 Task: Select Give A Gift Card from Gift Cards. Add to cart Amazon Basics Electronics Gift Card-2. Place order for McKenzie Adams, _x000D_
1300 N Haley St_x000D_
White Hall, Arkansas(AR), 71602, Cell Number (870) 247-2142
Action: Mouse moved to (144, 68)
Screenshot: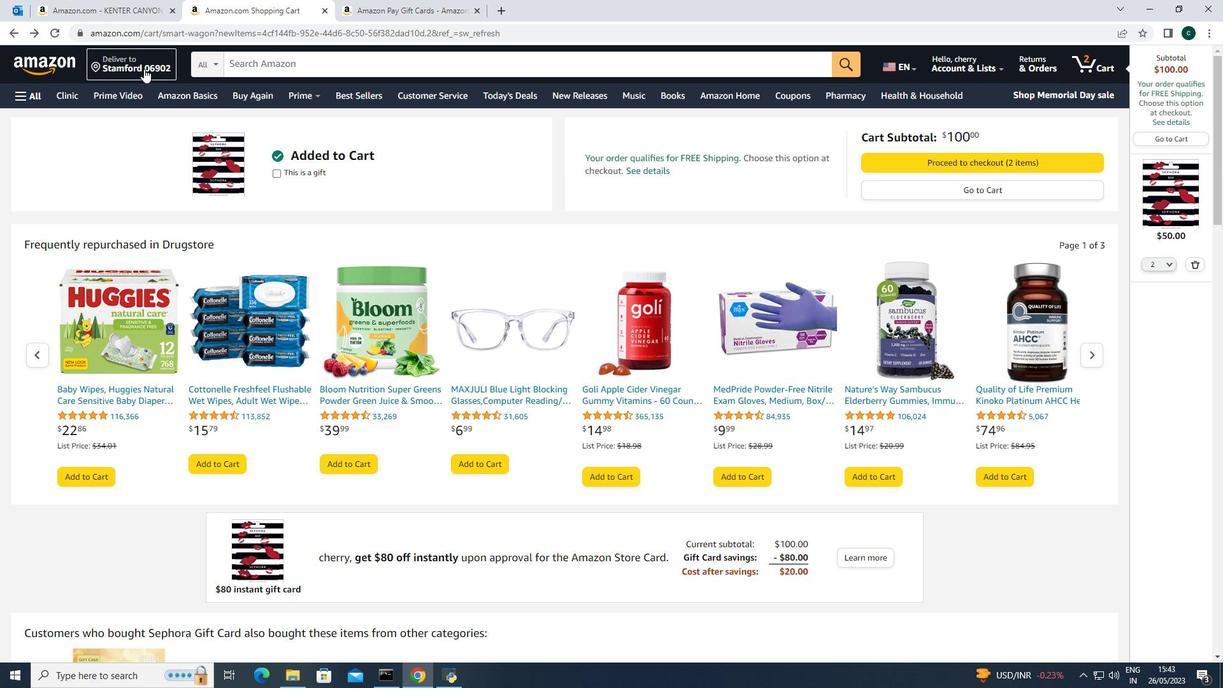 
Action: Mouse pressed left at (144, 68)
Screenshot: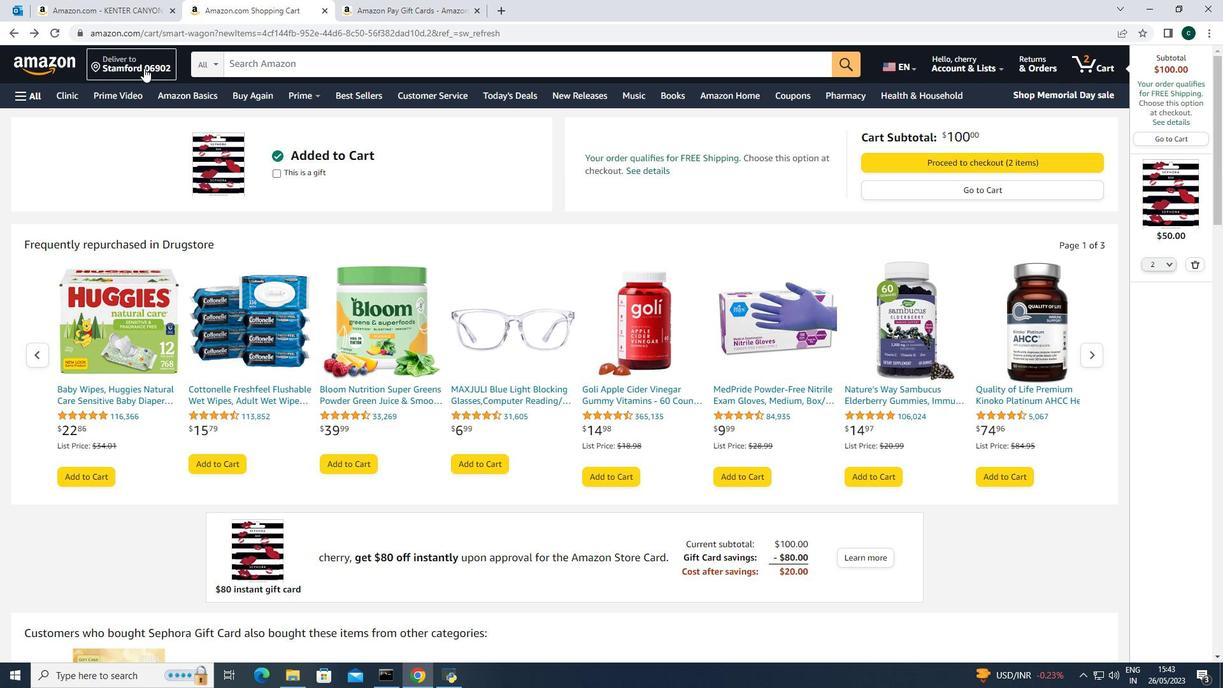 
Action: Mouse moved to (608, 439)
Screenshot: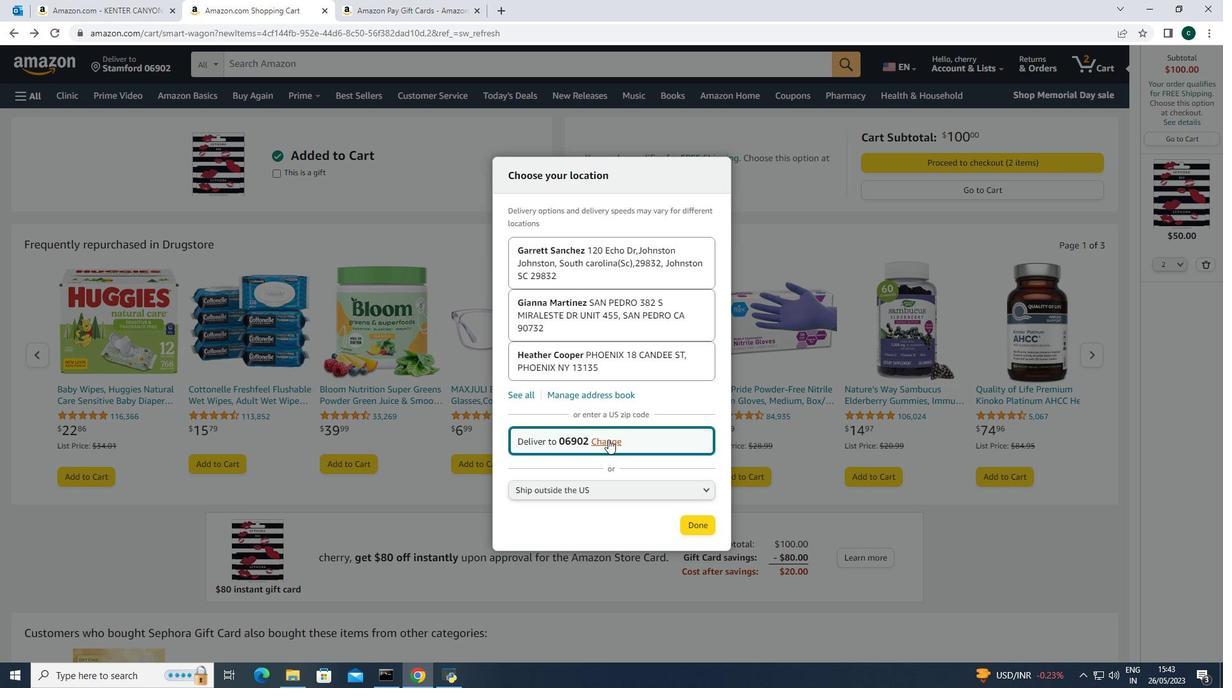 
Action: Mouse pressed left at (608, 439)
Screenshot: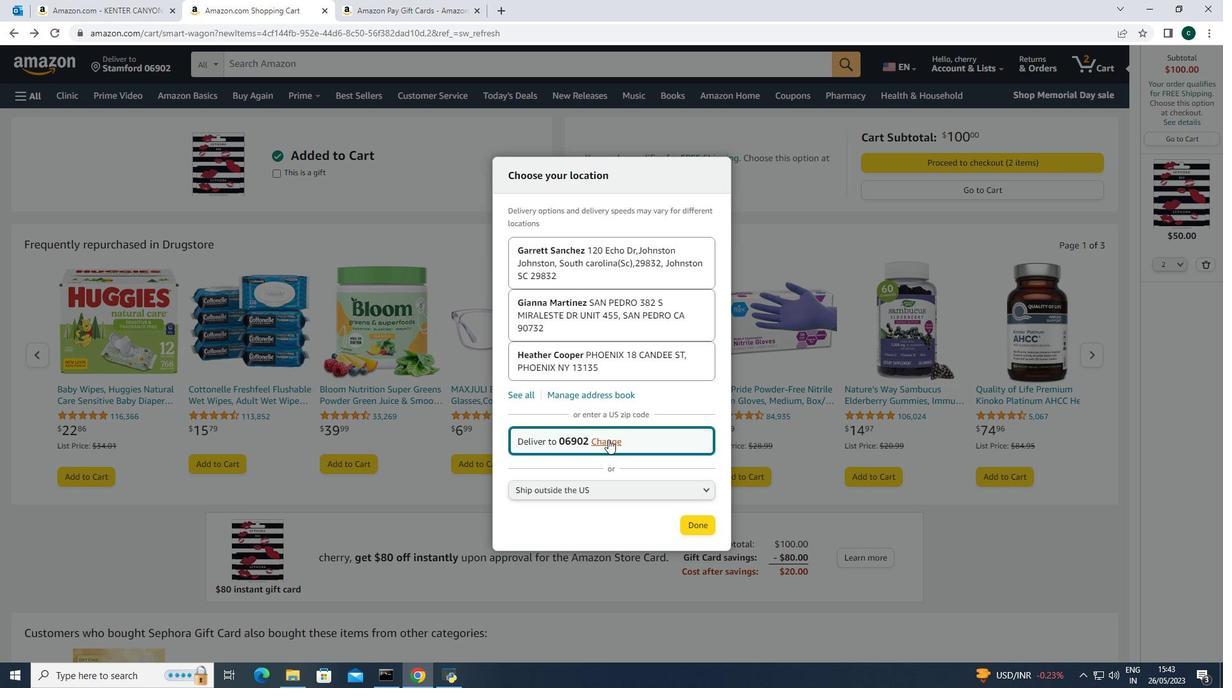 
Action: Mouse moved to (610, 434)
Screenshot: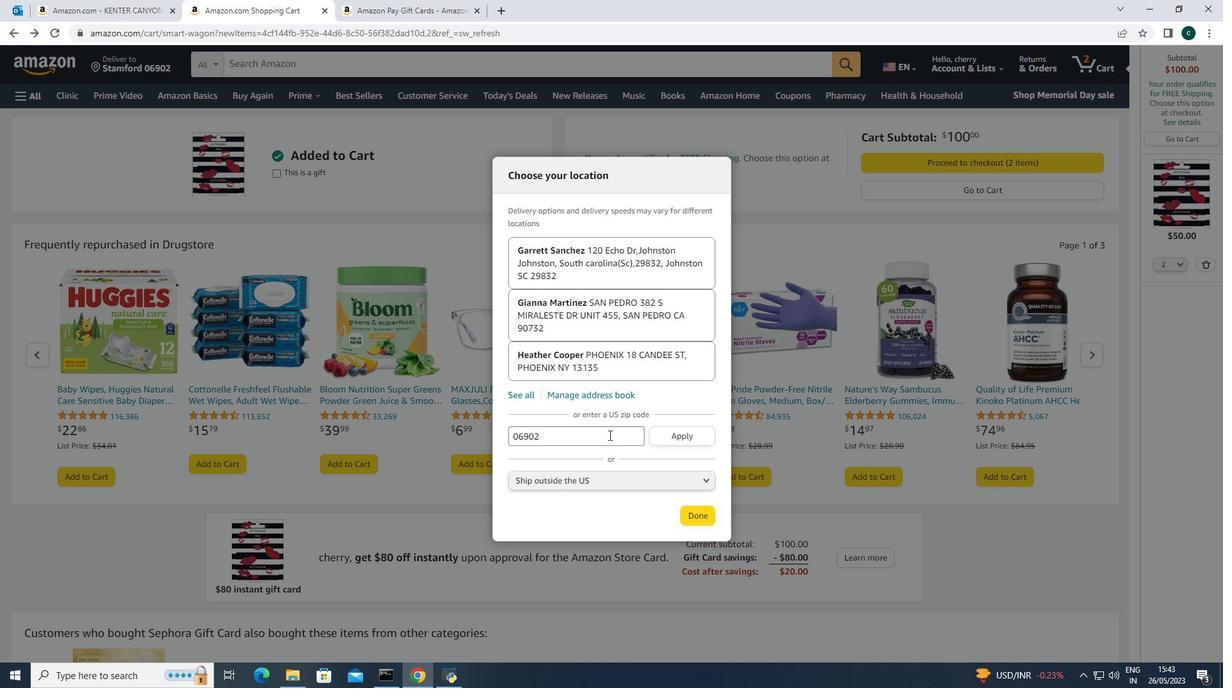 
Action: Mouse pressed left at (610, 434)
Screenshot: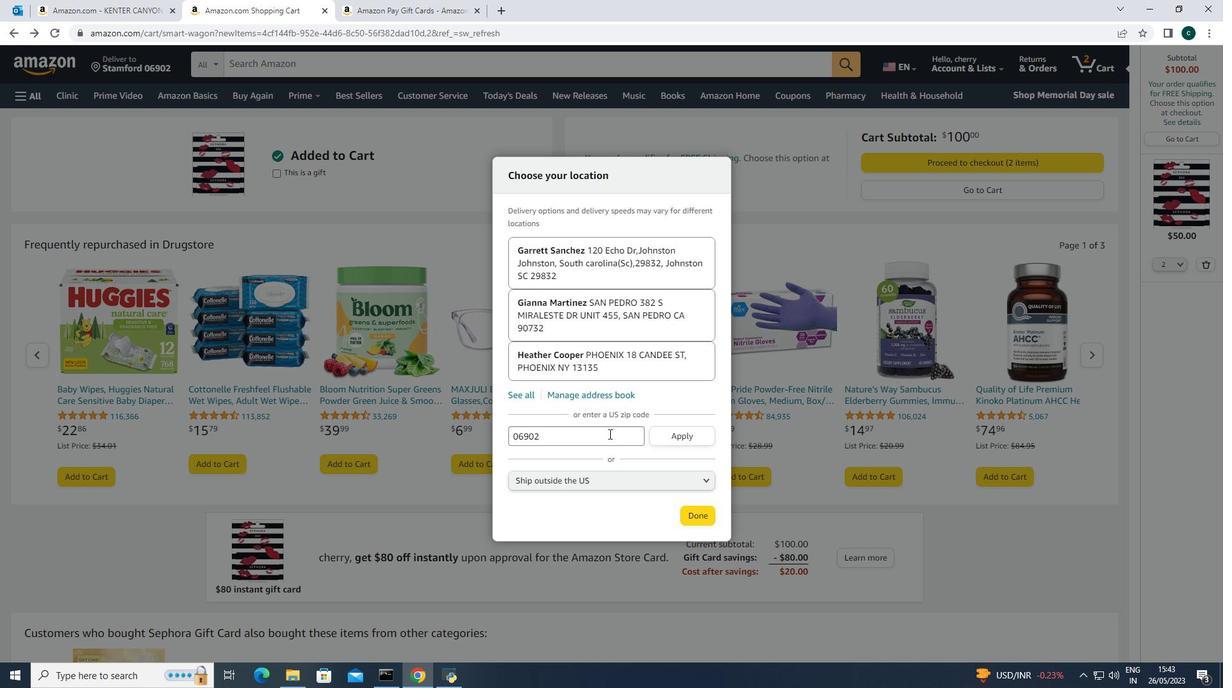 
Action: Mouse moved to (606, 428)
Screenshot: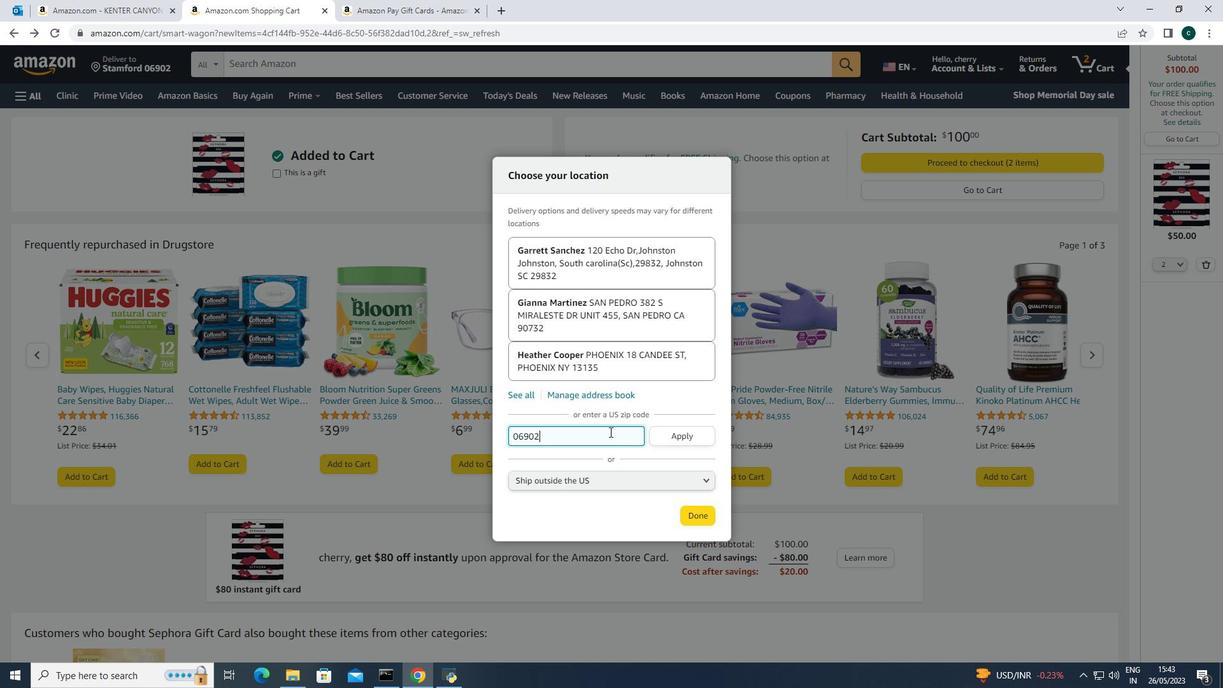 
Action: Key pressed <Key.backspace><Key.backspace><Key.backspace><Key.backspace><Key.backspace><Key.backspace><Key.backspace><Key.backspace><Key.backspace><Key.backspace><Key.backspace><Key.backspace><Key.backspace><Key.backspace><Key.backspace><Key.backspace><Key.backspace><Key.backspace>71602
Screenshot: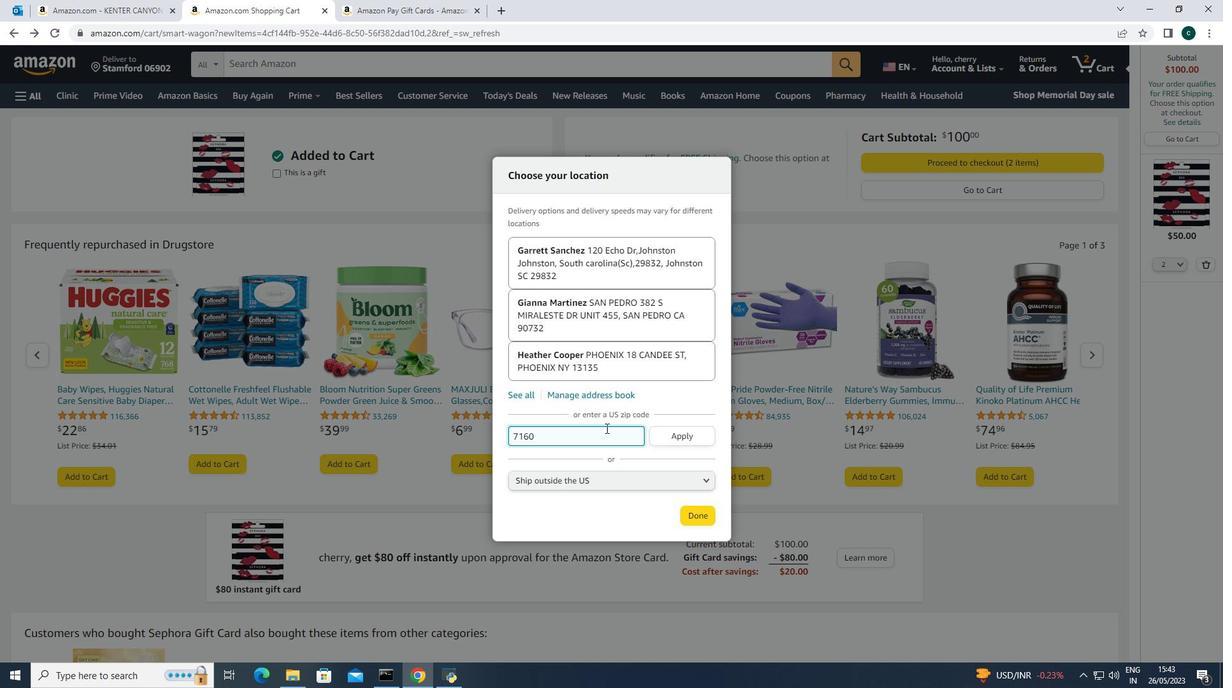 
Action: Mouse moved to (685, 437)
Screenshot: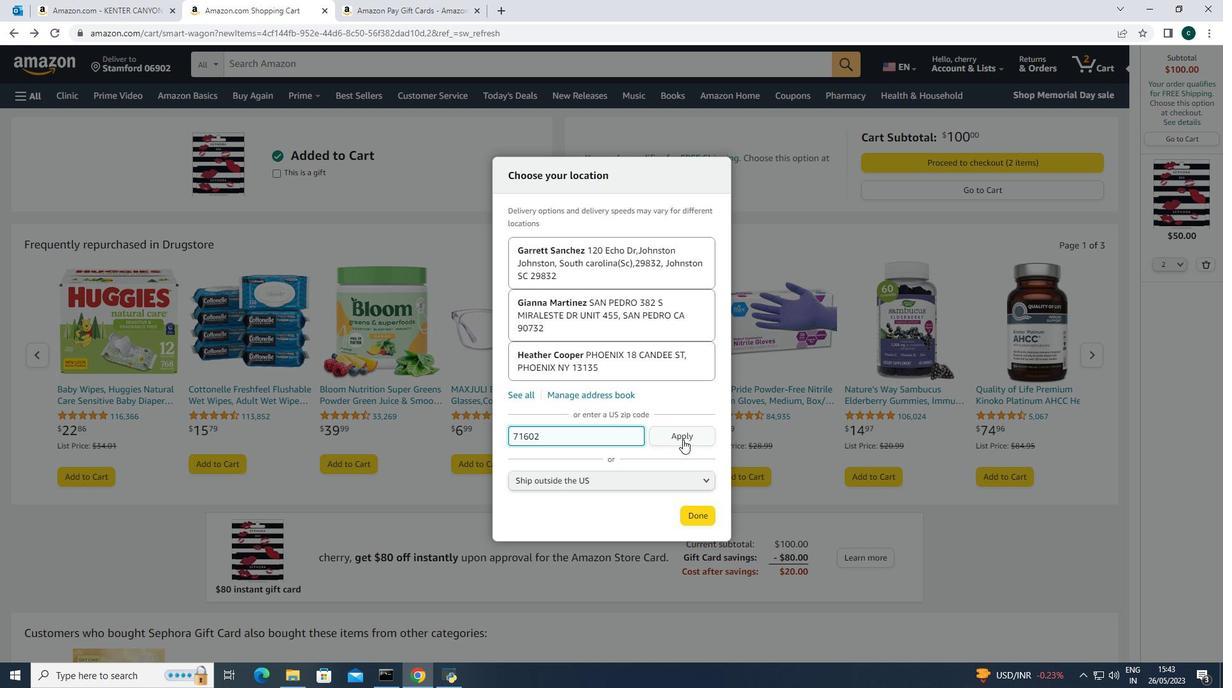 
Action: Mouse pressed left at (685, 437)
Screenshot: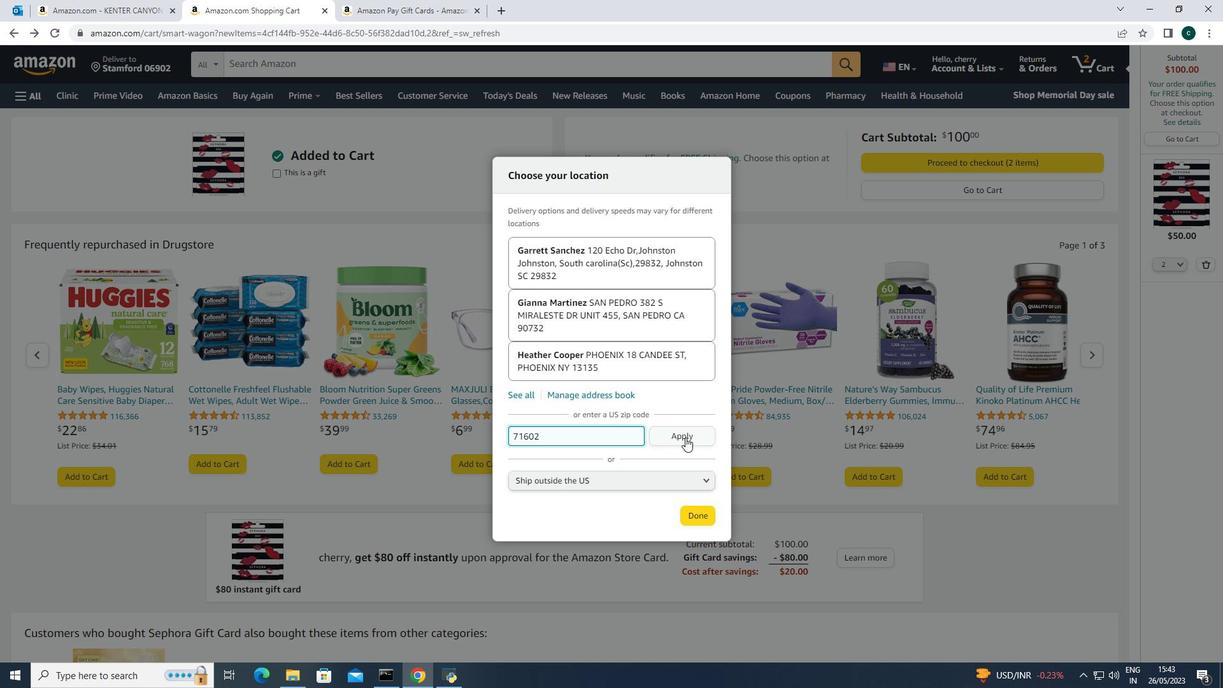 
Action: Mouse moved to (687, 528)
Screenshot: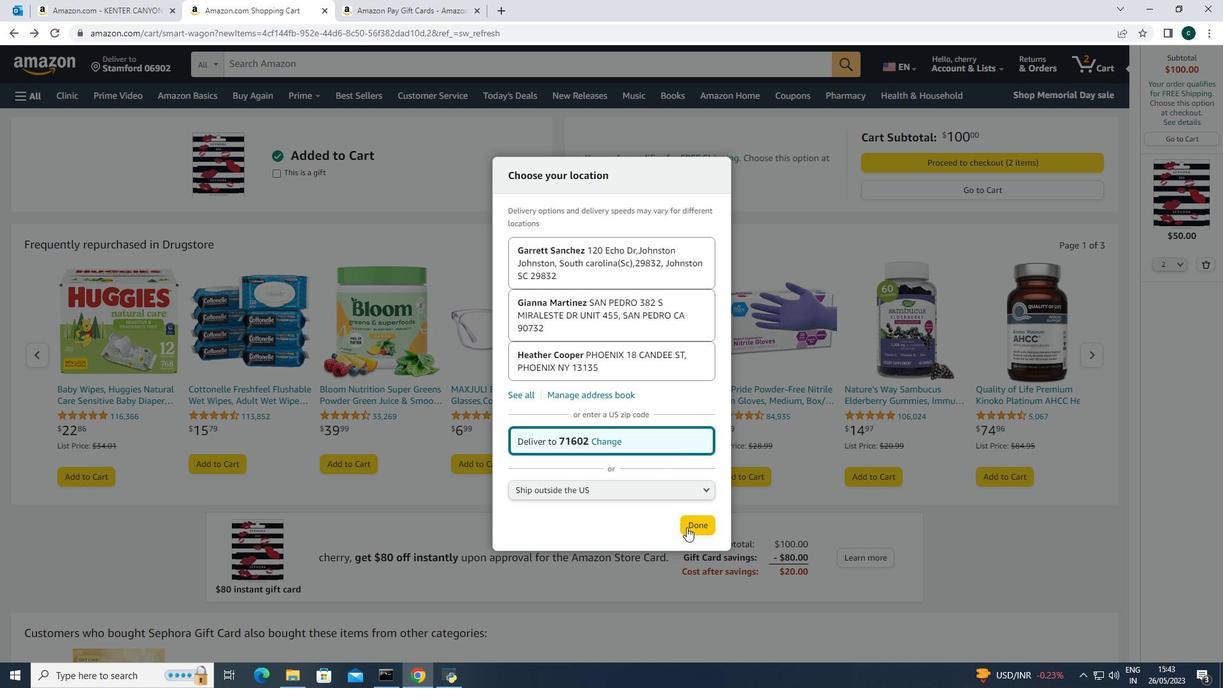 
Action: Mouse pressed left at (687, 528)
Screenshot: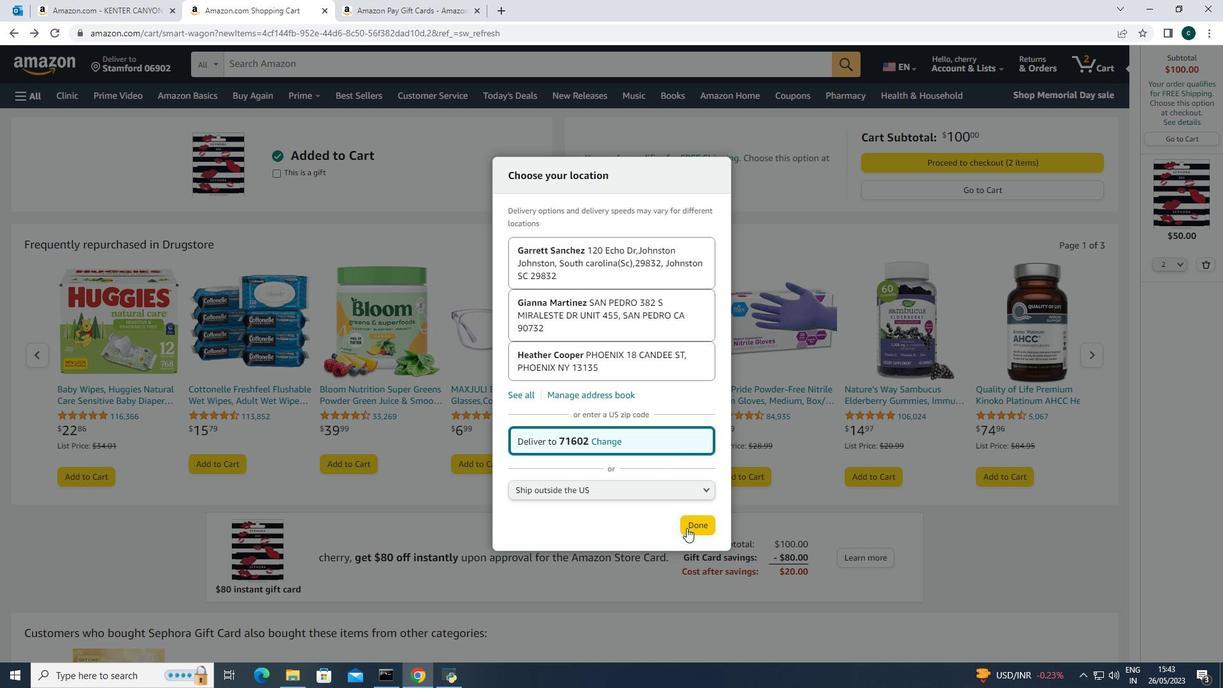 
Action: Mouse moved to (14, 93)
Screenshot: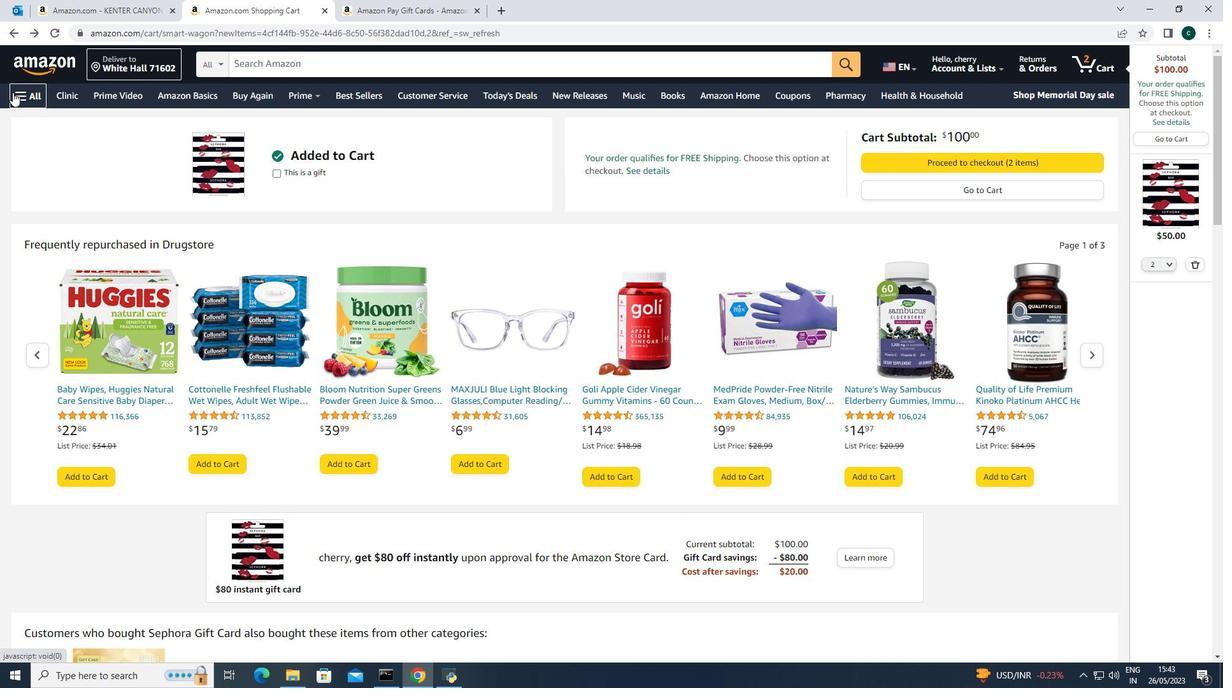 
Action: Mouse pressed left at (14, 93)
Screenshot: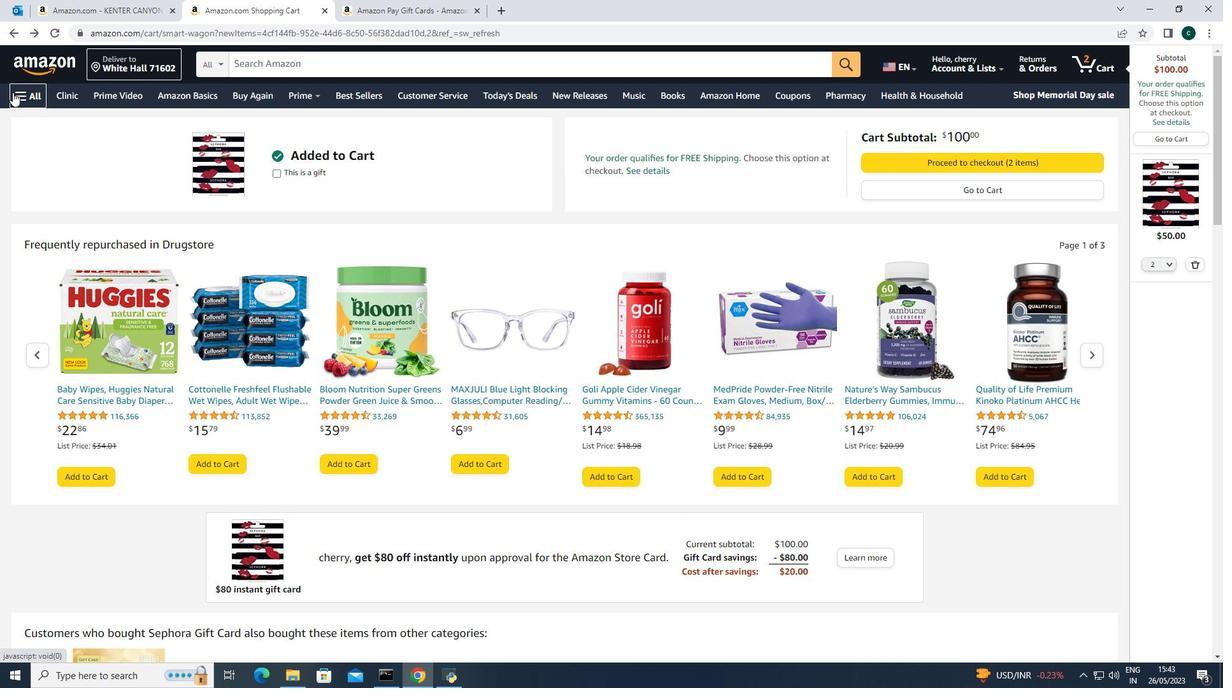 
Action: Mouse moved to (57, 214)
Screenshot: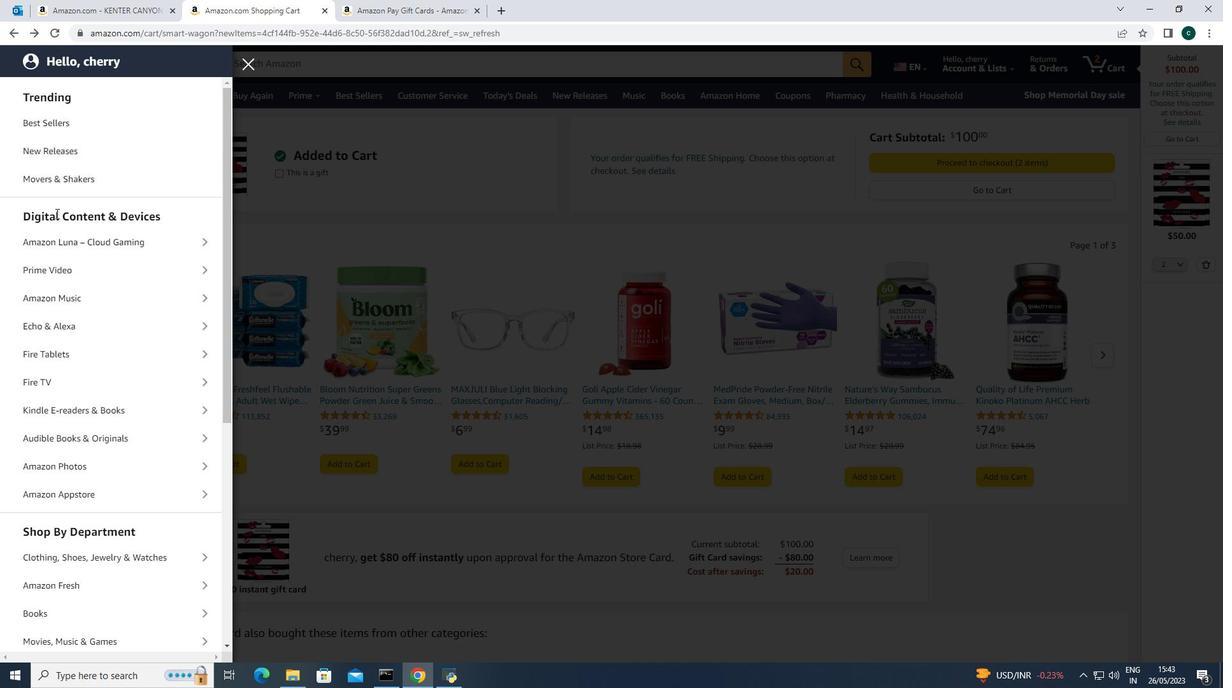 
Action: Mouse scrolled (57, 214) with delta (0, 0)
Screenshot: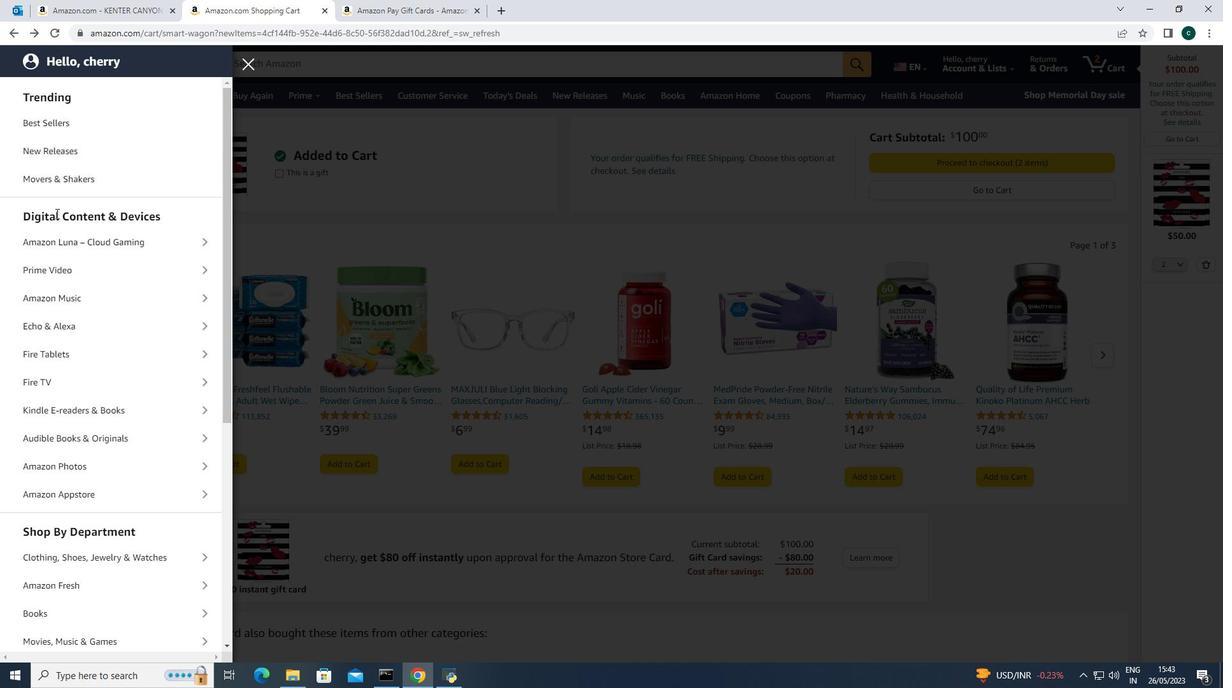 
Action: Mouse moved to (58, 214)
Screenshot: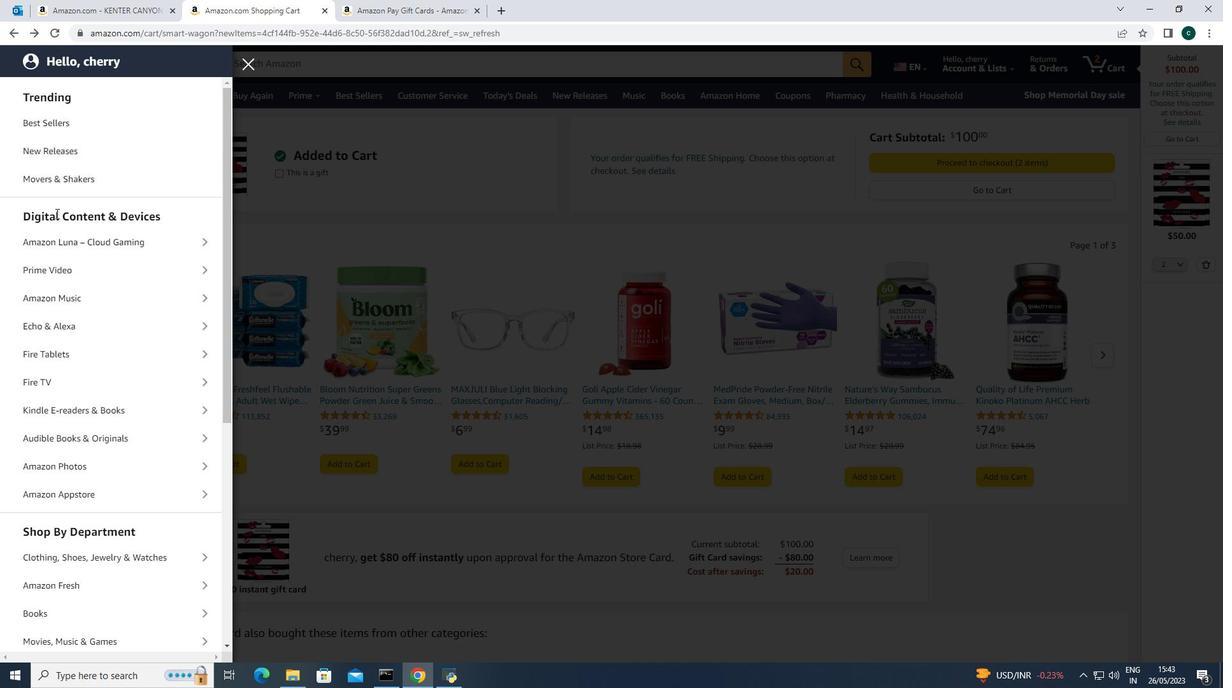 
Action: Mouse scrolled (58, 214) with delta (0, 0)
Screenshot: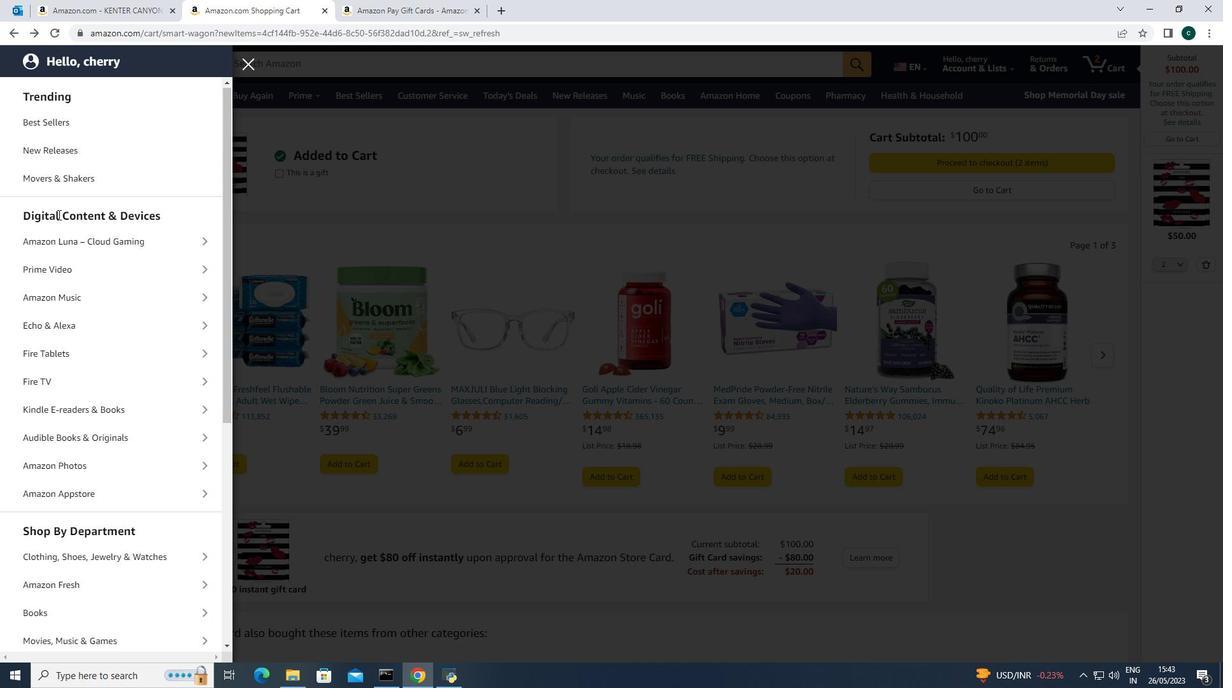 
Action: Mouse moved to (59, 215)
Screenshot: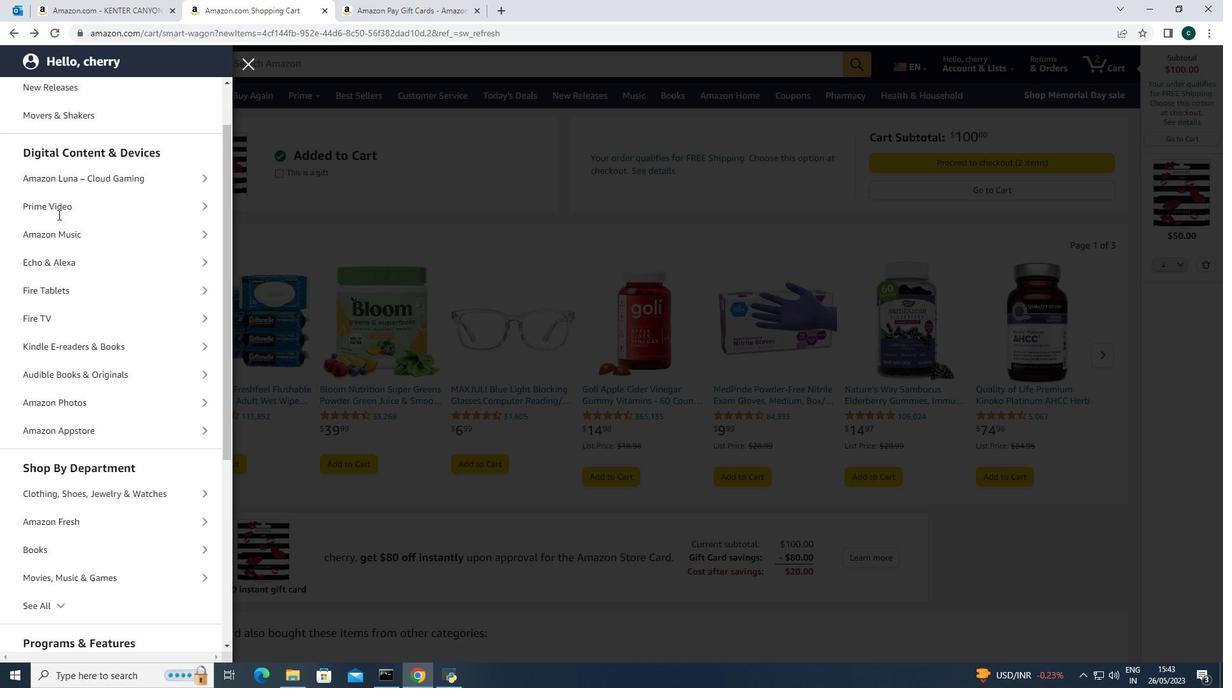
Action: Mouse scrolled (59, 214) with delta (0, 0)
Screenshot: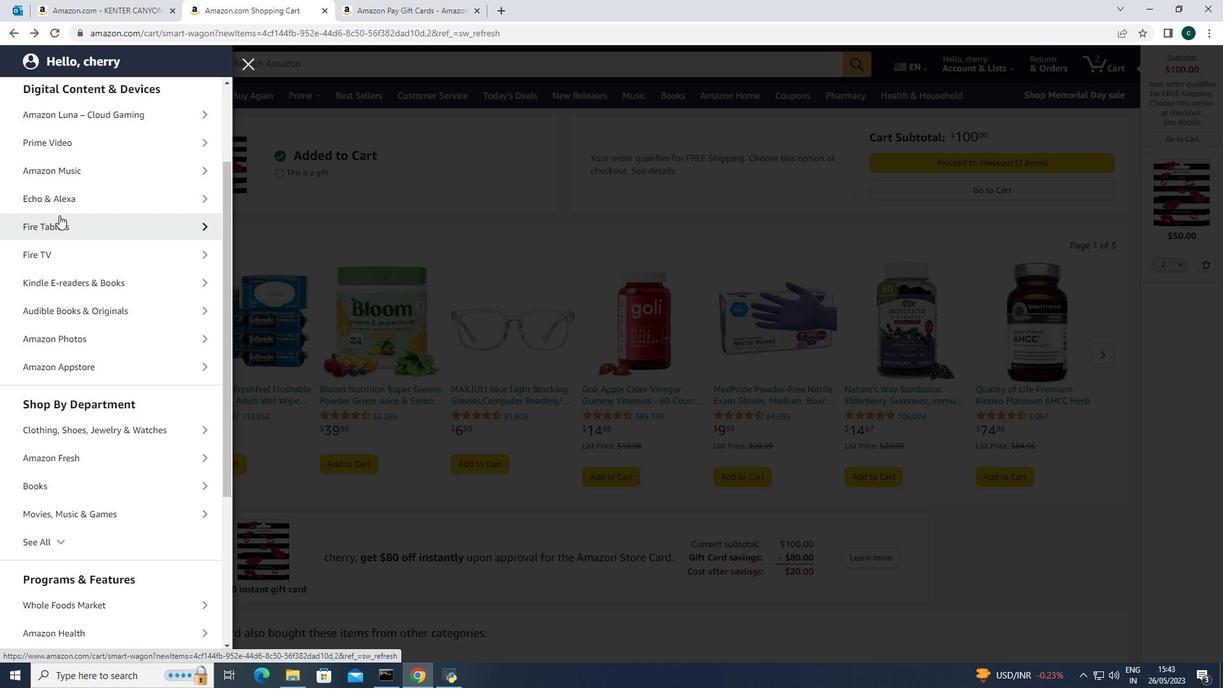 
Action: Mouse scrolled (59, 214) with delta (0, 0)
Screenshot: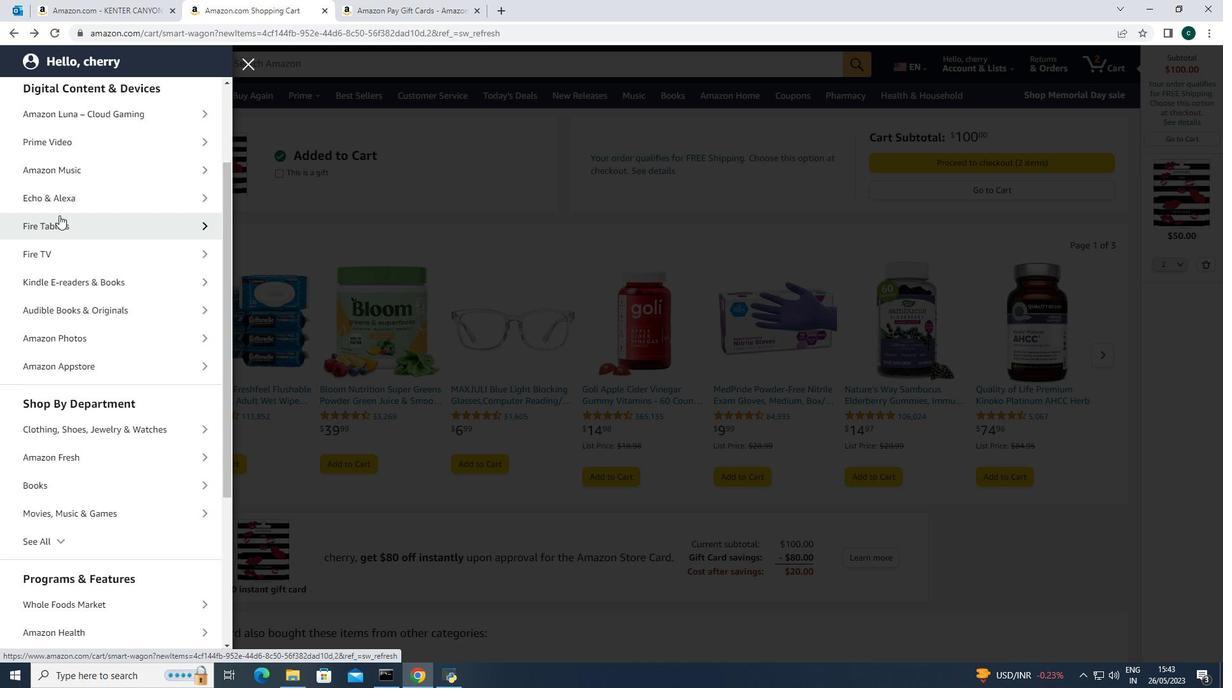 
Action: Mouse moved to (59, 216)
Screenshot: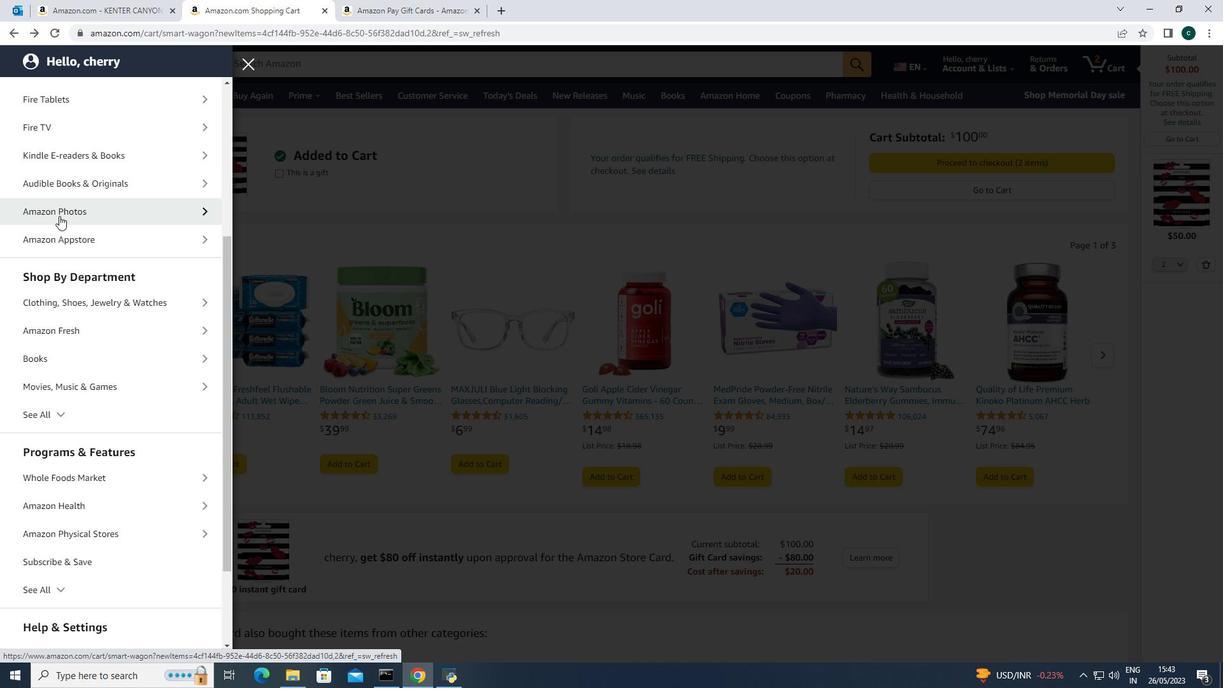 
Action: Mouse scrolled (59, 215) with delta (0, 0)
Screenshot: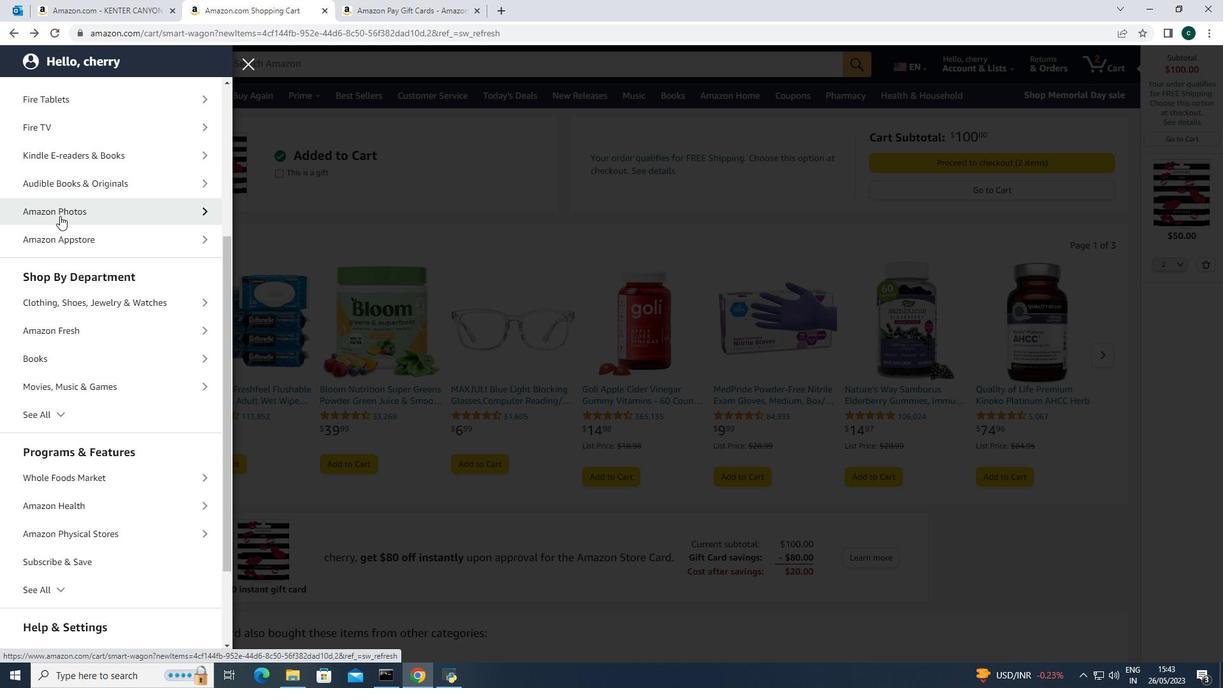
Action: Mouse scrolled (59, 215) with delta (0, 0)
Screenshot: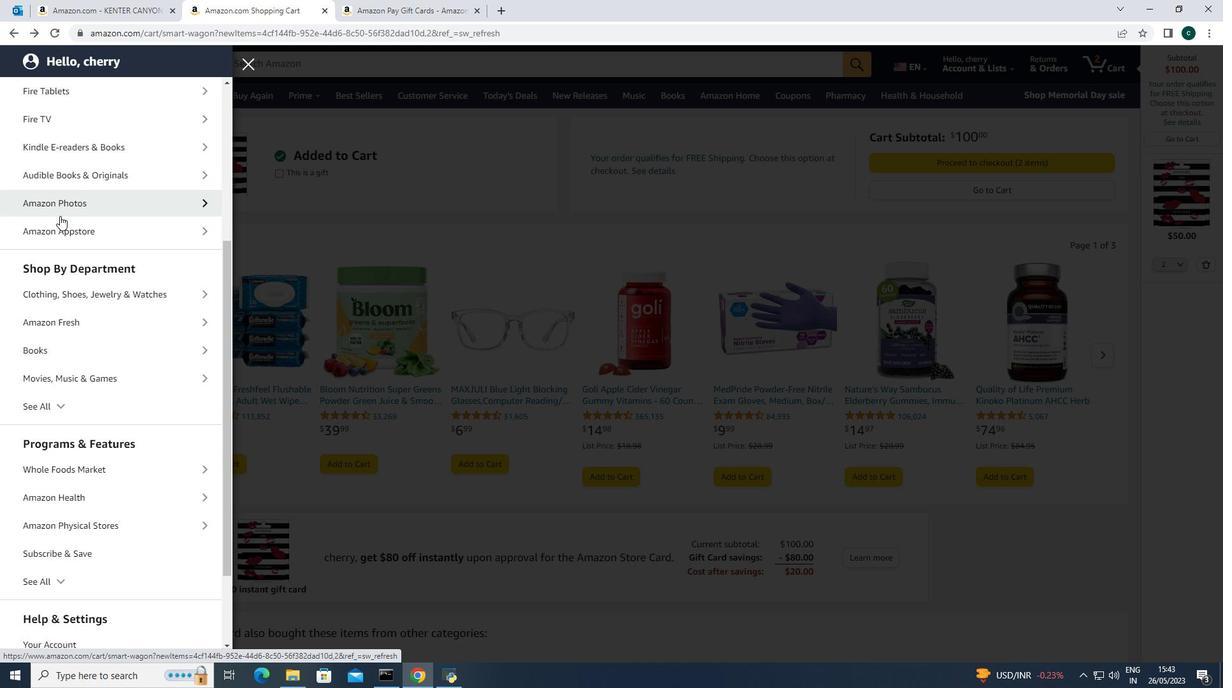 
Action: Mouse moved to (58, 218)
Screenshot: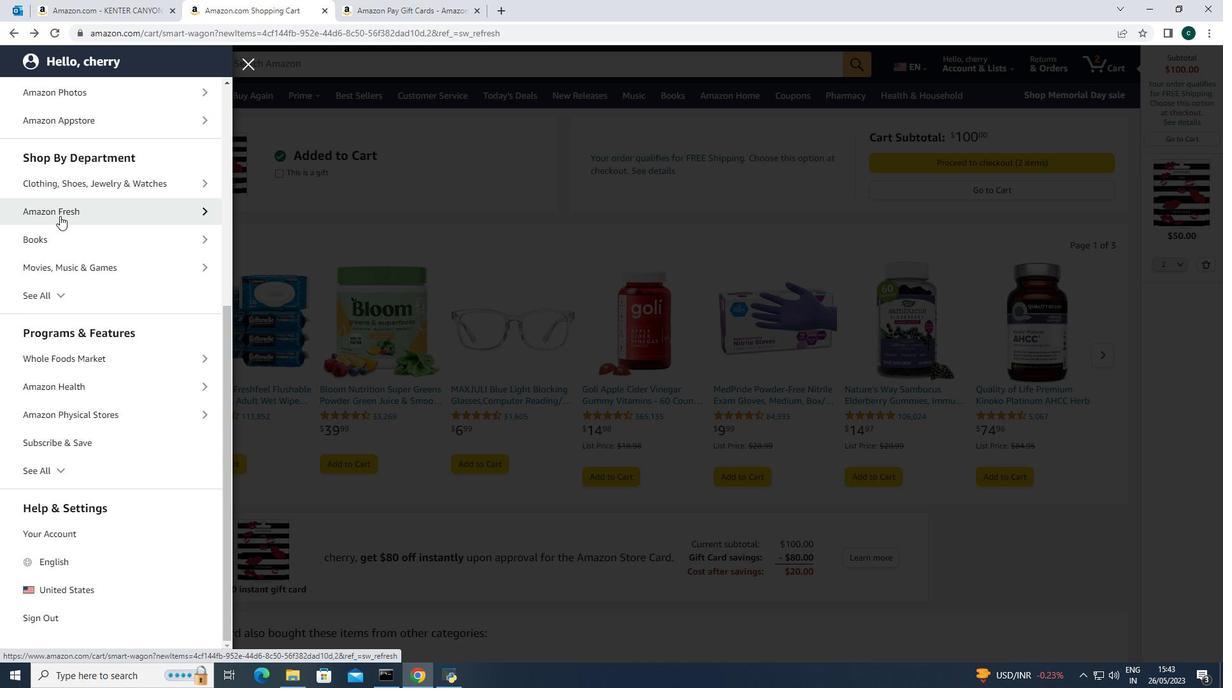 
Action: Mouse scrolled (58, 217) with delta (0, 0)
Screenshot: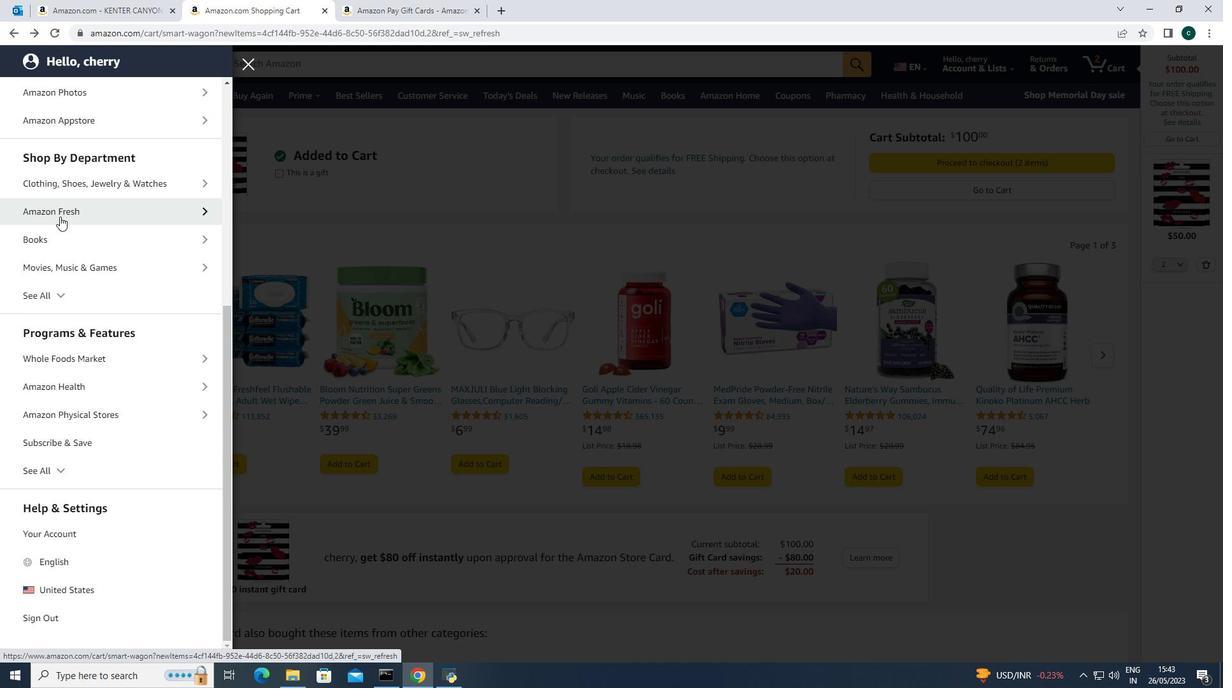 
Action: Mouse scrolled (58, 217) with delta (0, 0)
Screenshot: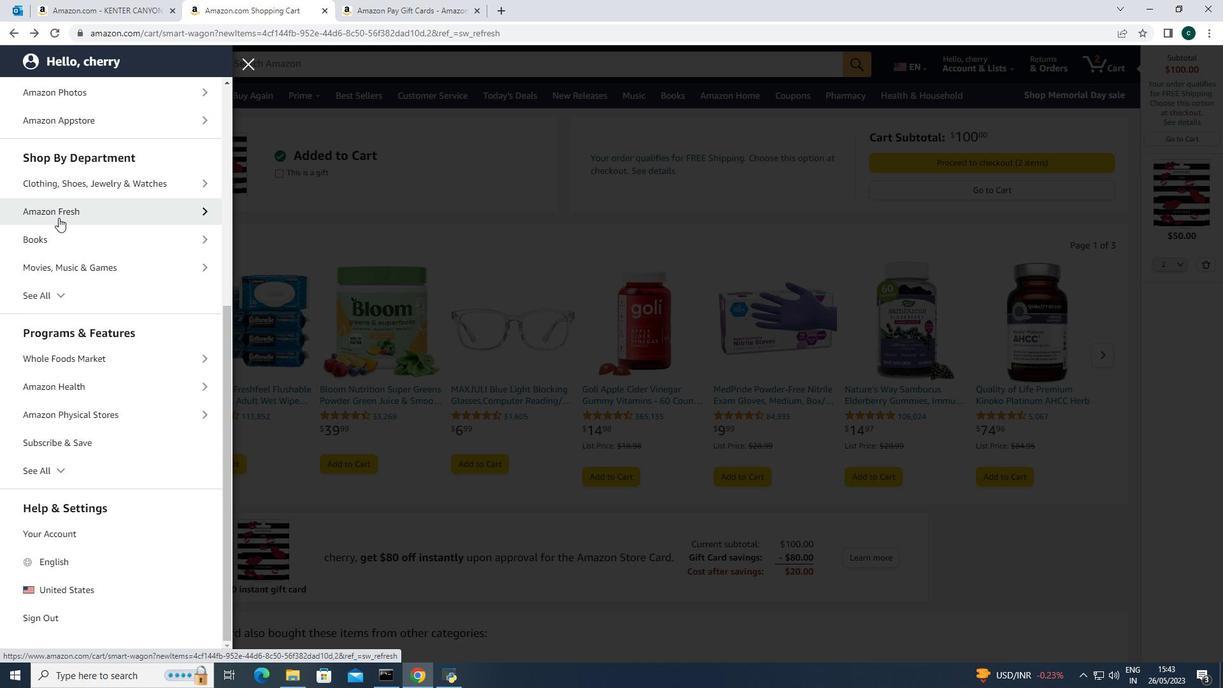 
Action: Mouse moved to (78, 292)
Screenshot: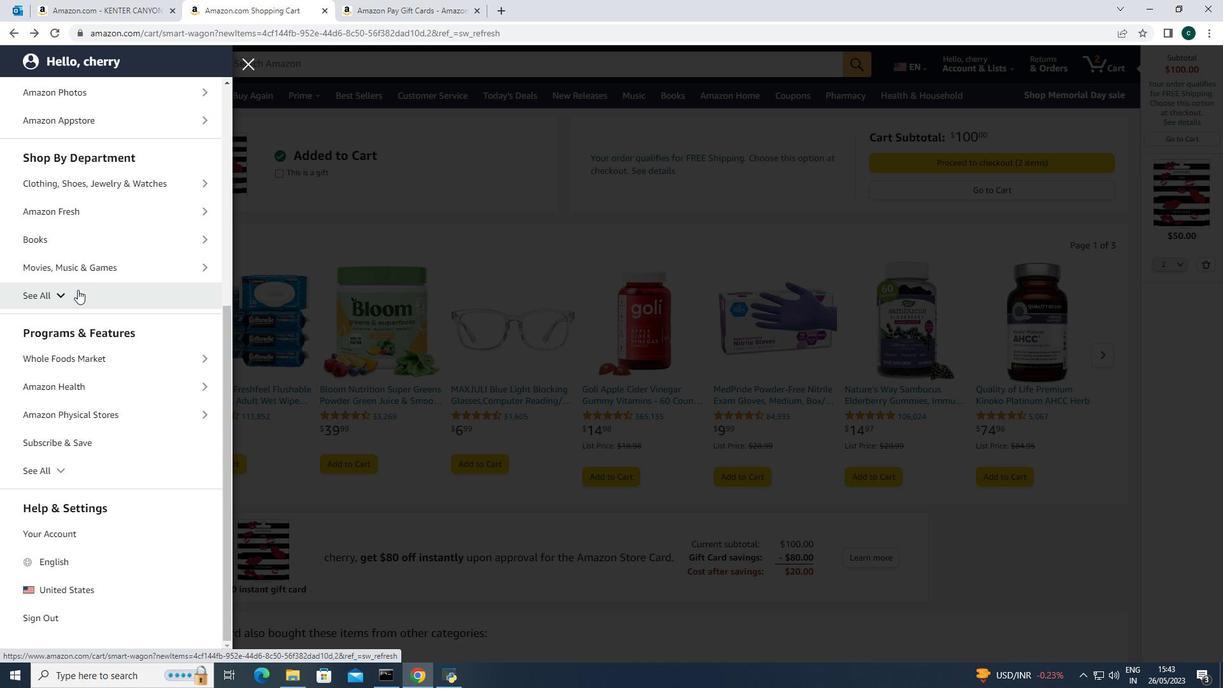 
Action: Mouse scrolled (78, 291) with delta (0, 0)
Screenshot: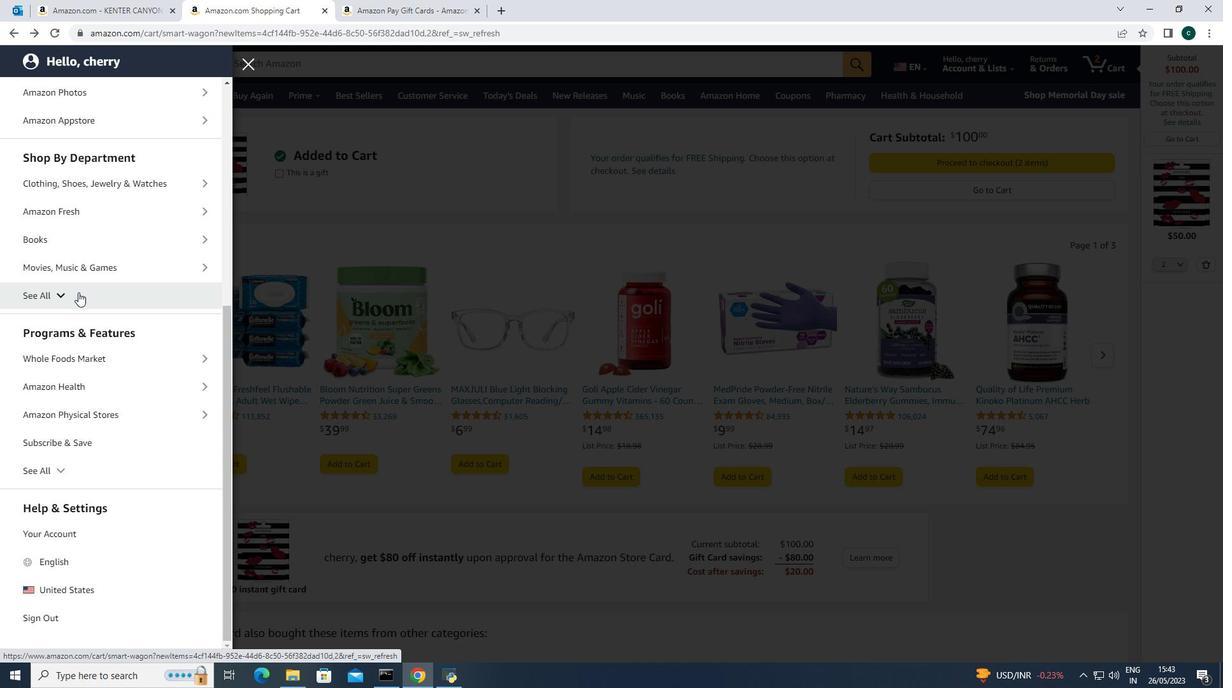 
Action: Mouse scrolled (78, 291) with delta (0, 0)
Screenshot: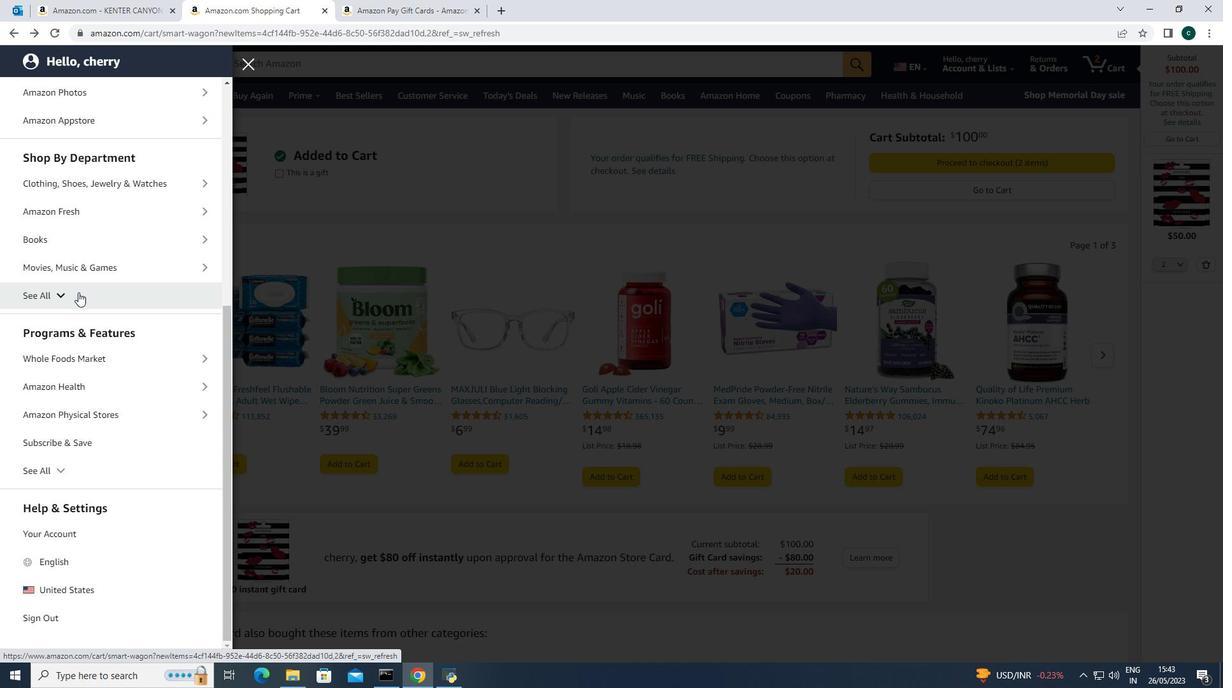 
Action: Mouse moved to (50, 471)
Screenshot: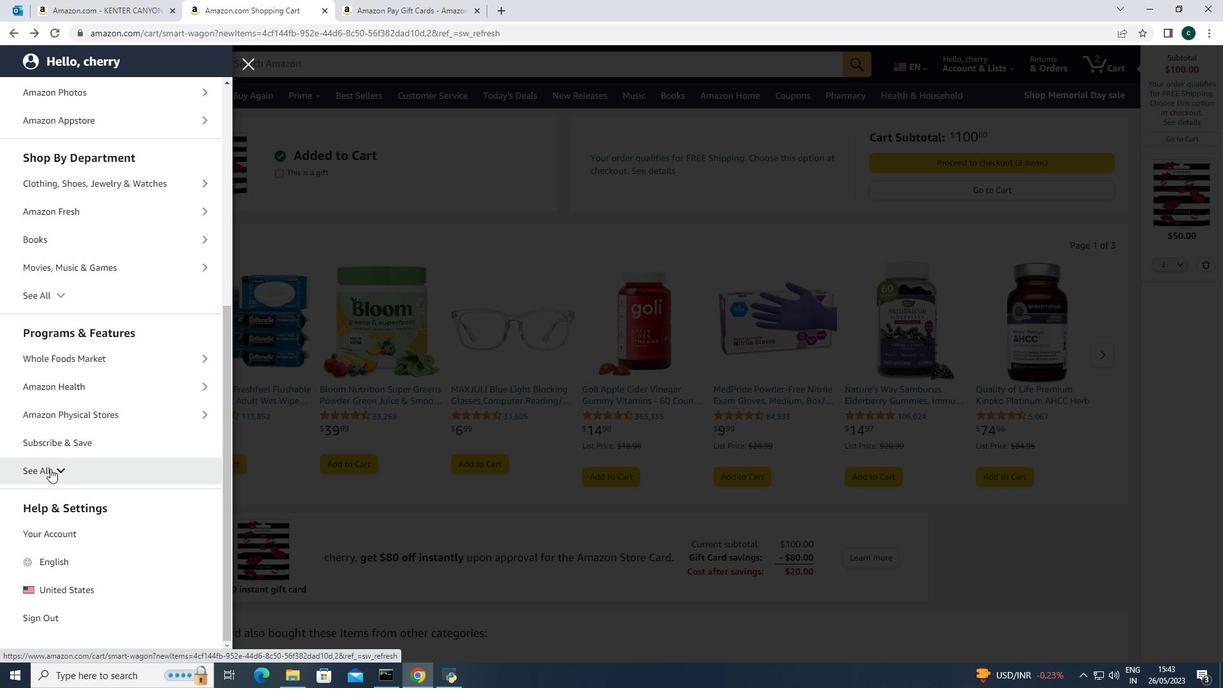 
Action: Mouse pressed left at (50, 471)
Screenshot: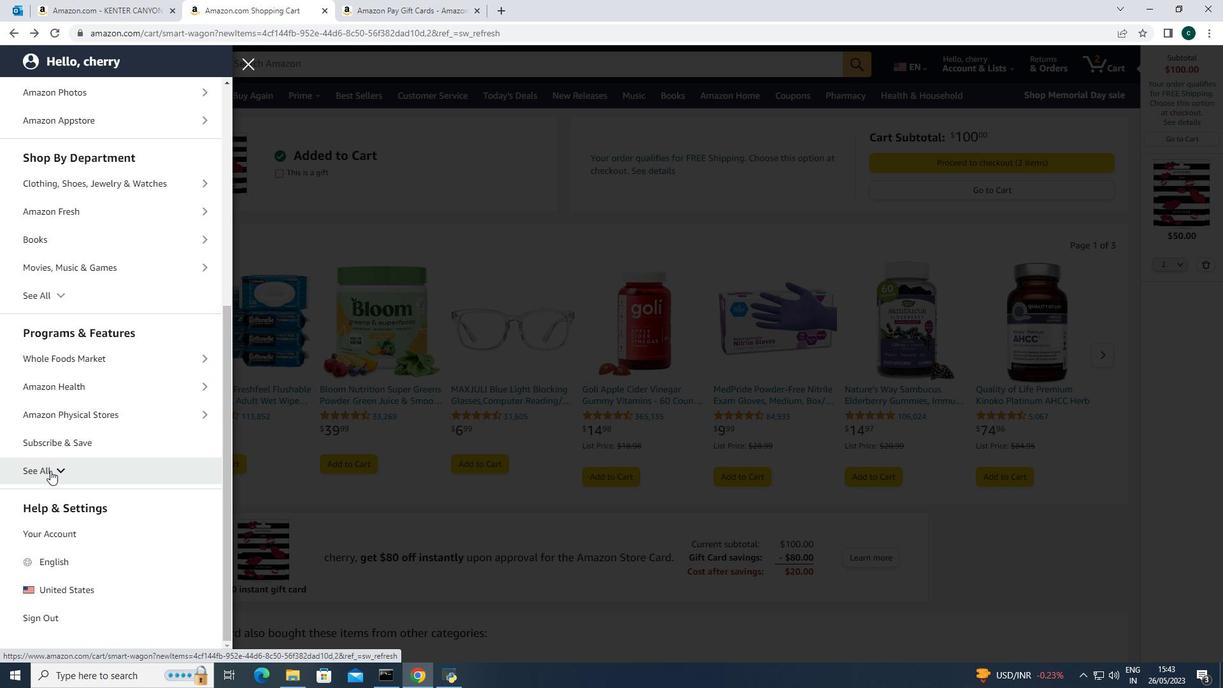 
Action: Mouse scrolled (50, 470) with delta (0, 0)
Screenshot: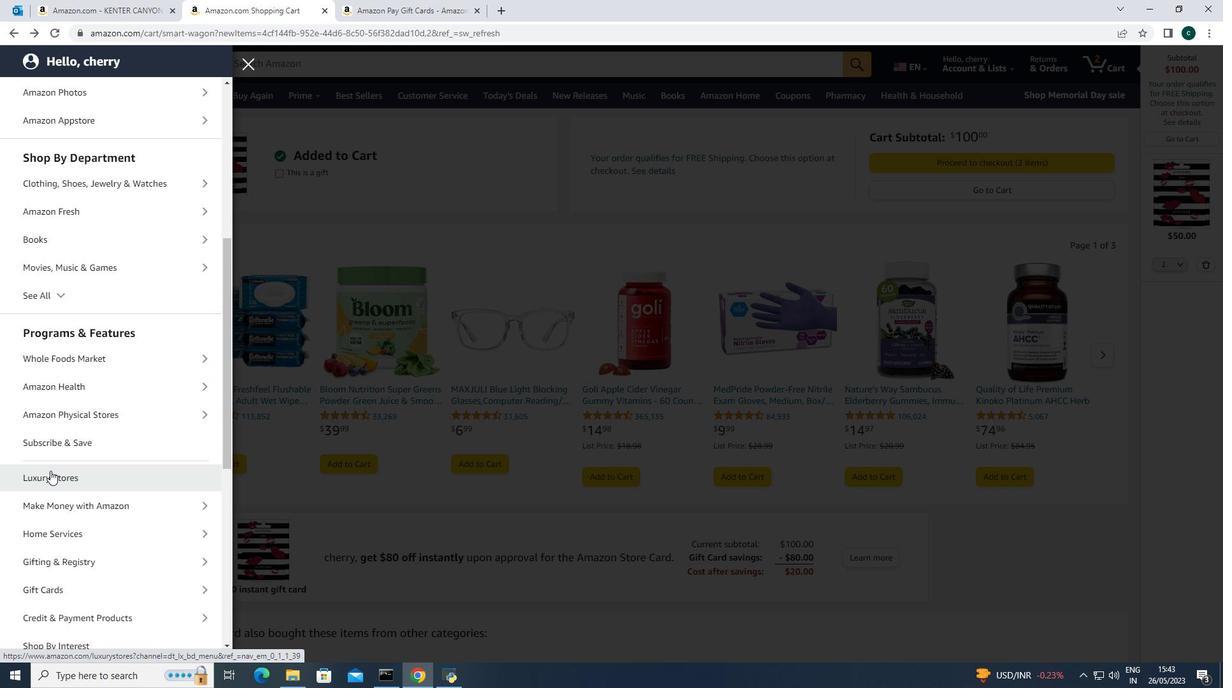 
Action: Mouse scrolled (50, 470) with delta (0, 0)
Screenshot: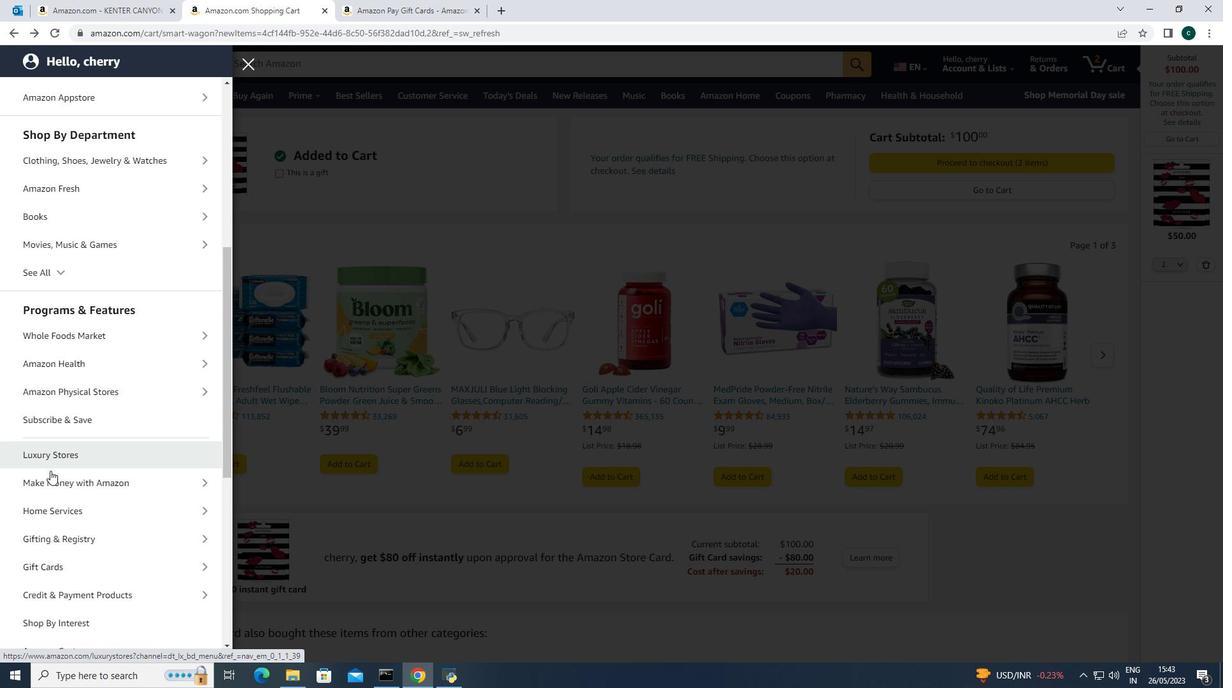 
Action: Mouse moved to (71, 457)
Screenshot: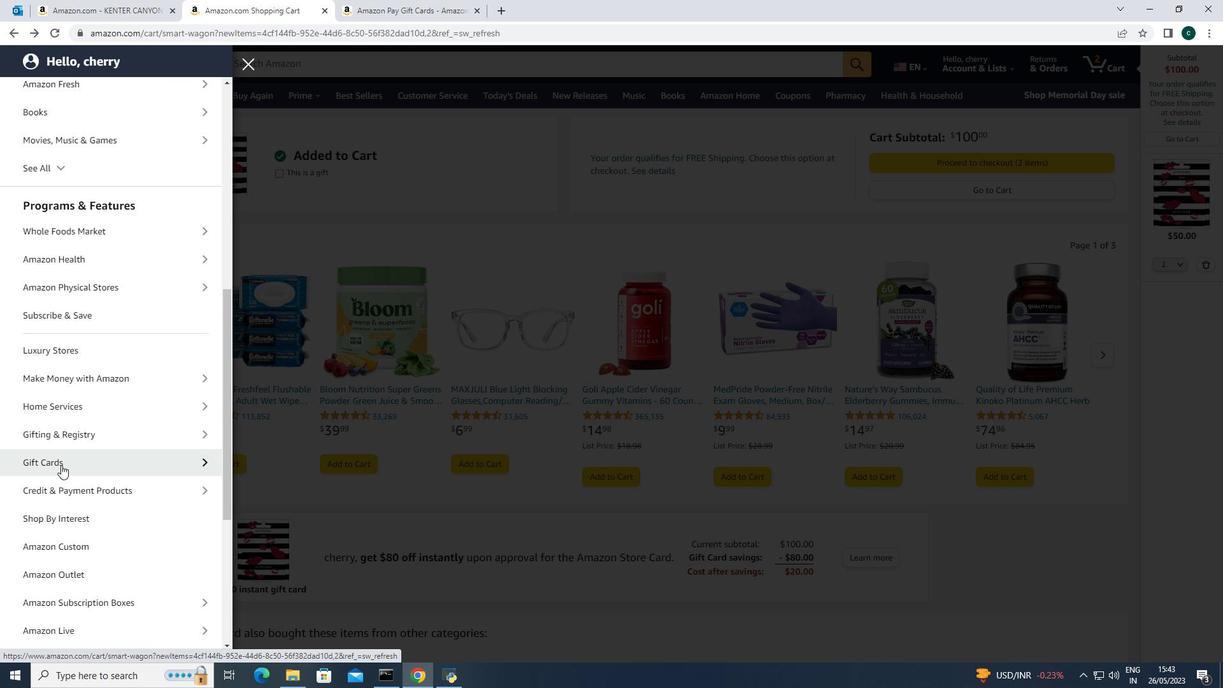 
Action: Mouse pressed left at (71, 457)
Screenshot: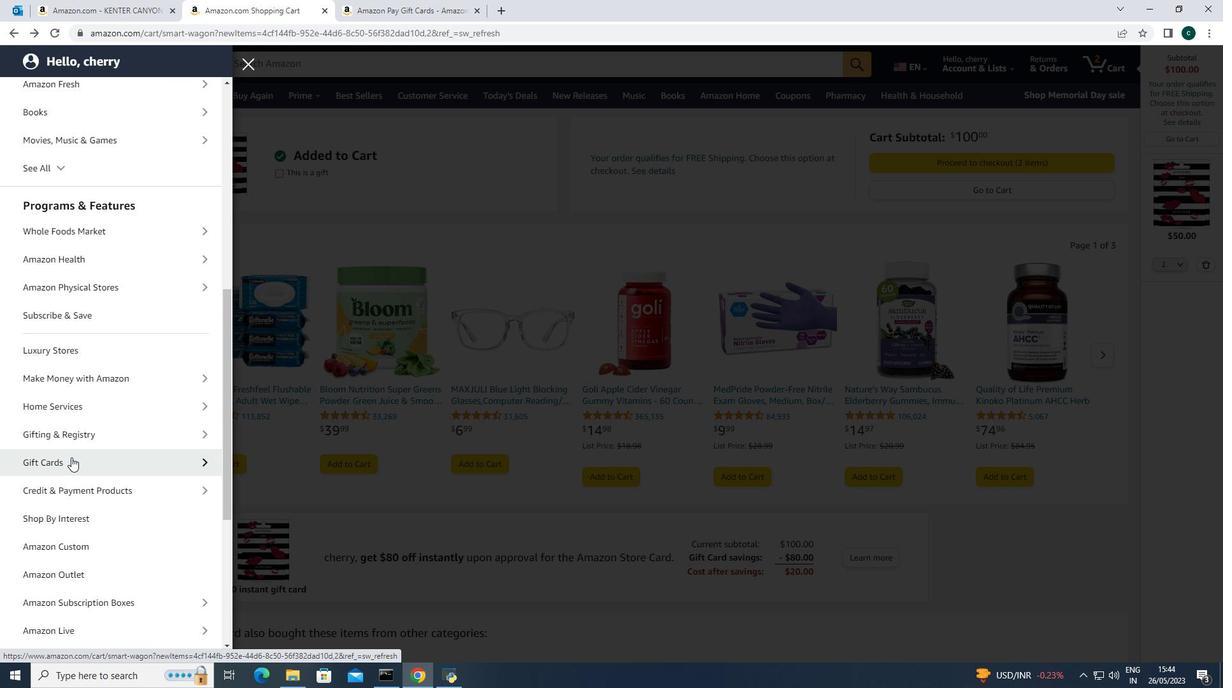 
Action: Mouse moved to (124, 226)
Screenshot: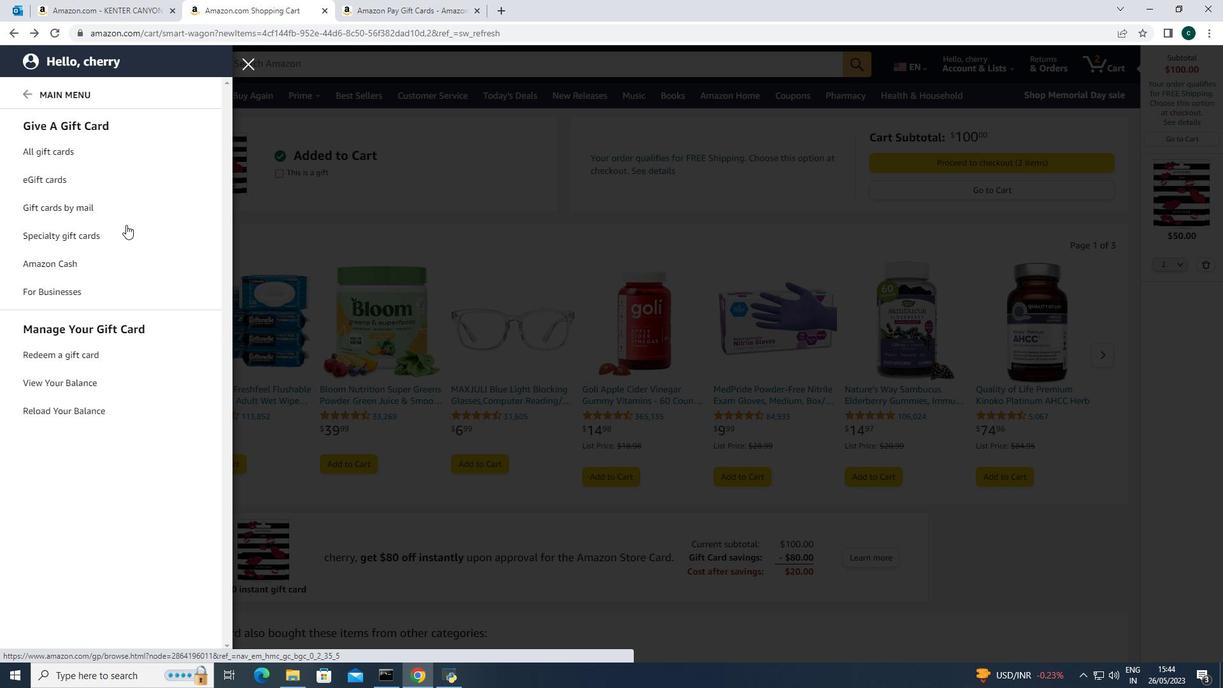 
Action: Mouse pressed left at (124, 226)
Screenshot: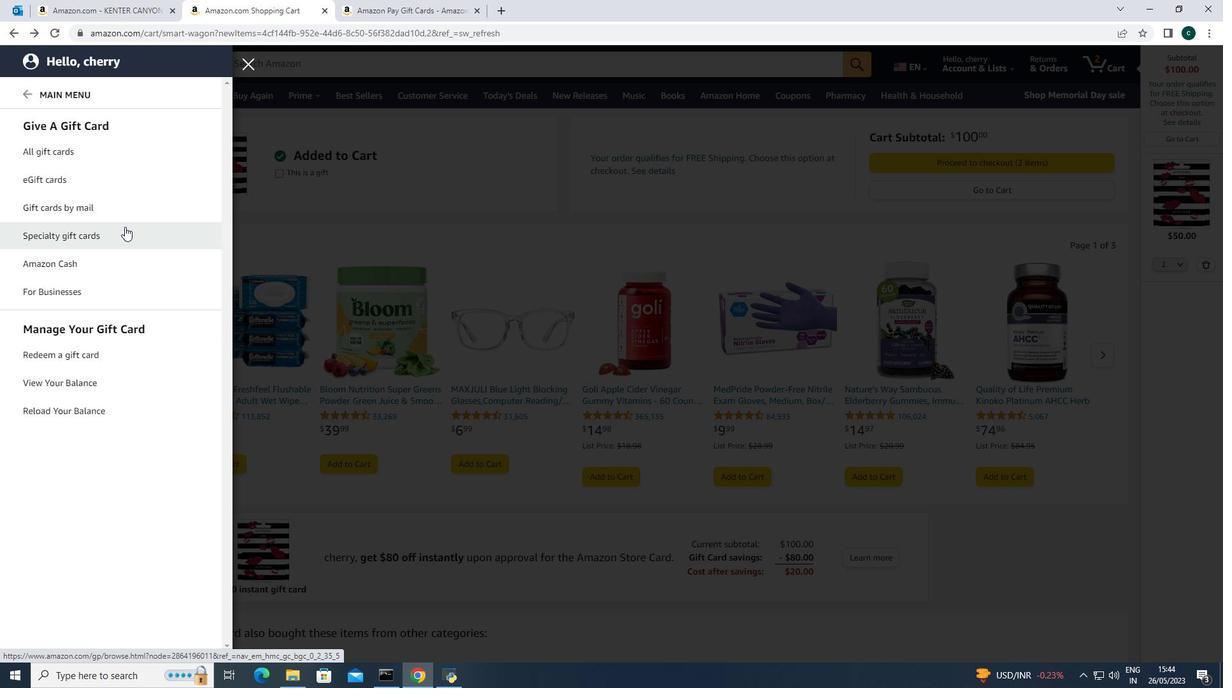 
Action: Mouse moved to (513, 312)
Screenshot: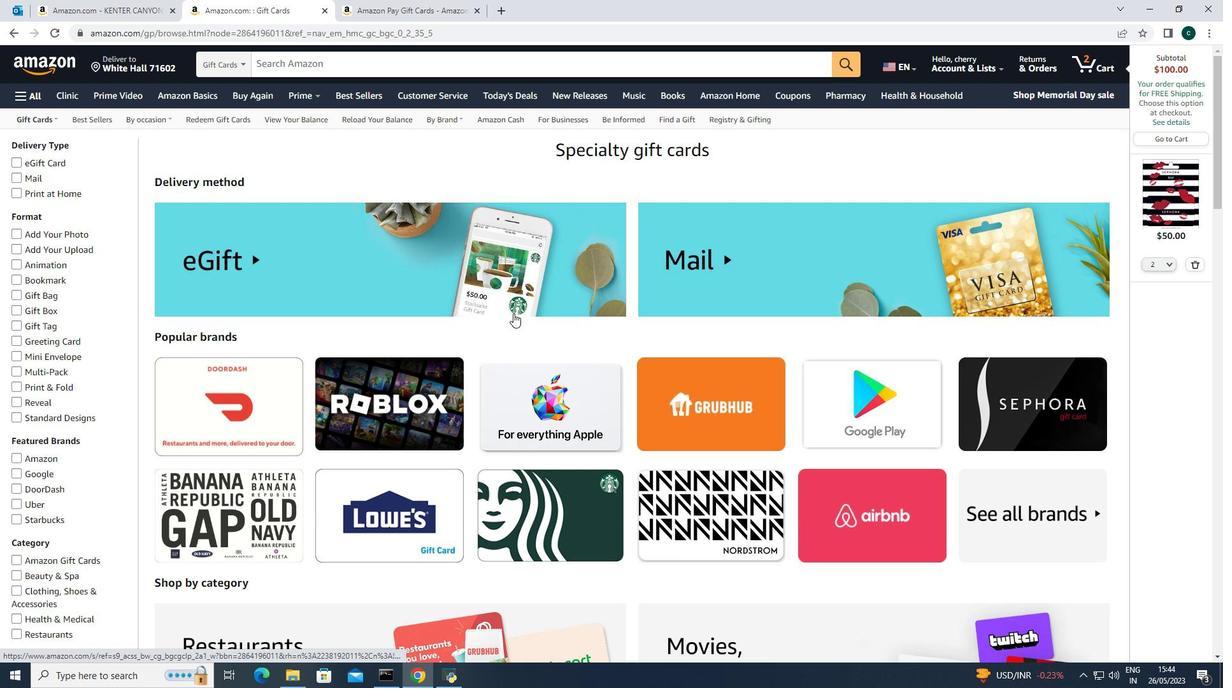 
Action: Mouse scrolled (513, 312) with delta (0, 0)
Screenshot: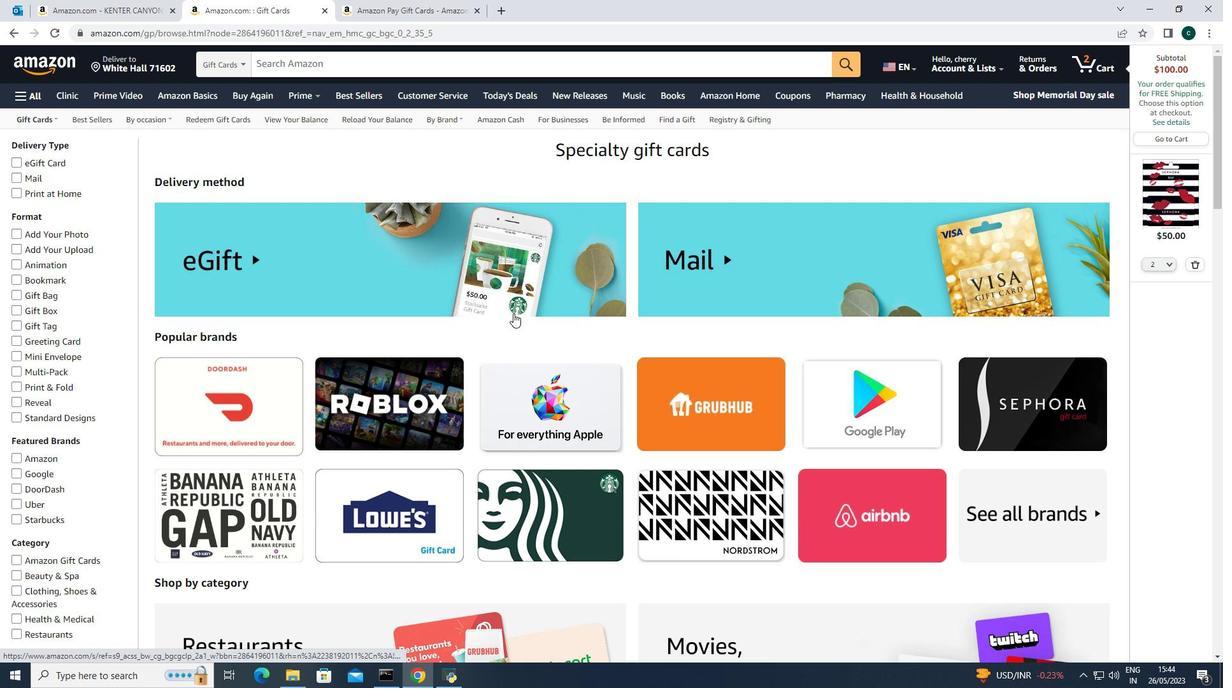 
Action: Mouse moved to (513, 312)
Screenshot: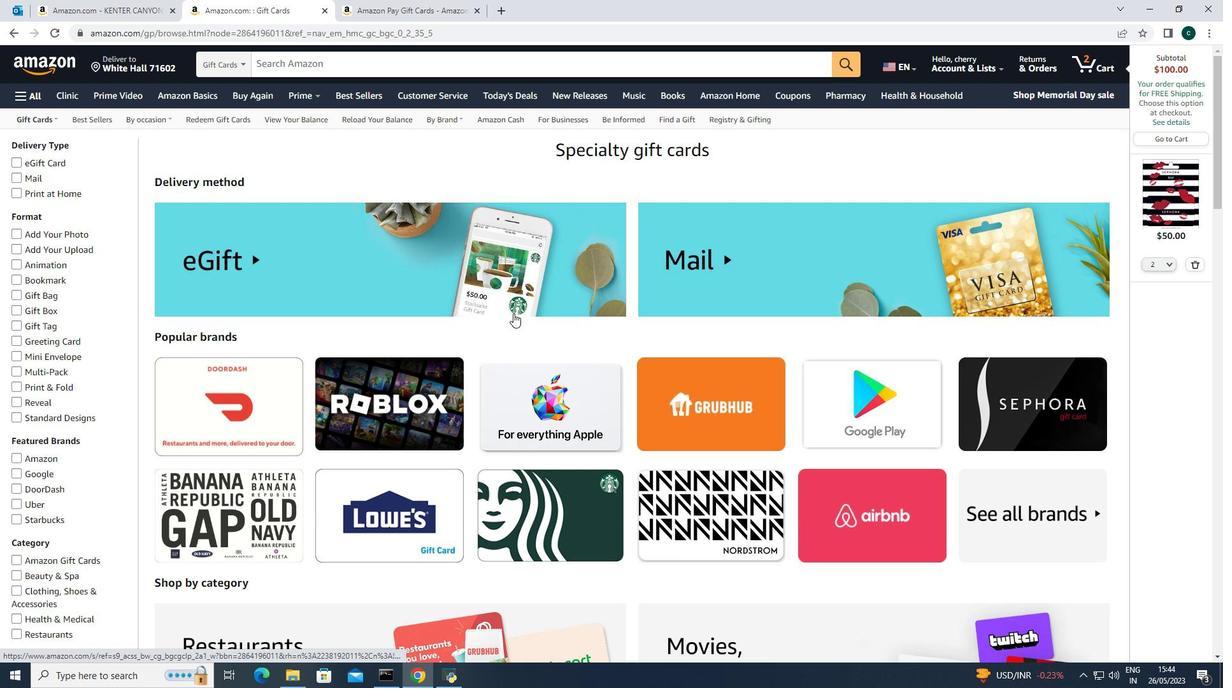 
Action: Mouse scrolled (513, 312) with delta (0, 0)
Screenshot: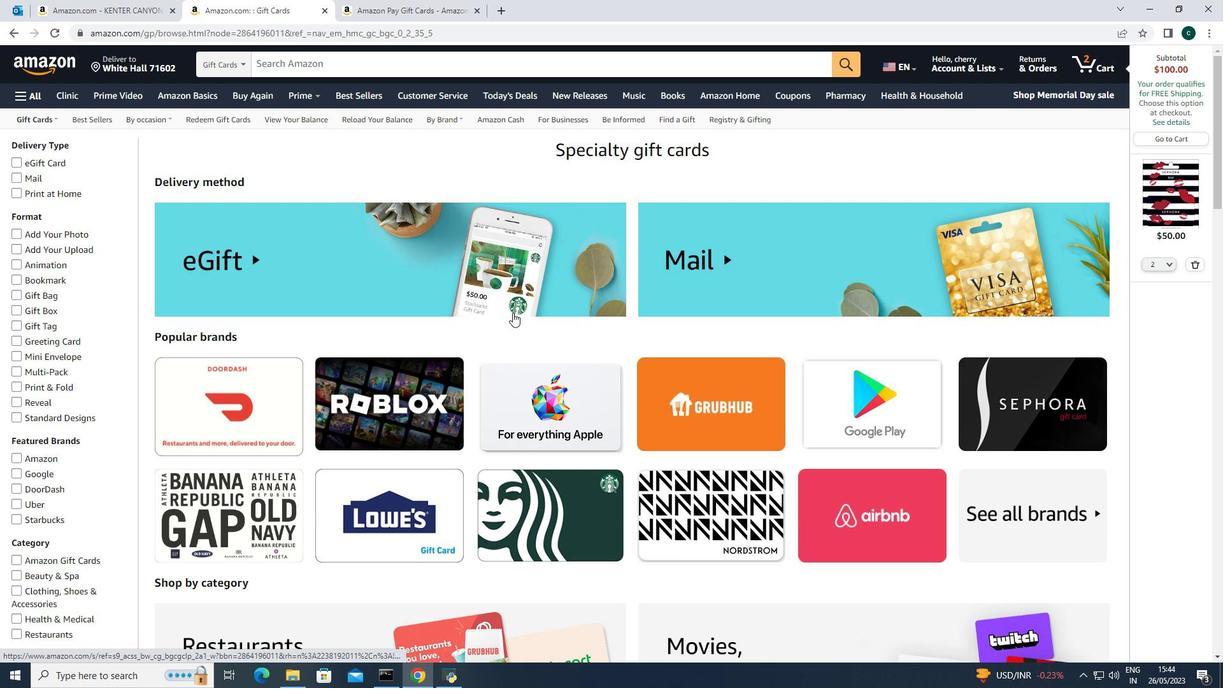
Action: Mouse scrolled (513, 312) with delta (0, 0)
Screenshot: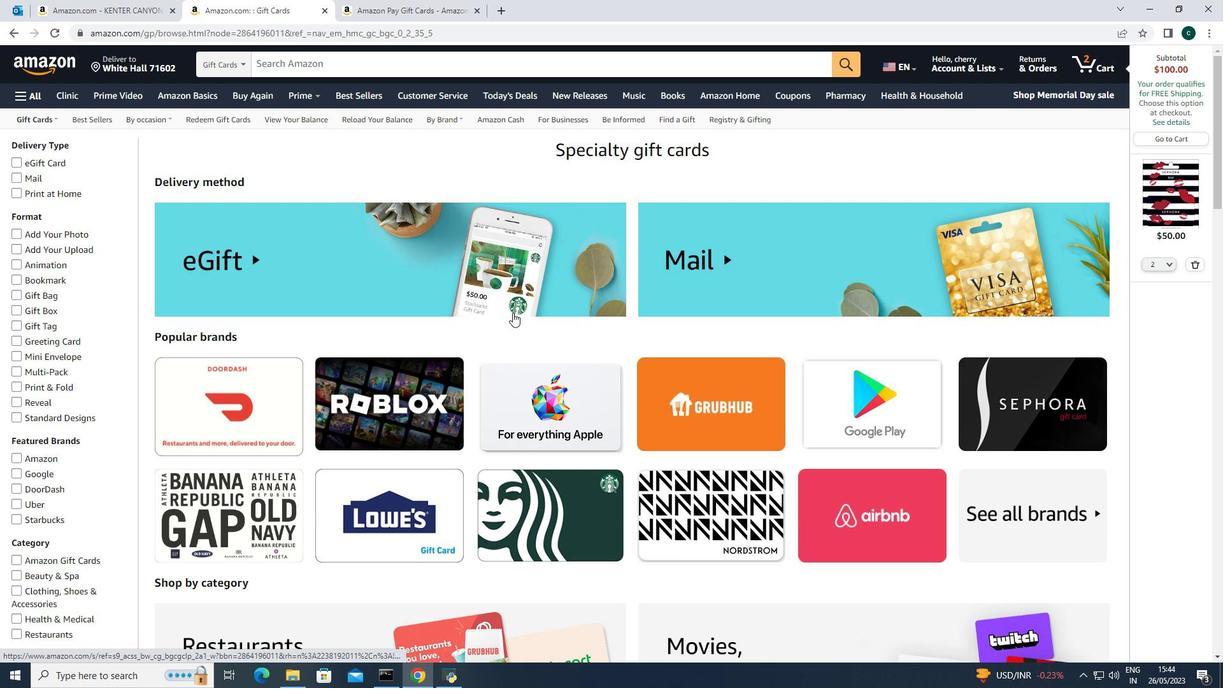
Action: Mouse moved to (512, 313)
Screenshot: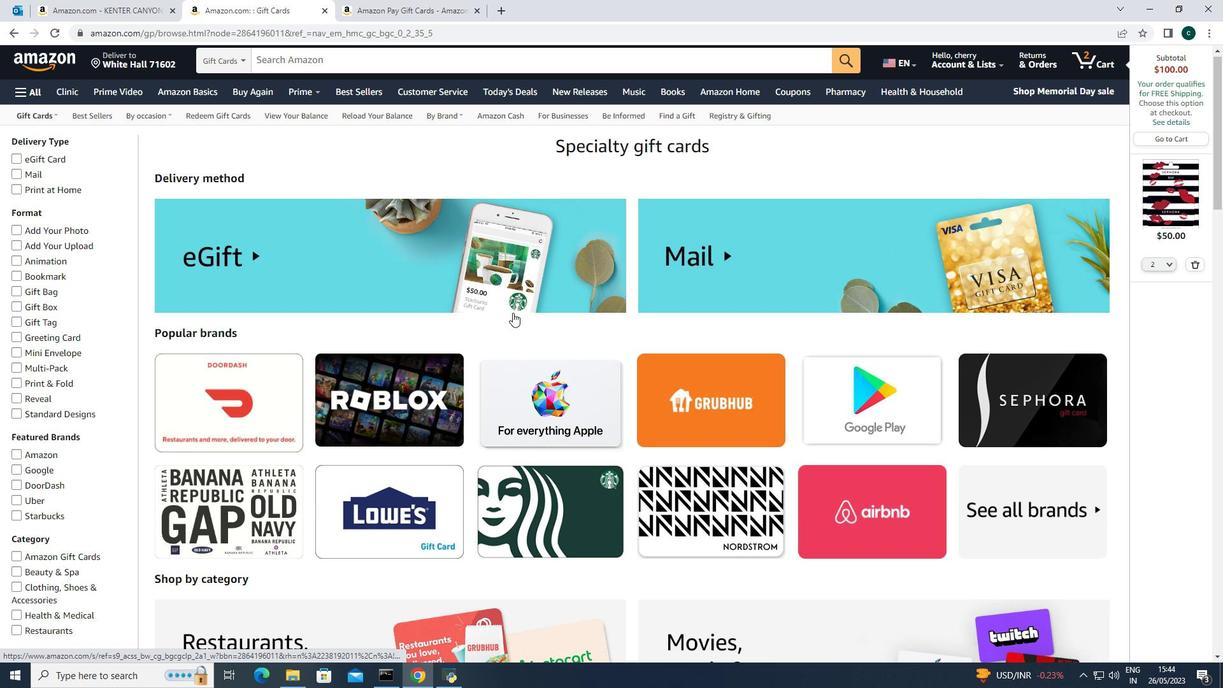 
Action: Mouse scrolled (512, 312) with delta (0, 0)
Screenshot: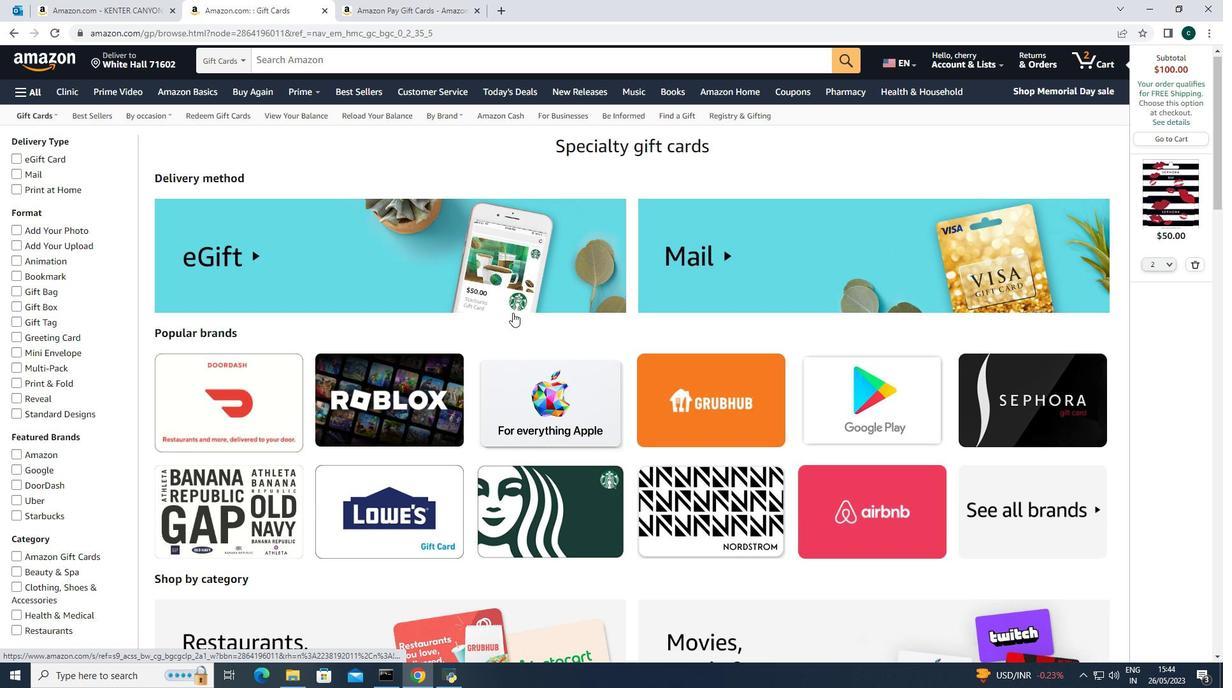 
Action: Mouse moved to (510, 313)
Screenshot: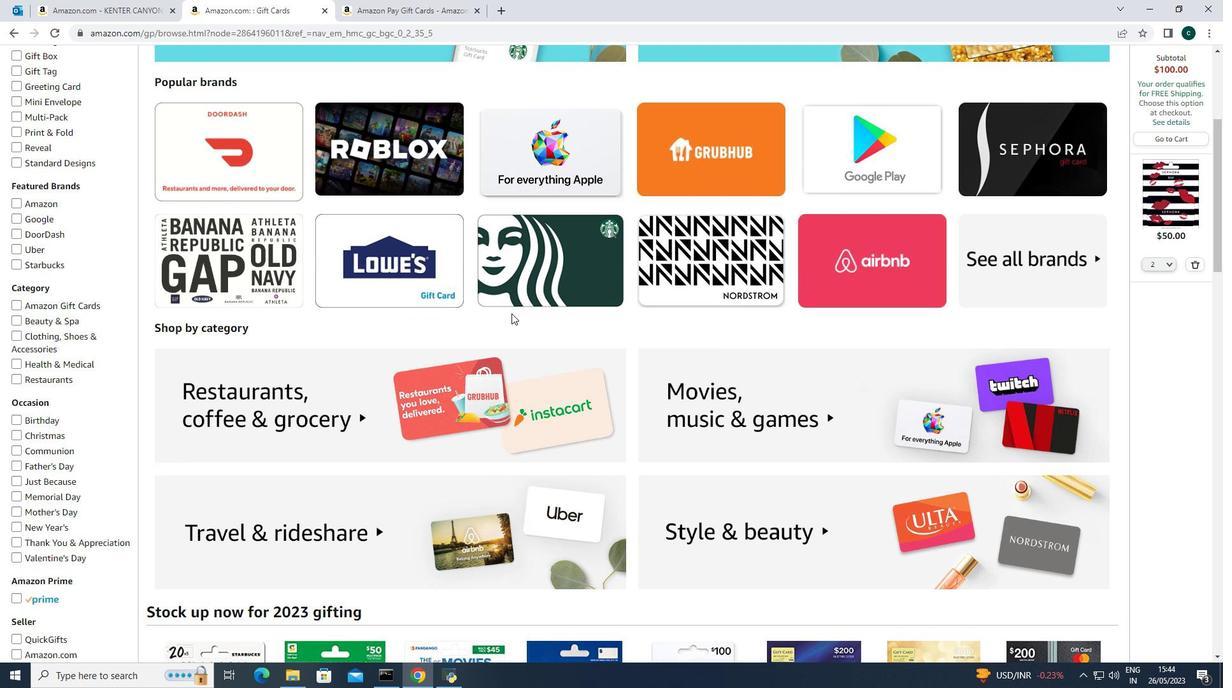
Action: Mouse scrolled (510, 312) with delta (0, 0)
Screenshot: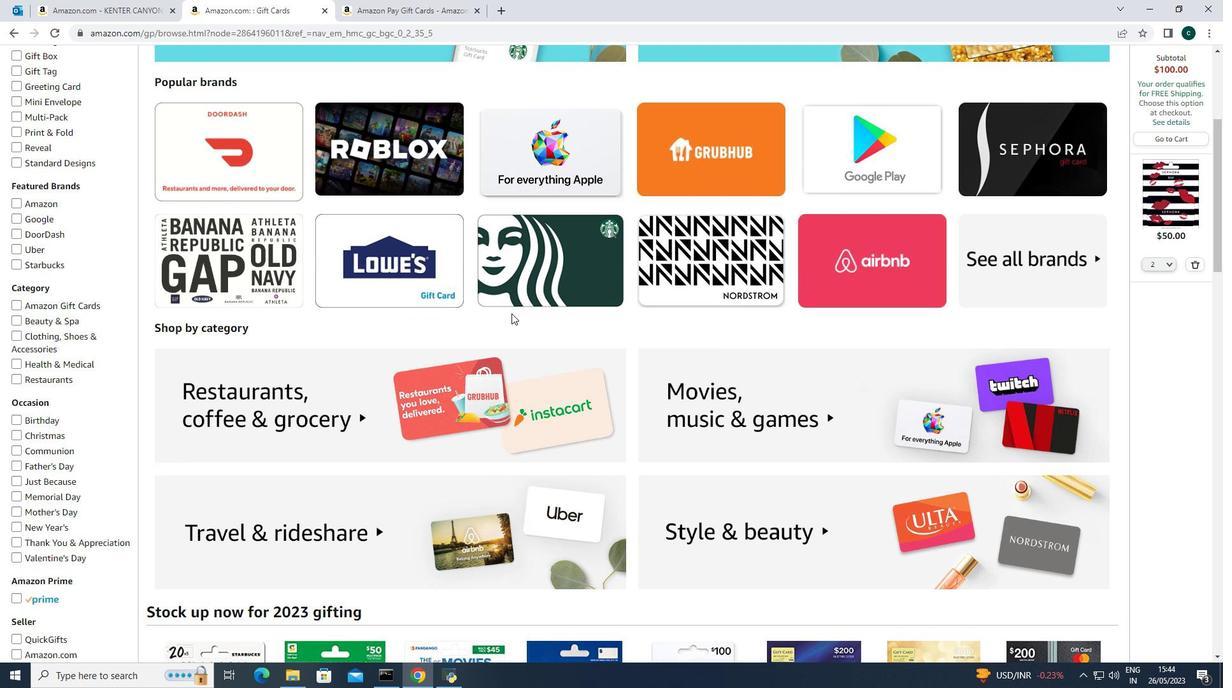 
Action: Mouse moved to (510, 314)
Screenshot: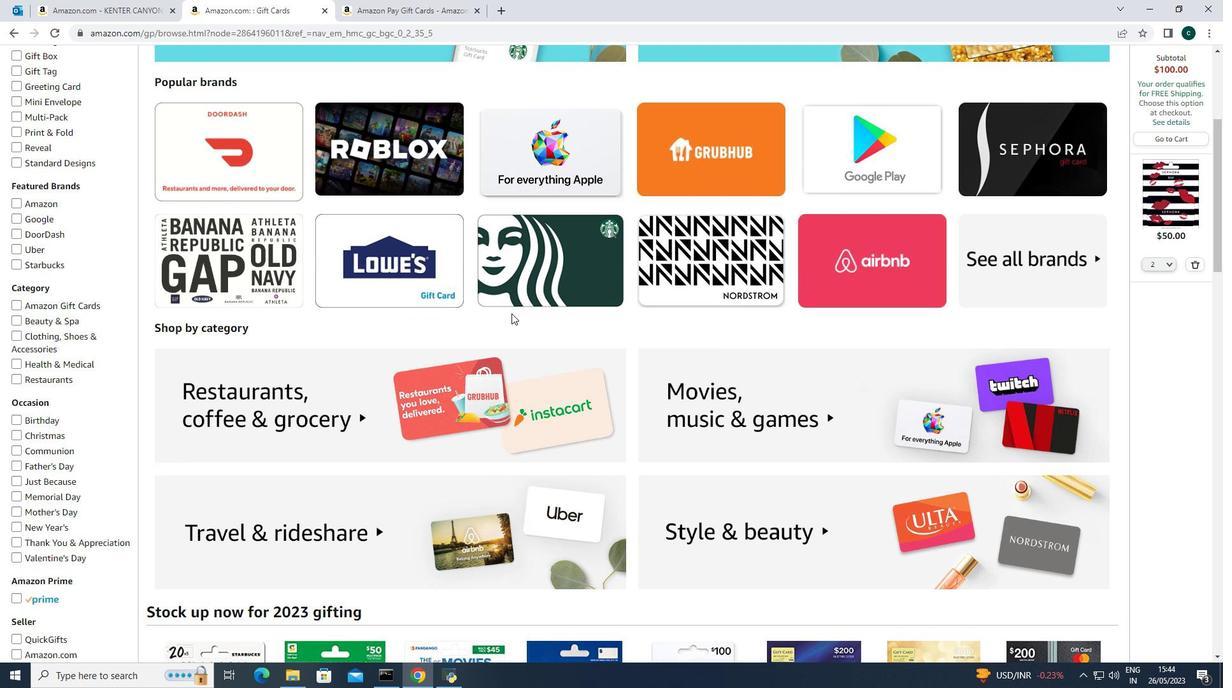 
Action: Mouse scrolled (510, 313) with delta (0, 0)
Screenshot: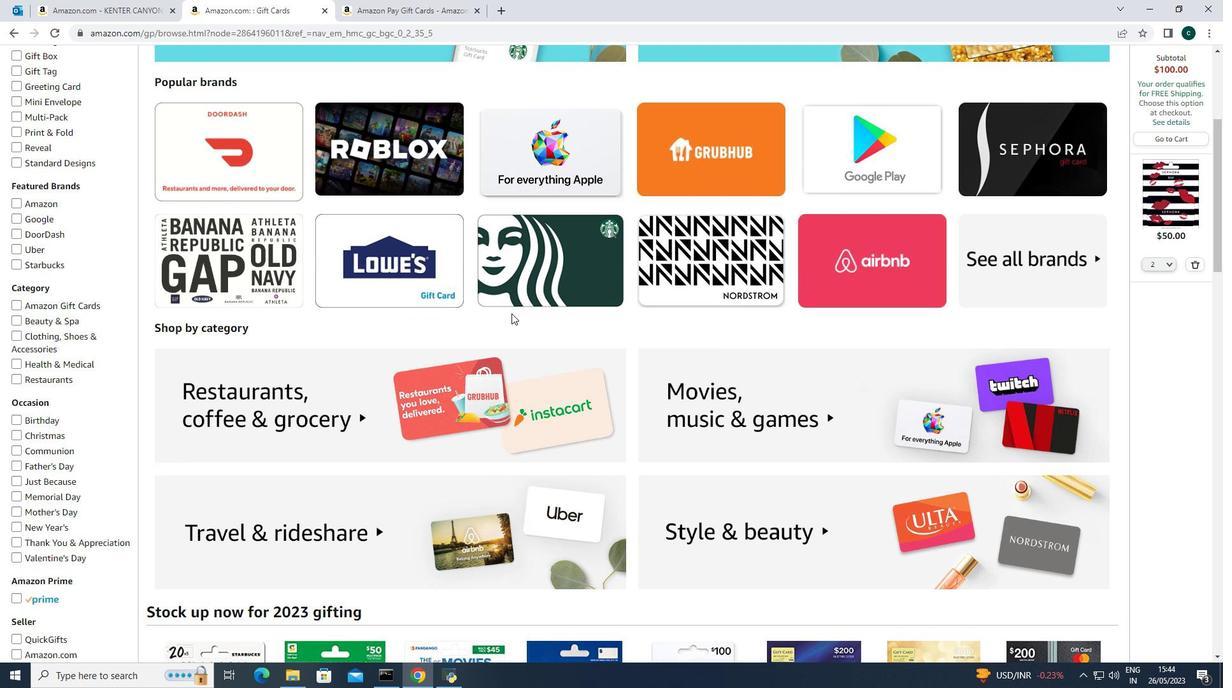 
Action: Mouse scrolled (510, 313) with delta (0, 0)
Screenshot: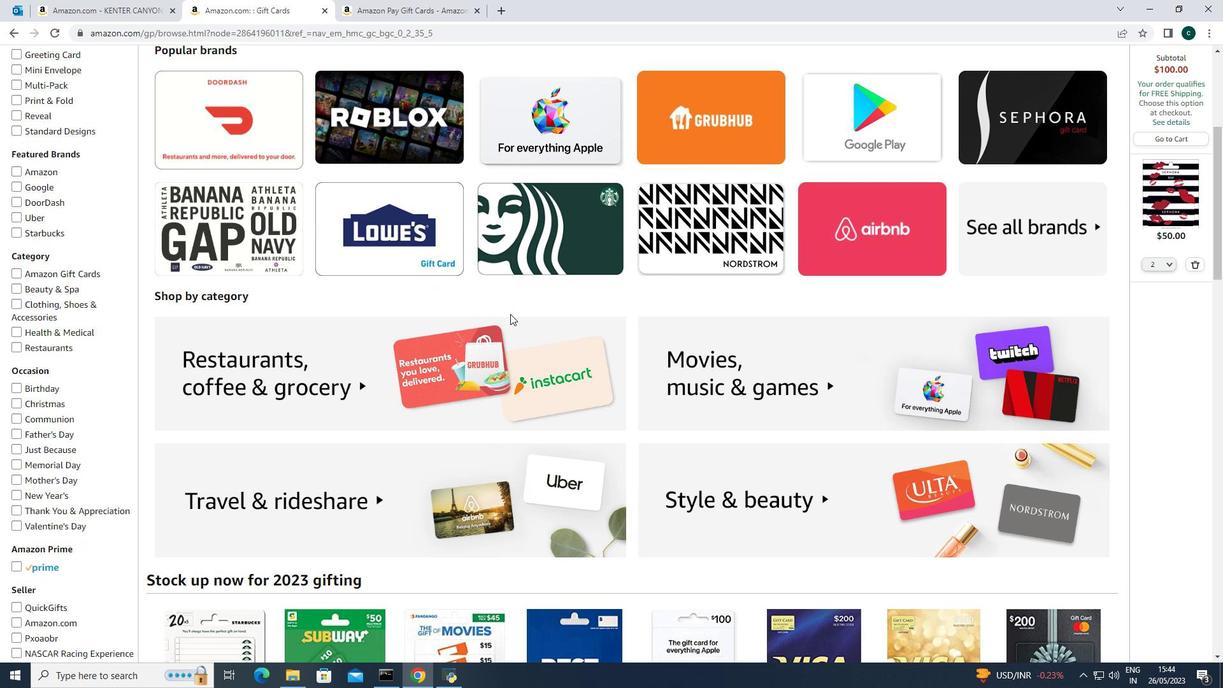 
Action: Mouse scrolled (510, 313) with delta (0, 0)
Screenshot: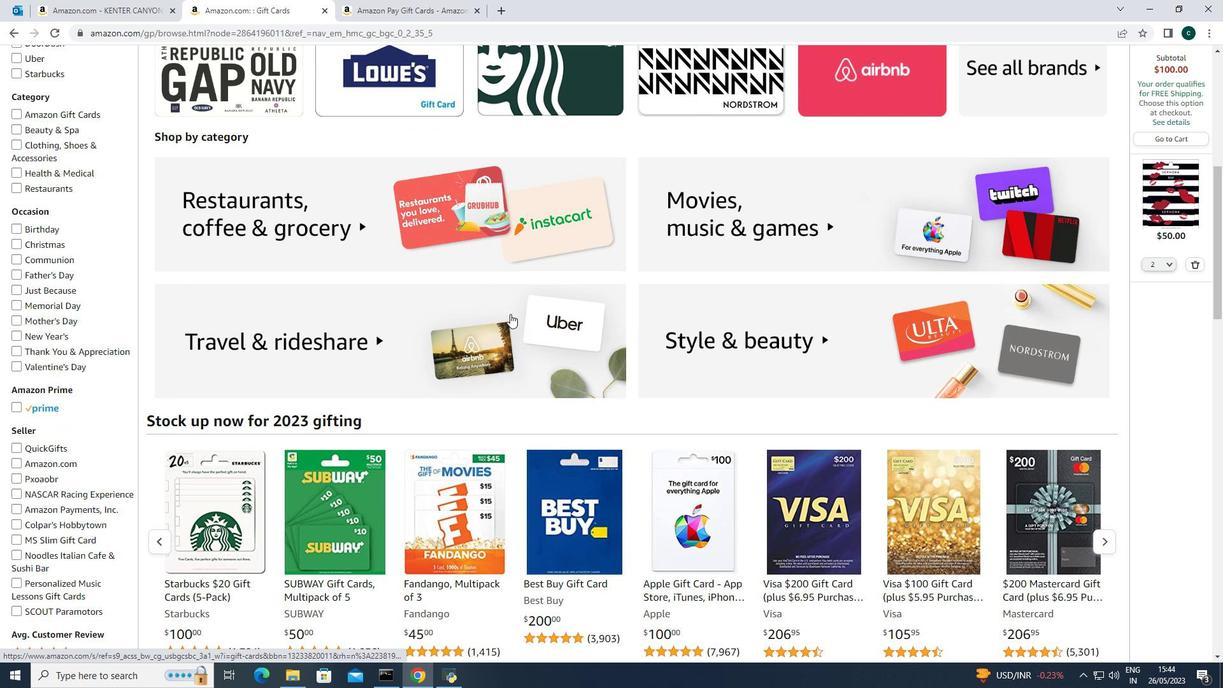 
Action: Mouse moved to (509, 314)
Screenshot: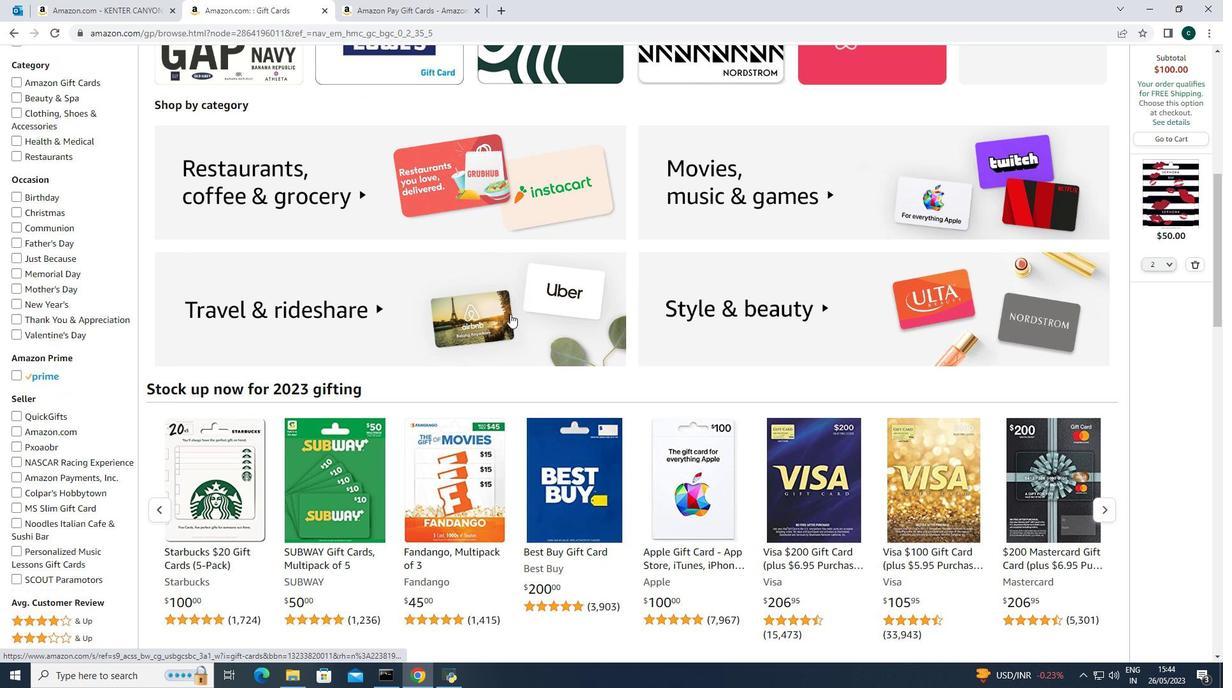 
Action: Mouse scrolled (509, 314) with delta (0, 0)
Screenshot: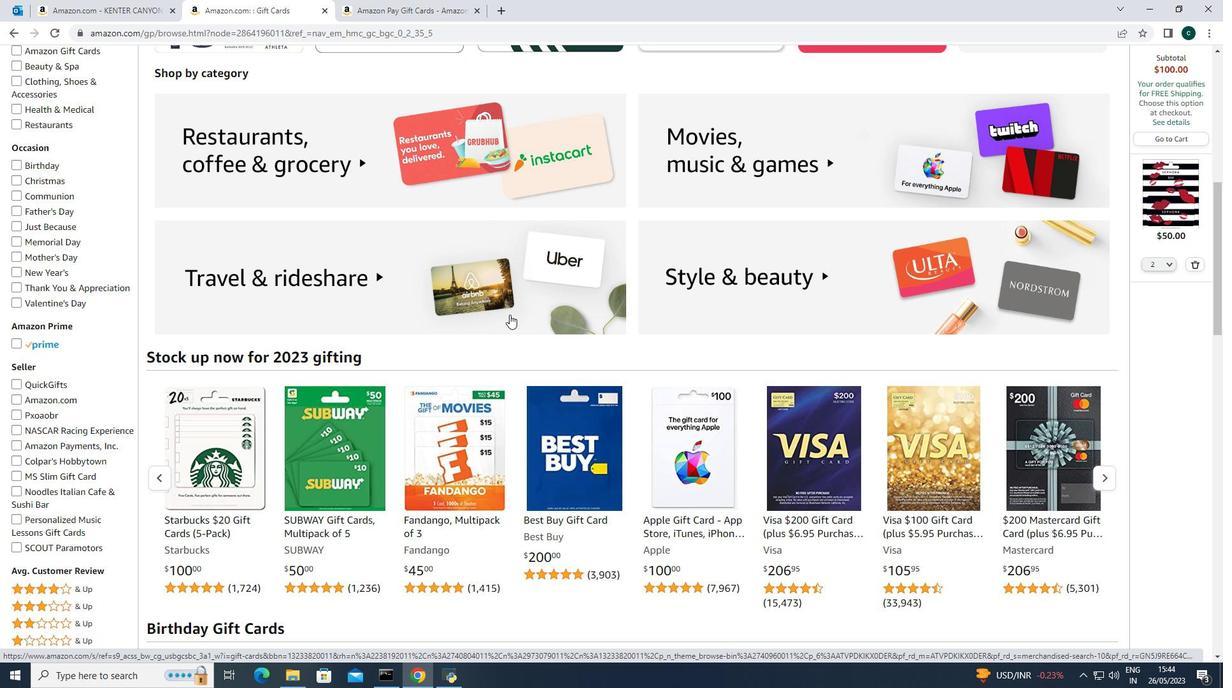 
Action: Mouse moved to (508, 315)
Screenshot: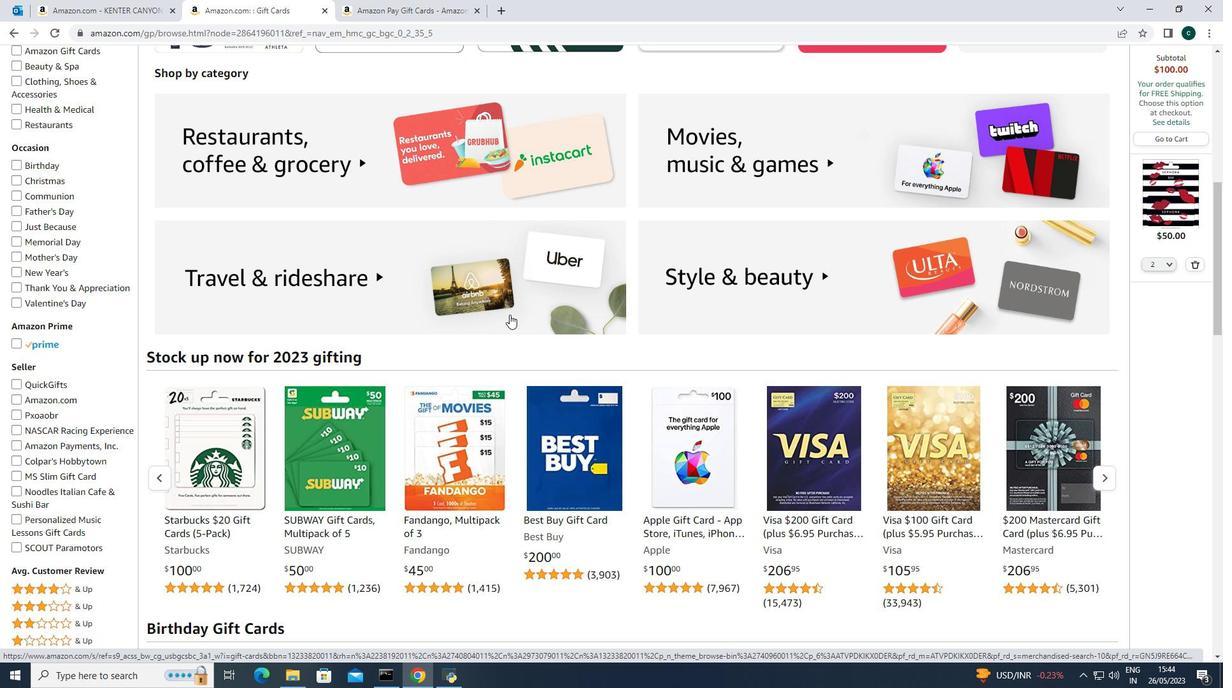 
Action: Mouse scrolled (508, 314) with delta (0, 0)
Screenshot: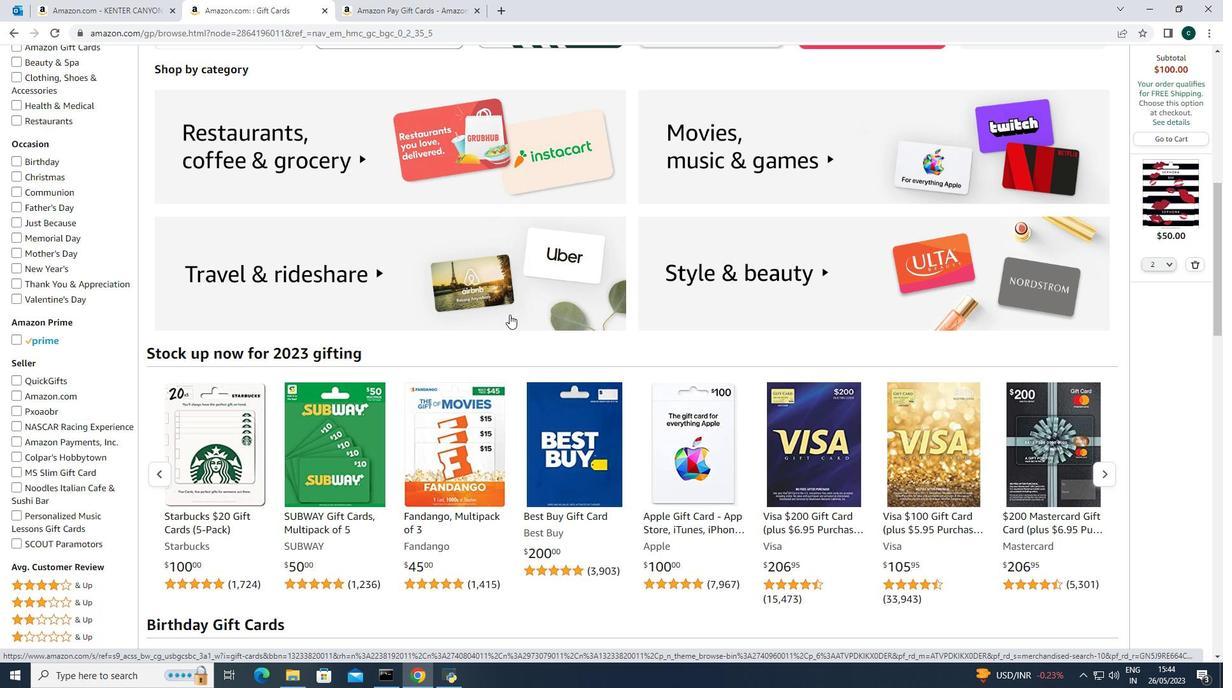 
Action: Mouse scrolled (508, 314) with delta (0, 0)
Screenshot: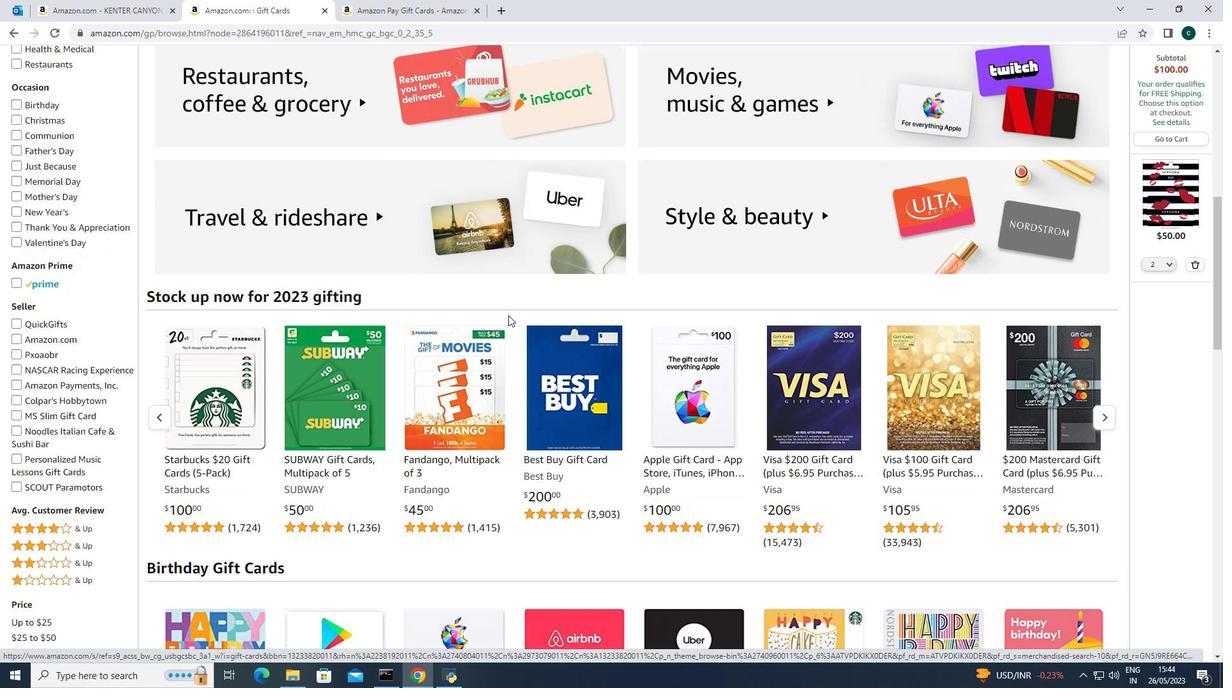 
Action: Mouse scrolled (508, 314) with delta (0, 0)
Screenshot: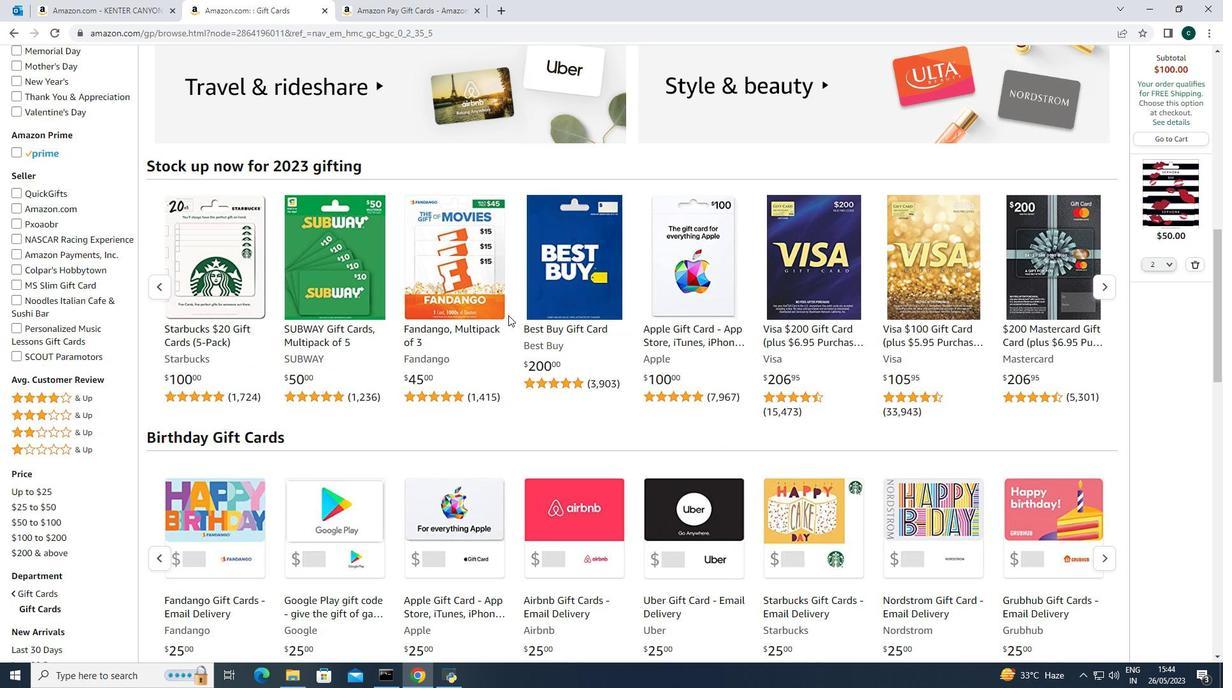 
Action: Mouse scrolled (508, 314) with delta (0, 0)
Screenshot: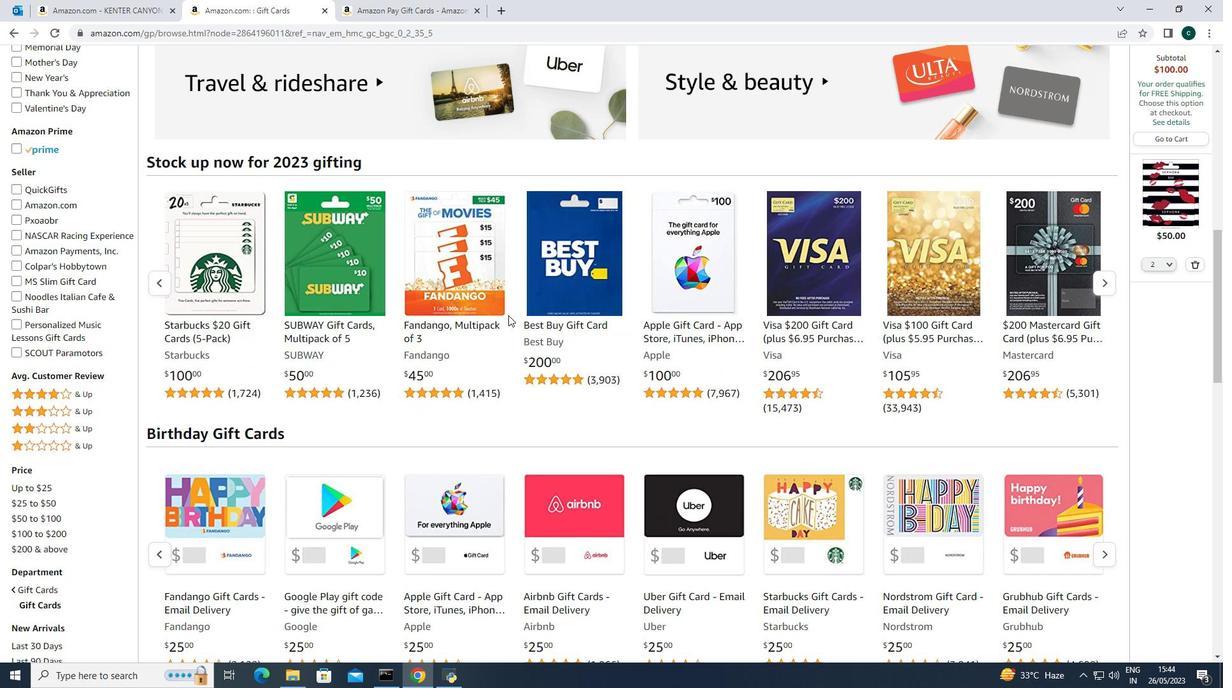 
Action: Mouse scrolled (508, 314) with delta (0, 0)
Screenshot: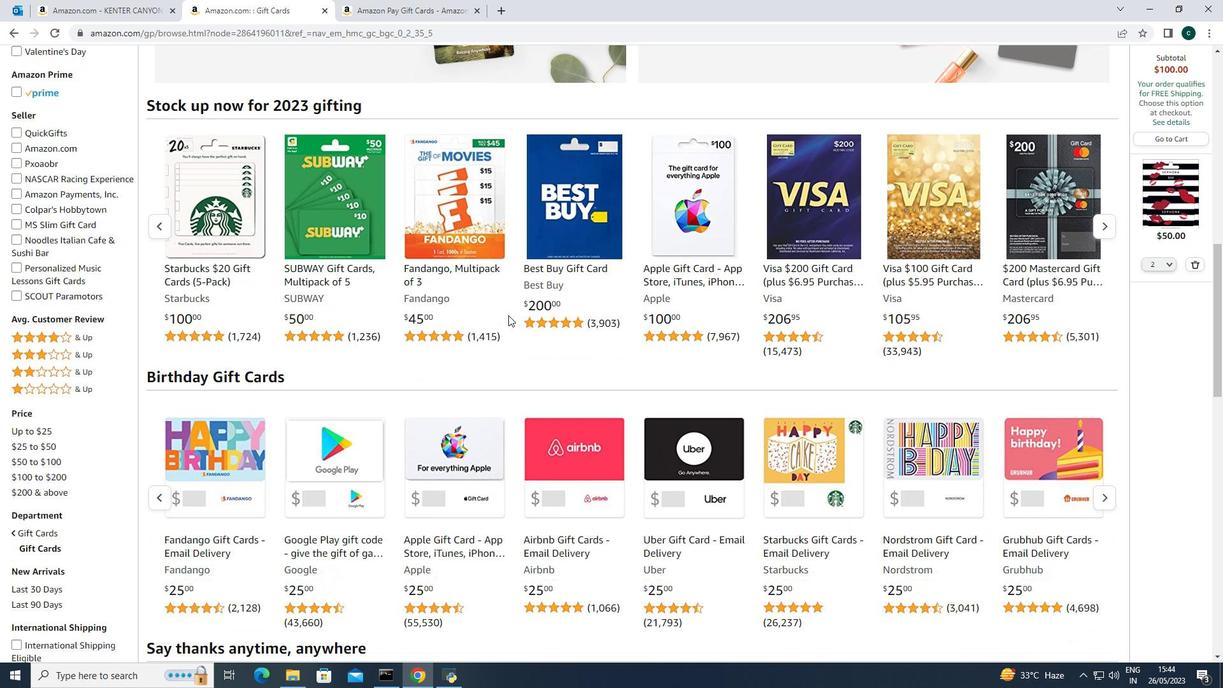 
Action: Mouse scrolled (508, 314) with delta (0, 0)
Screenshot: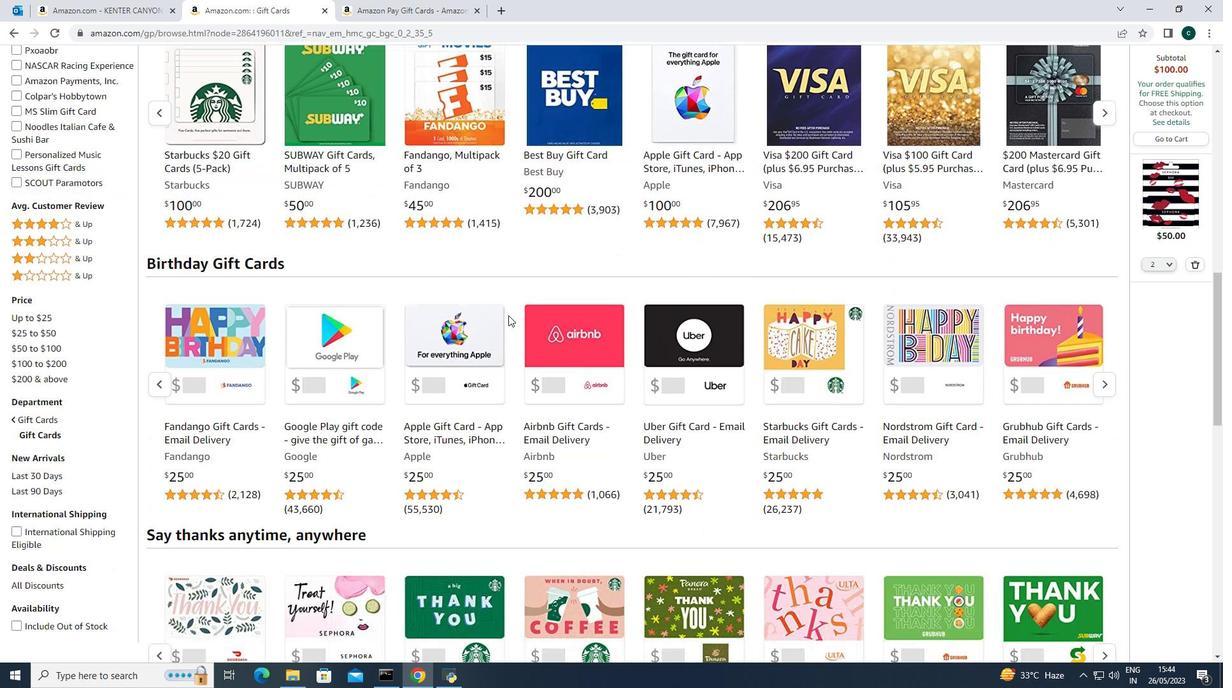 
Action: Mouse scrolled (508, 314) with delta (0, 0)
Screenshot: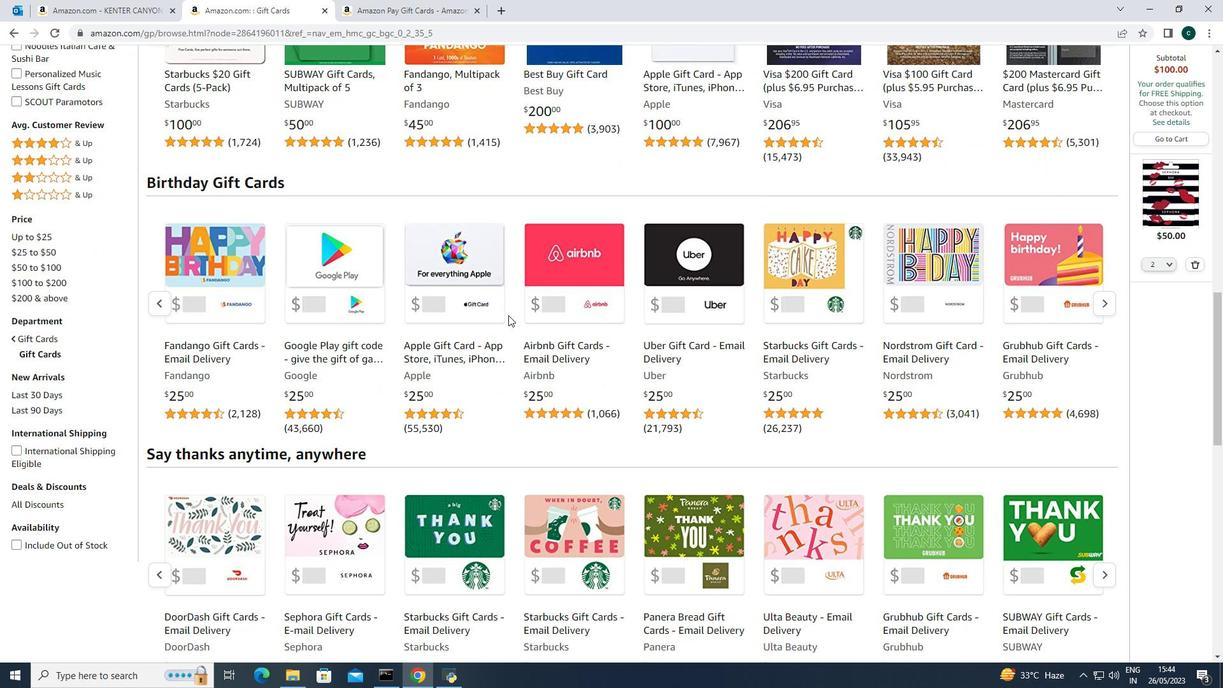 
Action: Mouse scrolled (508, 314) with delta (0, 0)
Screenshot: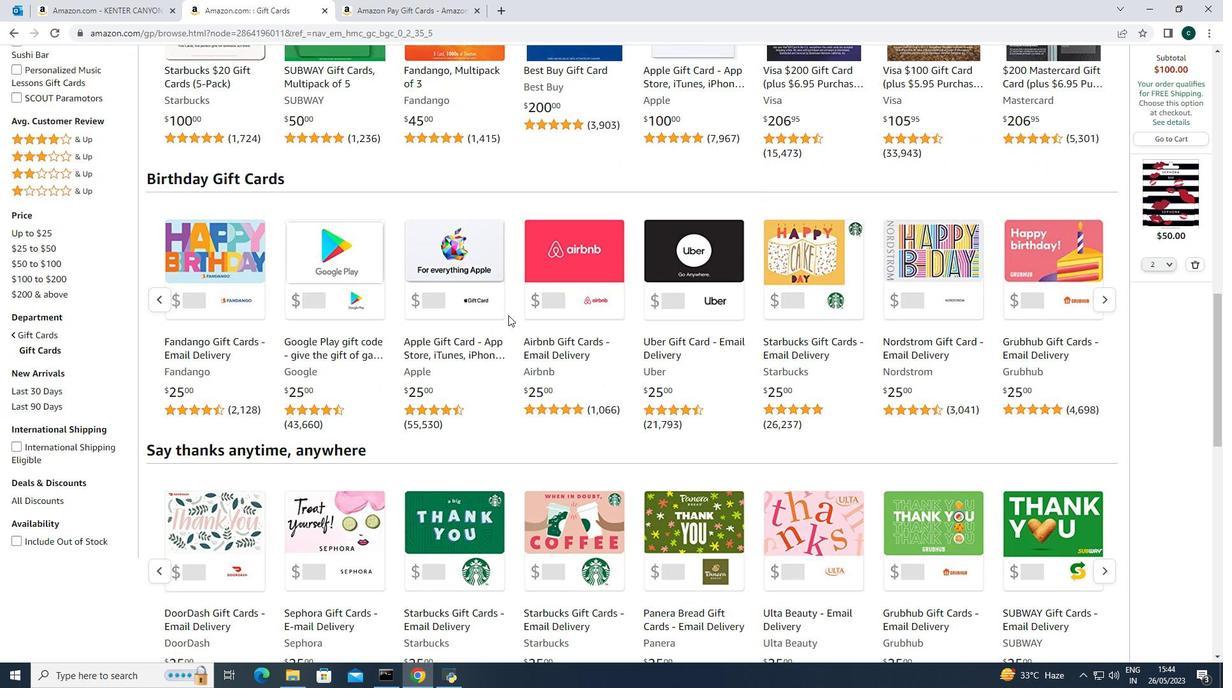 
Action: Mouse scrolled (508, 314) with delta (0, 0)
Screenshot: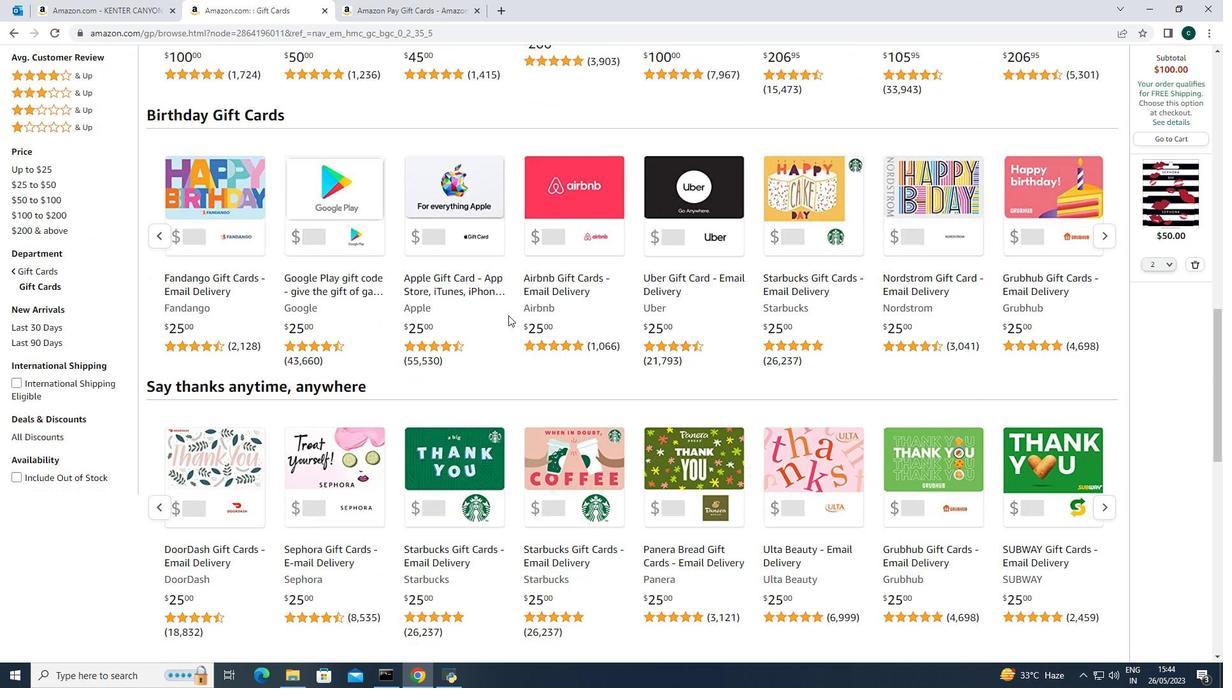 
Action: Mouse scrolled (508, 314) with delta (0, 0)
Screenshot: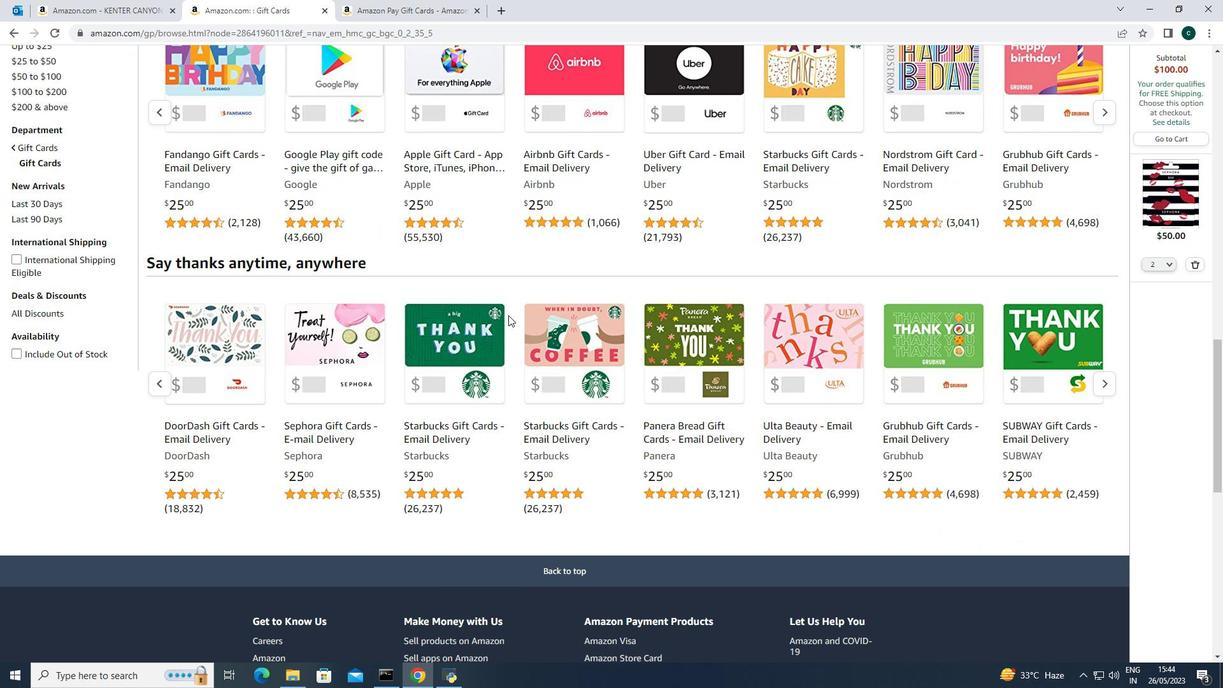 
Action: Mouse scrolled (508, 314) with delta (0, 0)
Screenshot: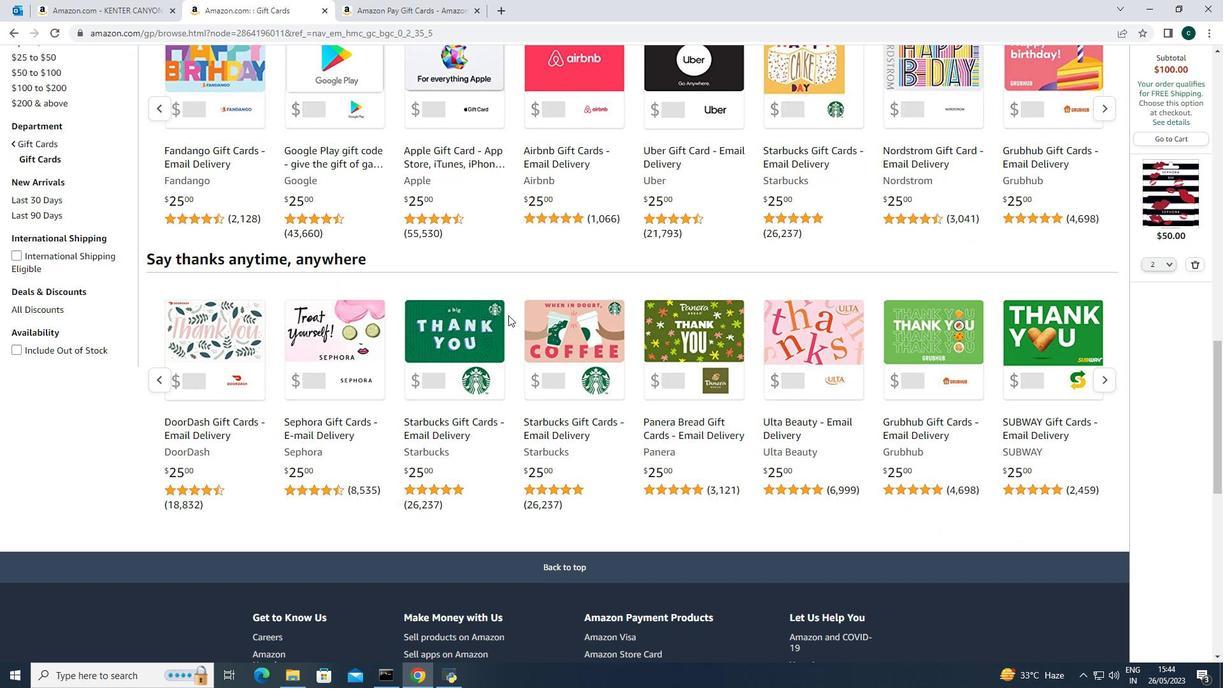 
Action: Mouse scrolled (508, 314) with delta (0, 0)
Screenshot: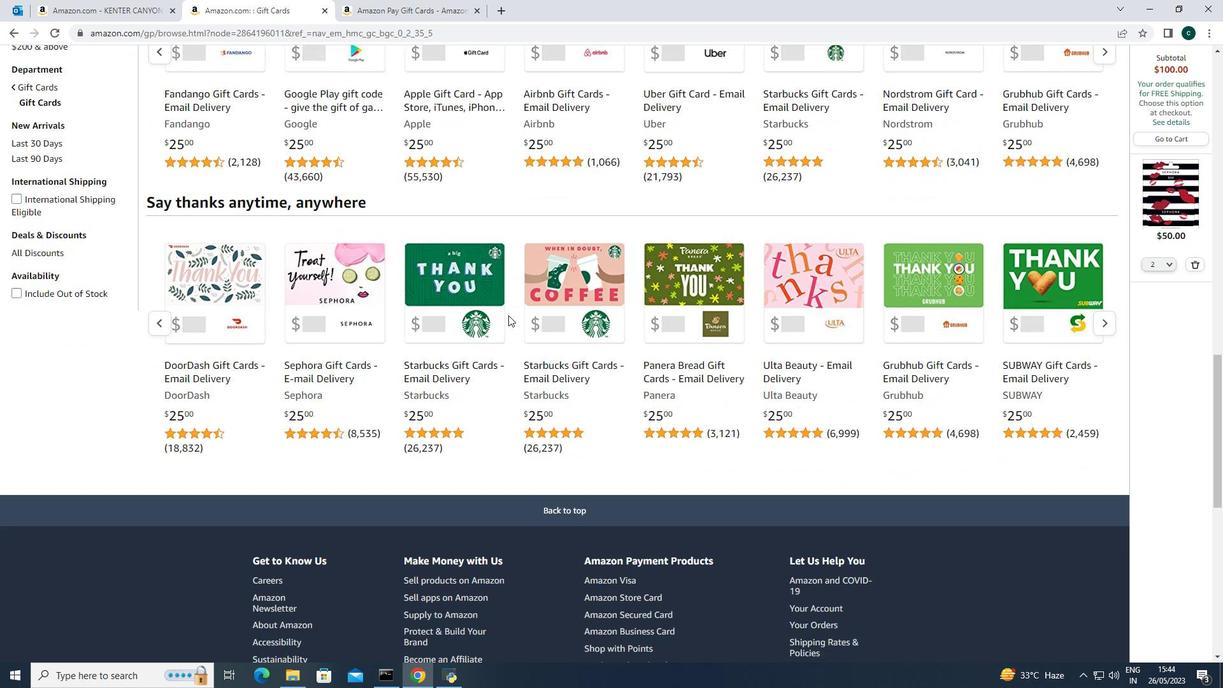 
Action: Mouse scrolled (508, 314) with delta (0, 0)
Screenshot: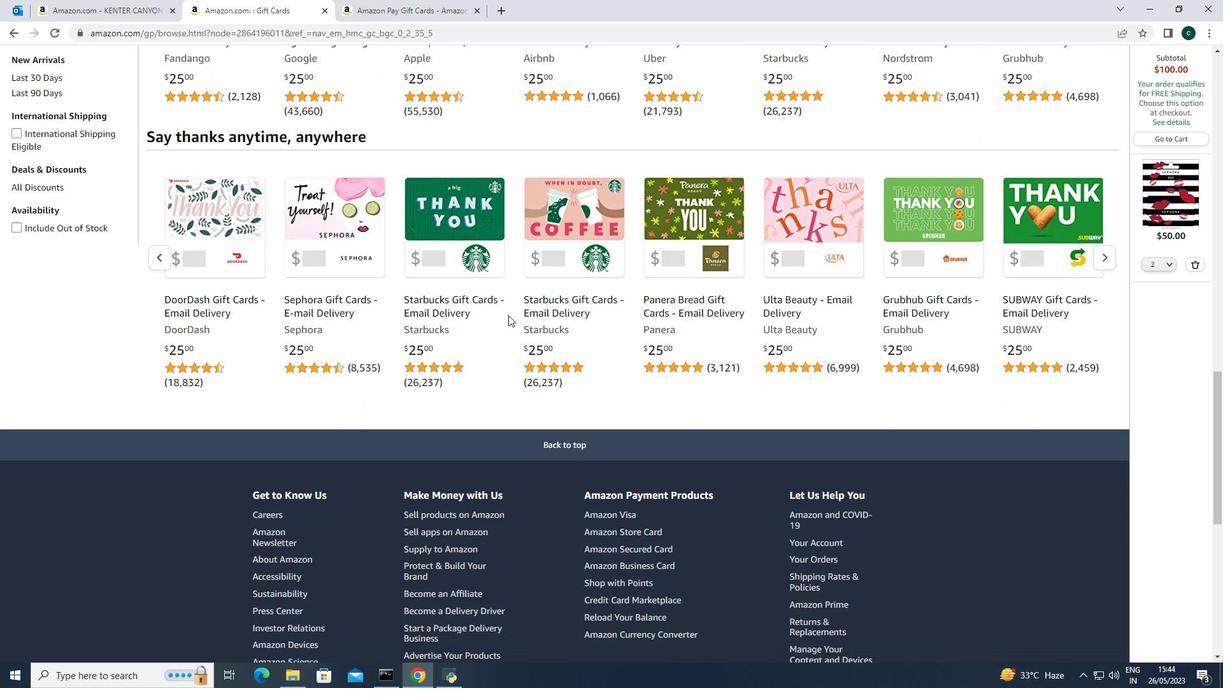 
Action: Mouse scrolled (508, 314) with delta (0, 0)
Screenshot: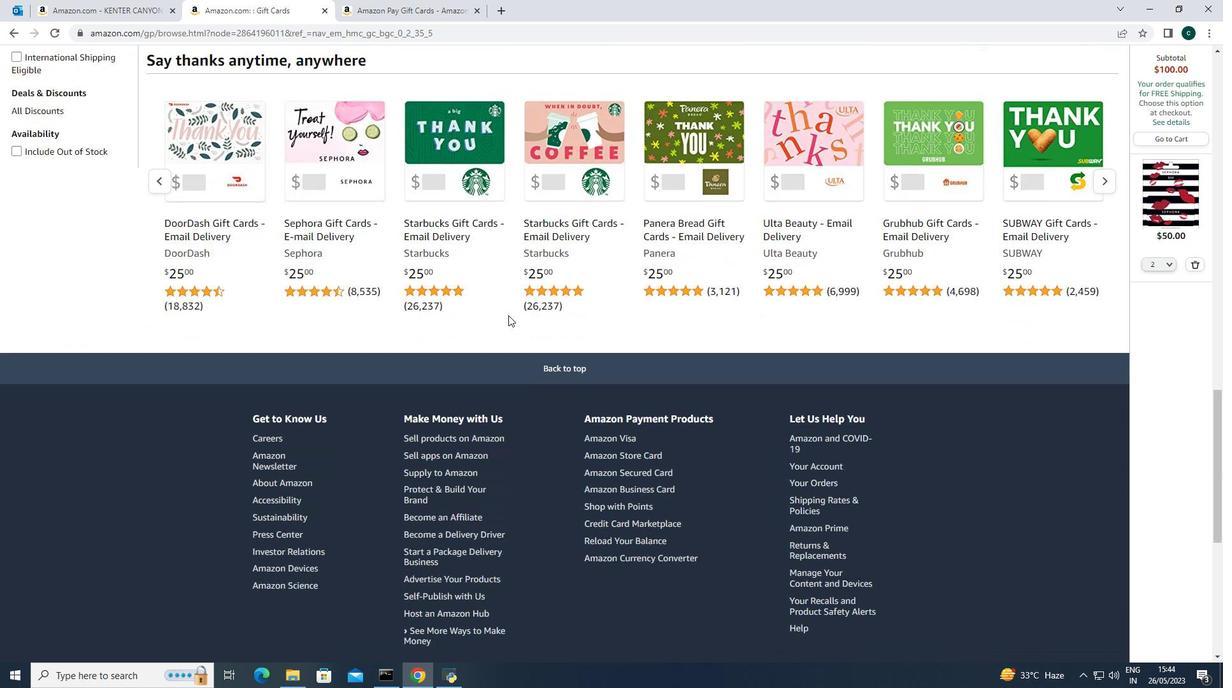 
Action: Mouse scrolled (508, 314) with delta (0, 0)
Screenshot: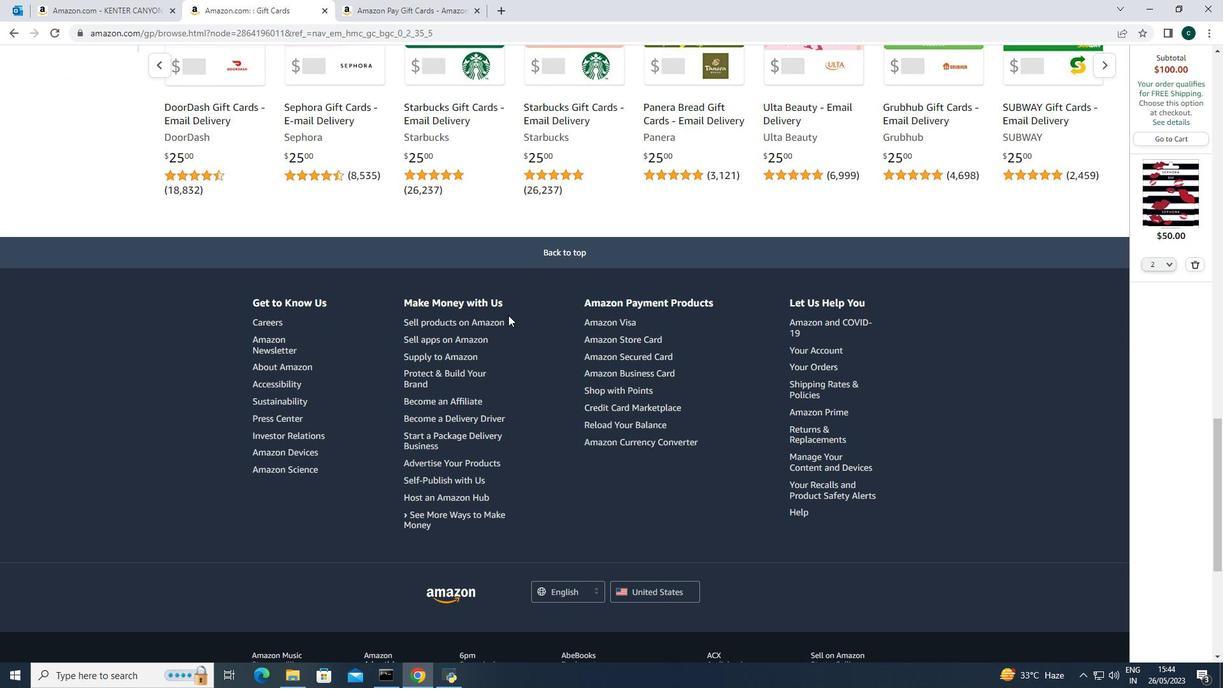 
Action: Mouse scrolled (508, 314) with delta (0, 0)
Screenshot: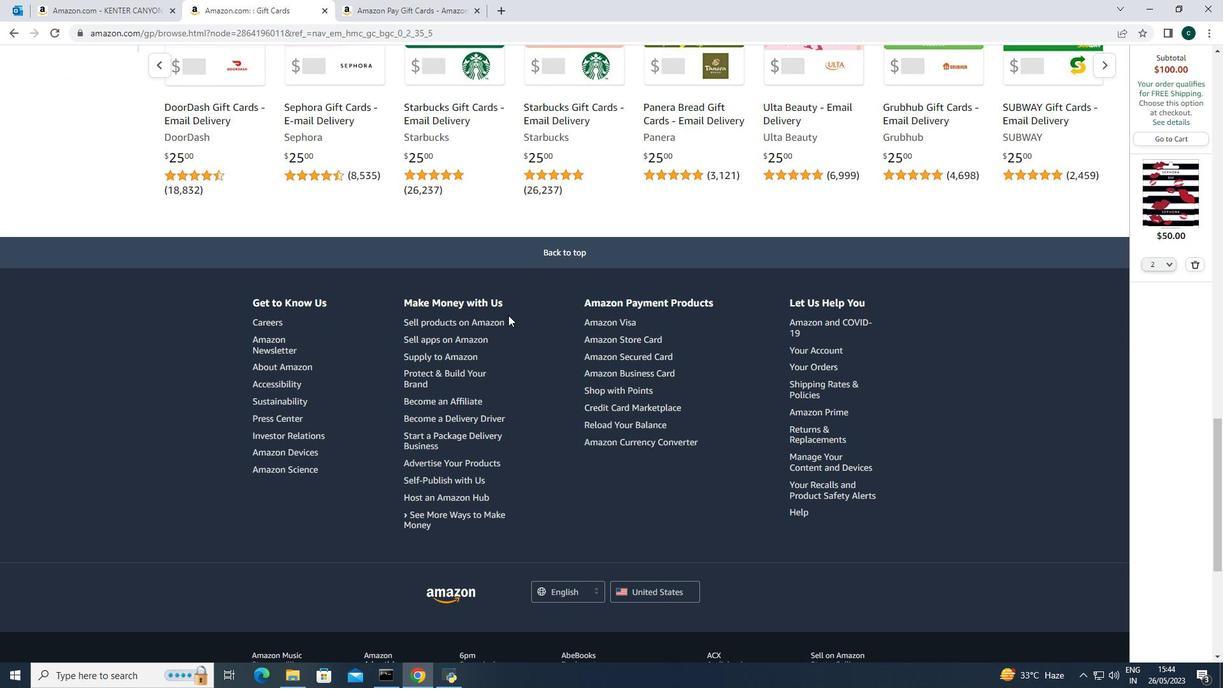 
Action: Mouse scrolled (508, 314) with delta (0, 0)
Screenshot: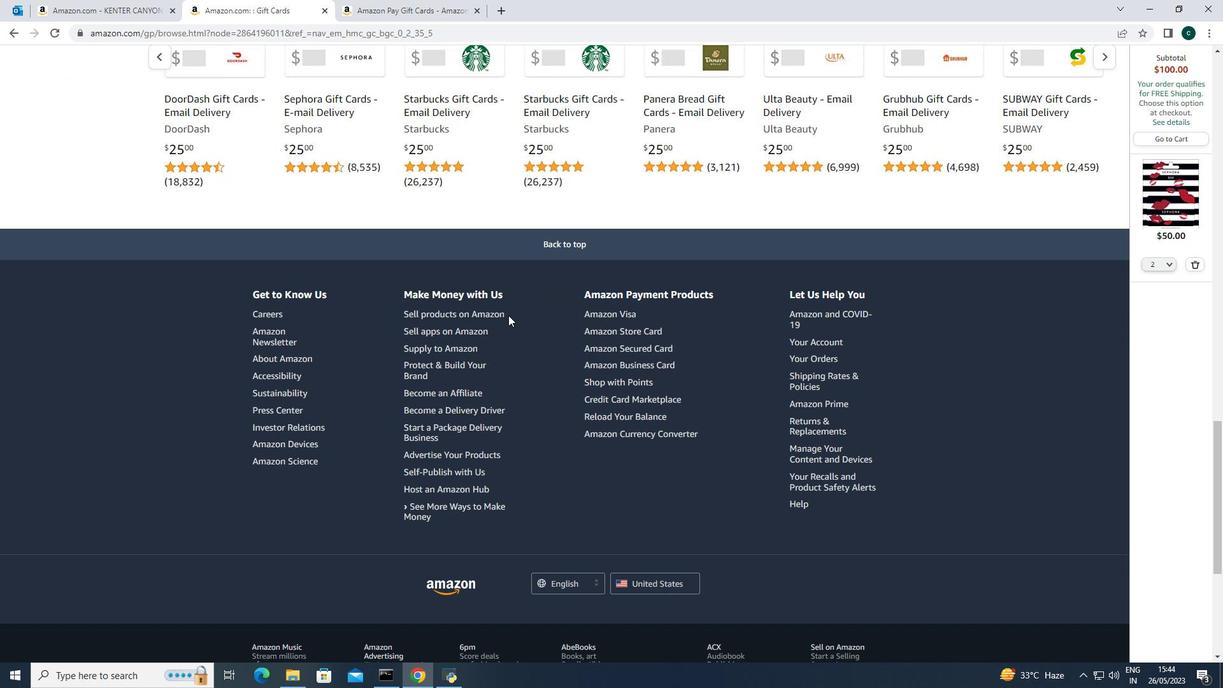 
Action: Mouse scrolled (508, 314) with delta (0, 0)
Screenshot: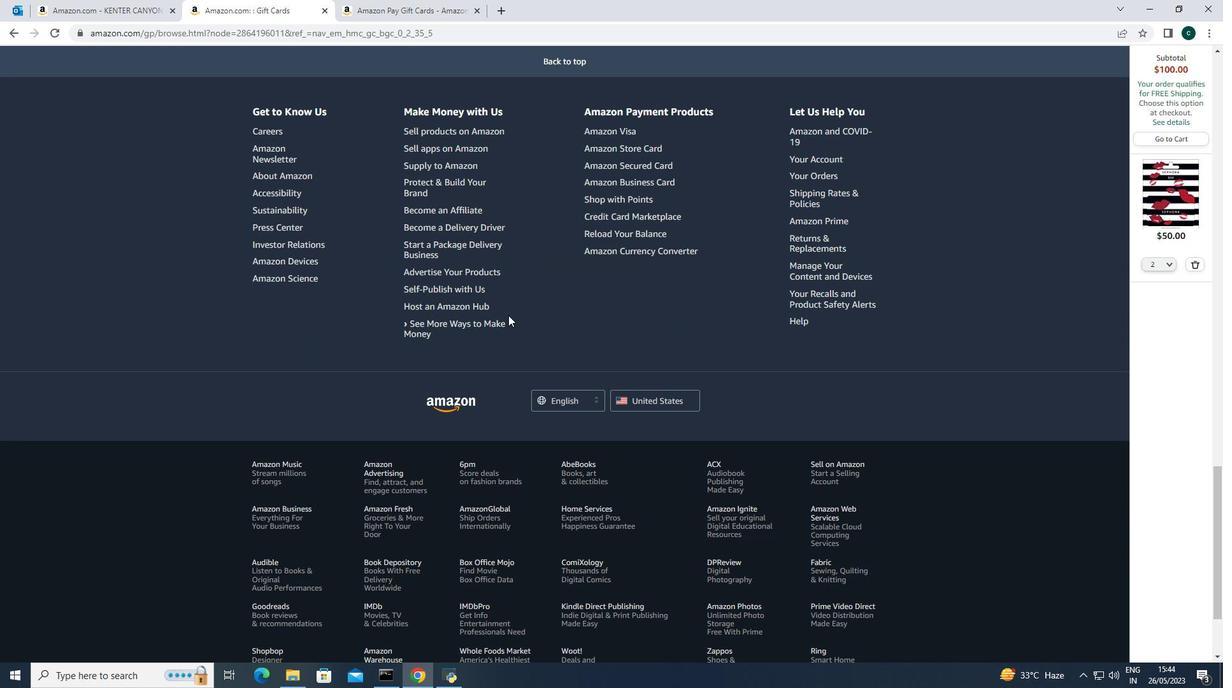 
Action: Mouse scrolled (508, 314) with delta (0, 0)
Screenshot: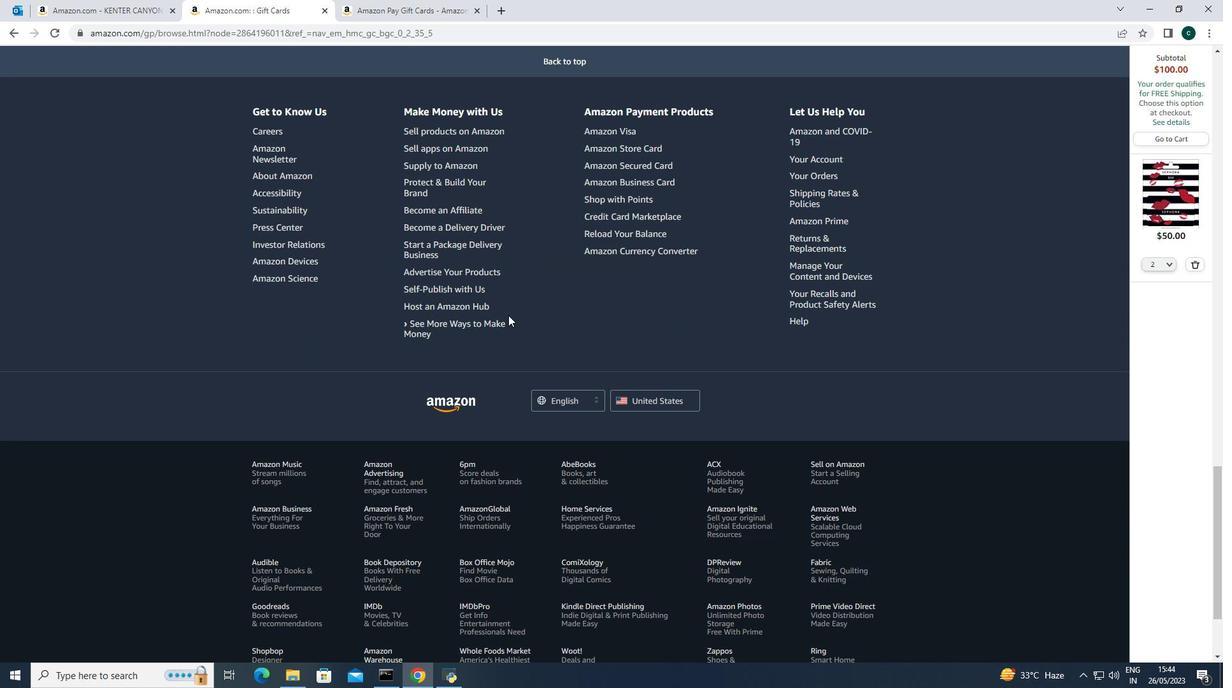 
Action: Mouse scrolled (508, 316) with delta (0, 0)
Screenshot: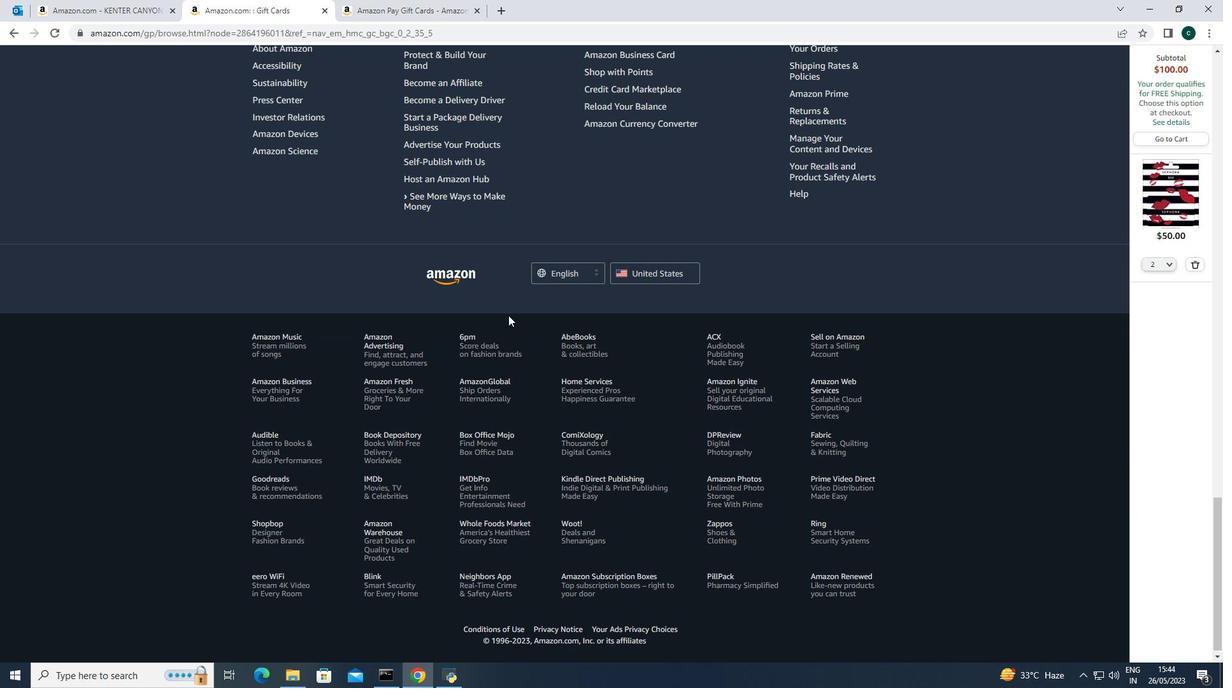 
Action: Mouse scrolled (508, 316) with delta (0, 0)
Screenshot: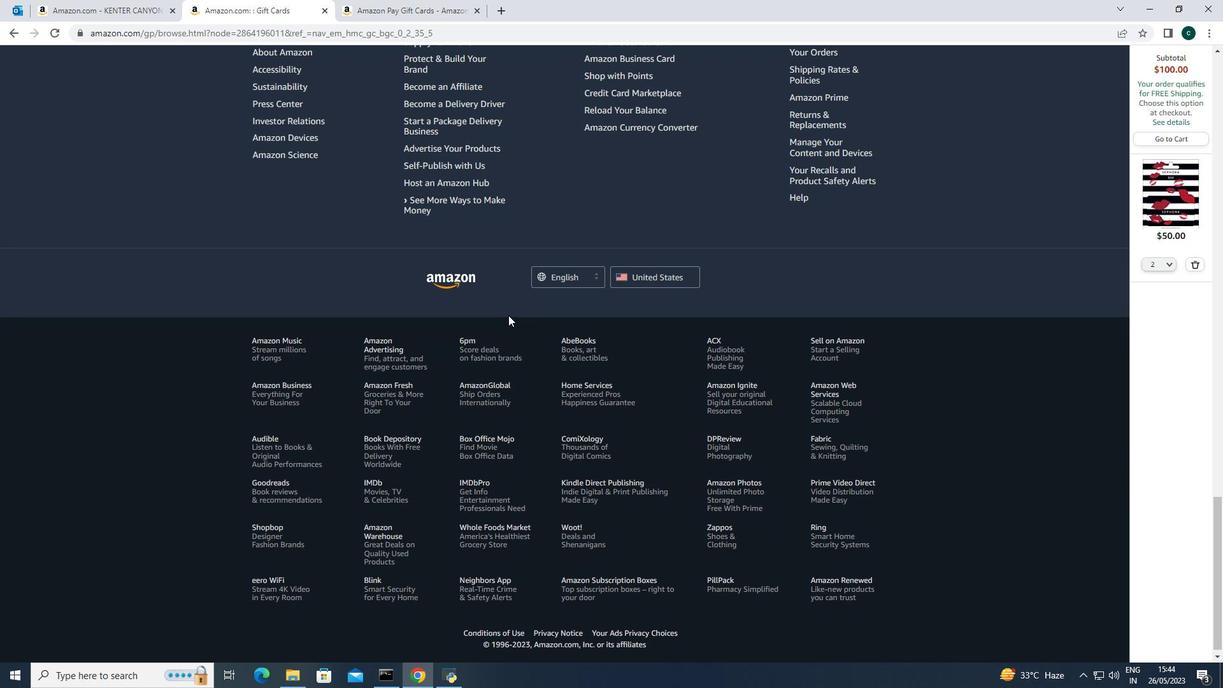 
Action: Mouse scrolled (508, 316) with delta (0, 0)
Screenshot: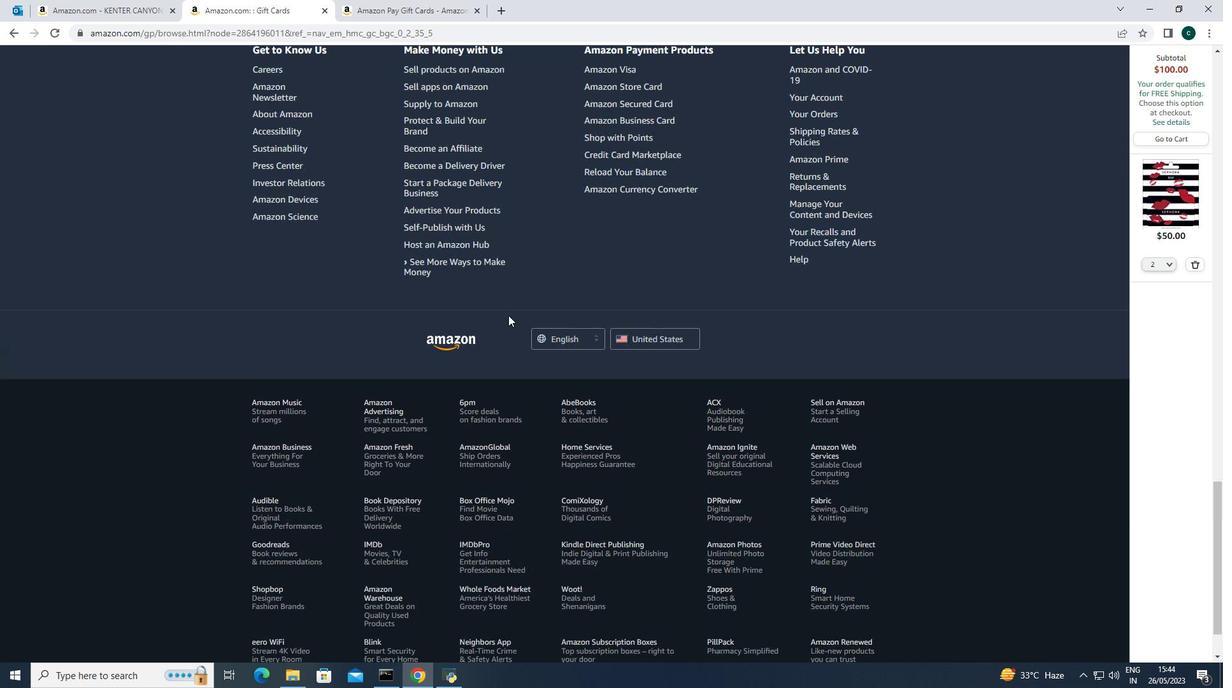 
Action: Mouse scrolled (508, 316) with delta (0, 0)
Screenshot: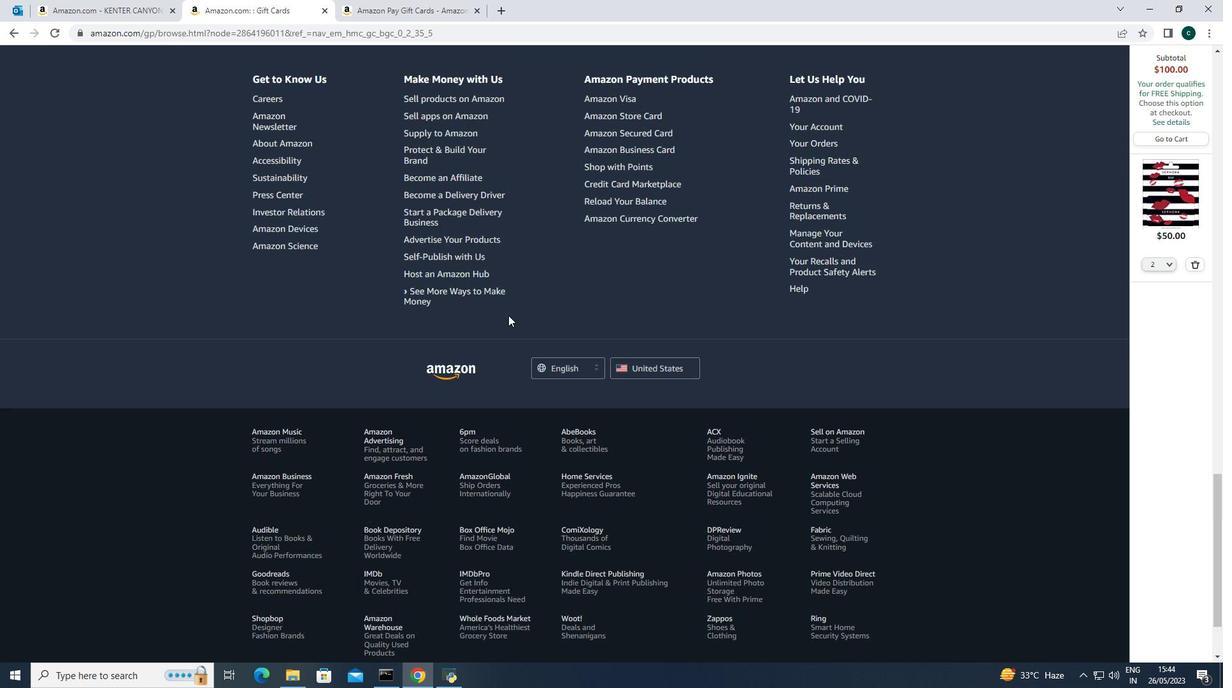 
Action: Mouse scrolled (508, 316) with delta (0, 0)
Screenshot: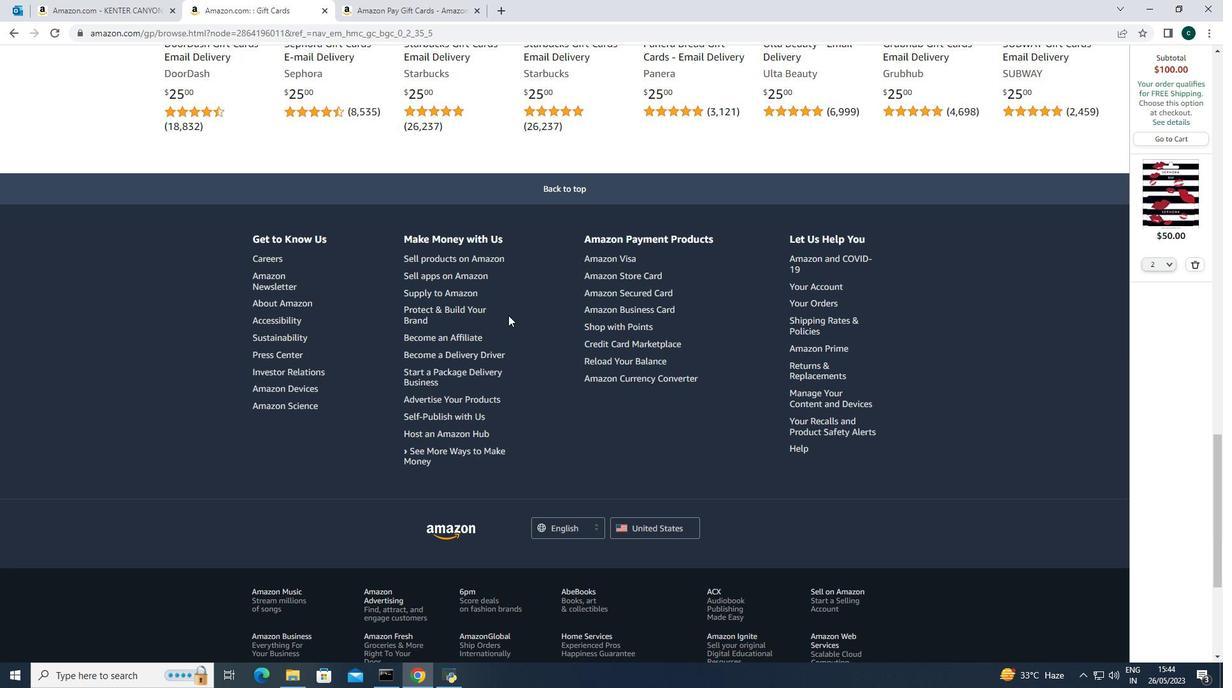 
Action: Mouse scrolled (508, 316) with delta (0, 0)
Screenshot: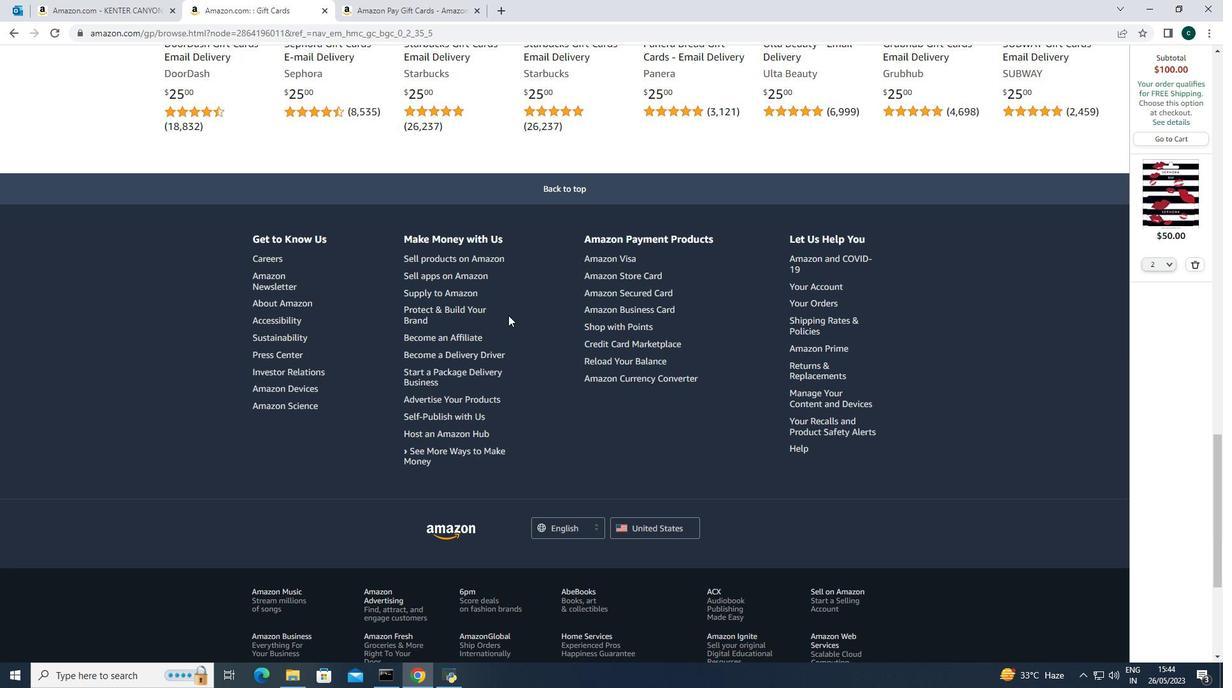 
Action: Mouse scrolled (508, 316) with delta (0, 0)
Screenshot: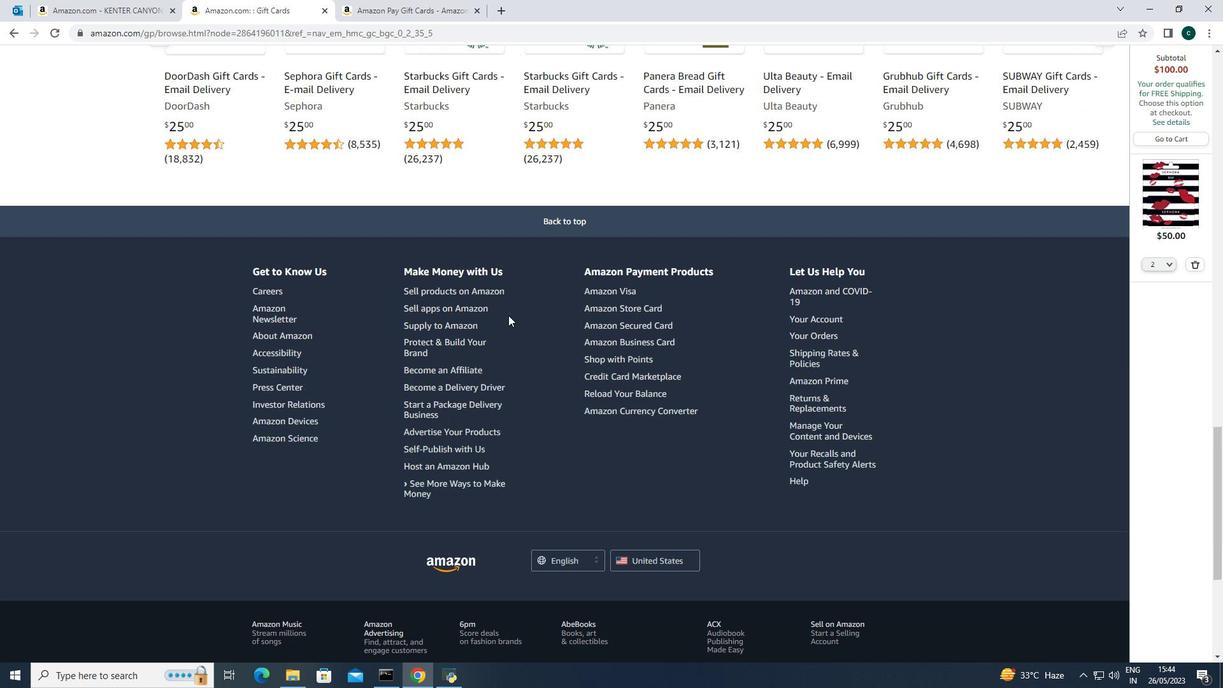 
Action: Mouse scrolled (508, 316) with delta (0, 0)
Screenshot: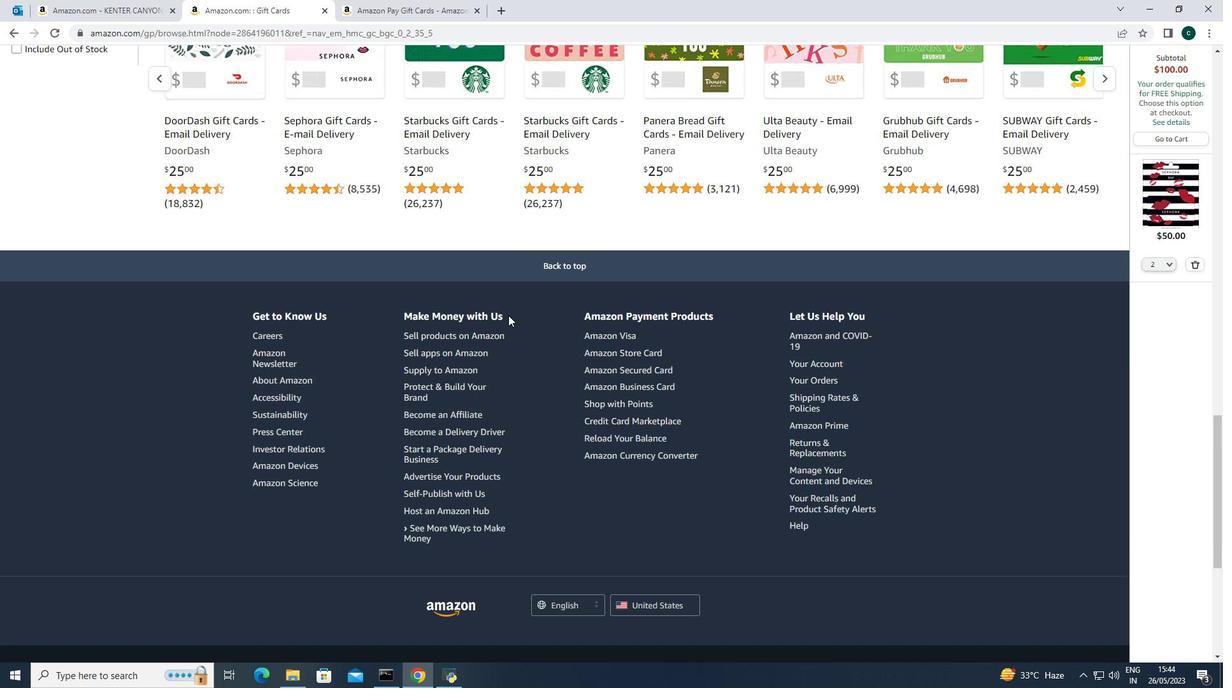 
Action: Mouse scrolled (508, 316) with delta (0, 0)
Screenshot: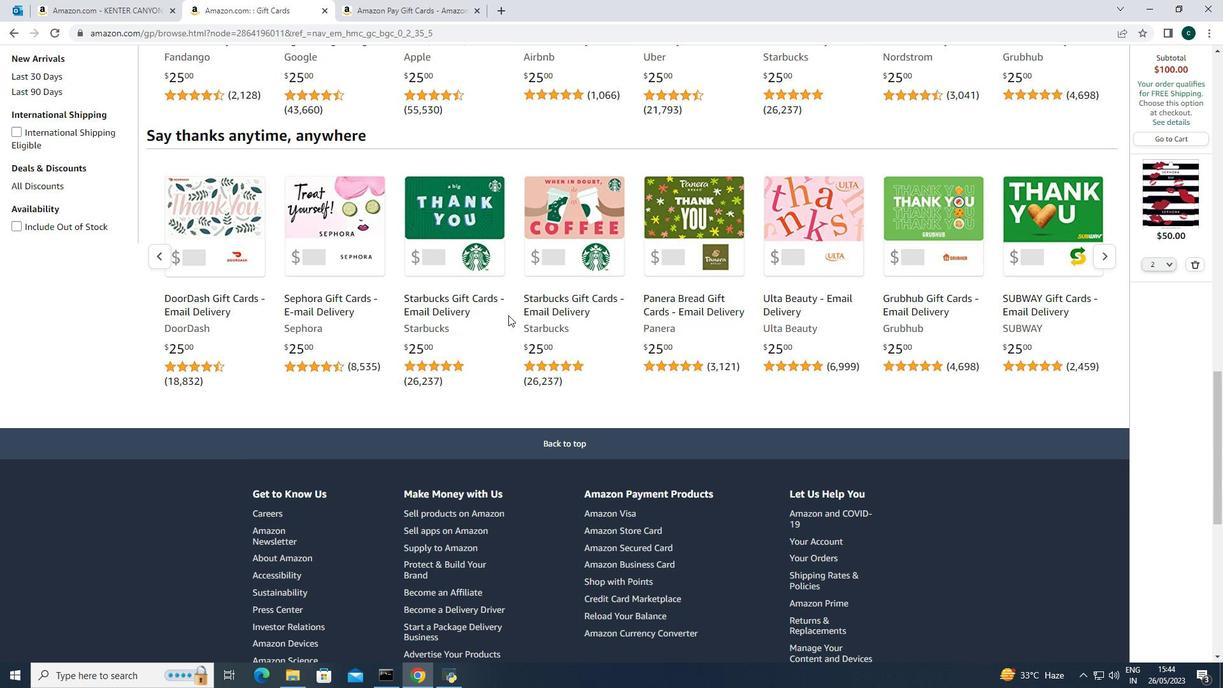 
Action: Mouse scrolled (508, 316) with delta (0, 0)
Screenshot: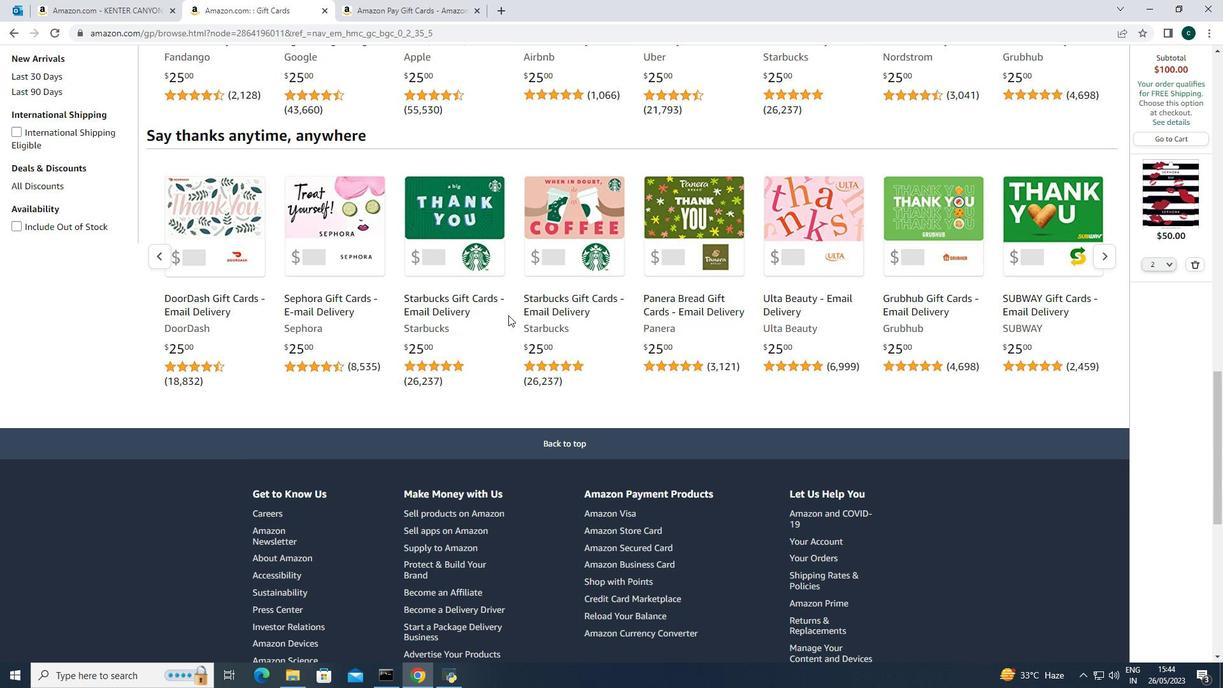 
Action: Mouse scrolled (508, 316) with delta (0, 0)
Screenshot: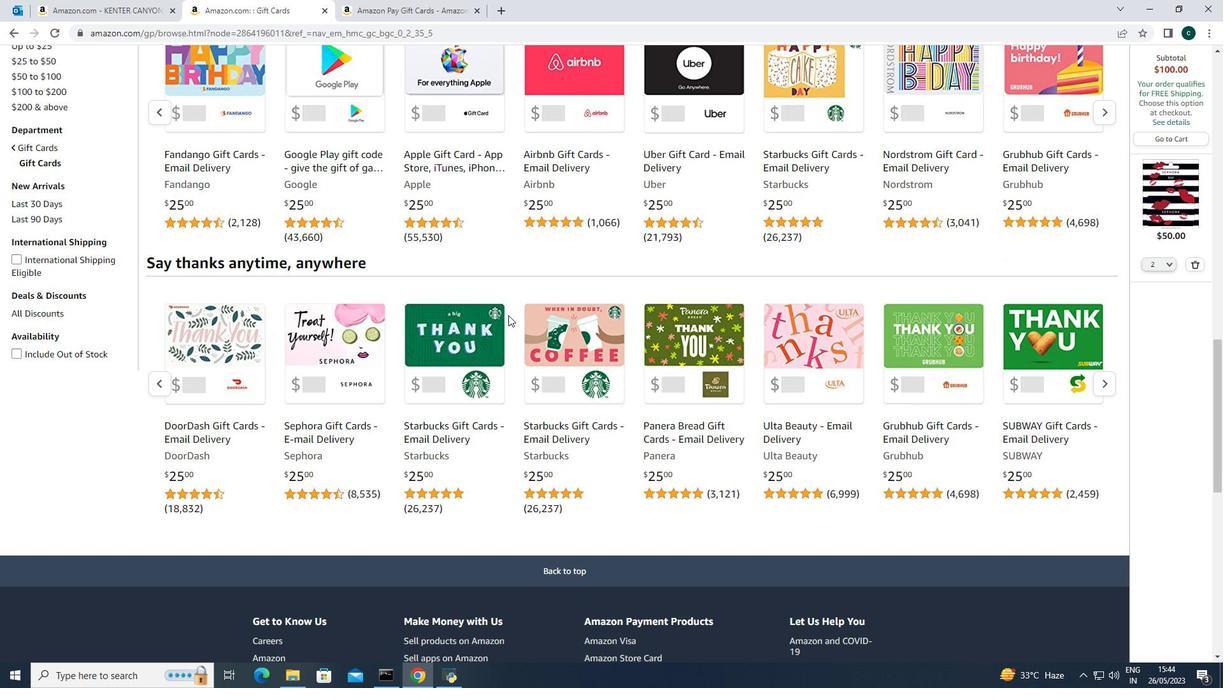 
Action: Mouse scrolled (508, 316) with delta (0, 0)
Screenshot: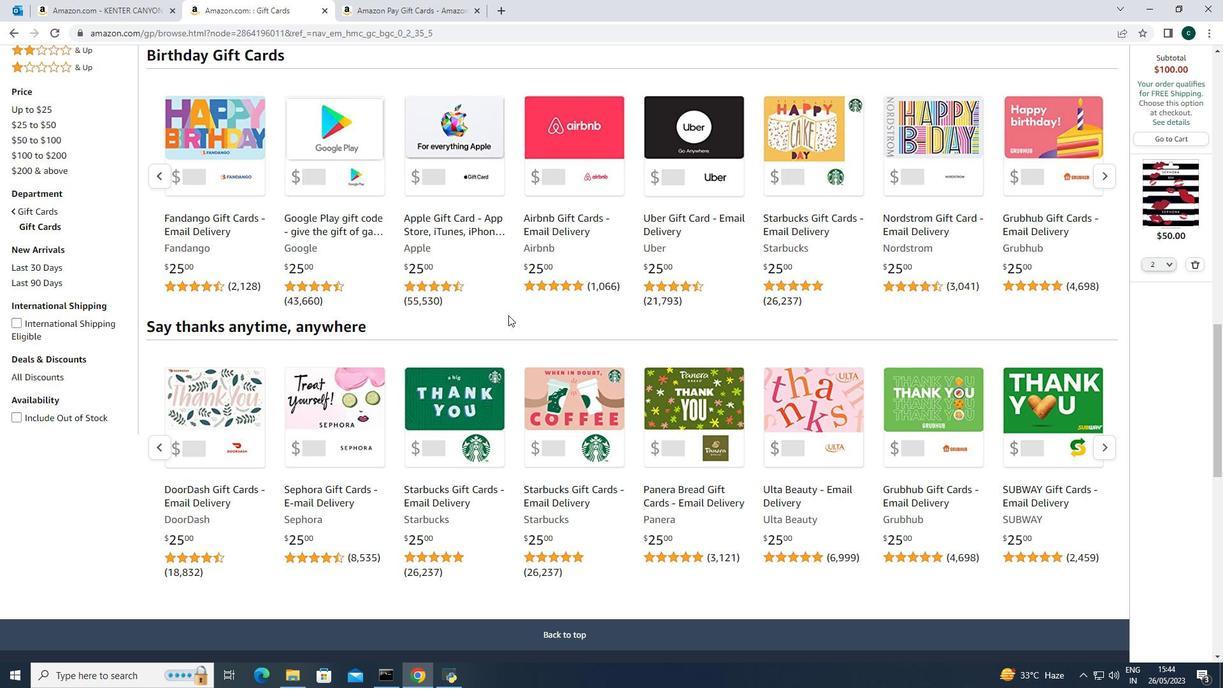 
Action: Mouse scrolled (508, 316) with delta (0, 0)
Screenshot: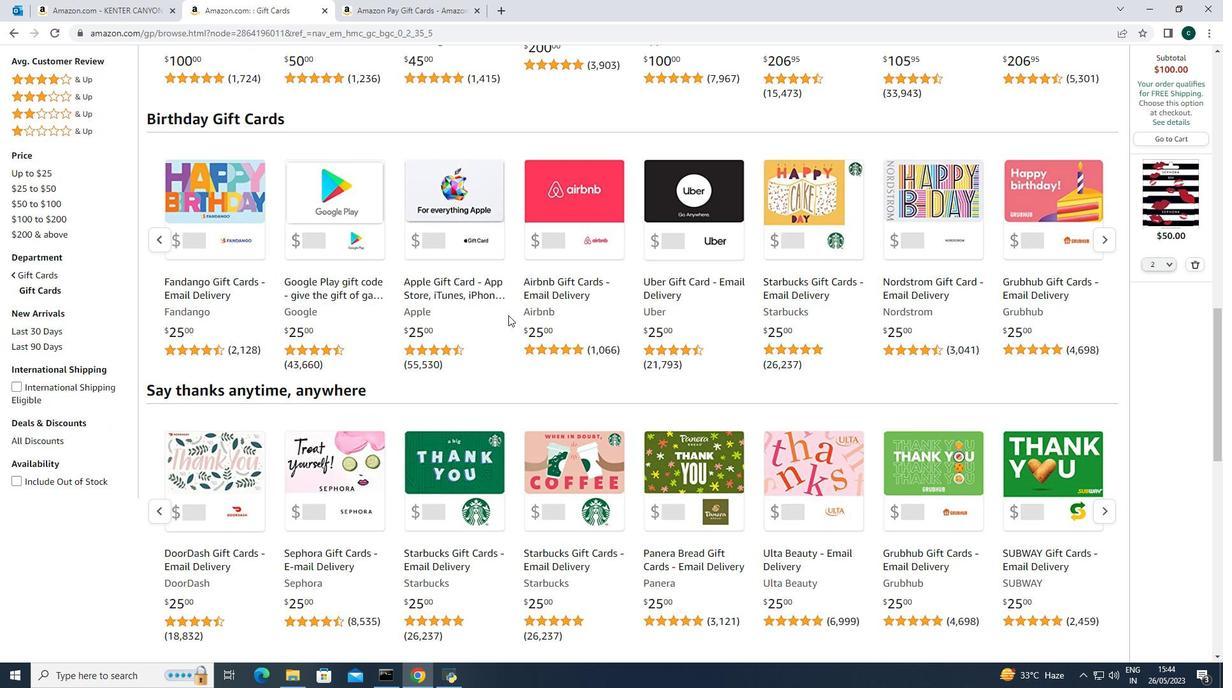 
Action: Mouse scrolled (508, 316) with delta (0, 0)
Screenshot: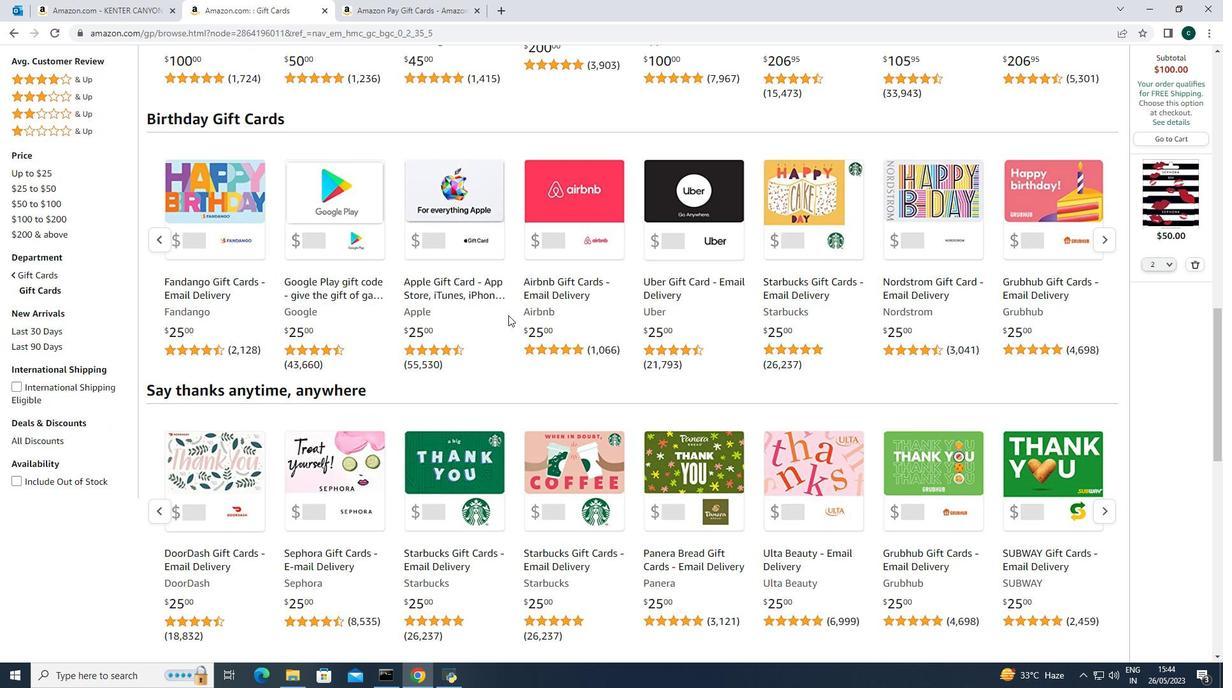 
Action: Mouse moved to (518, 307)
Screenshot: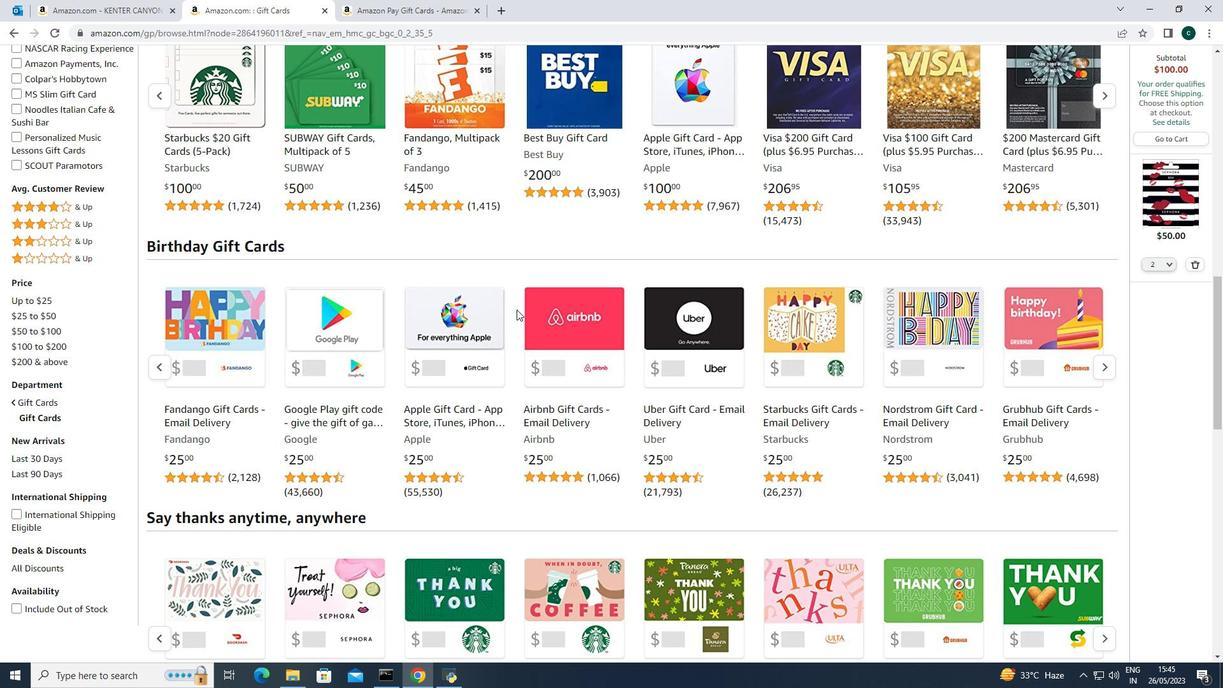 
Action: Mouse scrolled (518, 307) with delta (0, 0)
Screenshot: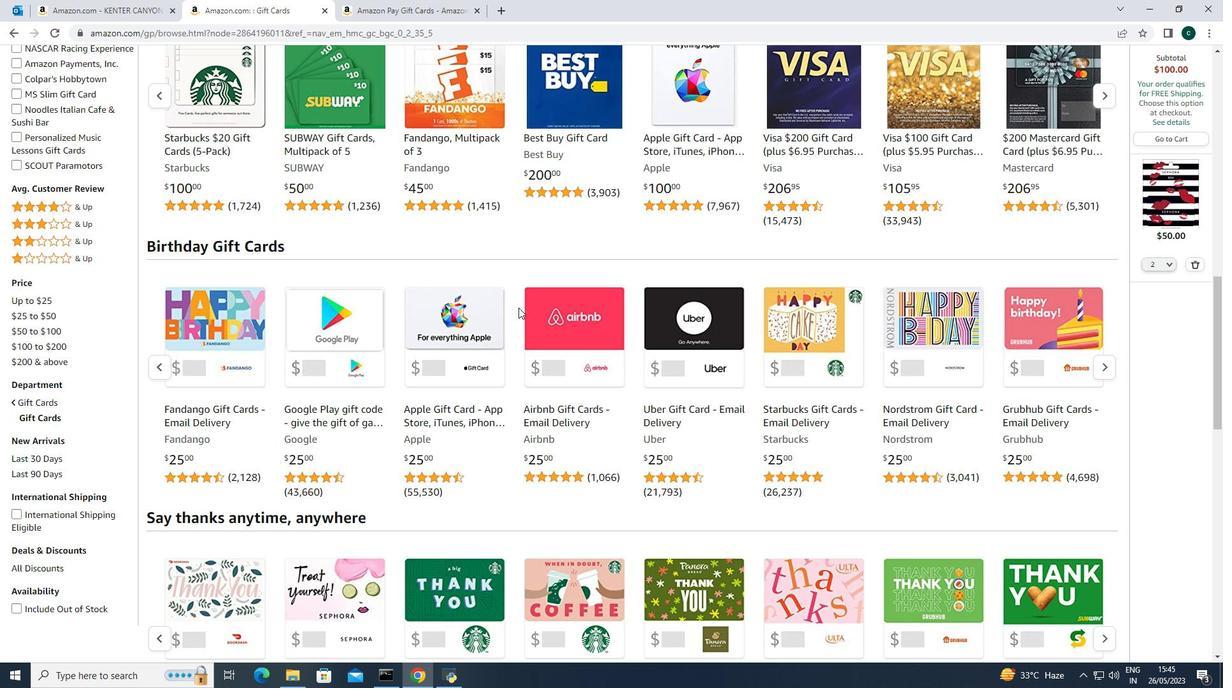 
Action: Mouse moved to (518, 307)
Screenshot: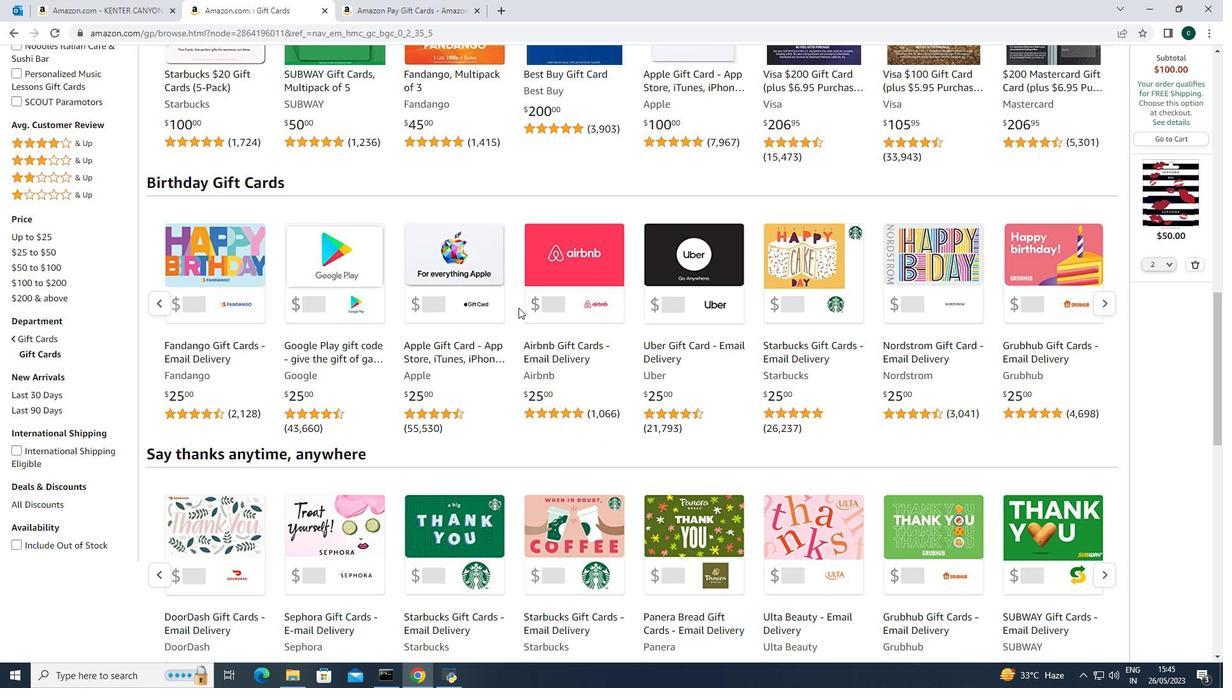 
Action: Mouse scrolled (518, 307) with delta (0, 0)
Screenshot: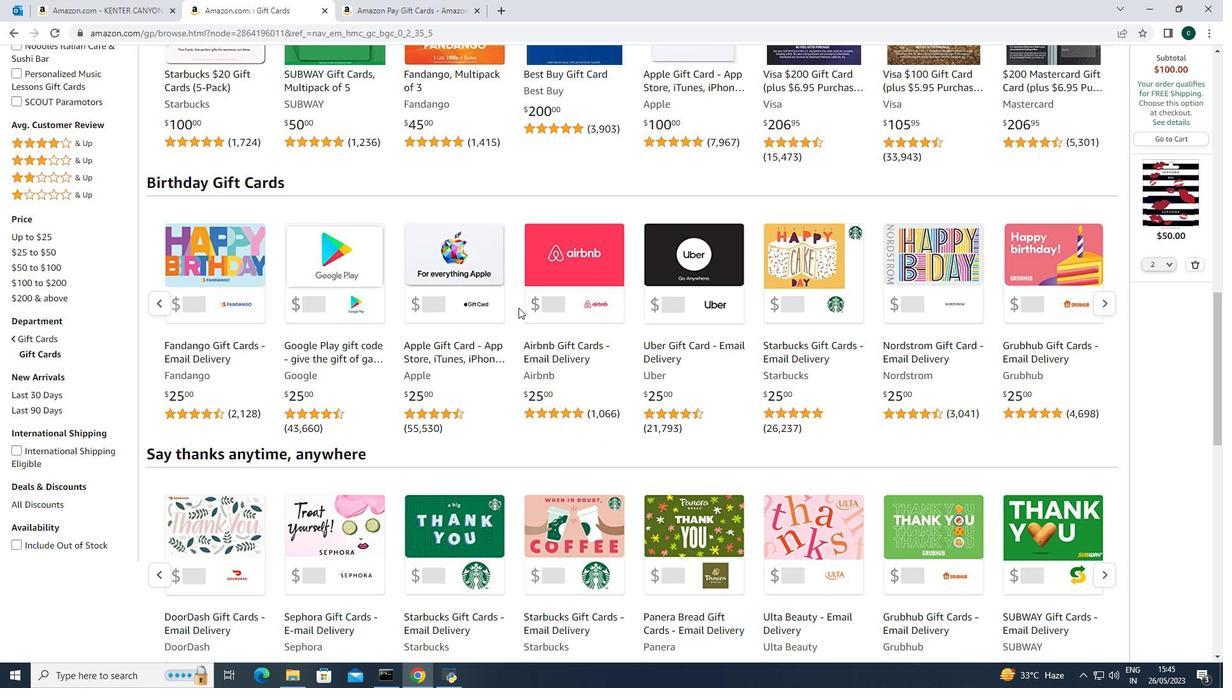 
Action: Mouse moved to (518, 308)
Screenshot: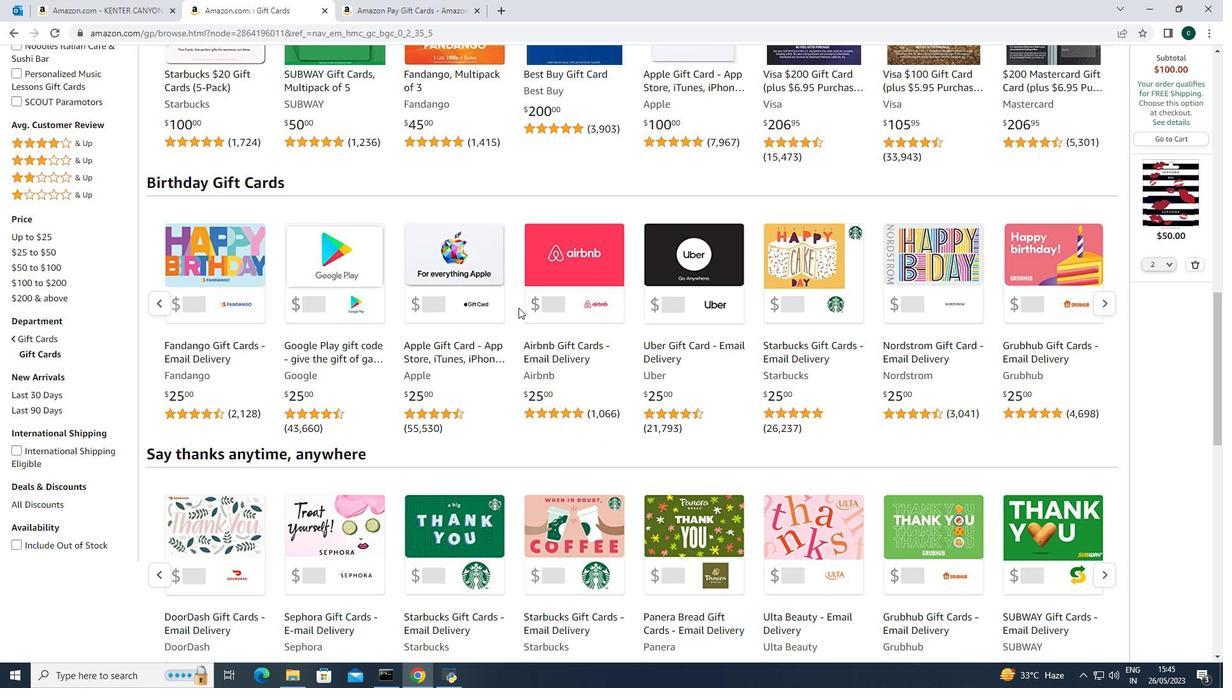 
Action: Mouse scrolled (518, 307) with delta (0, 0)
Screenshot: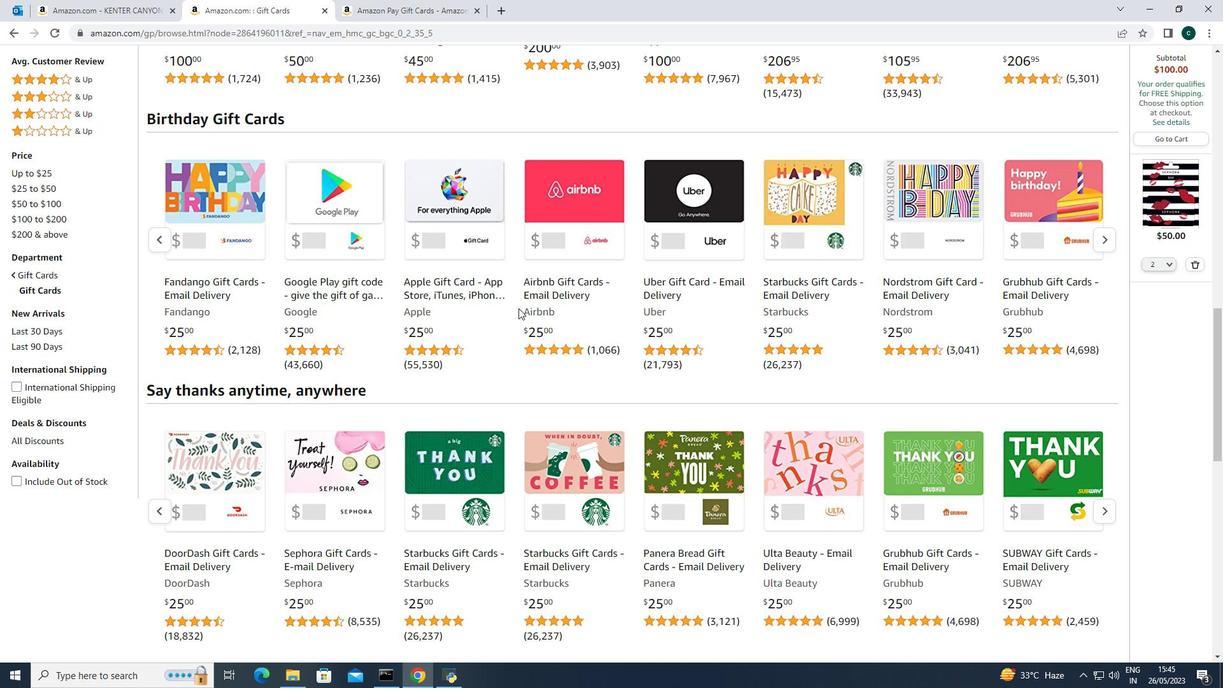 
Action: Mouse moved to (517, 309)
Screenshot: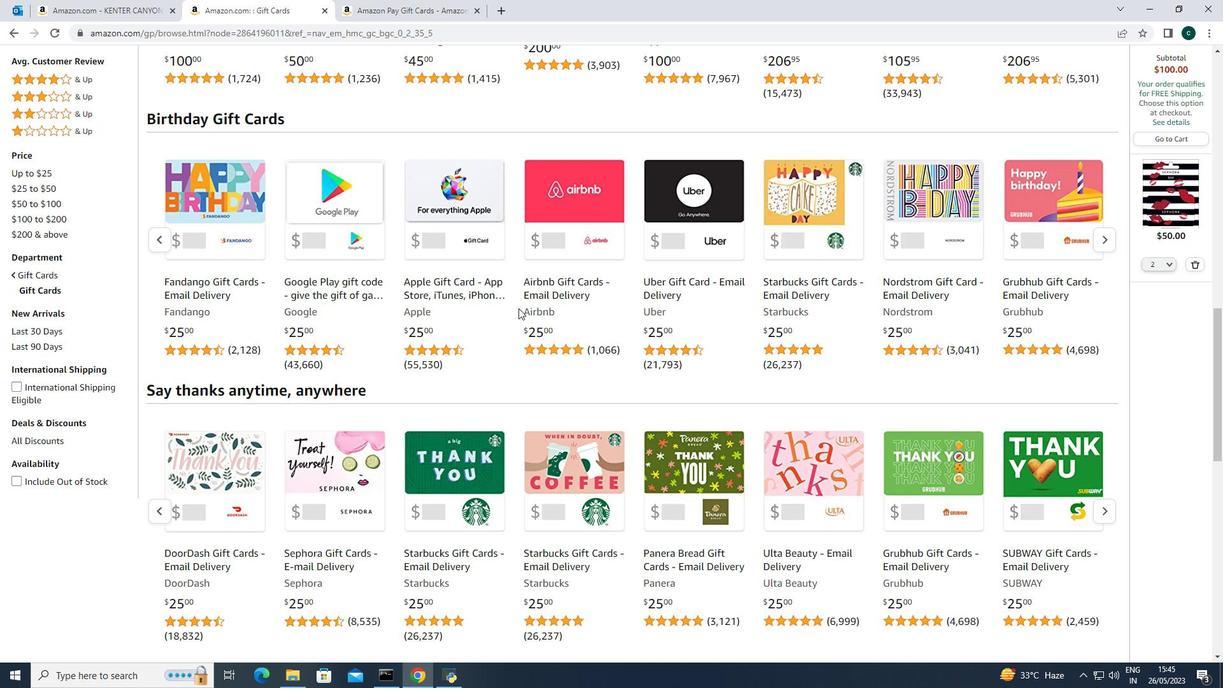 
Action: Mouse scrolled (517, 308) with delta (0, 0)
Screenshot: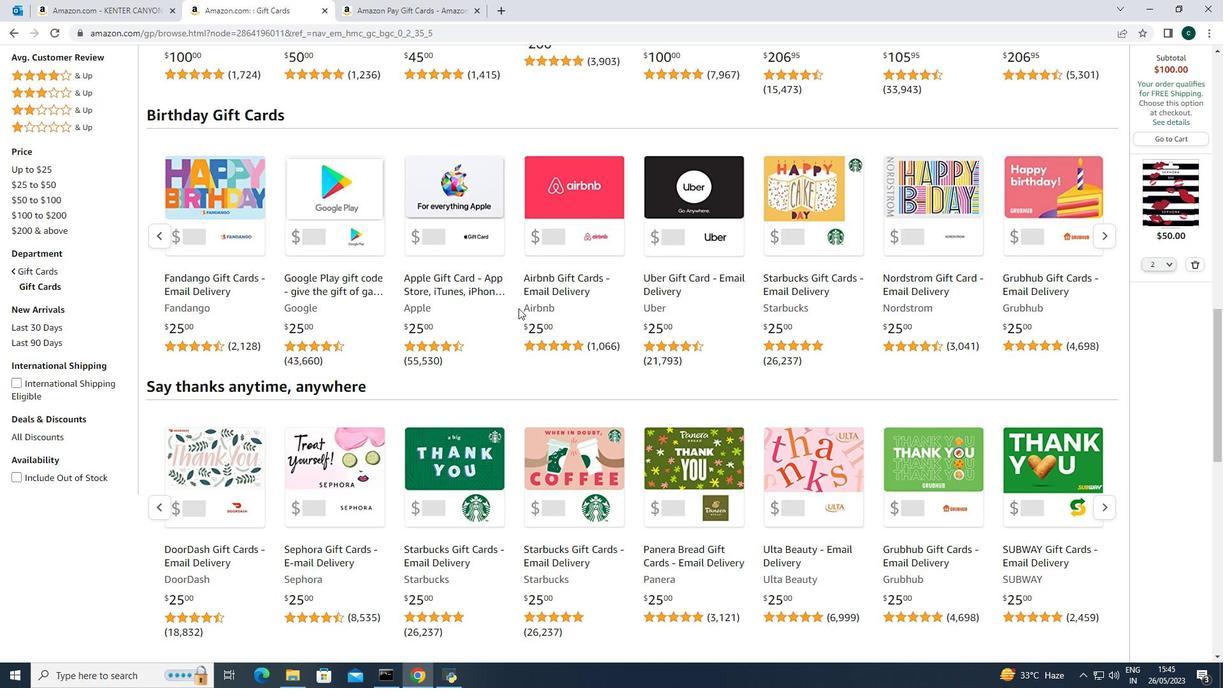 
Action: Mouse scrolled (517, 309) with delta (0, 0)
Screenshot: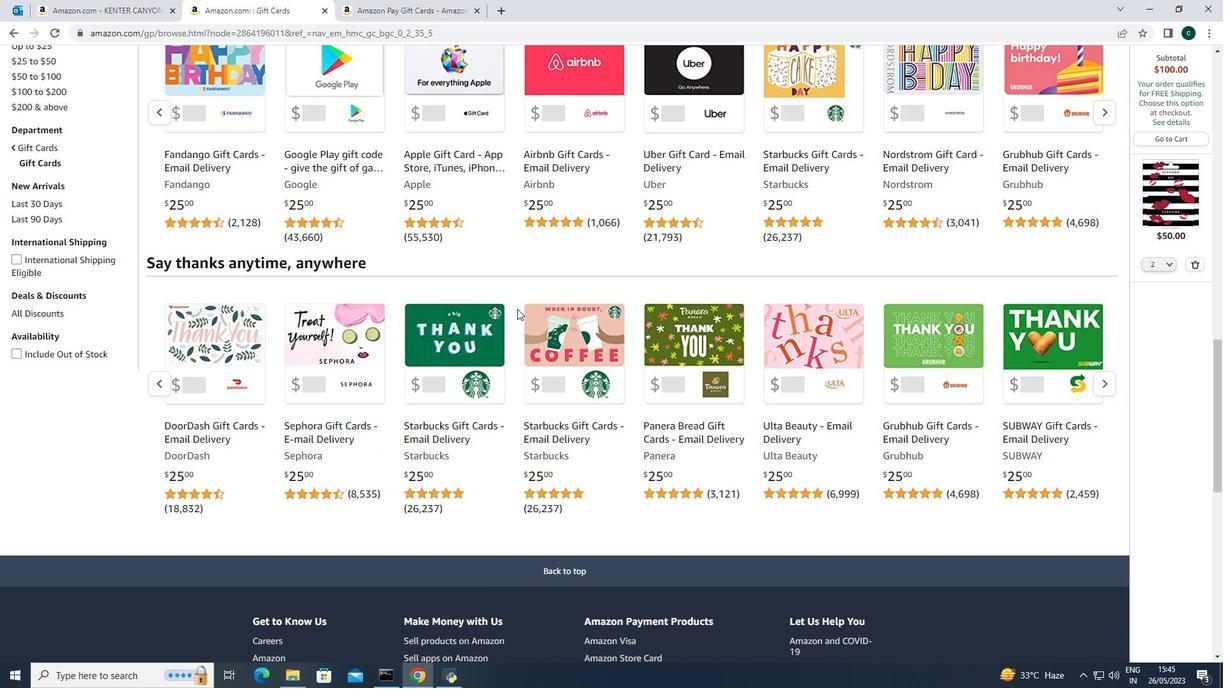 
Action: Mouse scrolled (517, 309) with delta (0, 0)
Screenshot: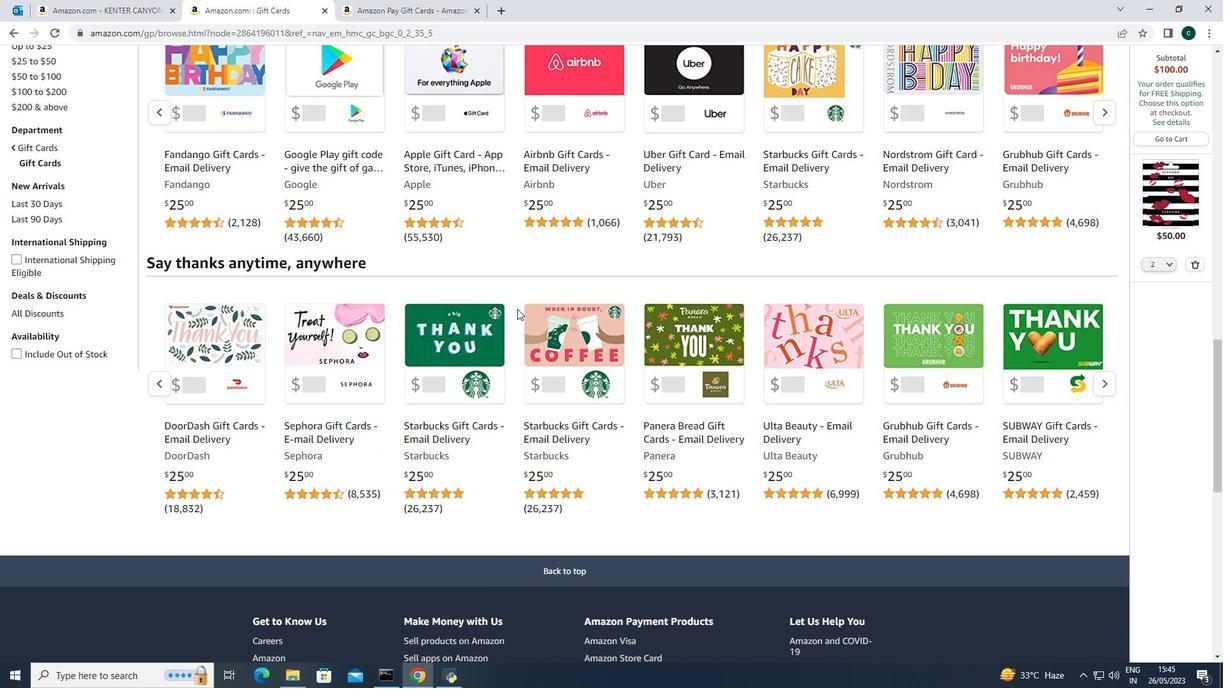 
Action: Mouse scrolled (517, 309) with delta (0, 0)
Screenshot: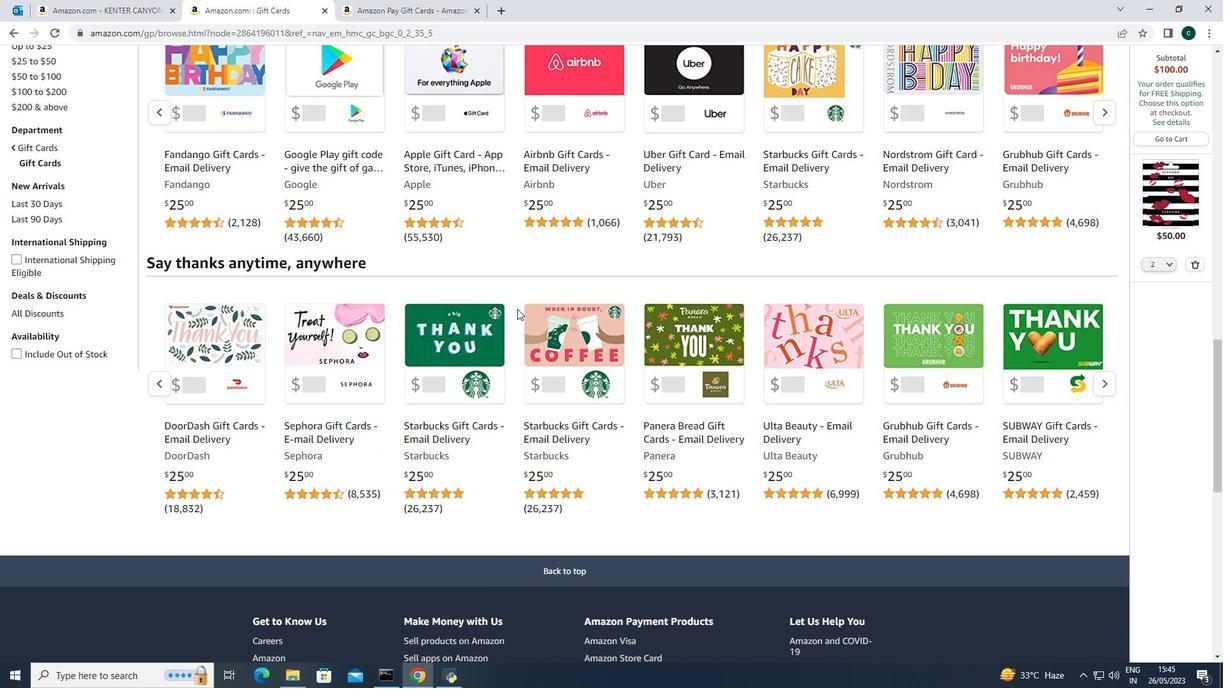 
Action: Mouse scrolled (517, 309) with delta (0, 0)
Screenshot: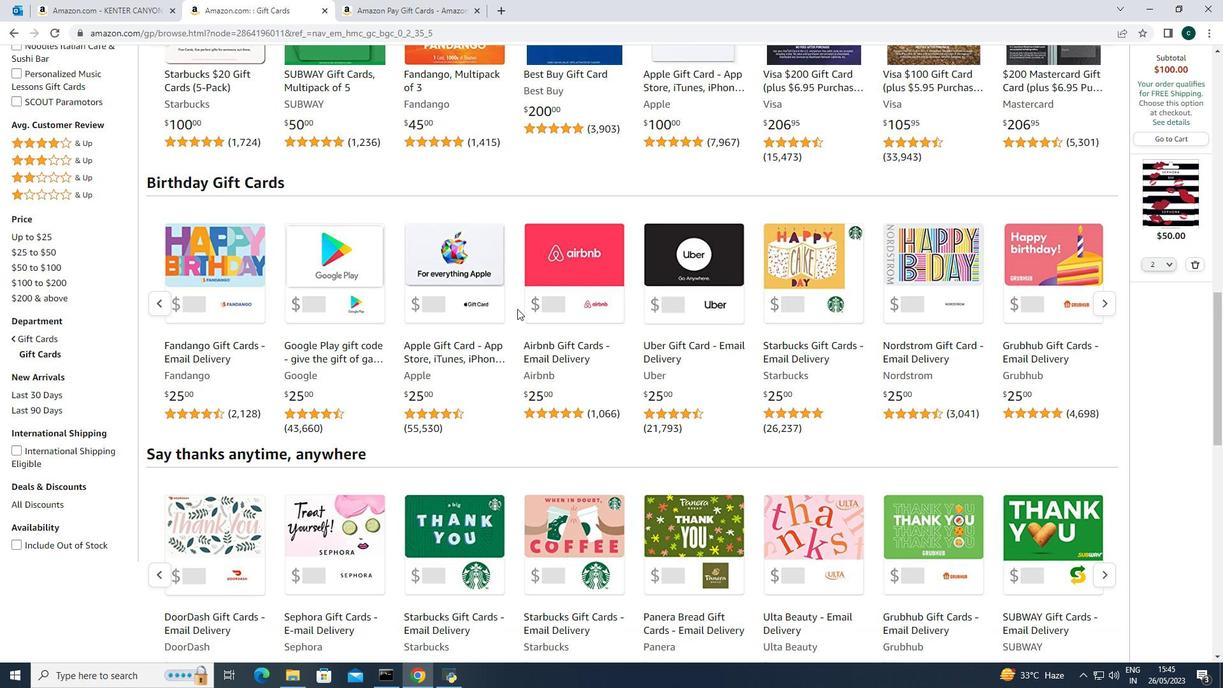 
Action: Mouse scrolled (517, 309) with delta (0, 0)
Screenshot: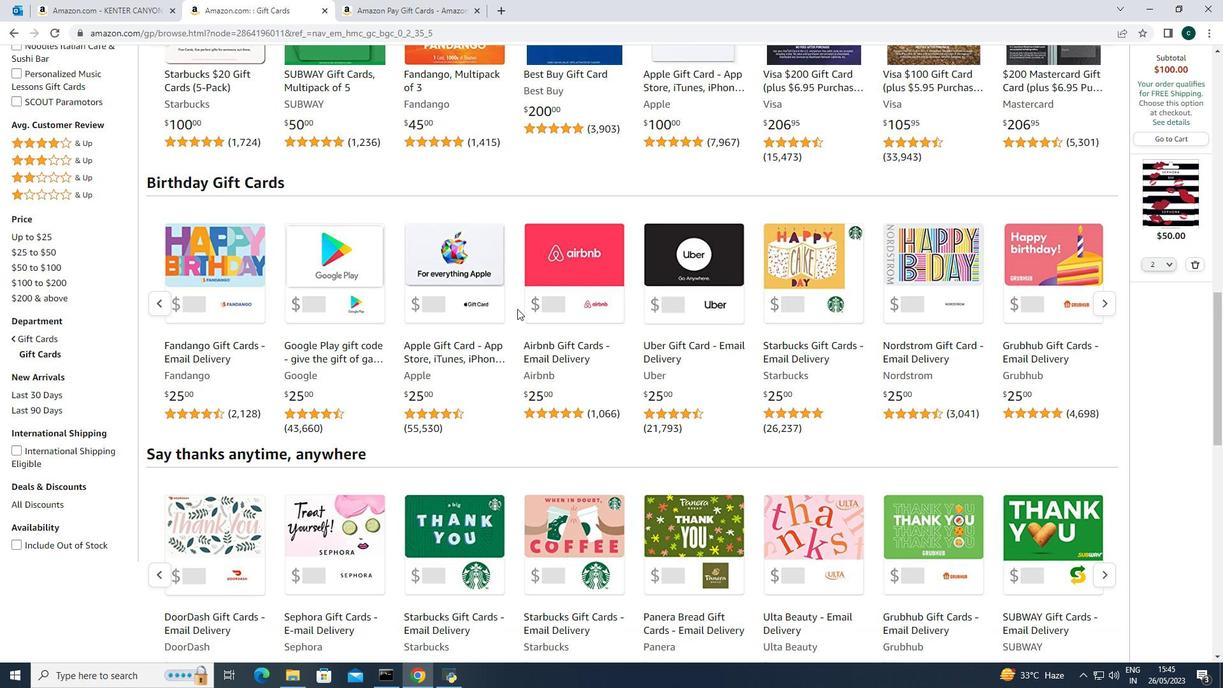 
Action: Mouse scrolled (517, 309) with delta (0, 0)
Screenshot: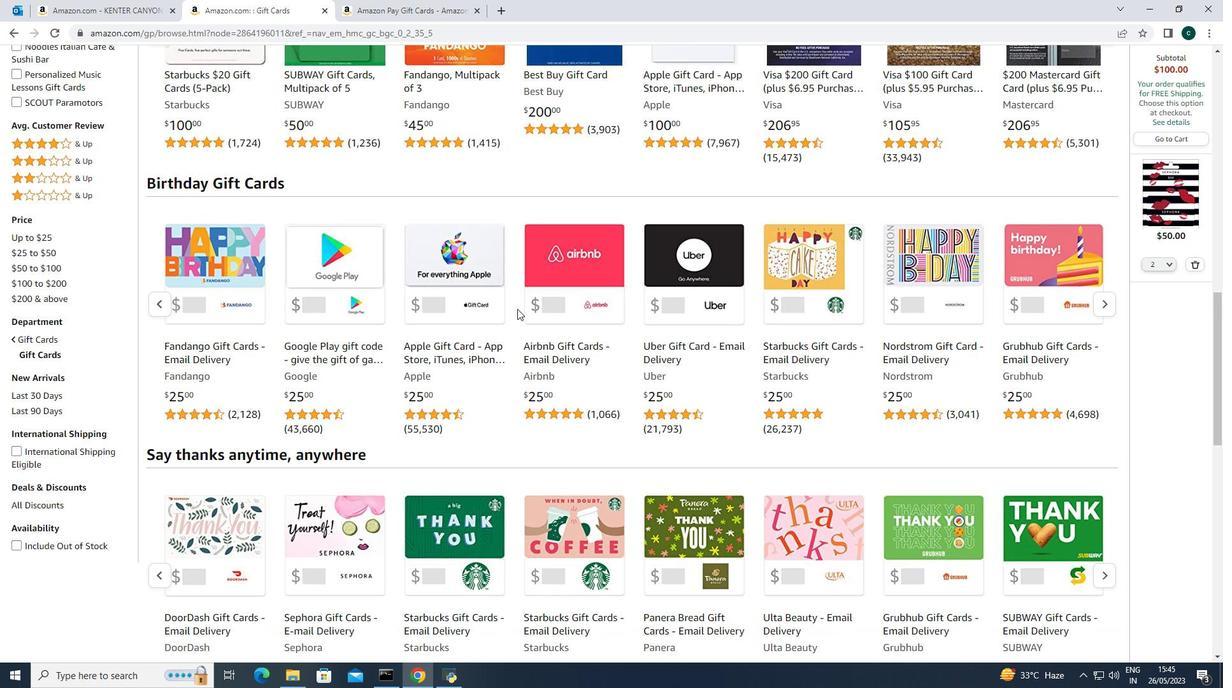 
Action: Mouse scrolled (517, 309) with delta (0, 0)
Screenshot: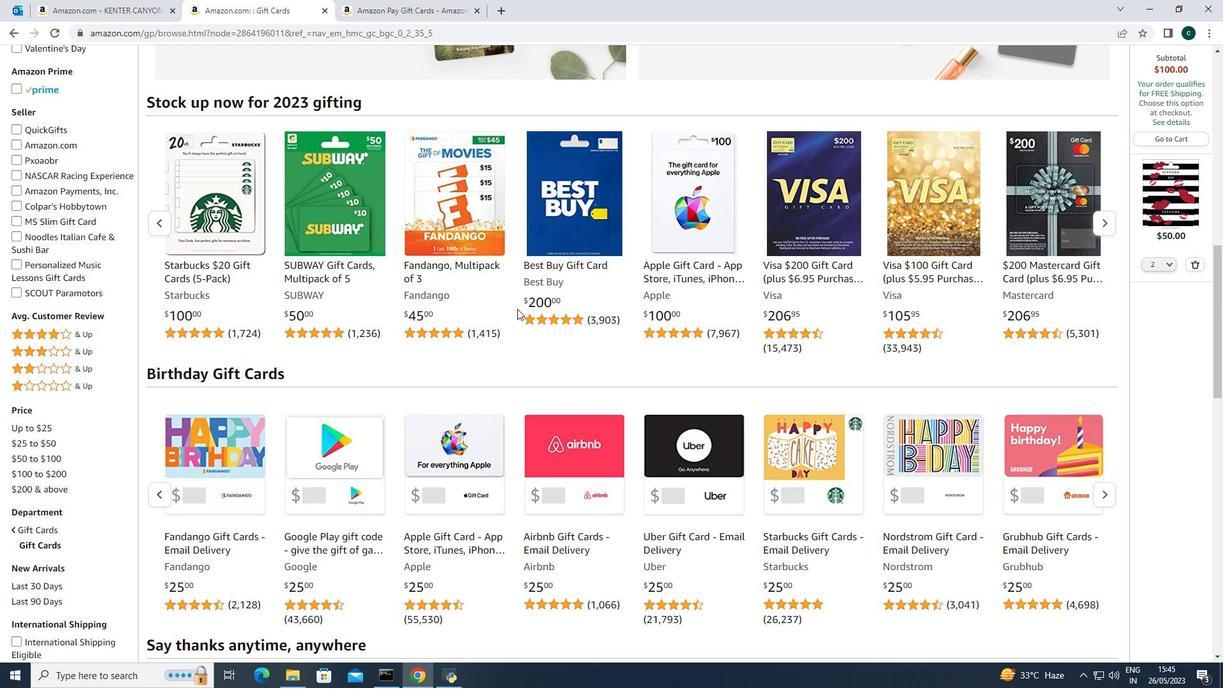 
Action: Mouse scrolled (517, 309) with delta (0, 0)
Screenshot: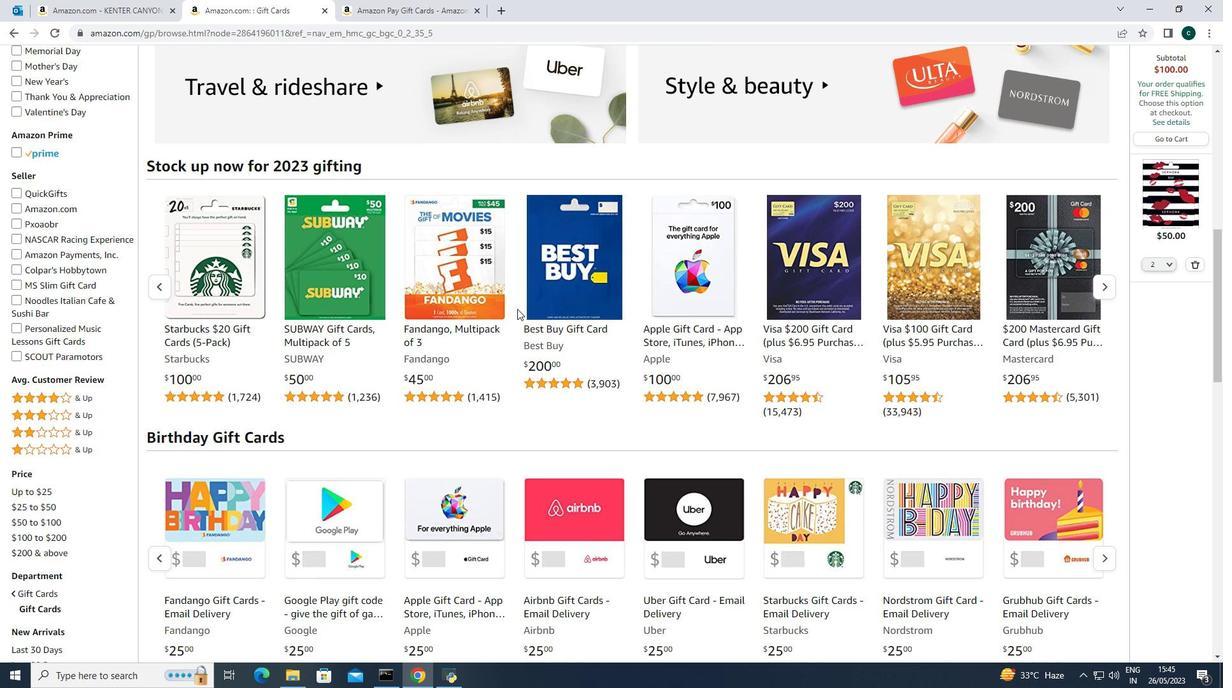 
Action: Mouse scrolled (517, 309) with delta (0, 0)
Screenshot: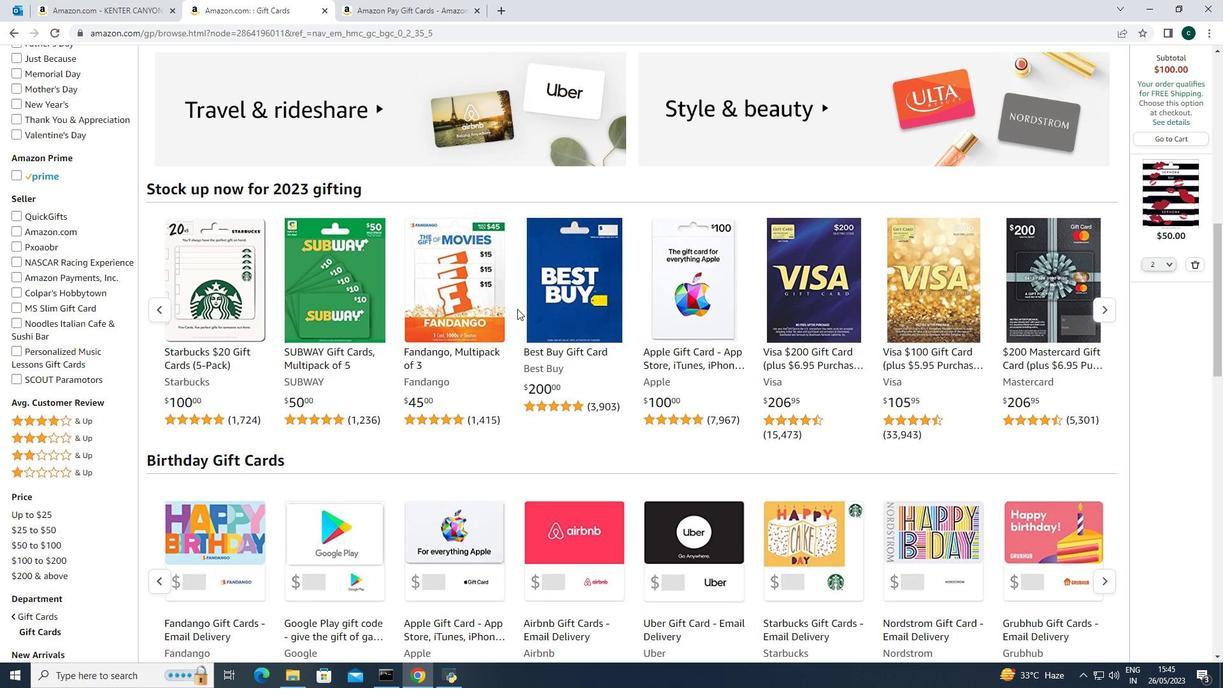 
Action: Mouse scrolled (517, 309) with delta (0, 0)
Screenshot: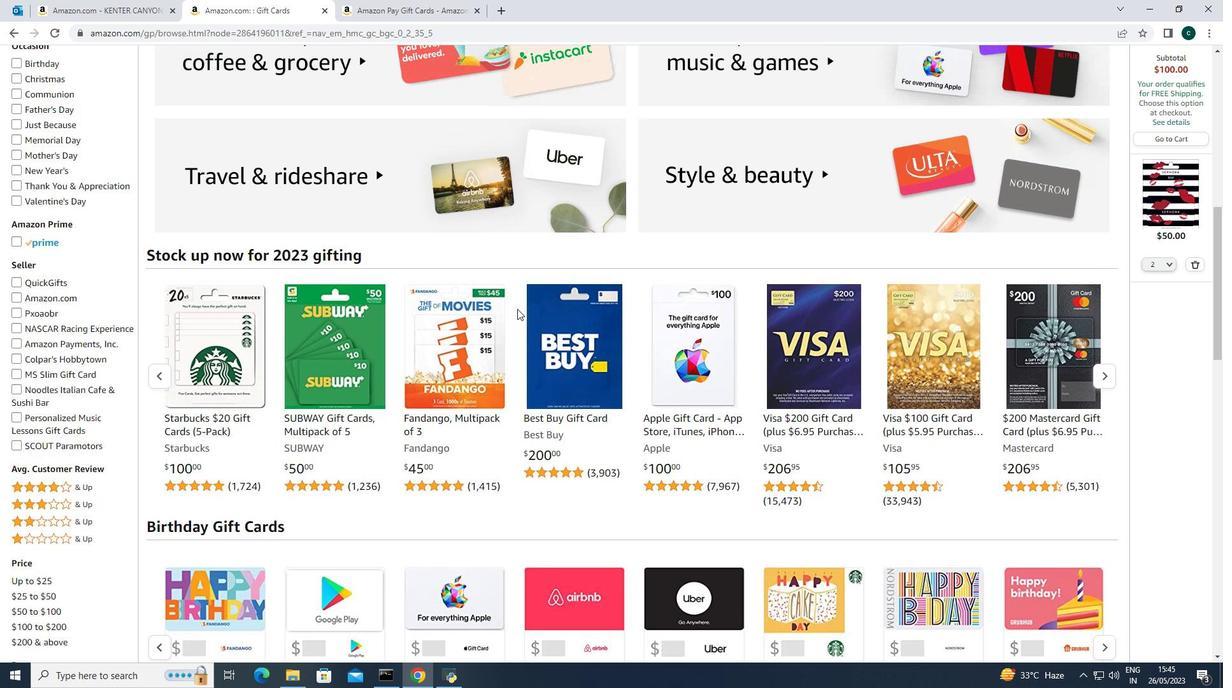 
Action: Mouse scrolled (517, 309) with delta (0, 0)
Screenshot: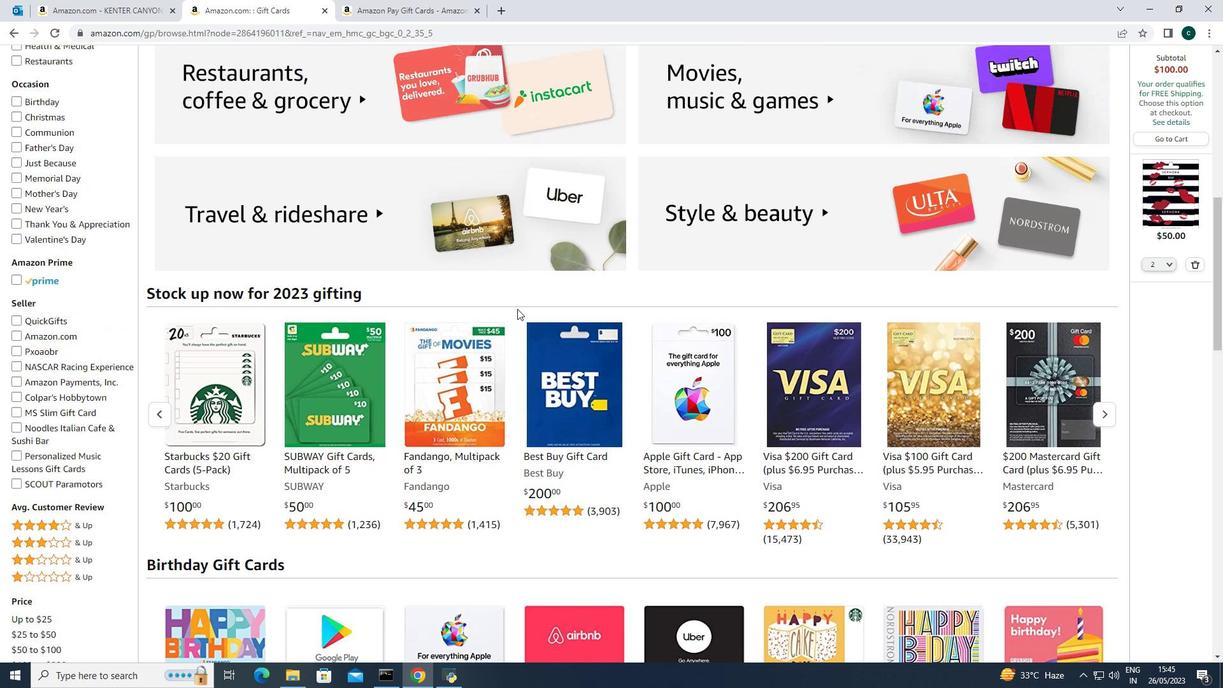 
Action: Mouse scrolled (517, 309) with delta (0, 0)
Screenshot: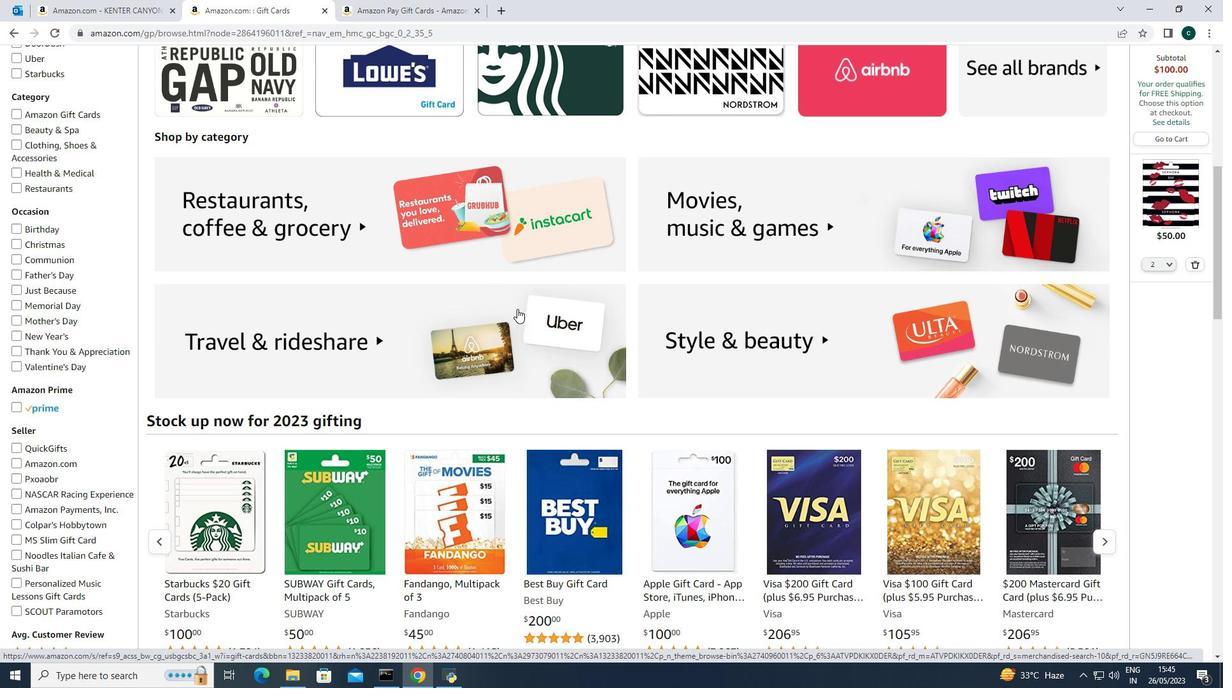 
Action: Mouse scrolled (517, 309) with delta (0, 0)
Screenshot: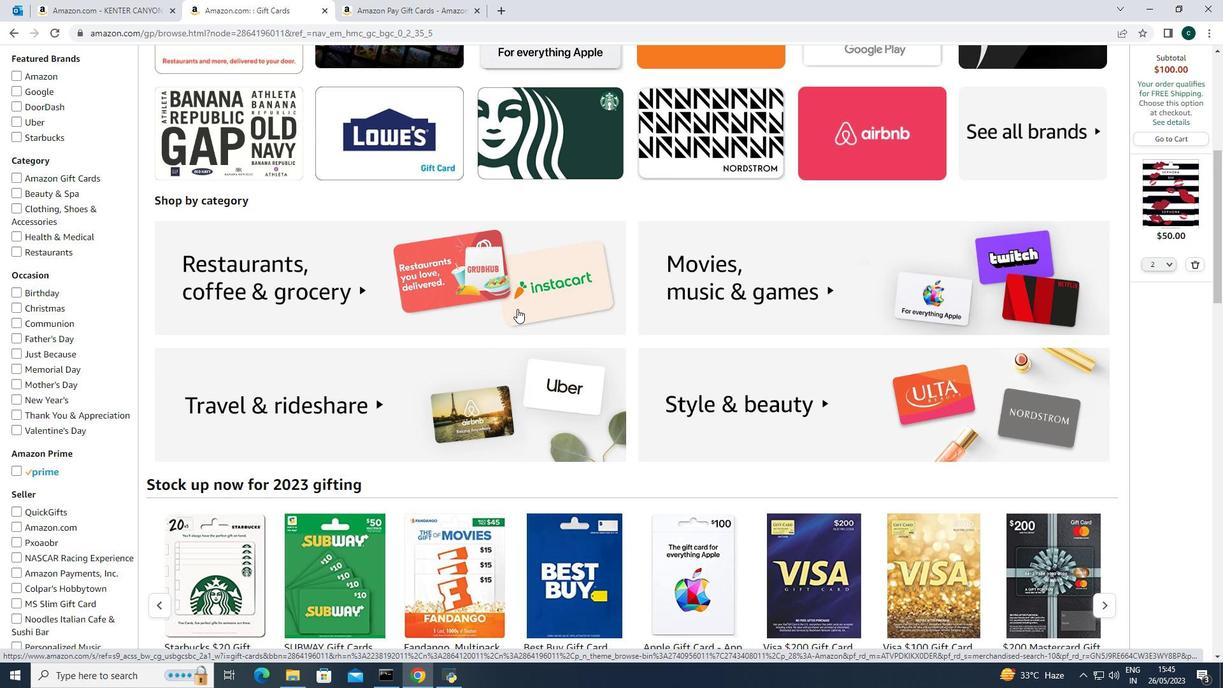 
Action: Mouse scrolled (517, 309) with delta (0, 0)
Screenshot: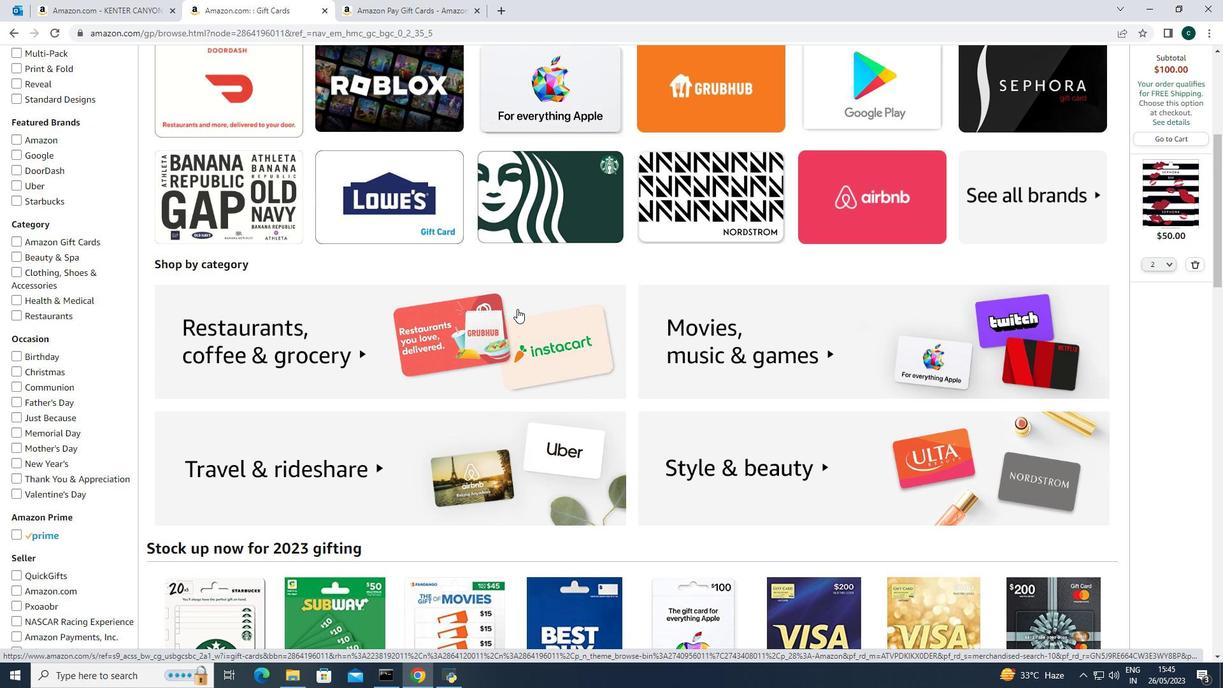 
Action: Mouse scrolled (517, 309) with delta (0, 0)
Screenshot: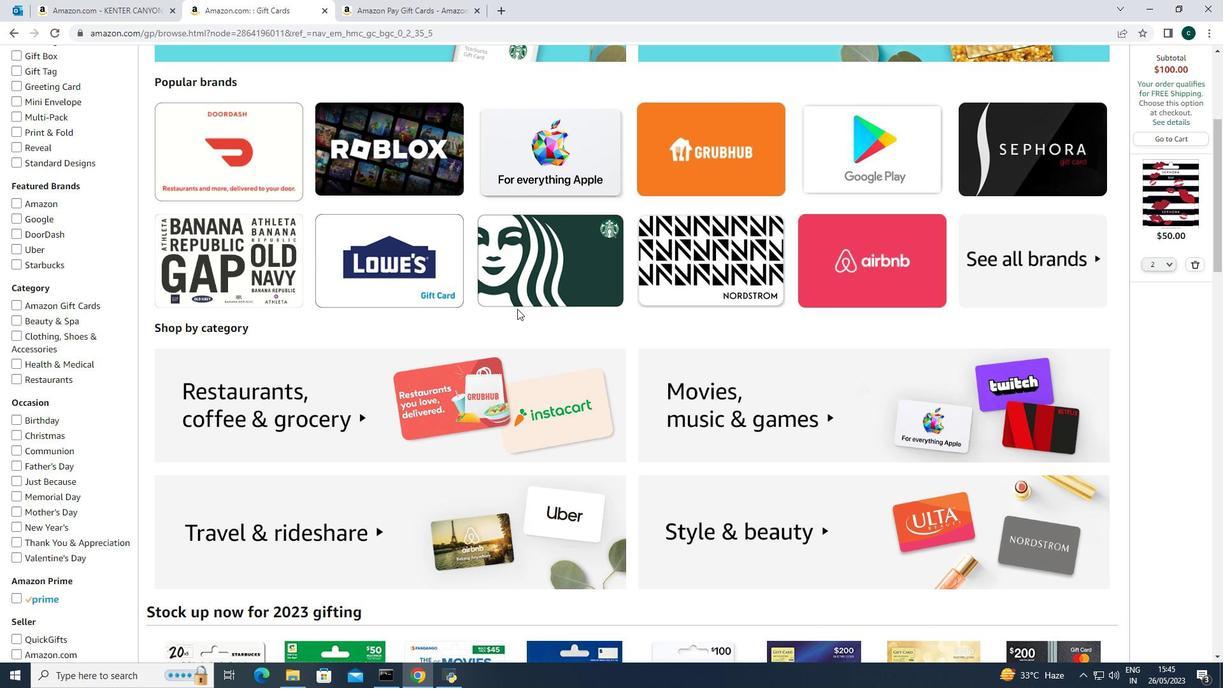 
Action: Mouse scrolled (517, 309) with delta (0, 0)
Screenshot: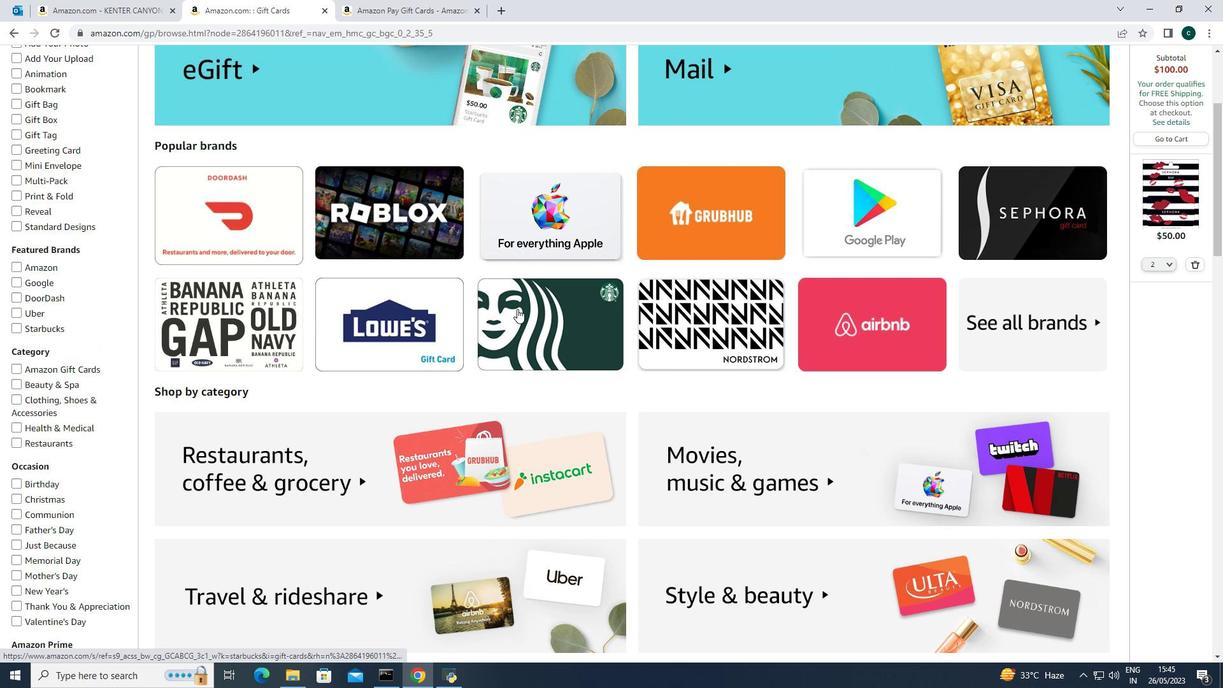 
Action: Mouse scrolled (517, 309) with delta (0, 0)
Screenshot: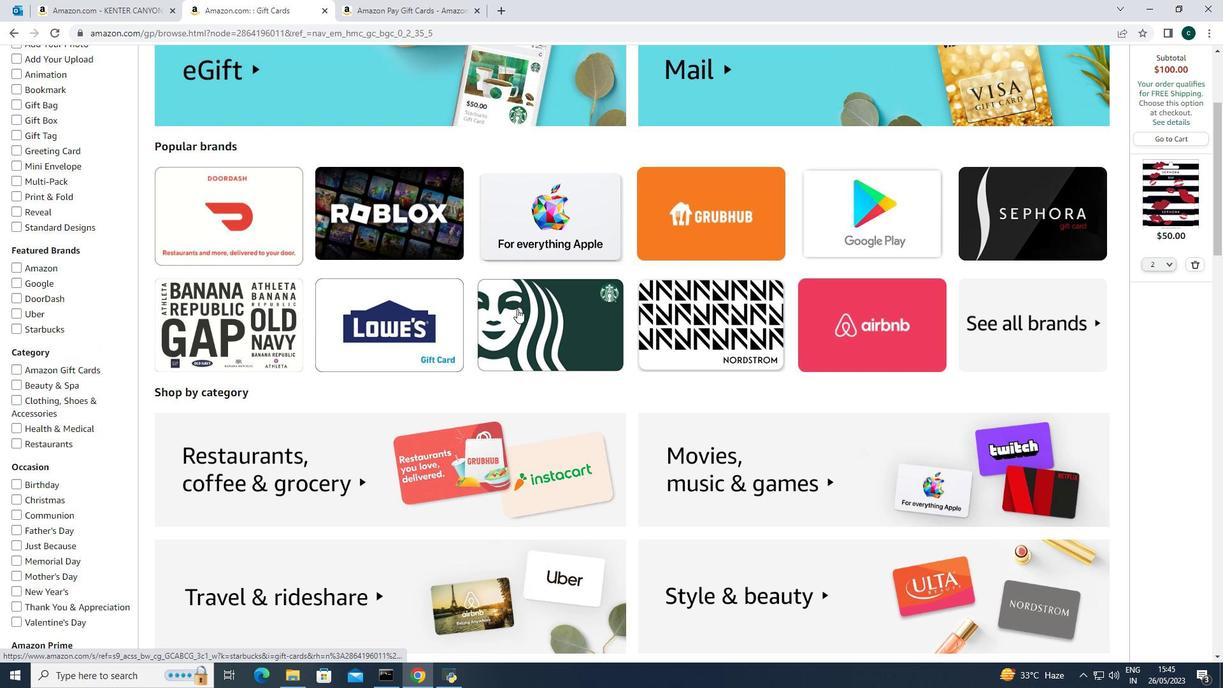 
Action: Mouse scrolled (517, 309) with delta (0, 0)
Screenshot: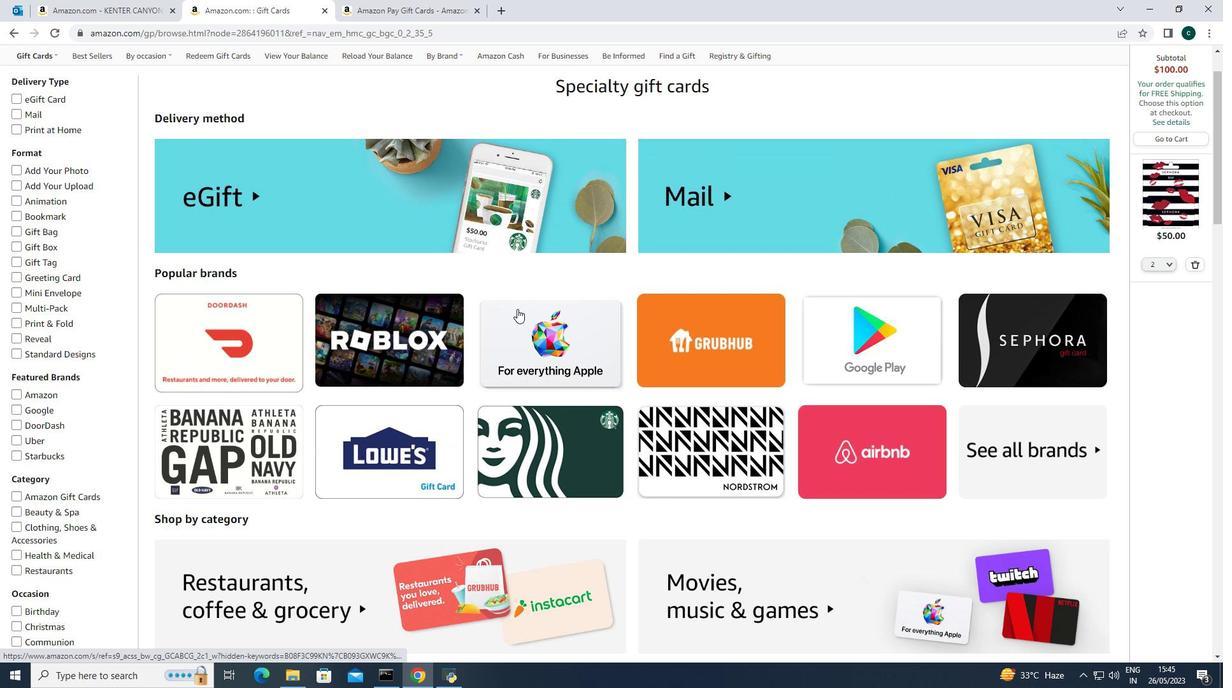 
Action: Mouse scrolled (517, 309) with delta (0, 0)
Screenshot: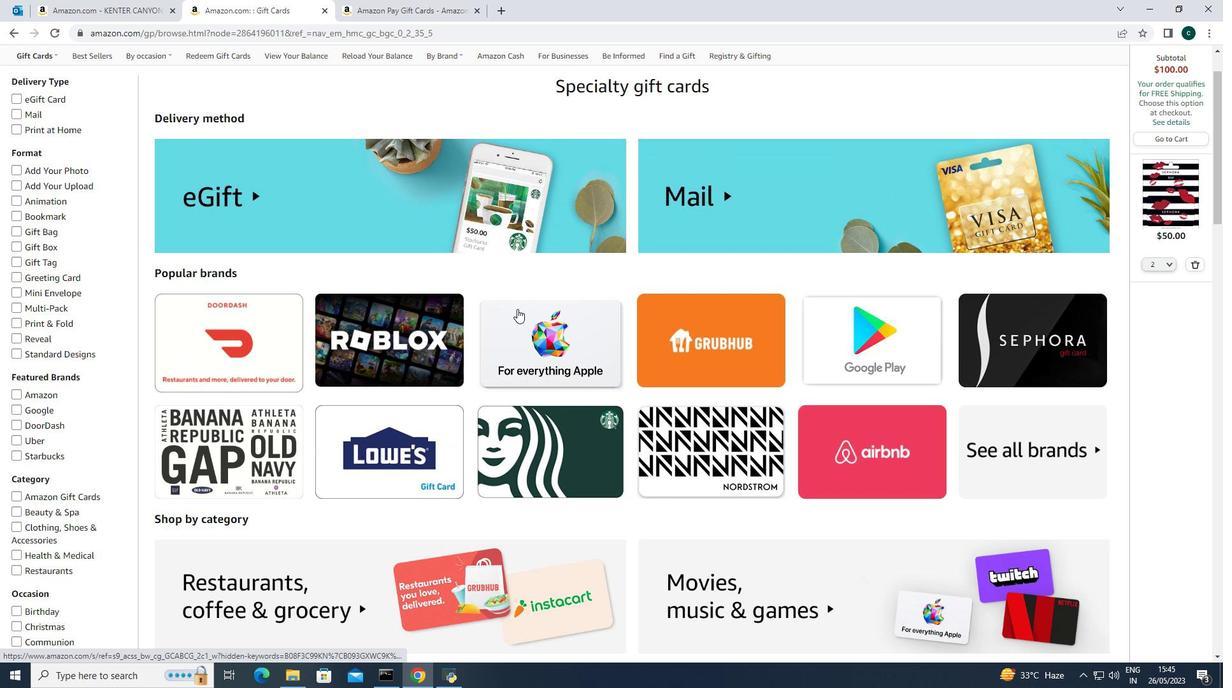 
Action: Mouse scrolled (517, 309) with delta (0, 0)
Screenshot: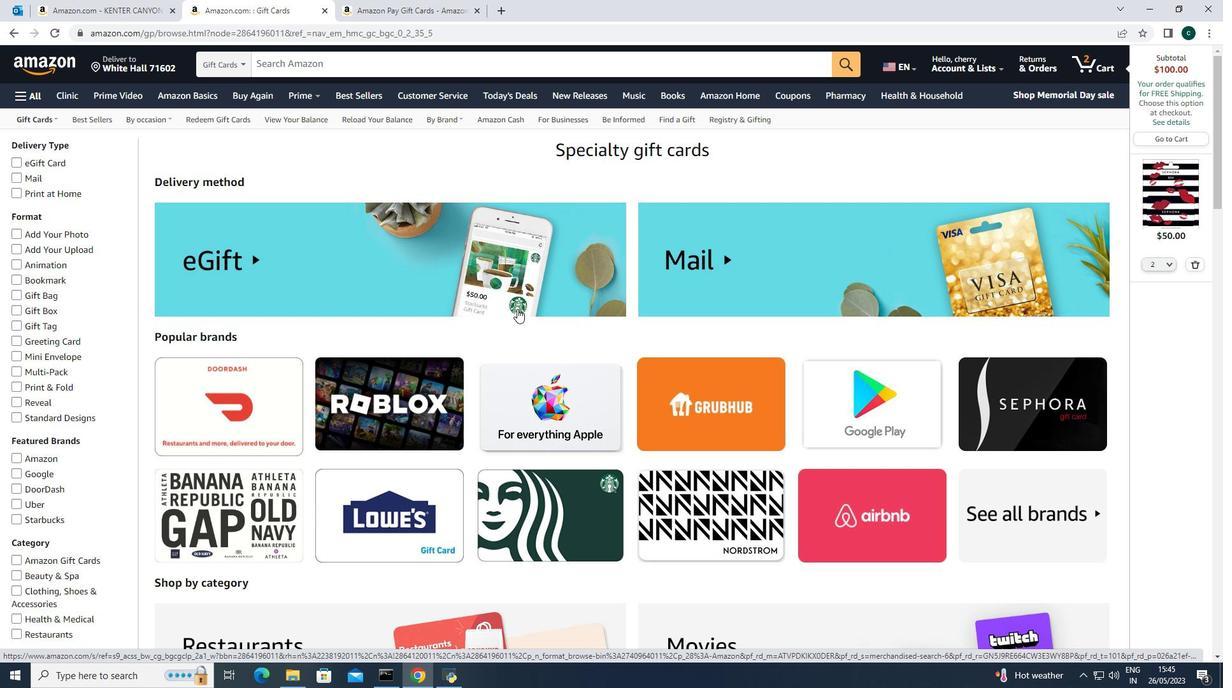 
Action: Mouse scrolled (517, 309) with delta (0, 0)
Screenshot: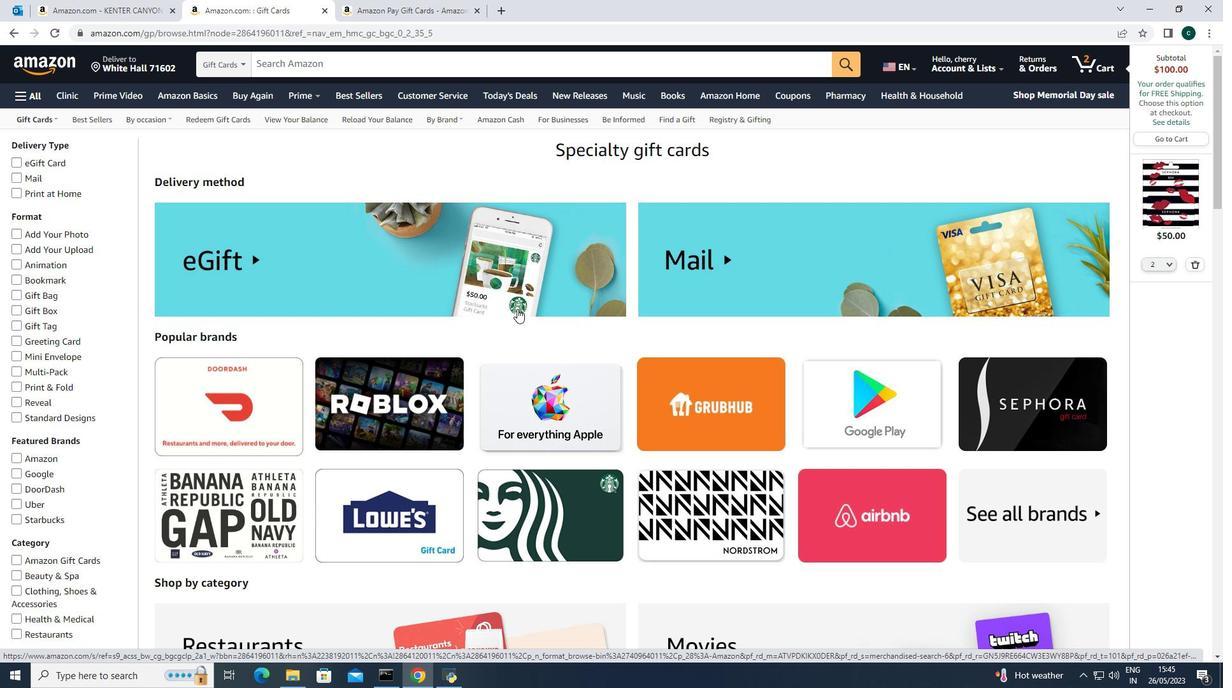 
Action: Mouse moved to (323, 61)
Screenshot: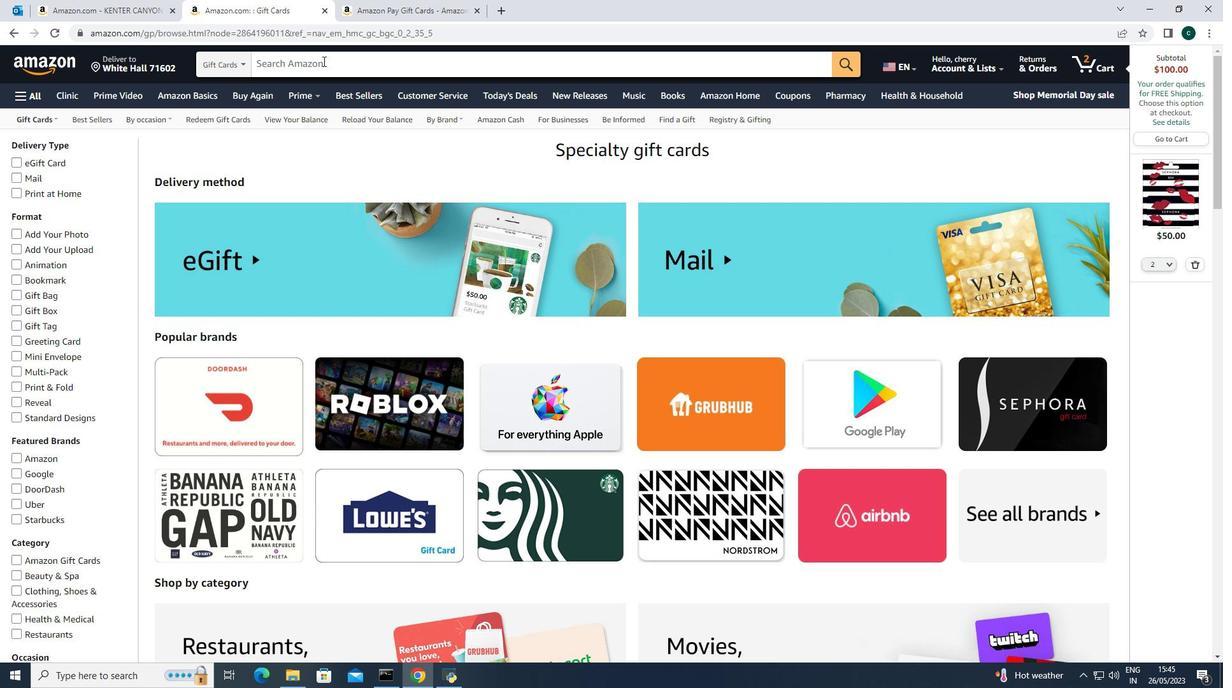 
Action: Mouse pressed left at (323, 61)
Screenshot: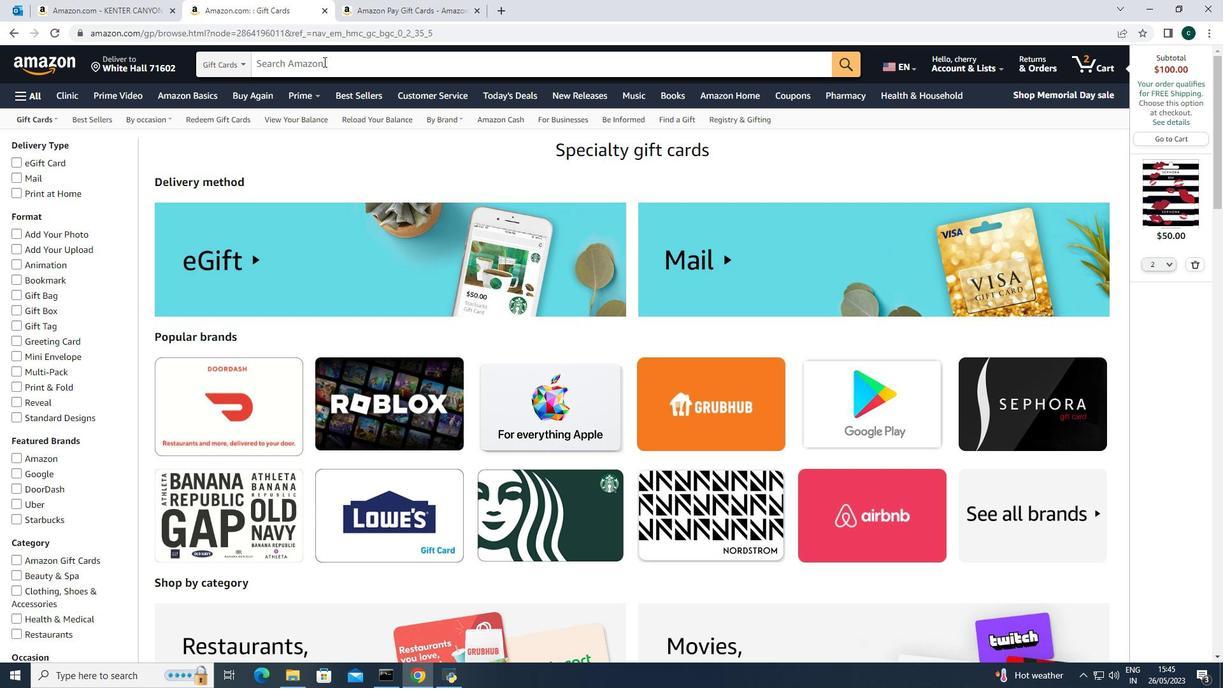 
Action: Mouse moved to (371, 332)
Screenshot: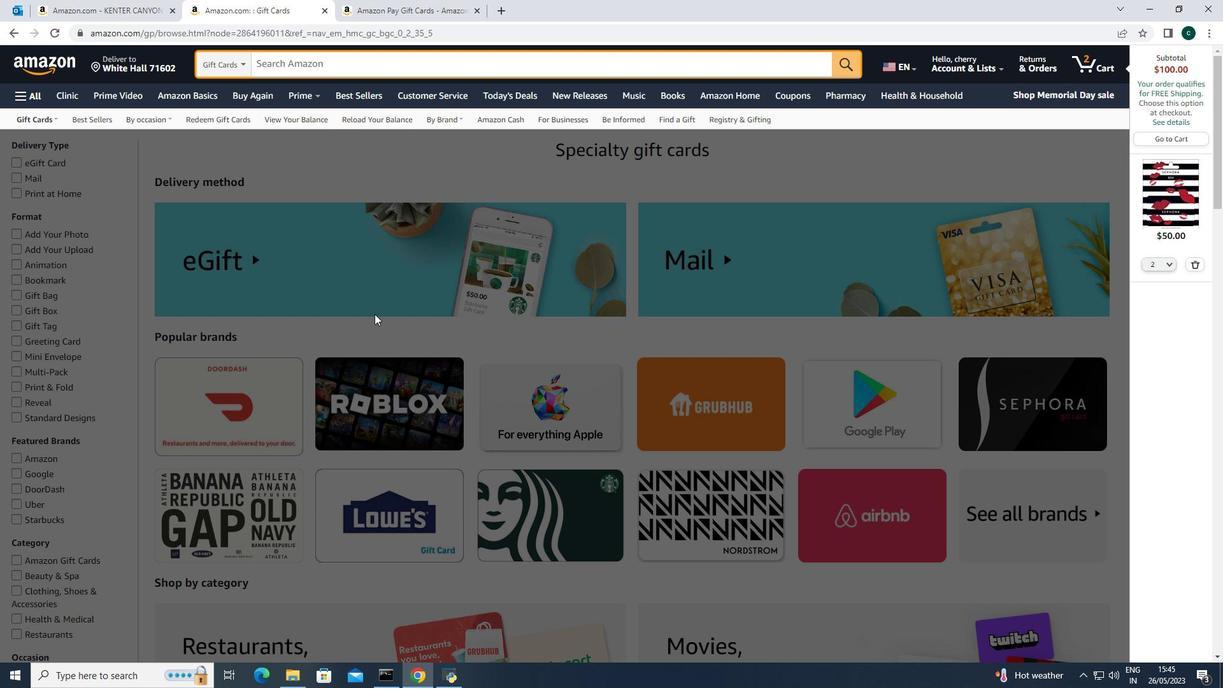 
Action: Mouse pressed left at (371, 332)
Screenshot: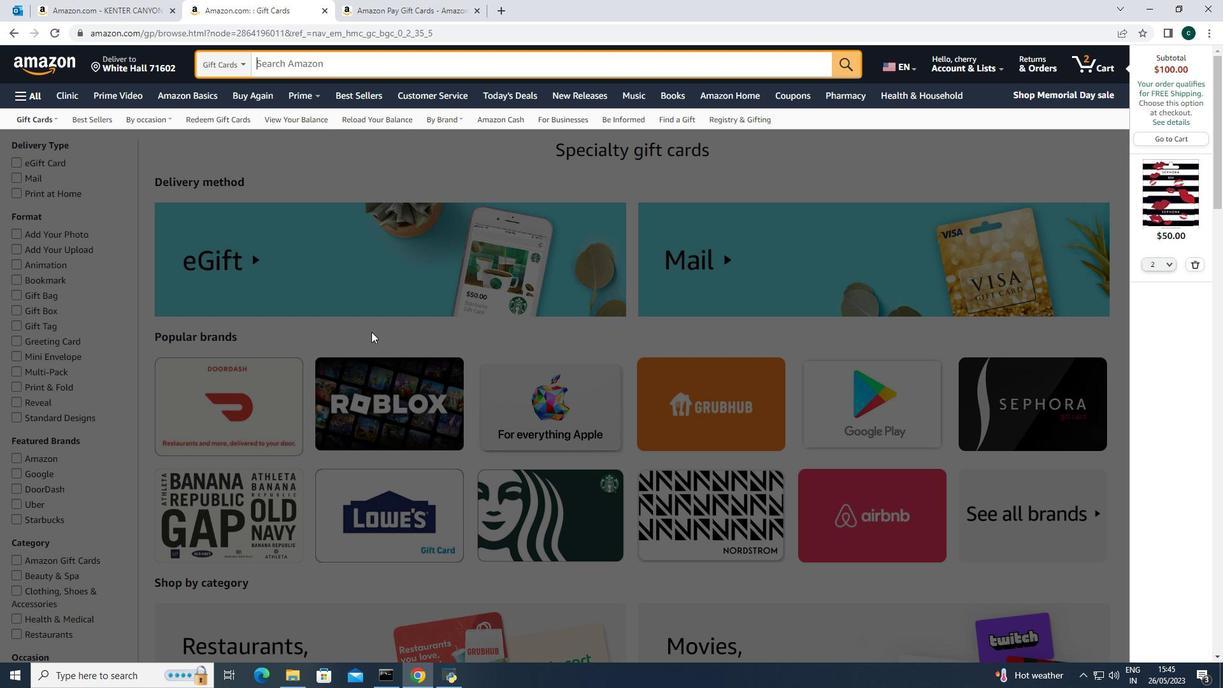 
Action: Mouse moved to (737, 120)
Screenshot: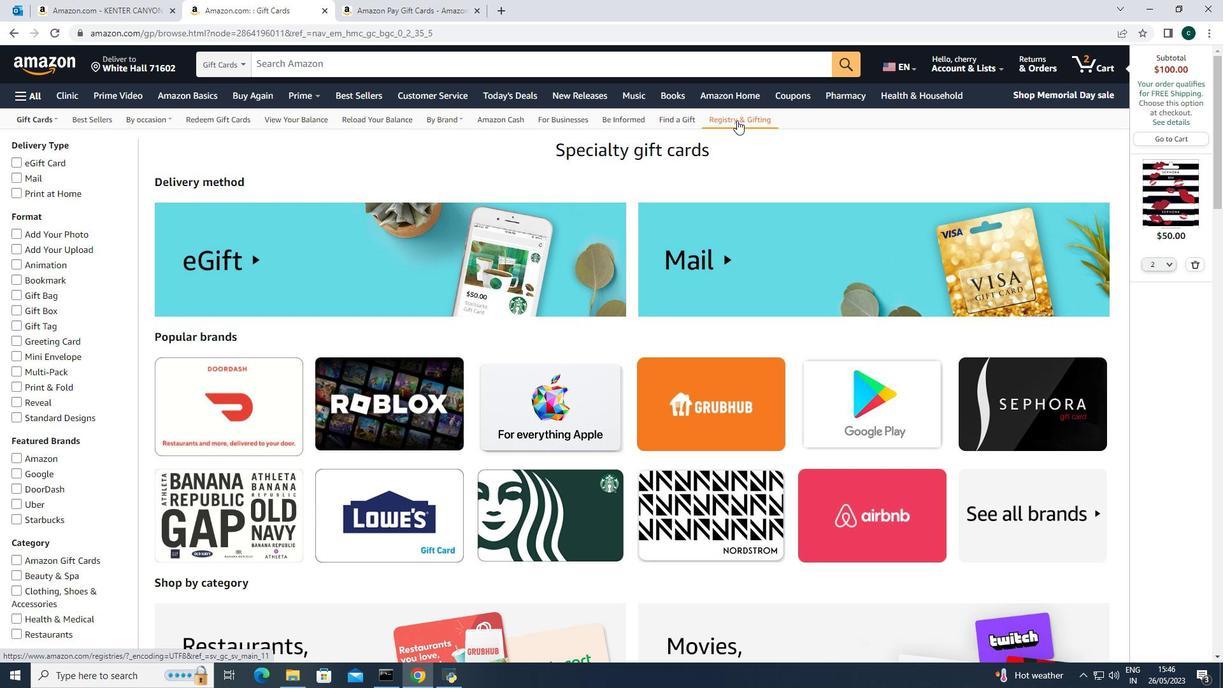
Action: Mouse pressed left at (737, 120)
Screenshot: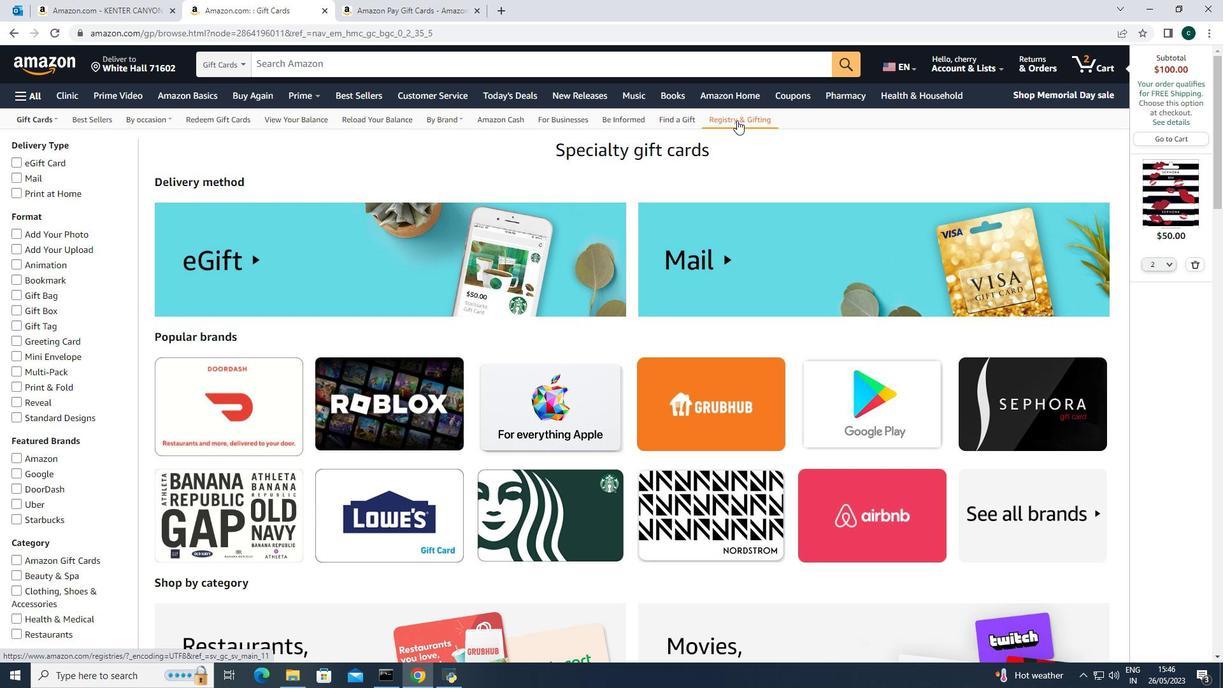 
Action: Mouse moved to (637, 270)
Screenshot: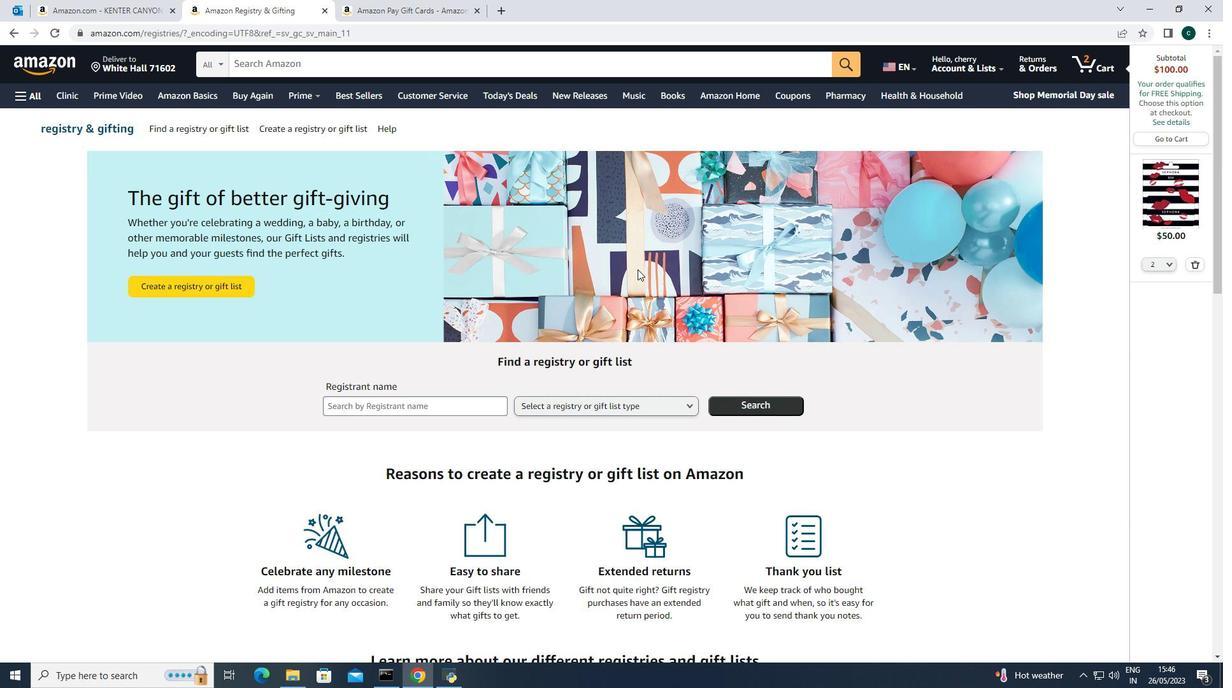 
Action: Mouse scrolled (637, 270) with delta (0, 0)
Screenshot: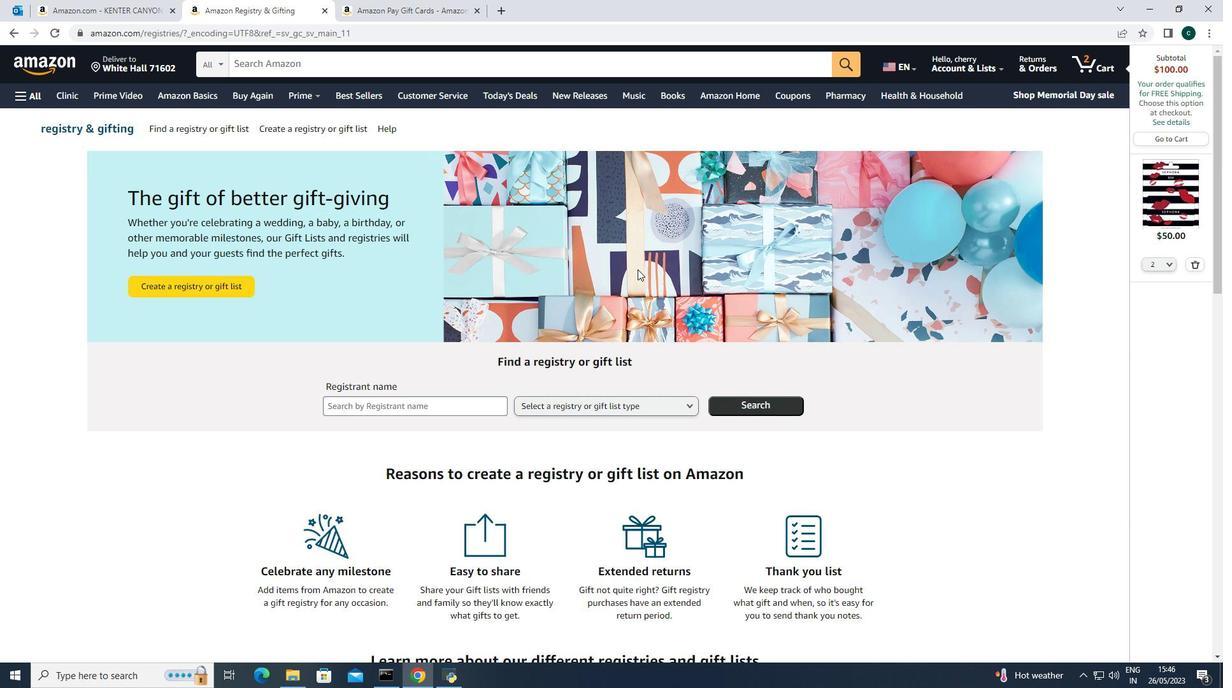 
Action: Mouse moved to (637, 271)
Screenshot: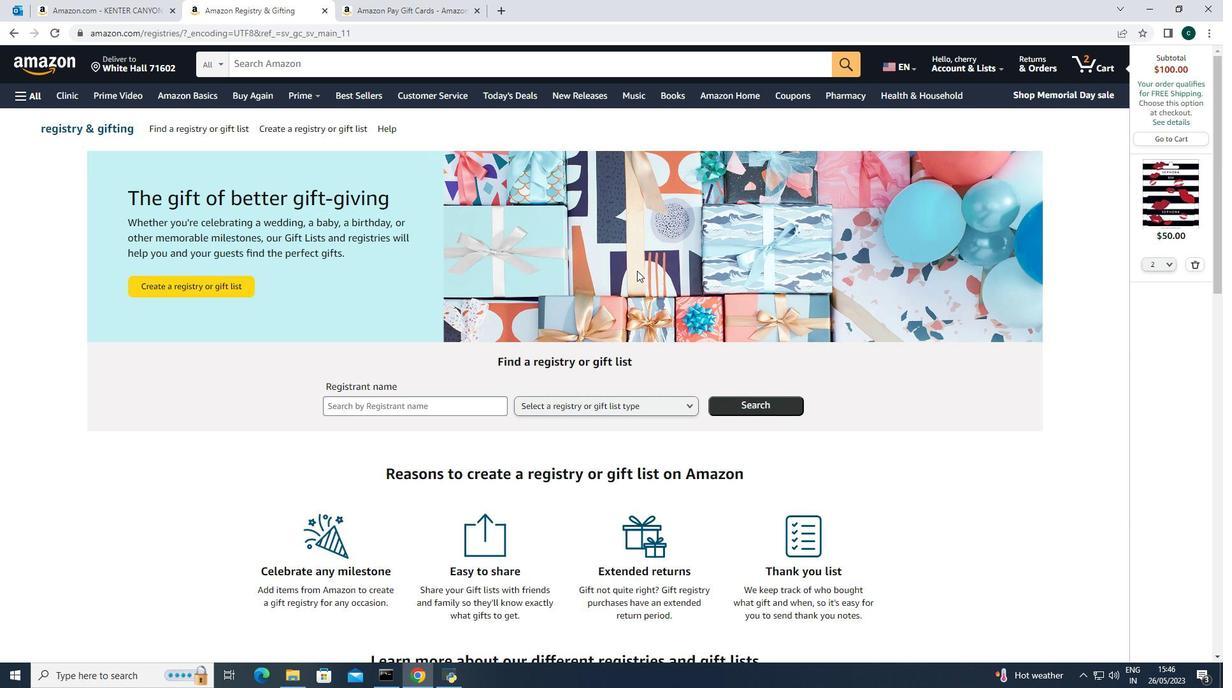 
Action: Mouse scrolled (637, 270) with delta (0, 0)
Screenshot: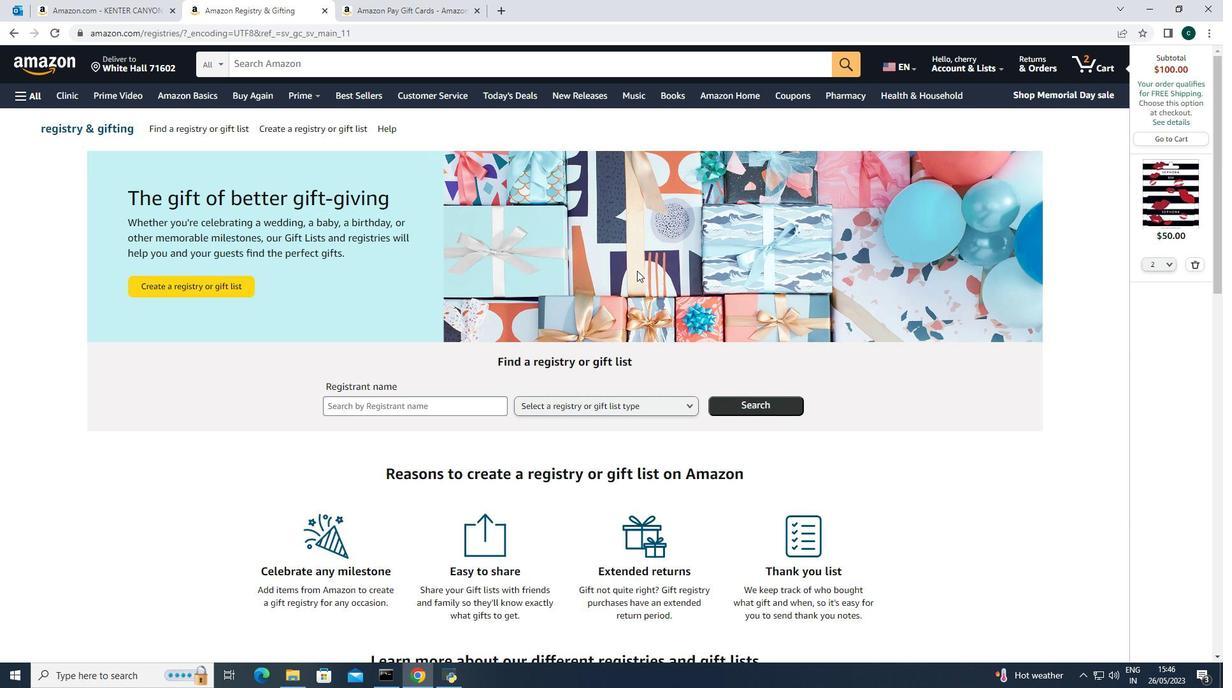 
Action: Mouse scrolled (637, 270) with delta (0, 0)
Screenshot: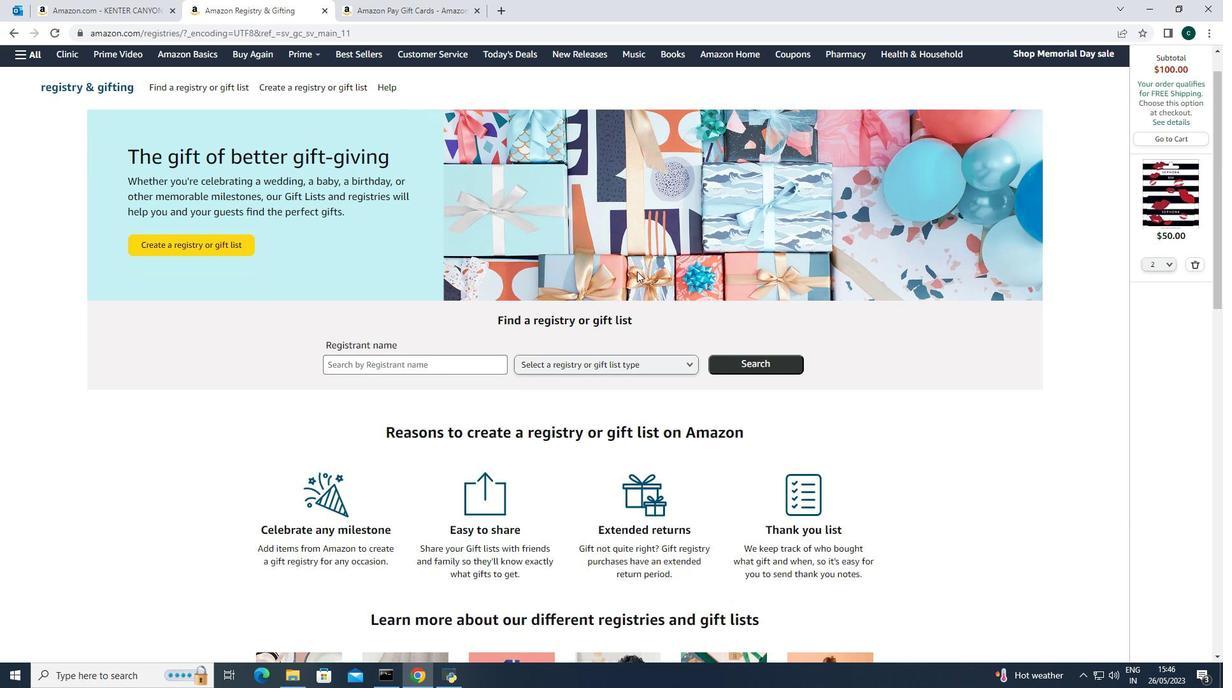 
Action: Mouse scrolled (637, 270) with delta (0, 0)
Screenshot: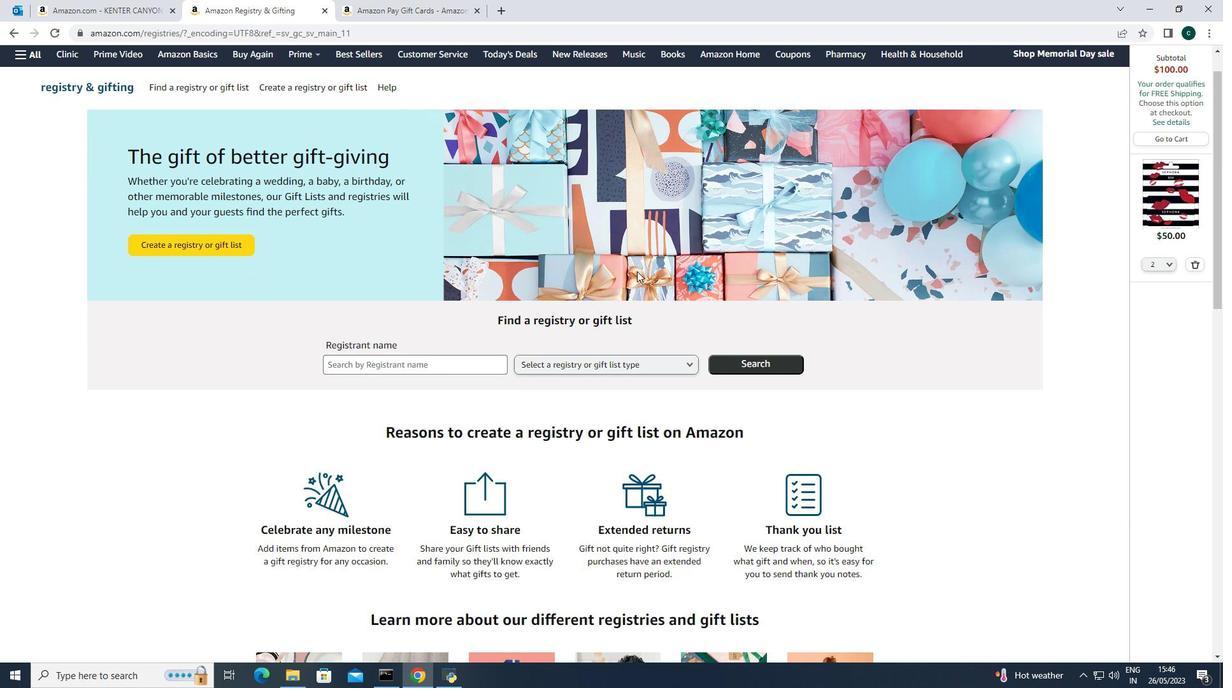 
Action: Mouse moved to (637, 271)
Screenshot: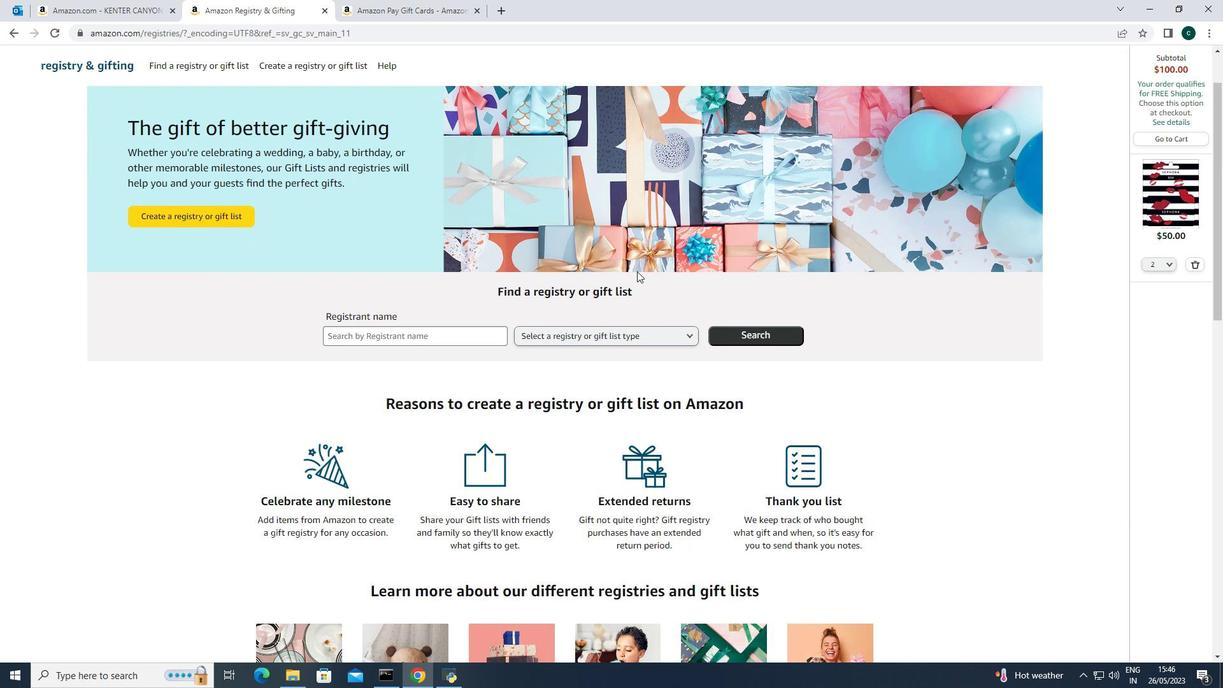 
Action: Mouse scrolled (637, 270) with delta (0, 0)
Screenshot: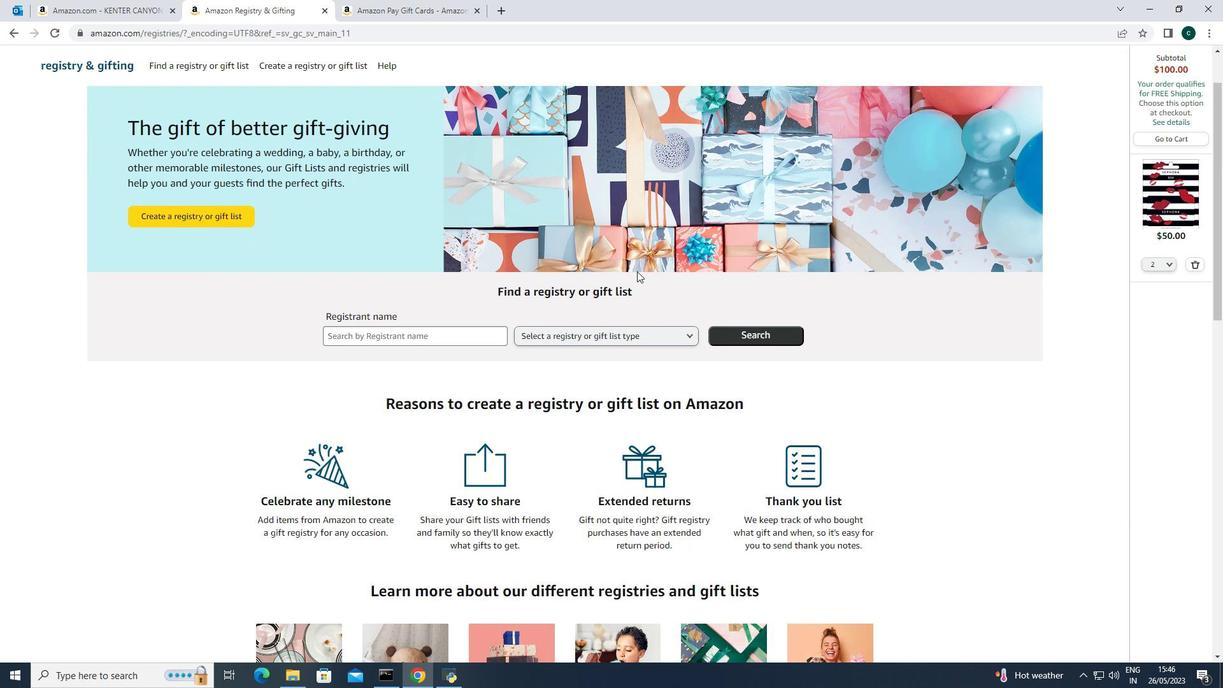 
Action: Mouse moved to (1195, 261)
Screenshot: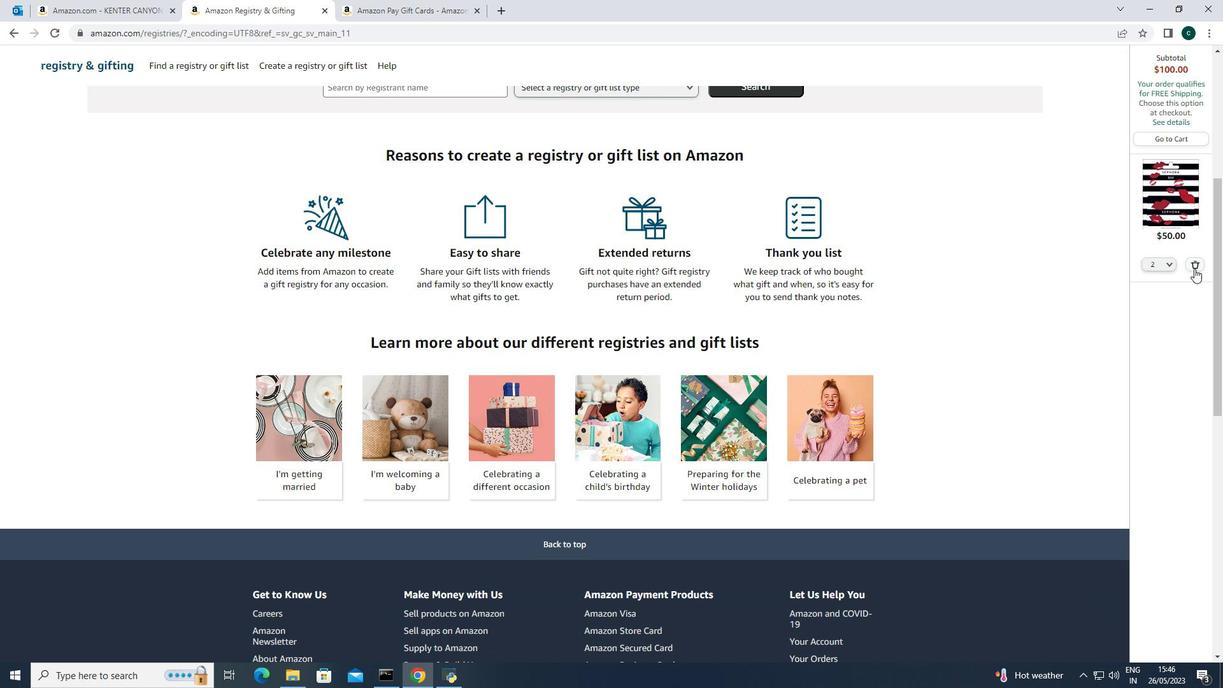 
Action: Mouse pressed left at (1195, 261)
Screenshot: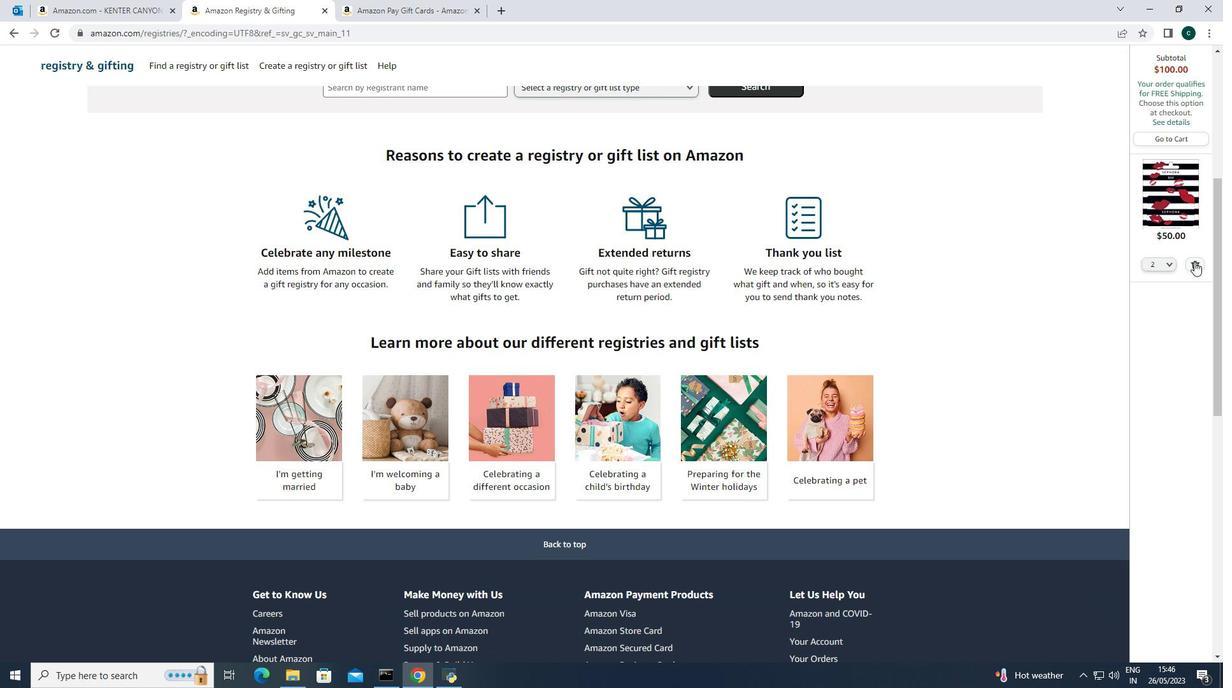 
Action: Mouse moved to (832, 272)
Screenshot: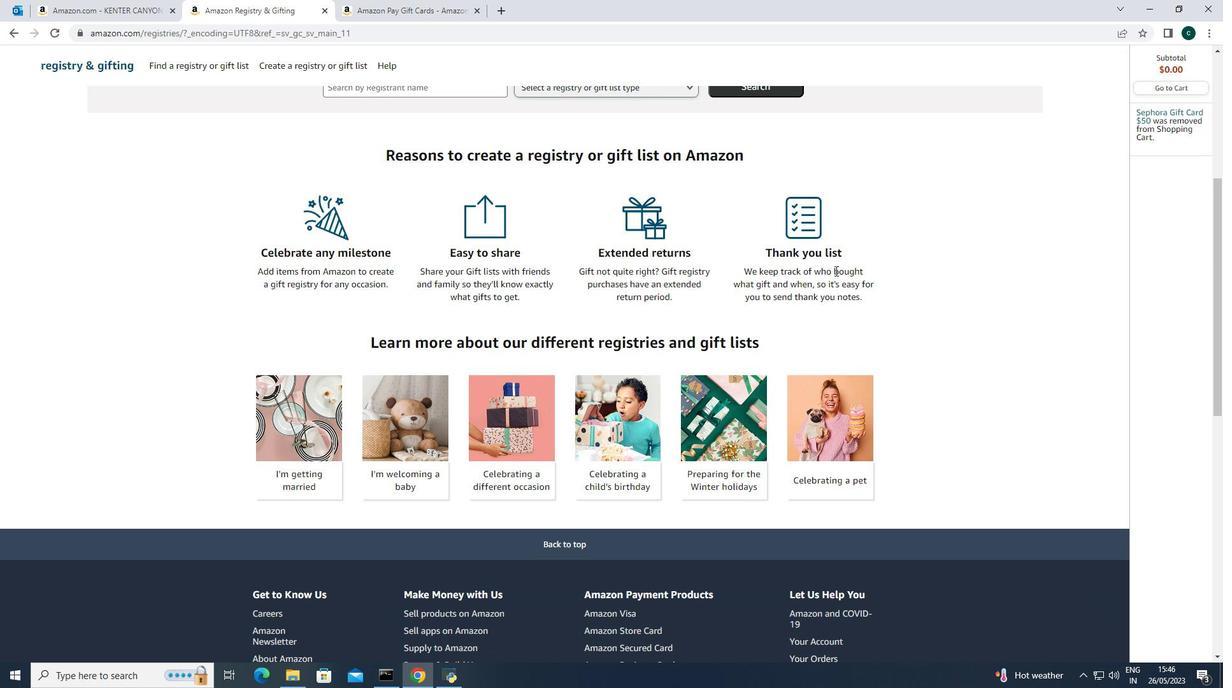 
Action: Mouse scrolled (832, 272) with delta (0, 0)
Screenshot: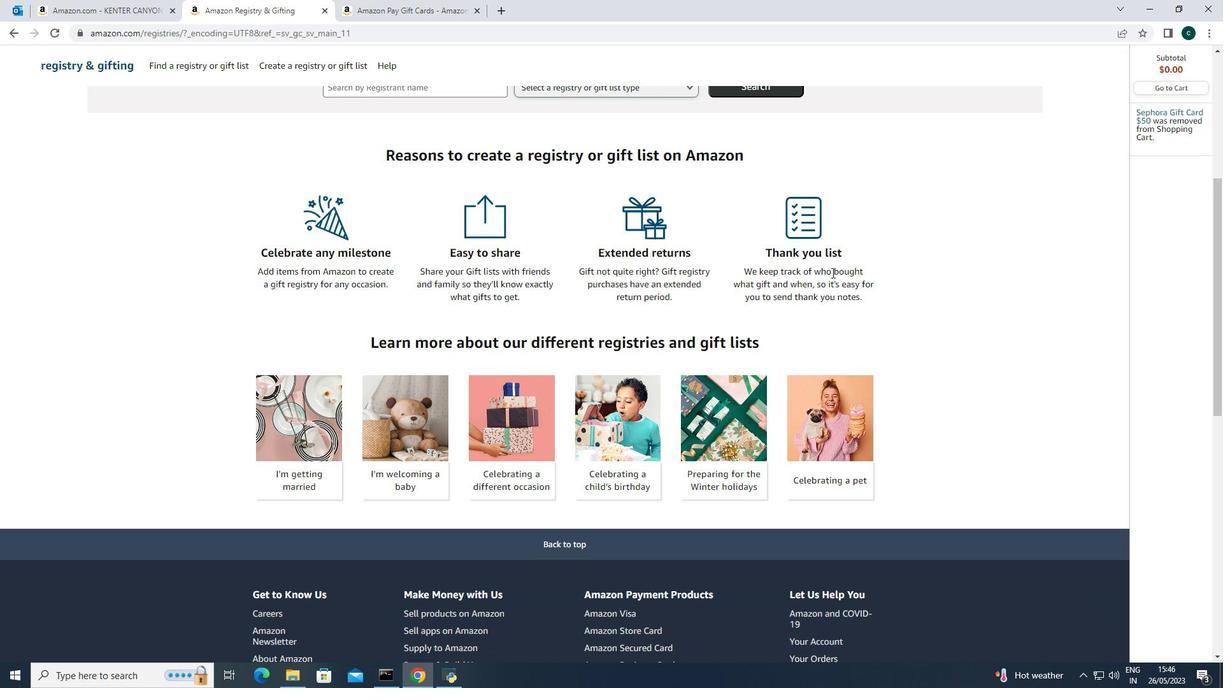 
Action: Mouse scrolled (832, 272) with delta (0, 0)
Screenshot: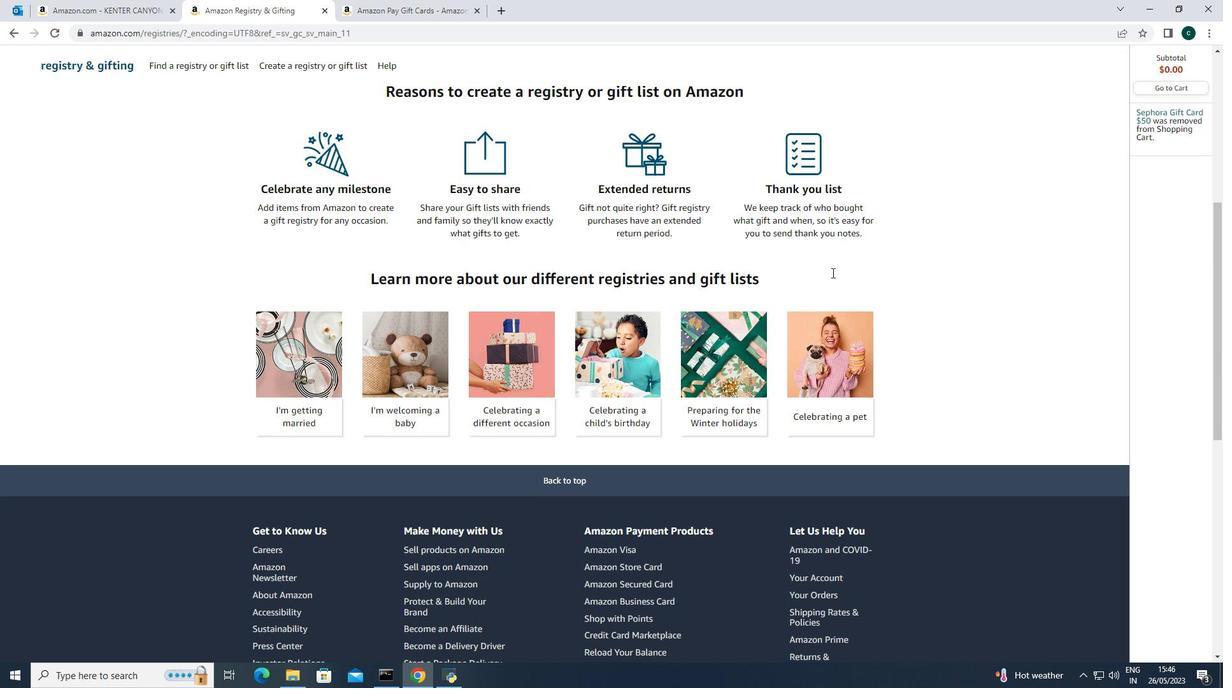 
Action: Mouse scrolled (832, 273) with delta (0, 0)
Screenshot: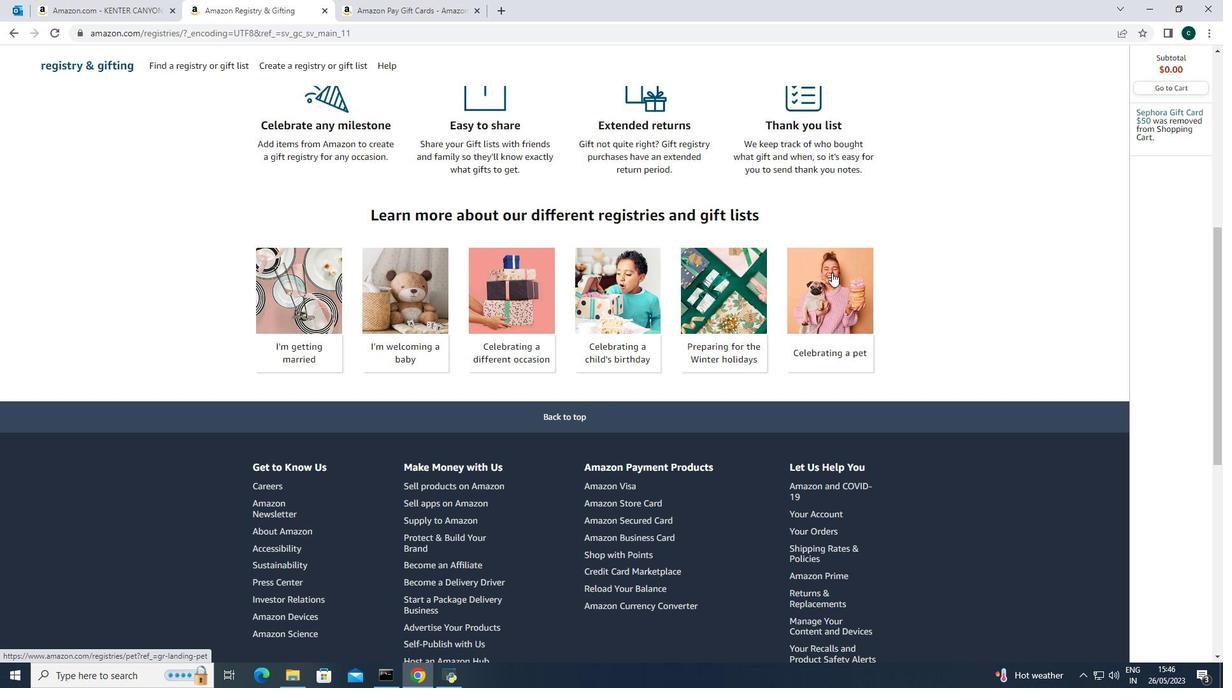 
Action: Mouse scrolled (832, 273) with delta (0, 0)
Screenshot: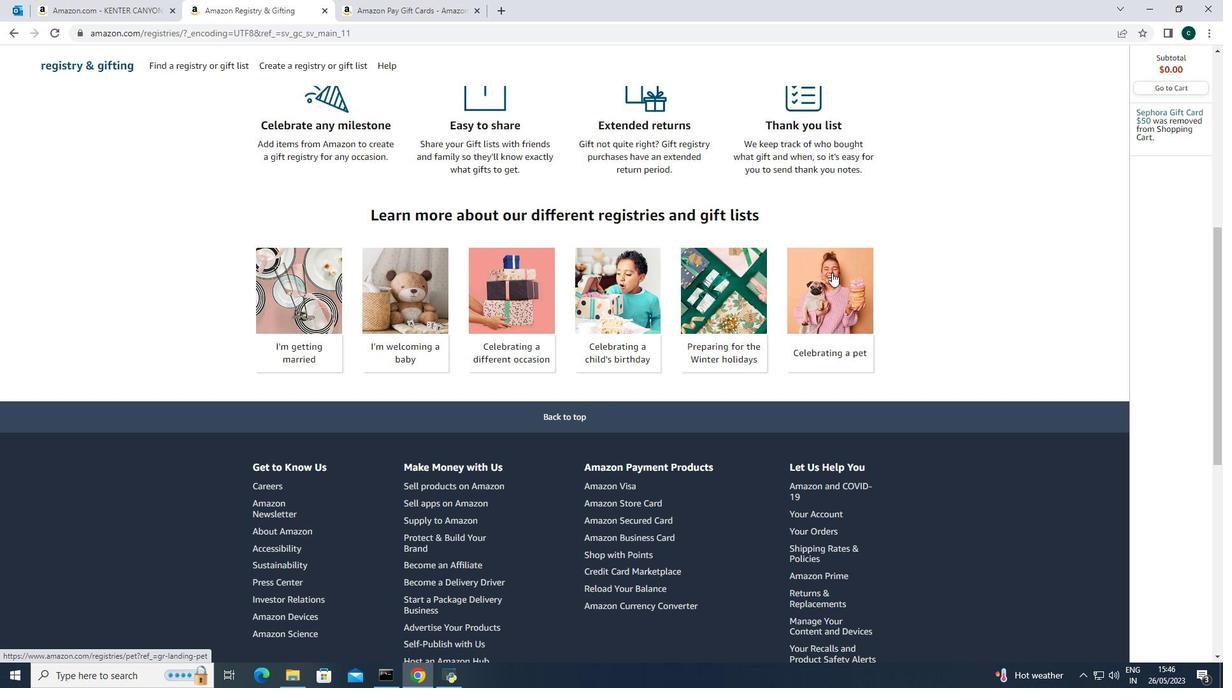 
Action: Mouse scrolled (832, 273) with delta (0, 0)
Screenshot: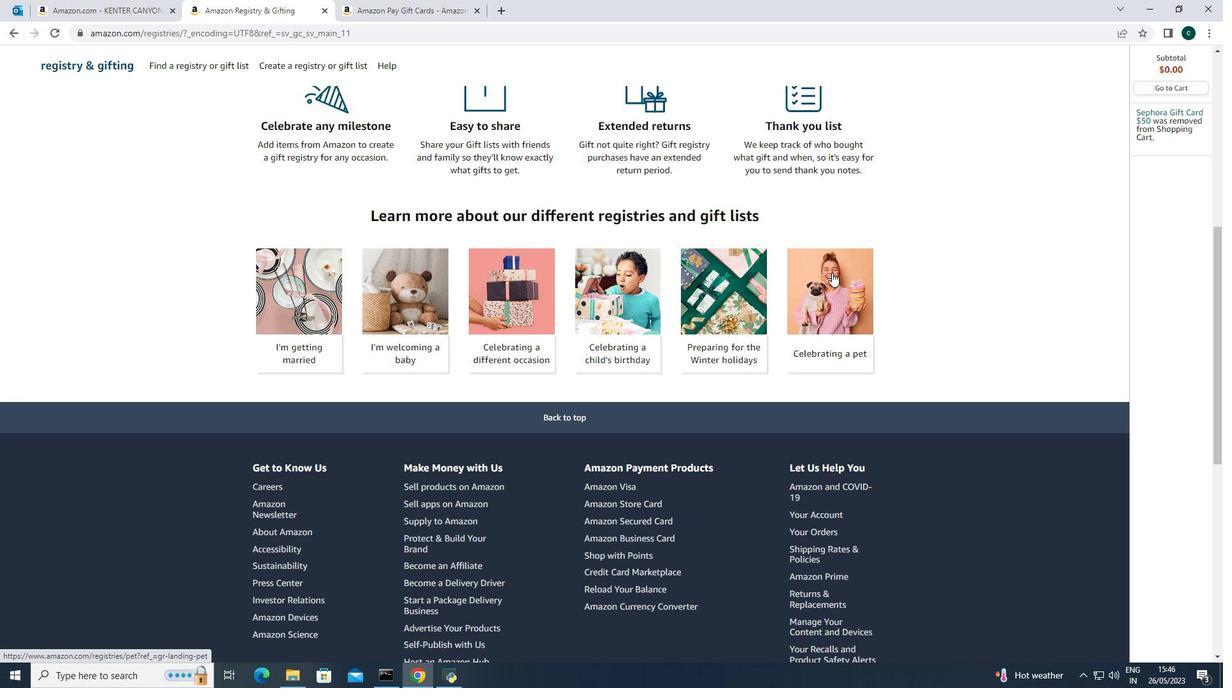 
Action: Mouse scrolled (832, 273) with delta (0, 0)
Screenshot: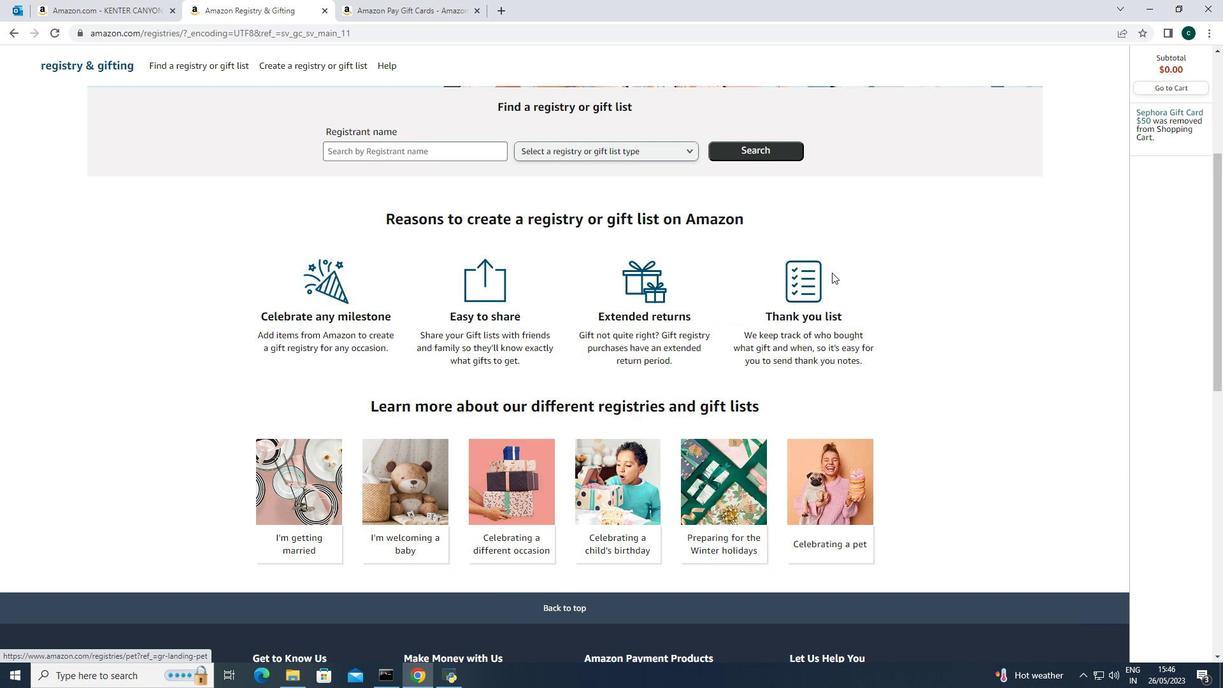 
Action: Mouse scrolled (832, 273) with delta (0, 0)
Screenshot: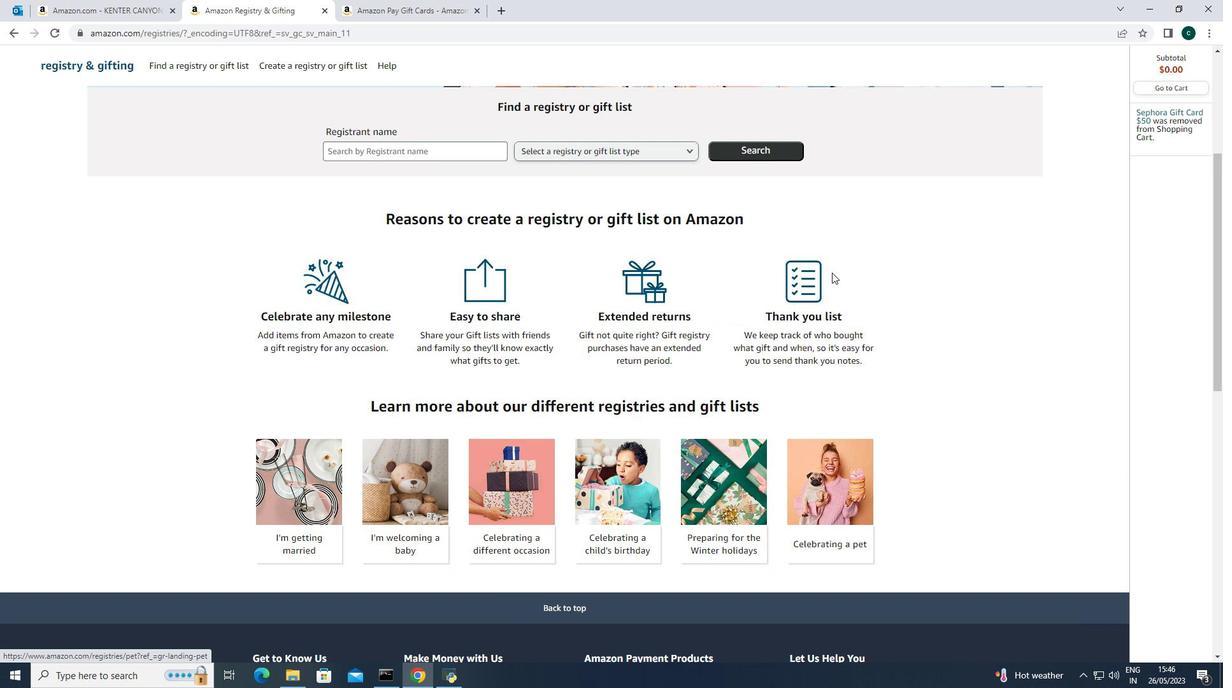 
Action: Mouse scrolled (832, 273) with delta (0, 0)
Screenshot: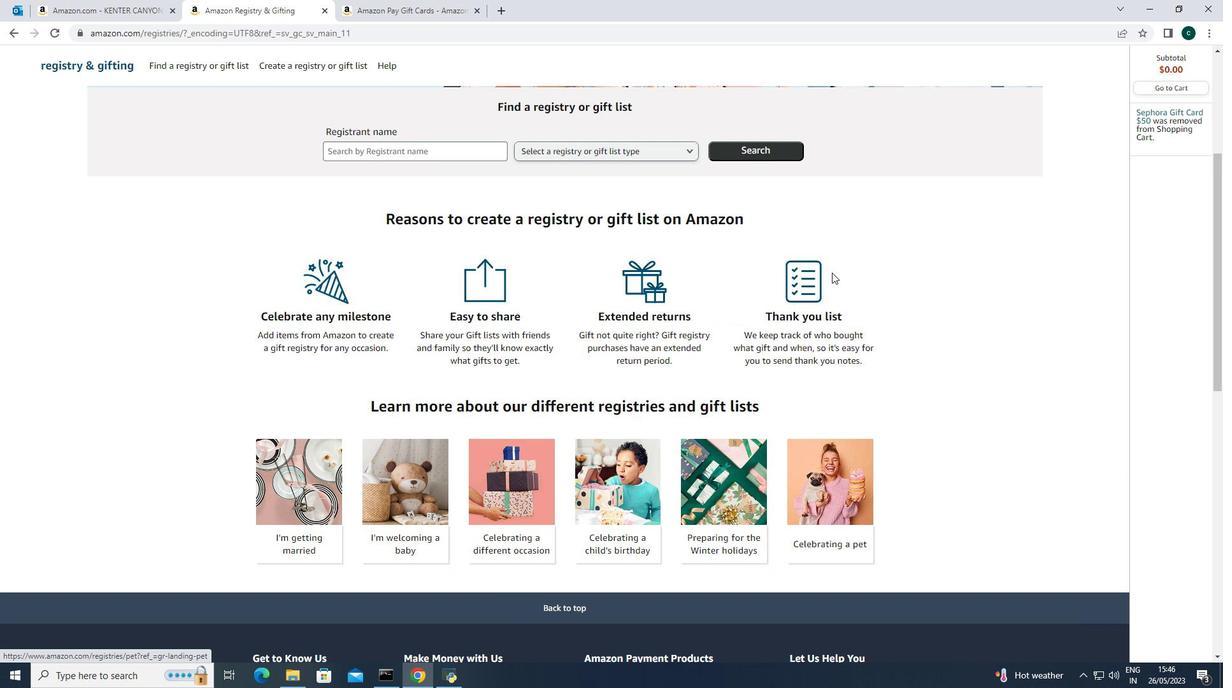 
Action: Mouse scrolled (832, 273) with delta (0, 0)
Screenshot: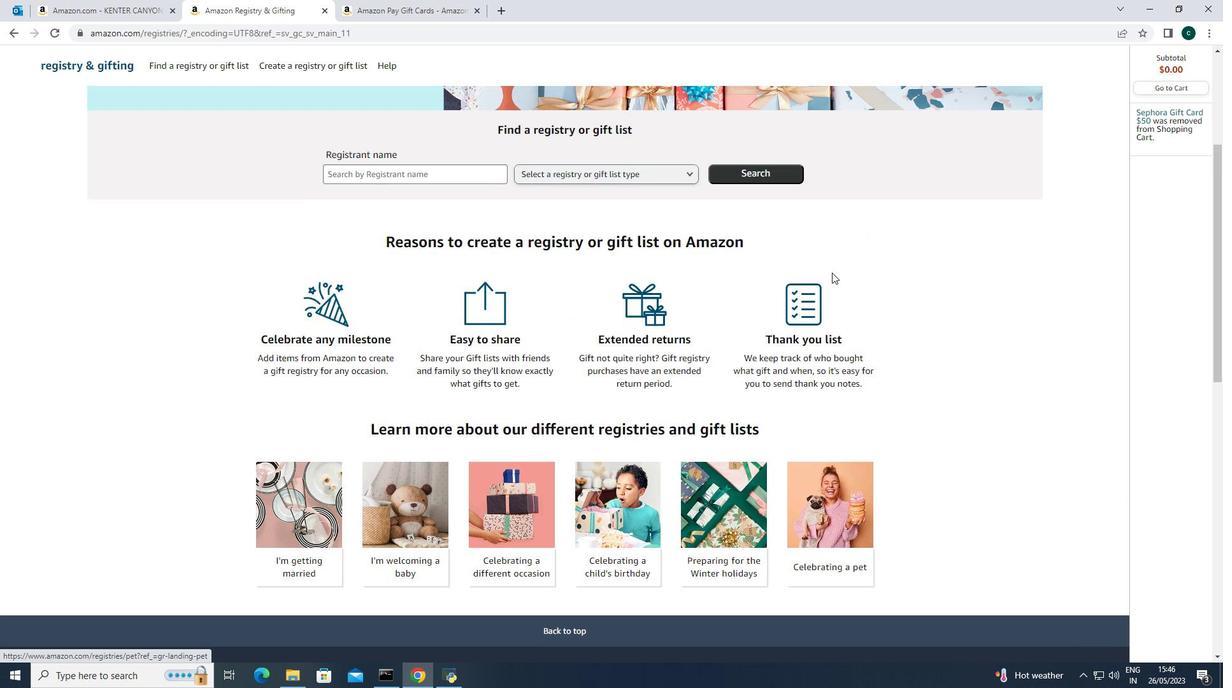 
Action: Mouse scrolled (832, 273) with delta (0, 0)
Screenshot: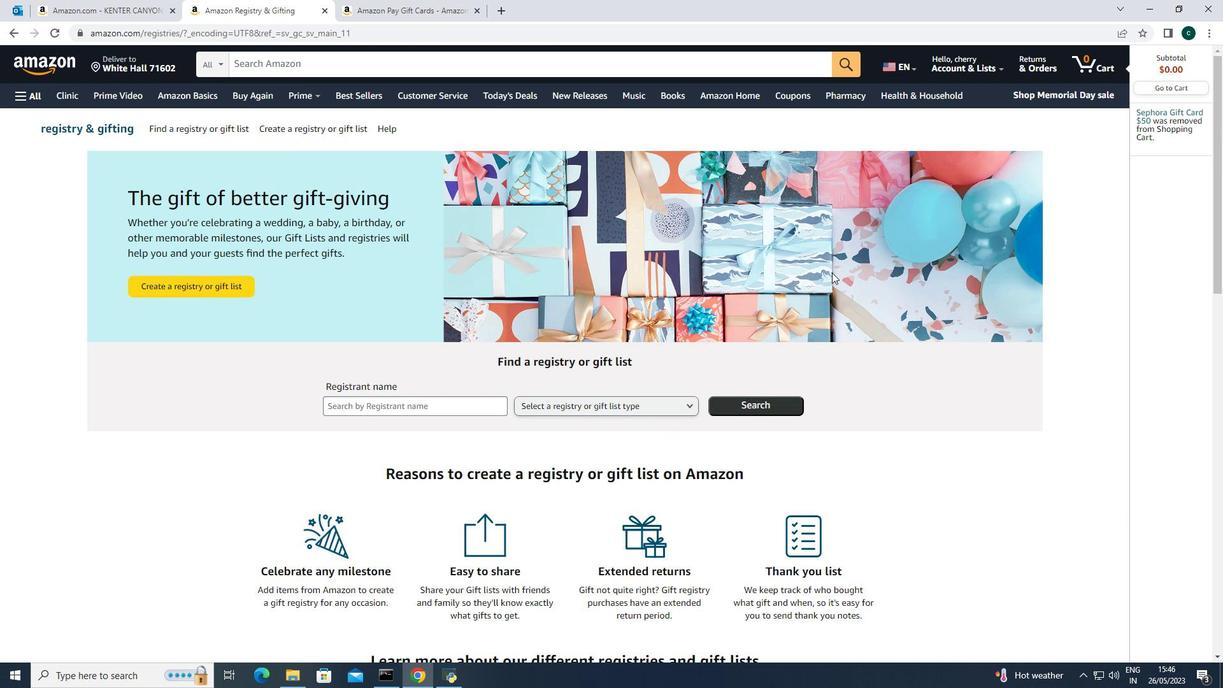 
Action: Mouse scrolled (832, 273) with delta (0, 0)
Screenshot: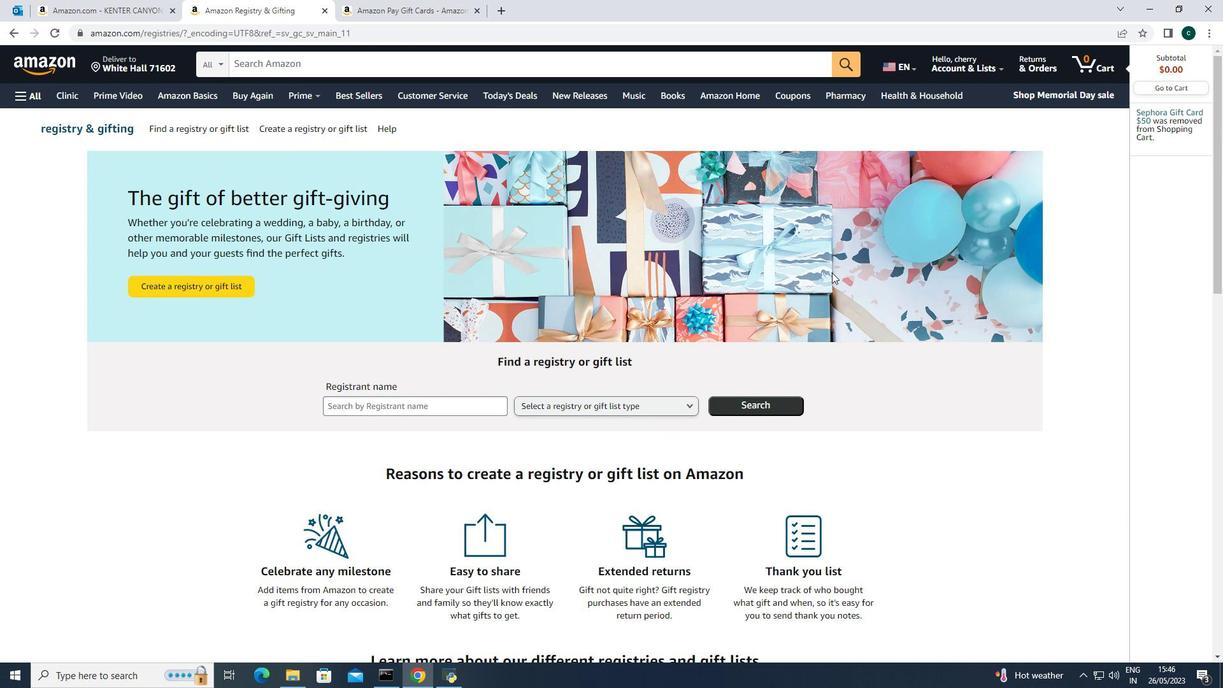 
Action: Mouse scrolled (832, 273) with delta (0, 0)
Screenshot: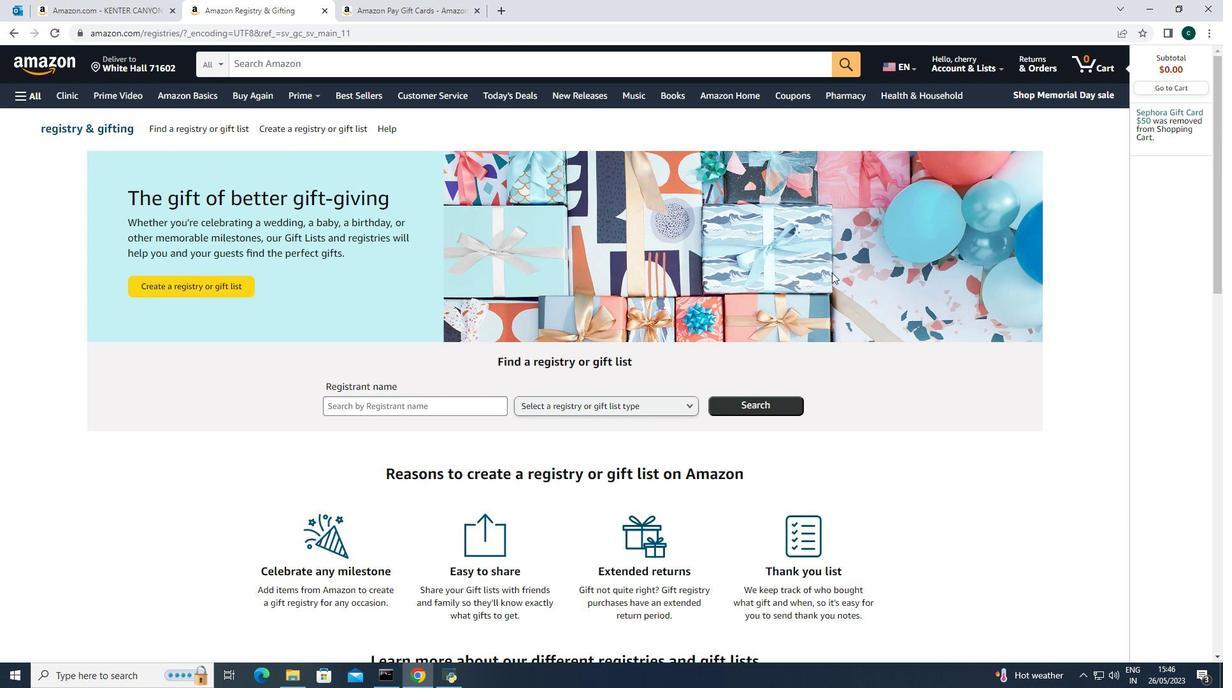
Action: Mouse moved to (14, 31)
Screenshot: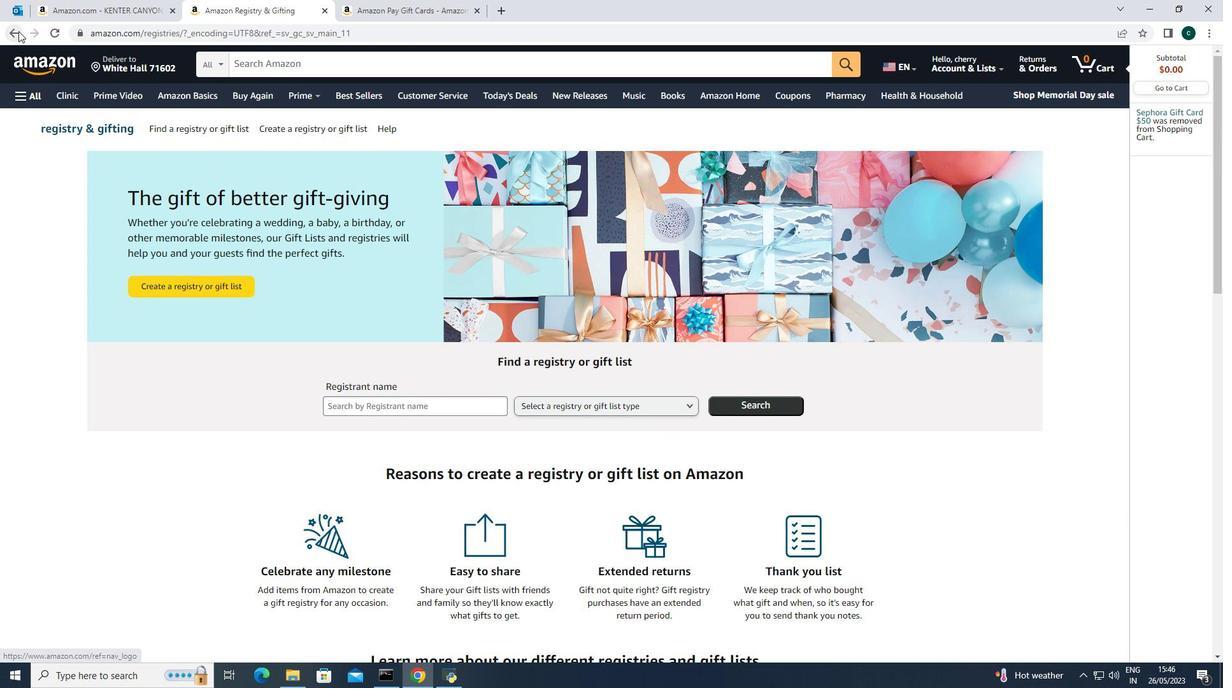 
Action: Mouse pressed left at (14, 31)
Screenshot: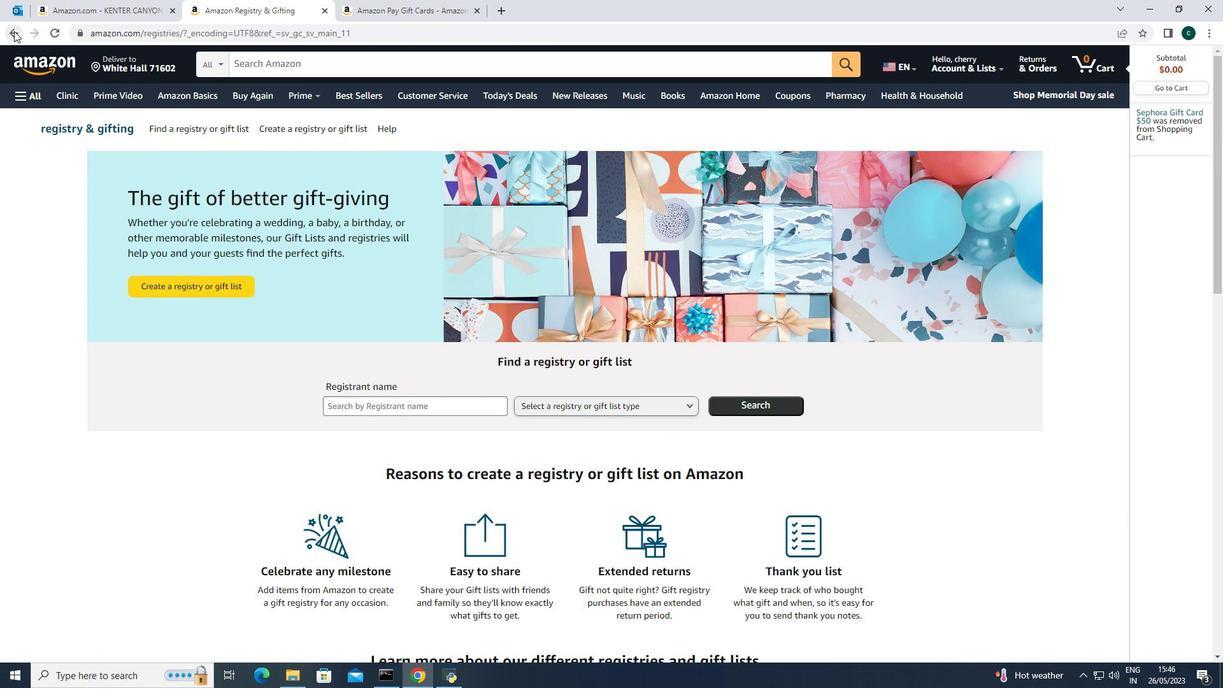 
Action: Mouse moved to (335, 68)
Screenshot: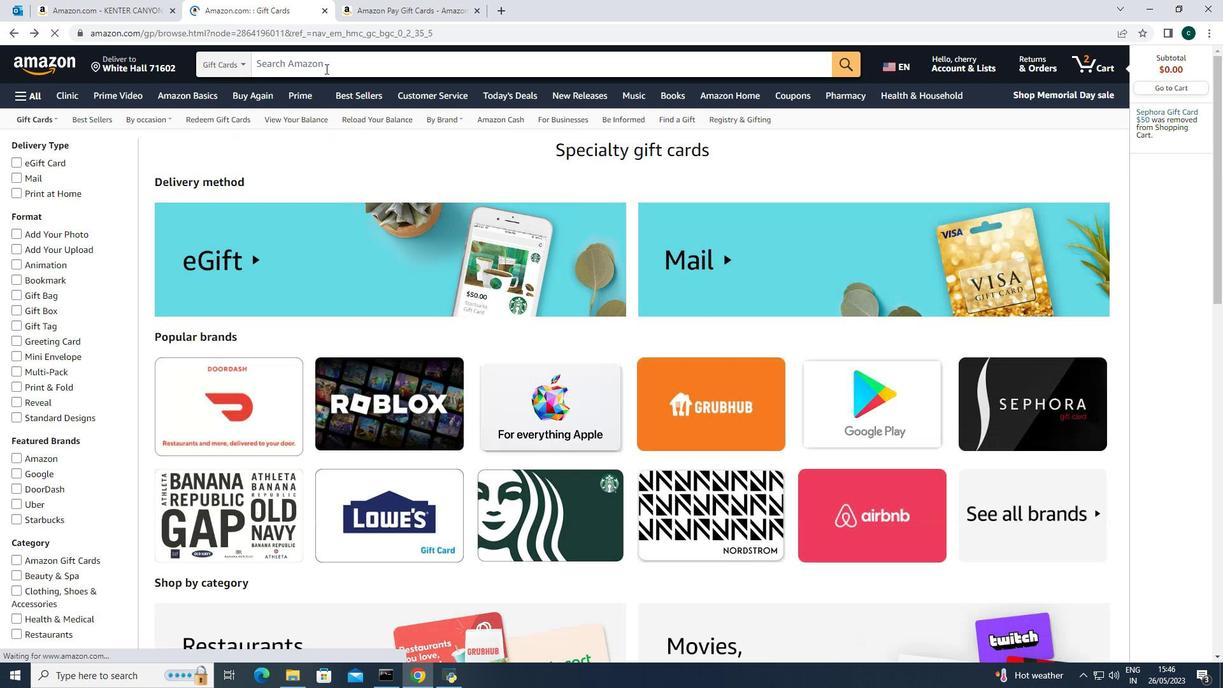 
Action: Mouse pressed left at (335, 68)
Screenshot: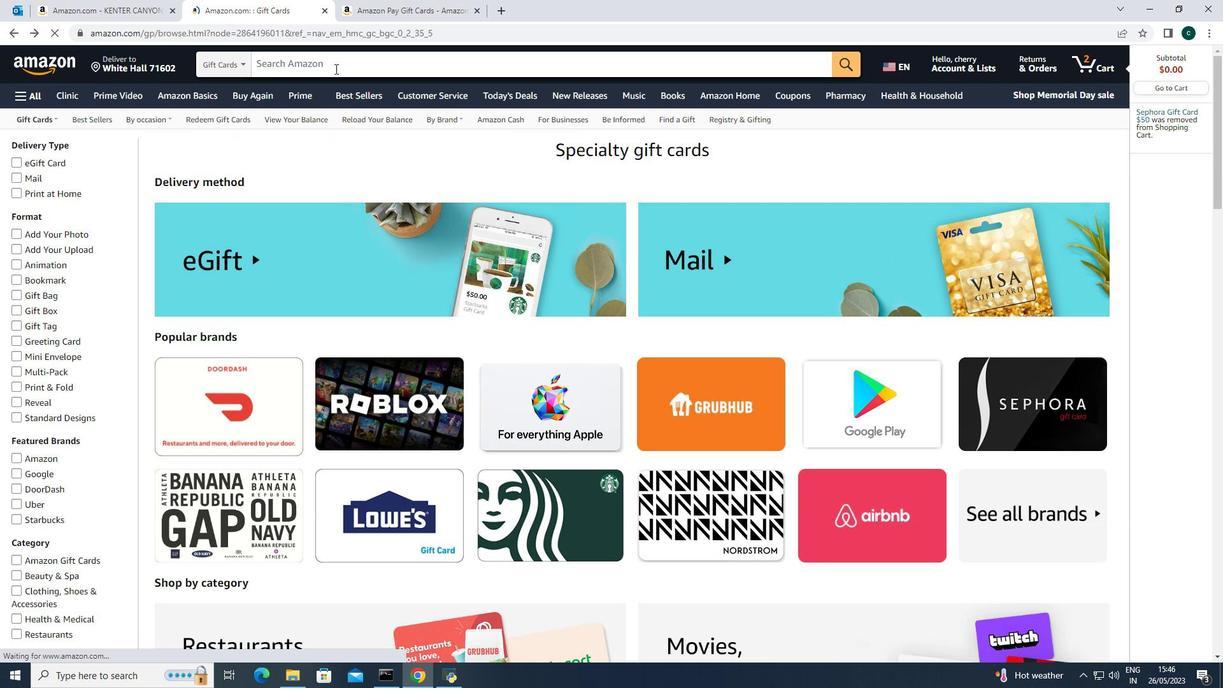 
Action: Mouse moved to (335, 70)
Screenshot: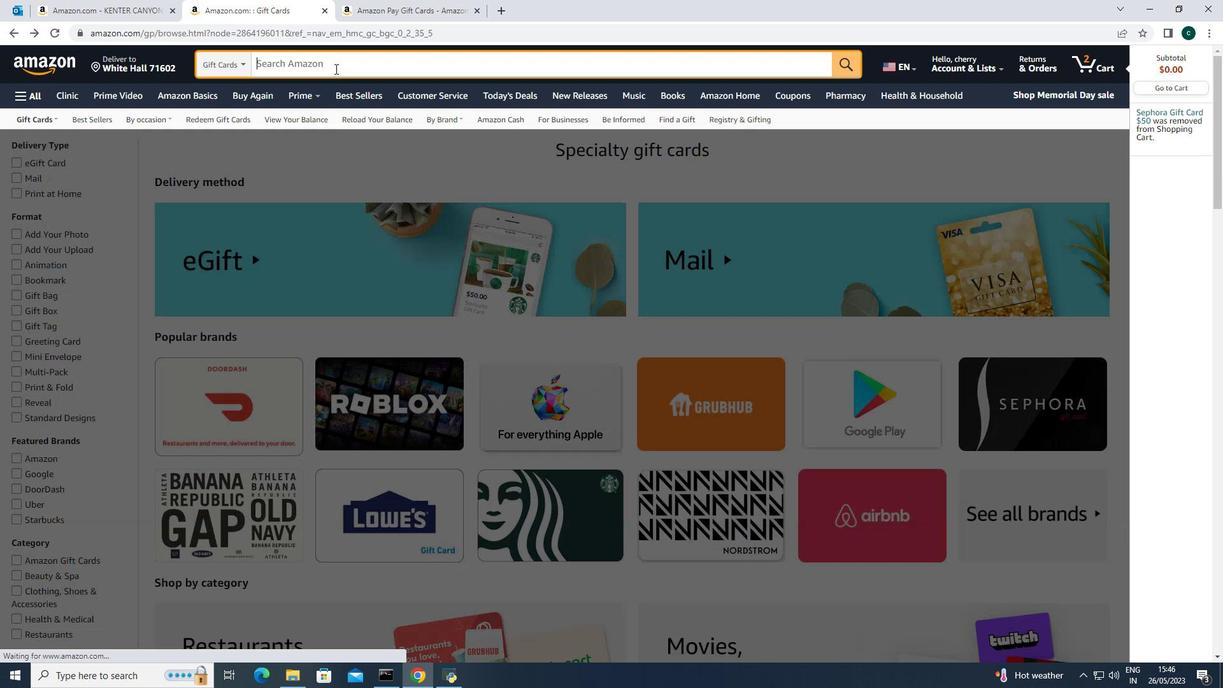 
Action: Key pressed amazon<Key.space>basics<Key.space>electronics<Key.space>gift<Key.space>card<Key.enter>
Screenshot: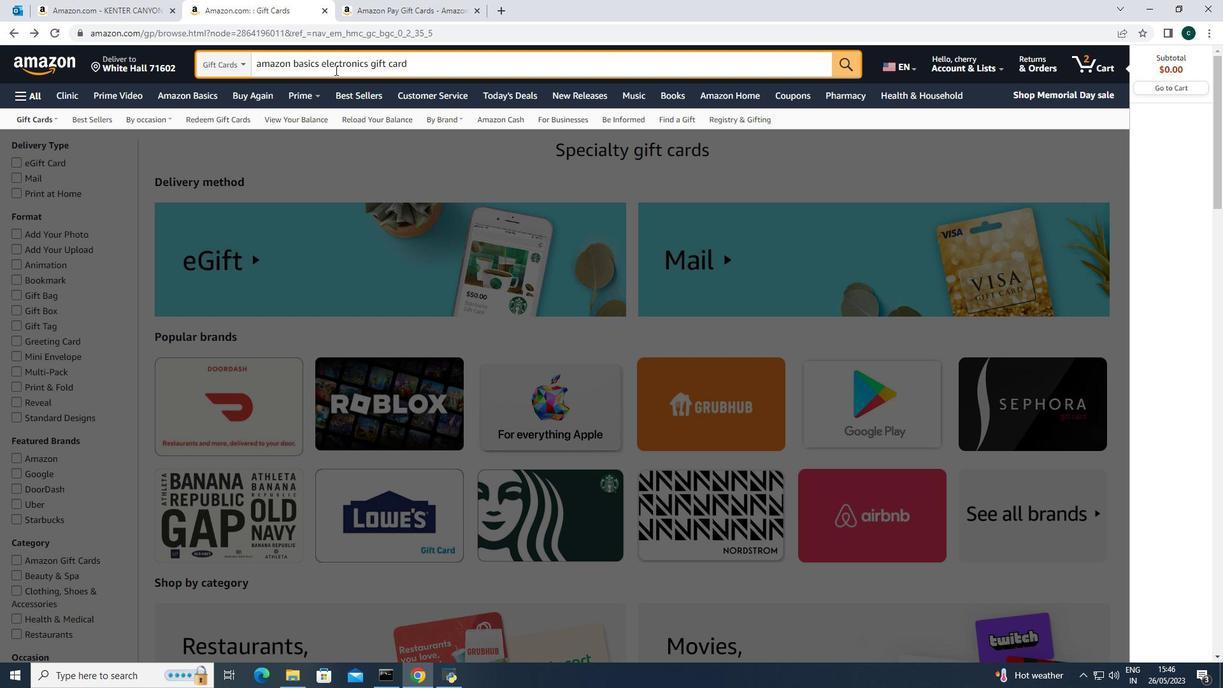 
Action: Mouse moved to (436, 296)
Screenshot: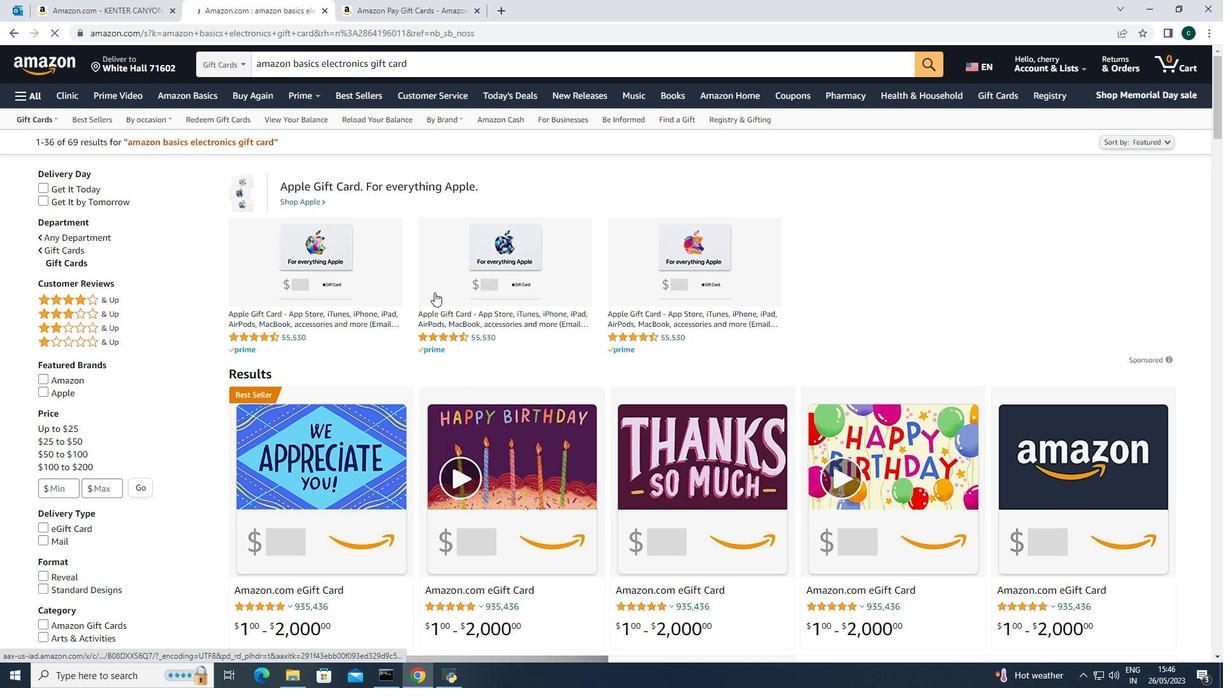 
Action: Mouse scrolled (436, 295) with delta (0, 0)
Screenshot: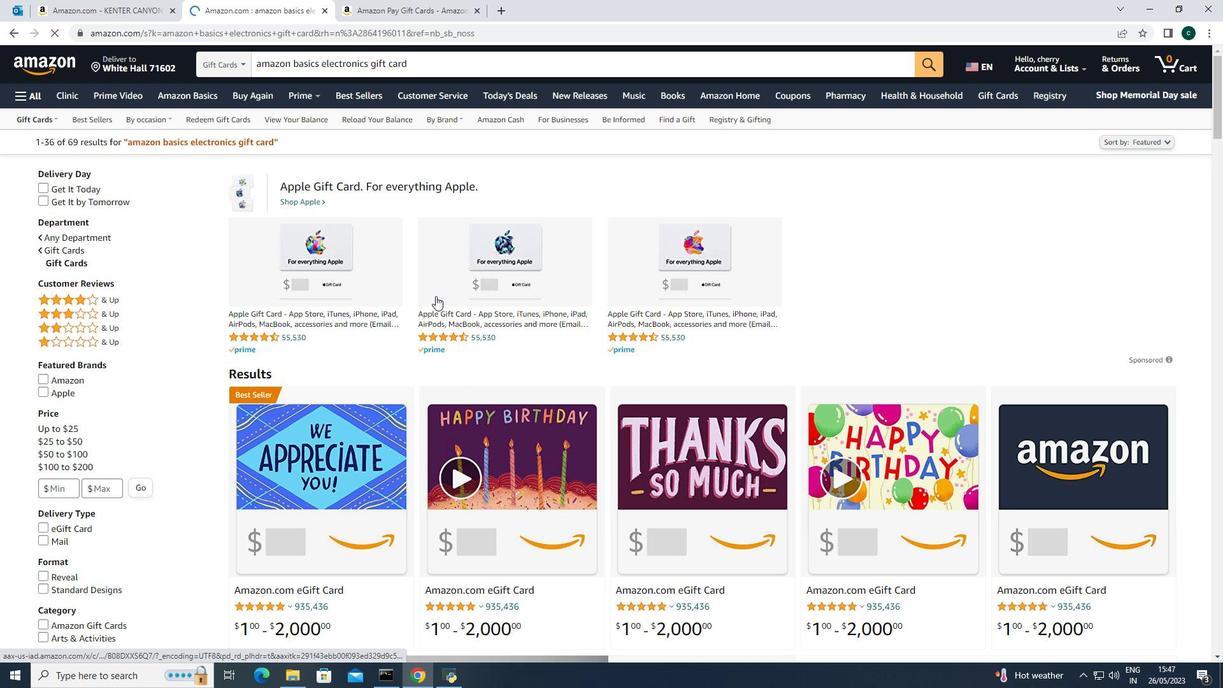 
Action: Mouse scrolled (436, 295) with delta (0, 0)
Screenshot: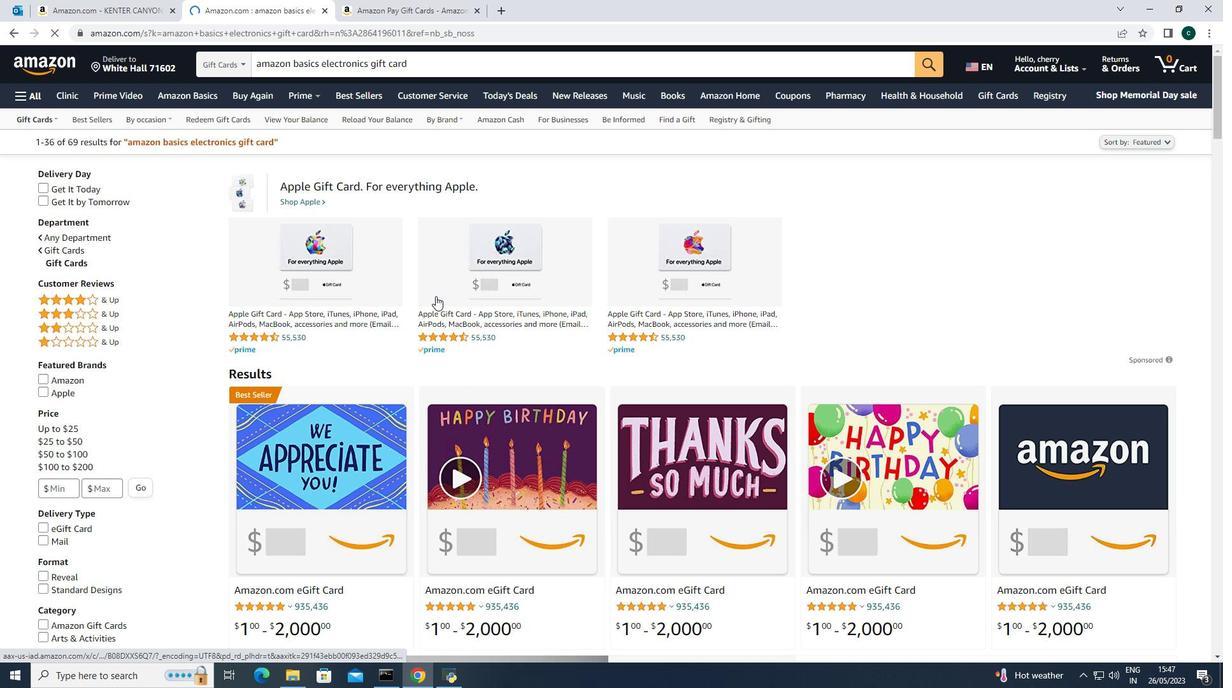 
Action: Mouse scrolled (436, 295) with delta (0, 0)
Screenshot: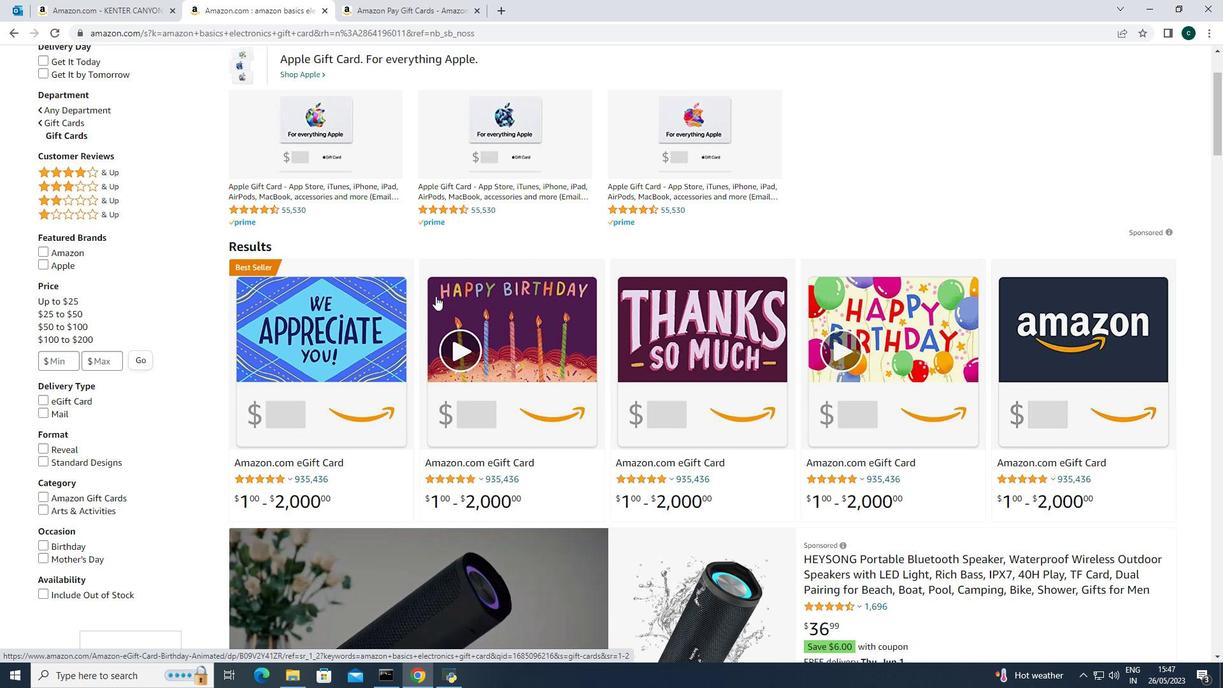 
Action: Mouse scrolled (436, 295) with delta (0, 0)
Screenshot: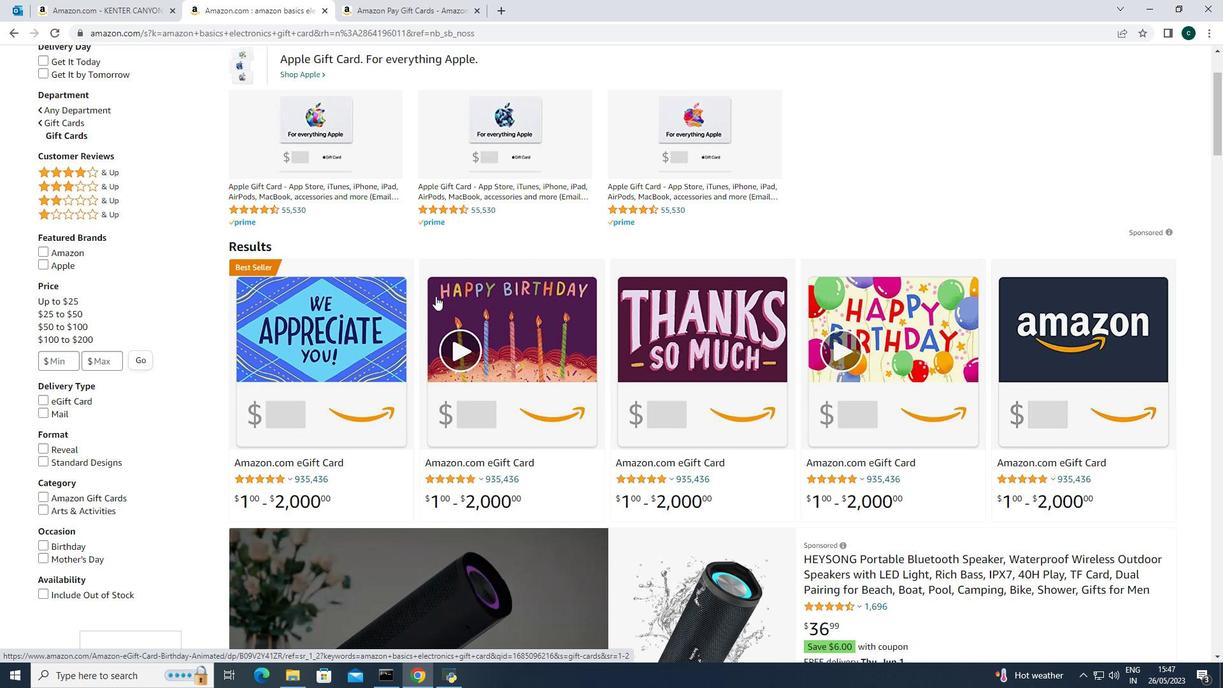 
Action: Mouse scrolled (436, 295) with delta (0, 0)
Screenshot: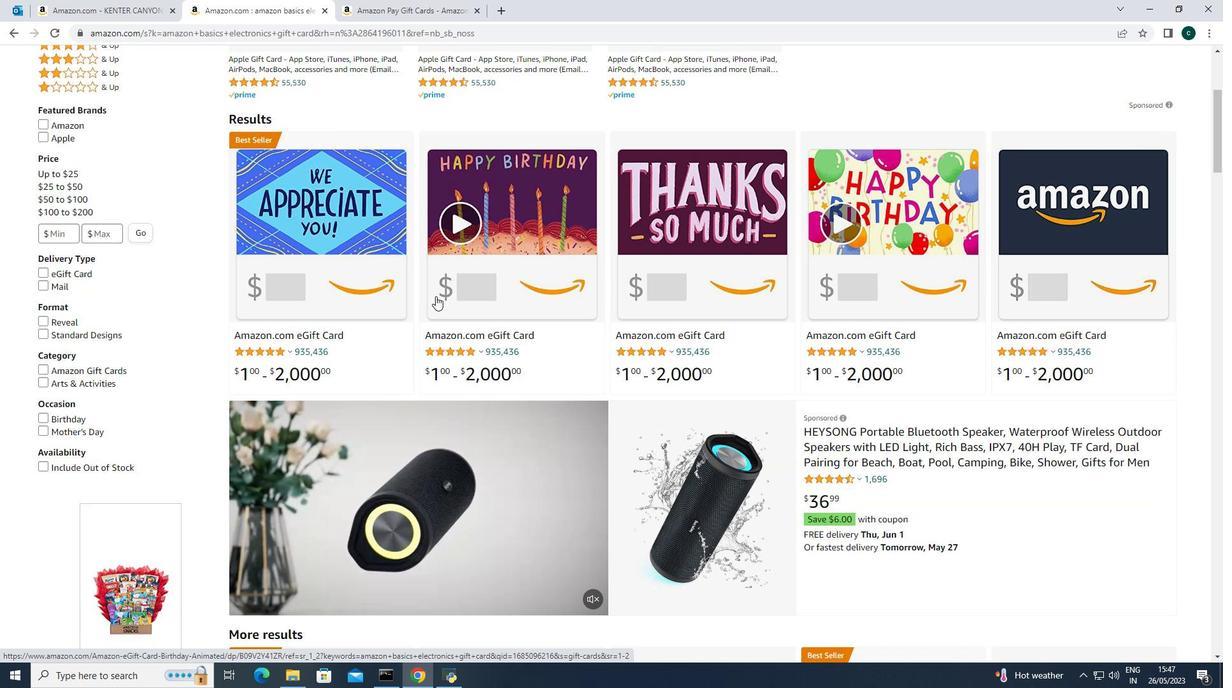 
Action: Mouse scrolled (436, 295) with delta (0, 0)
Screenshot: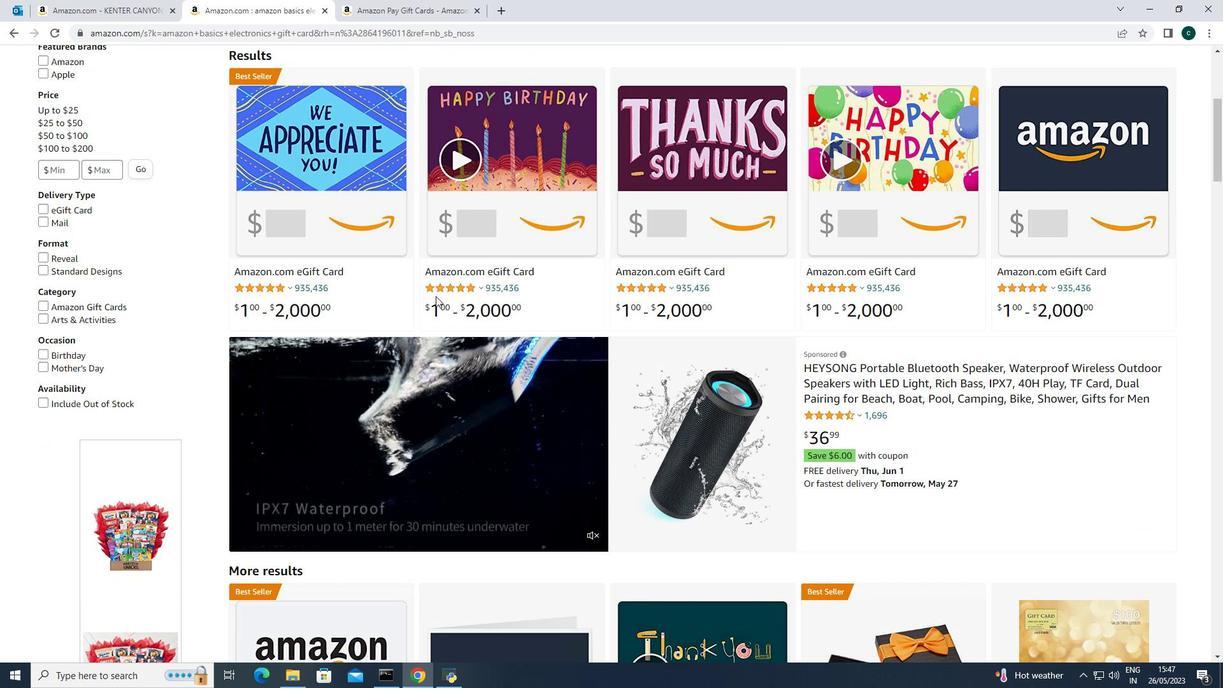
Action: Mouse scrolled (436, 295) with delta (0, 0)
Screenshot: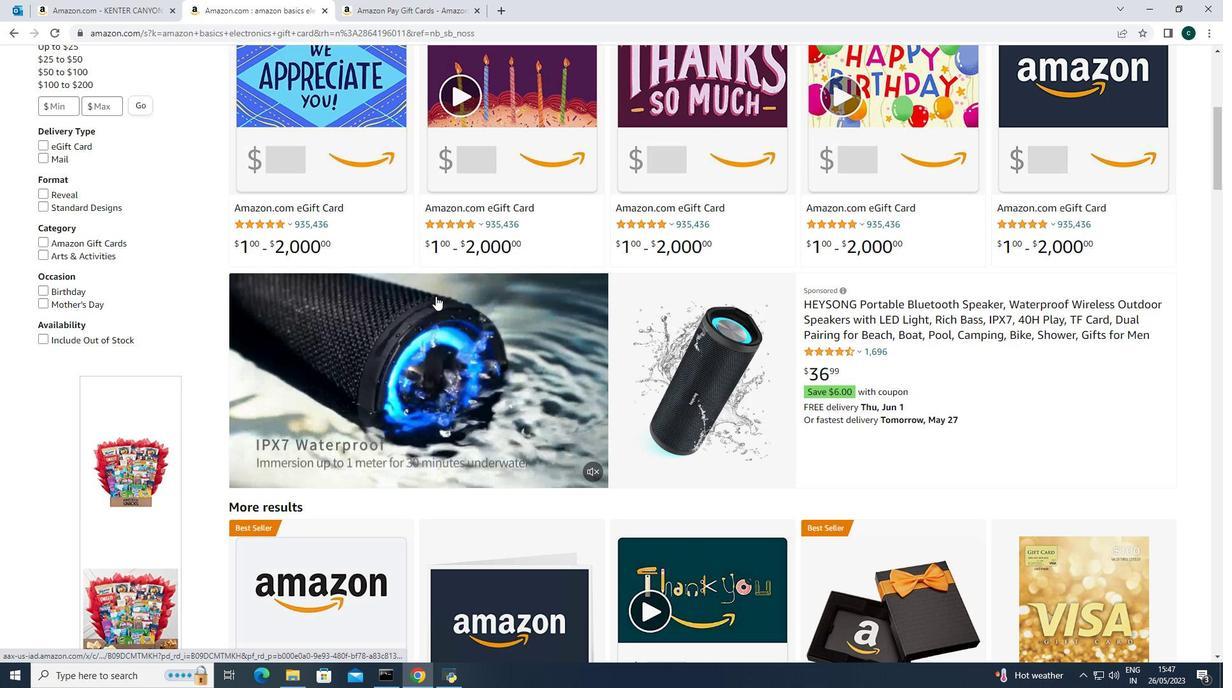 
Action: Mouse moved to (436, 297)
Screenshot: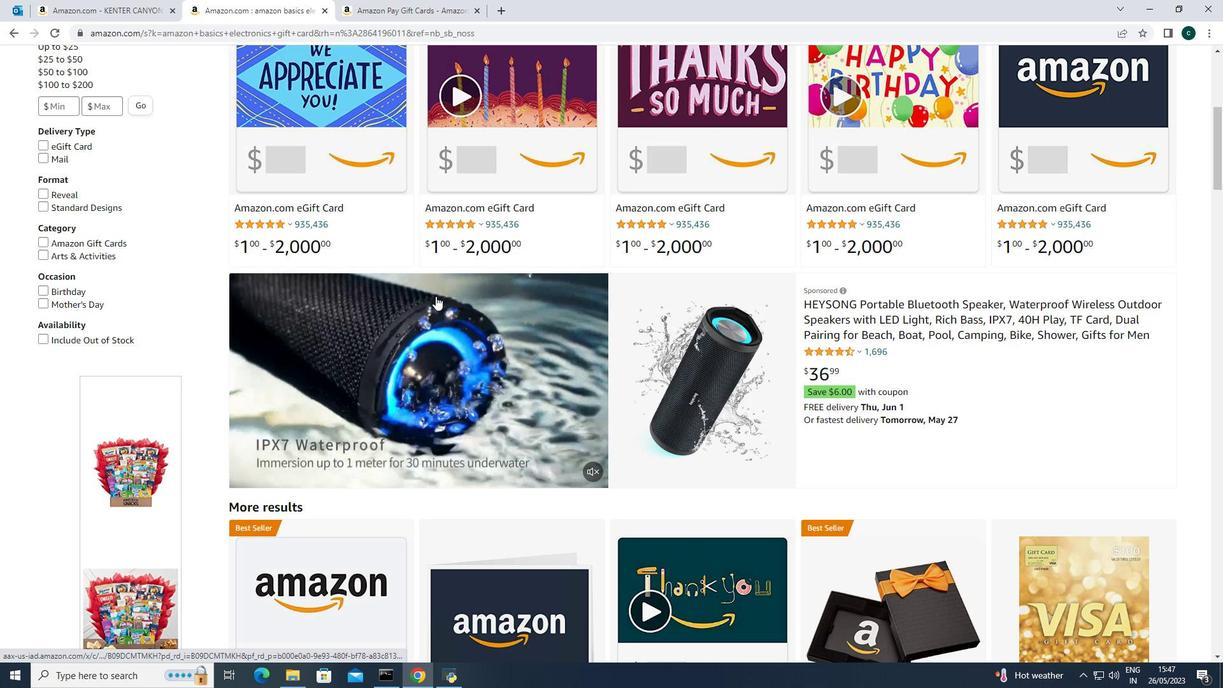 
Action: Mouse scrolled (436, 296) with delta (0, 0)
Screenshot: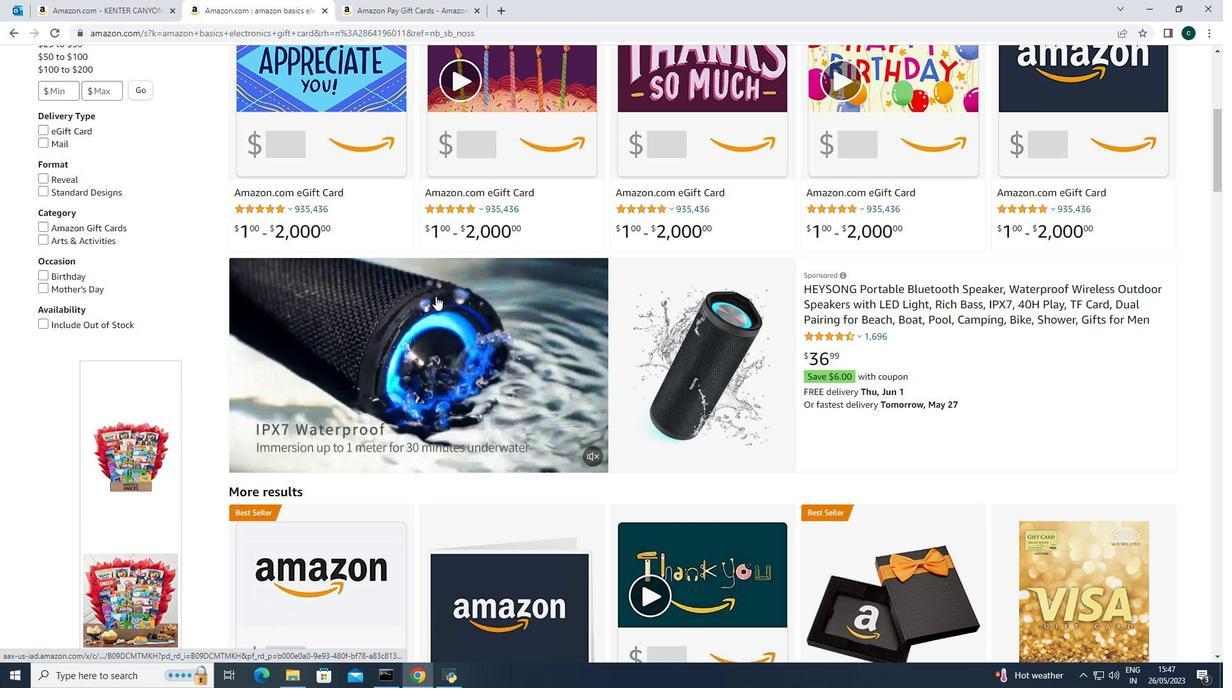 
Action: Mouse moved to (436, 297)
Screenshot: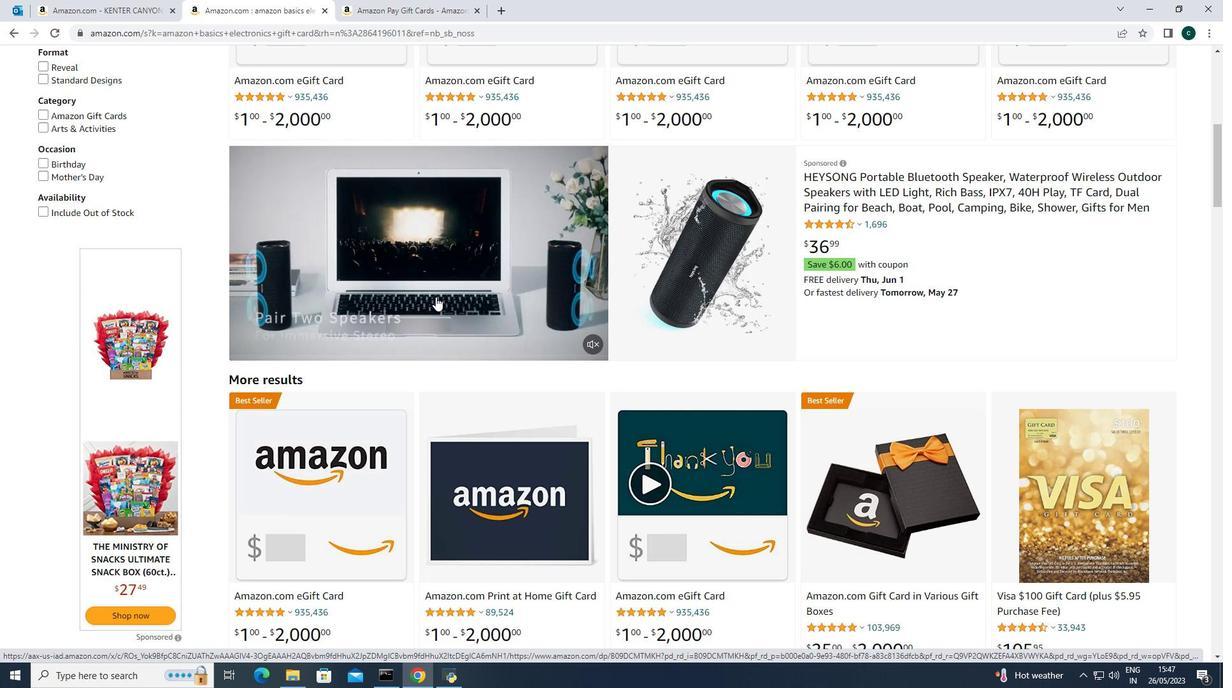 
Action: Mouse scrolled (436, 297) with delta (0, 0)
Screenshot: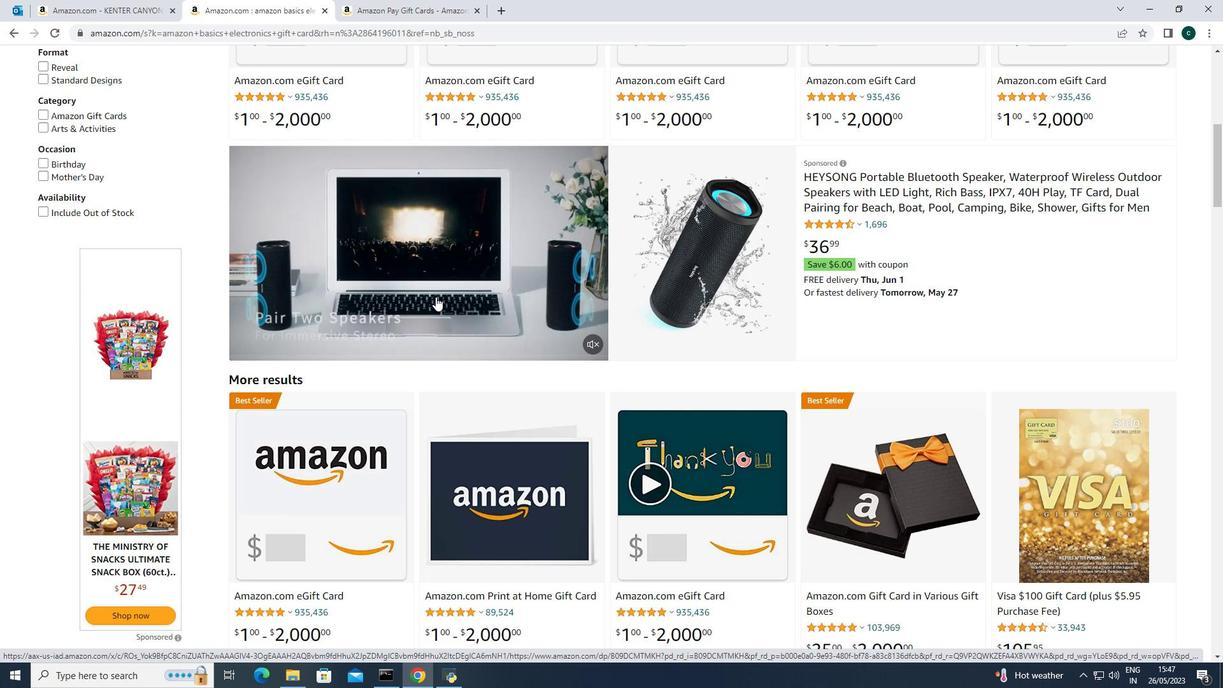 
Action: Mouse scrolled (436, 297) with delta (0, 0)
Screenshot: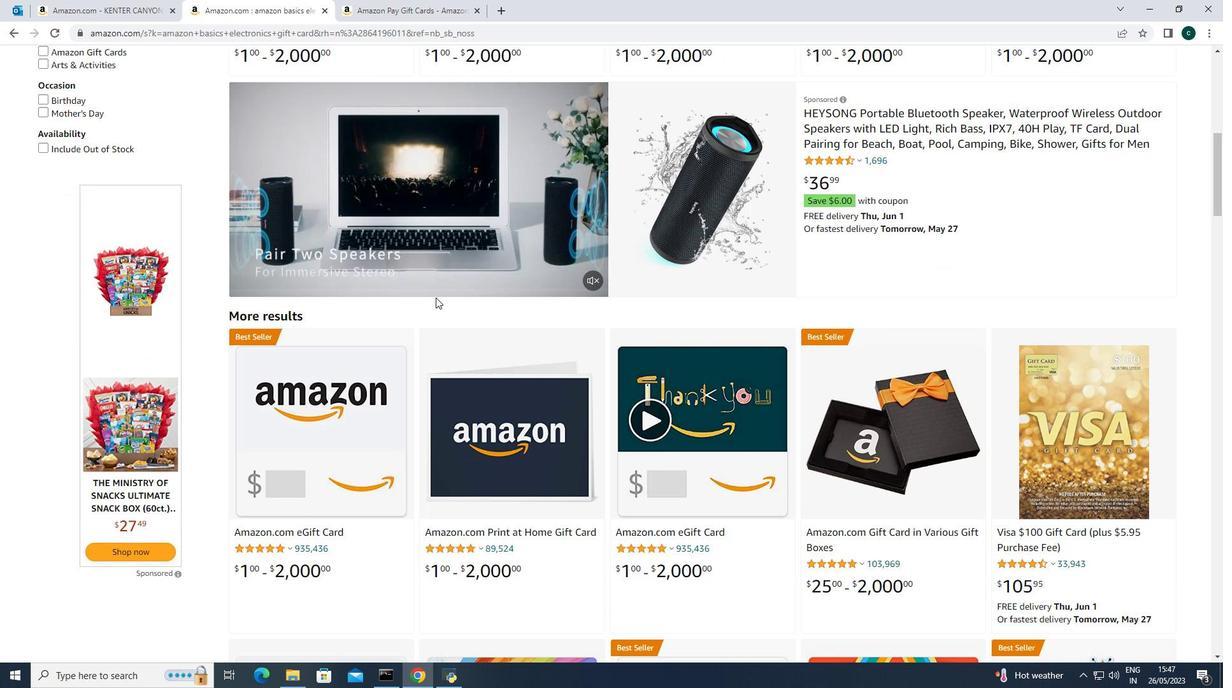 
Action: Mouse scrolled (436, 297) with delta (0, 0)
Screenshot: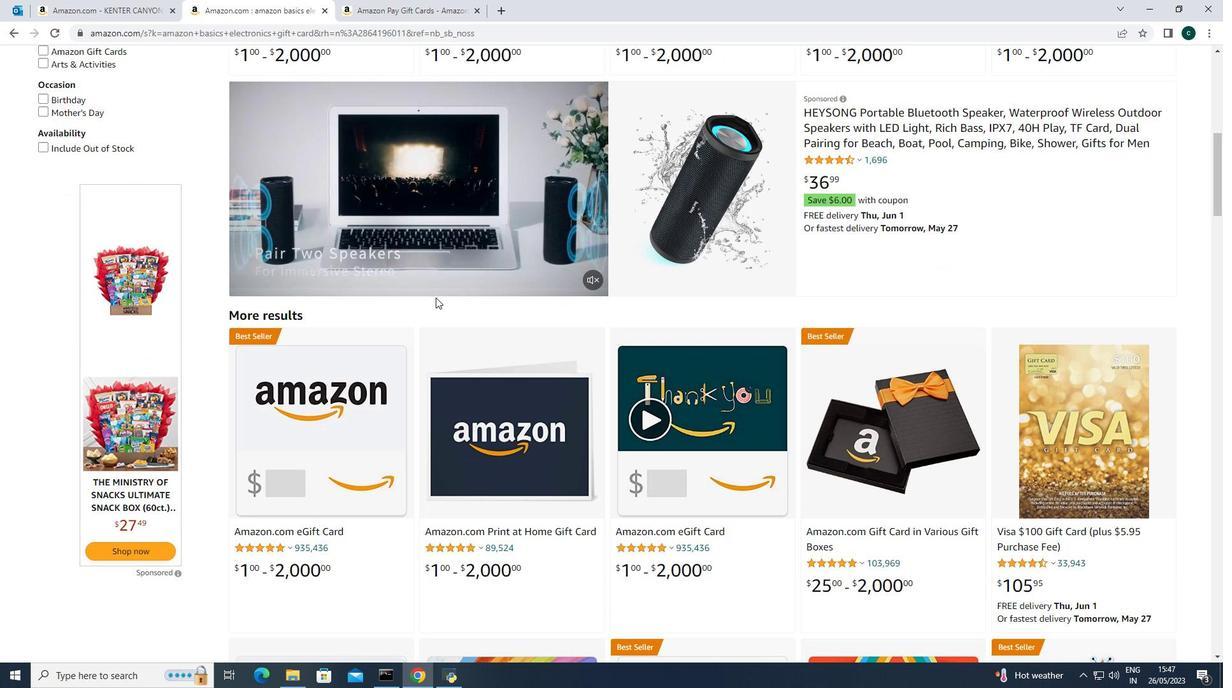 
Action: Mouse moved to (436, 297)
Screenshot: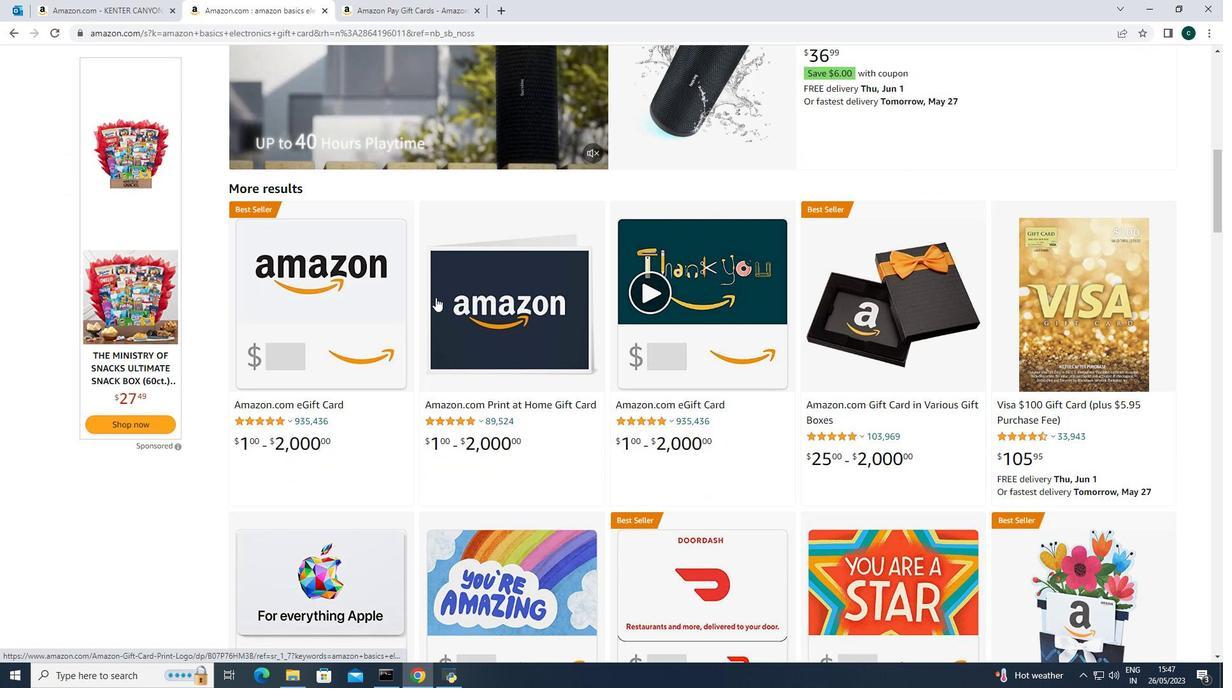 
Action: Mouse scrolled (436, 297) with delta (0, 0)
Screenshot: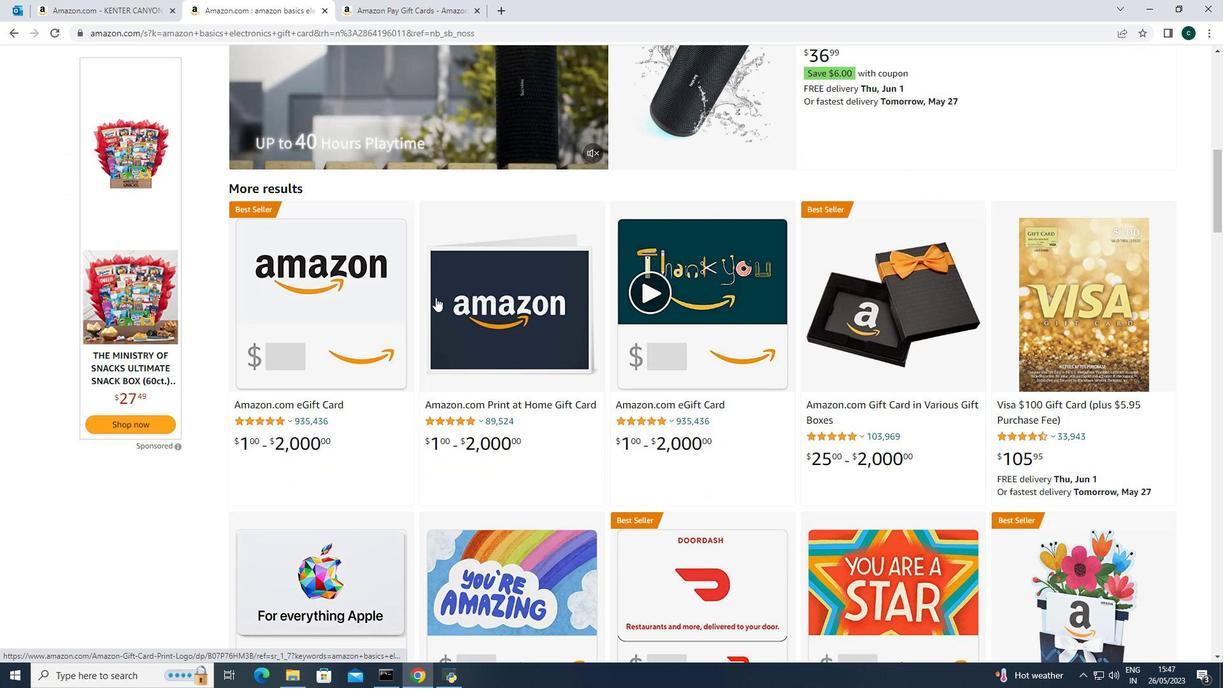 
Action: Mouse moved to (436, 298)
Screenshot: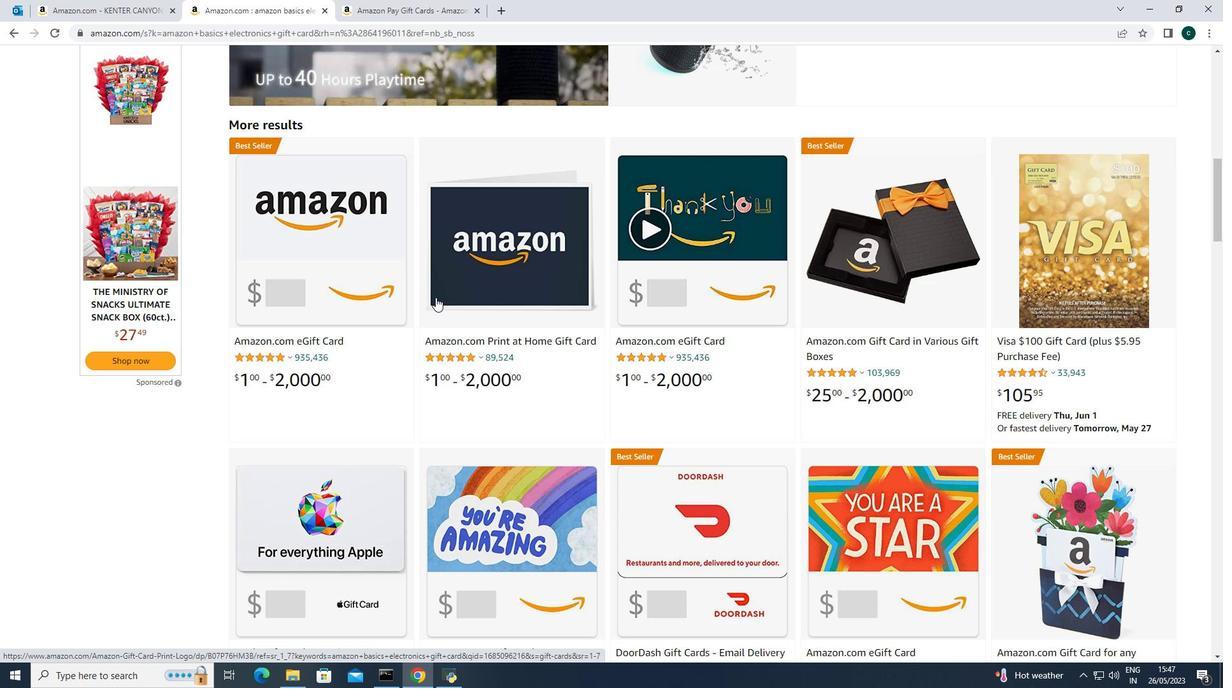 
Action: Mouse scrolled (436, 297) with delta (0, 0)
Screenshot: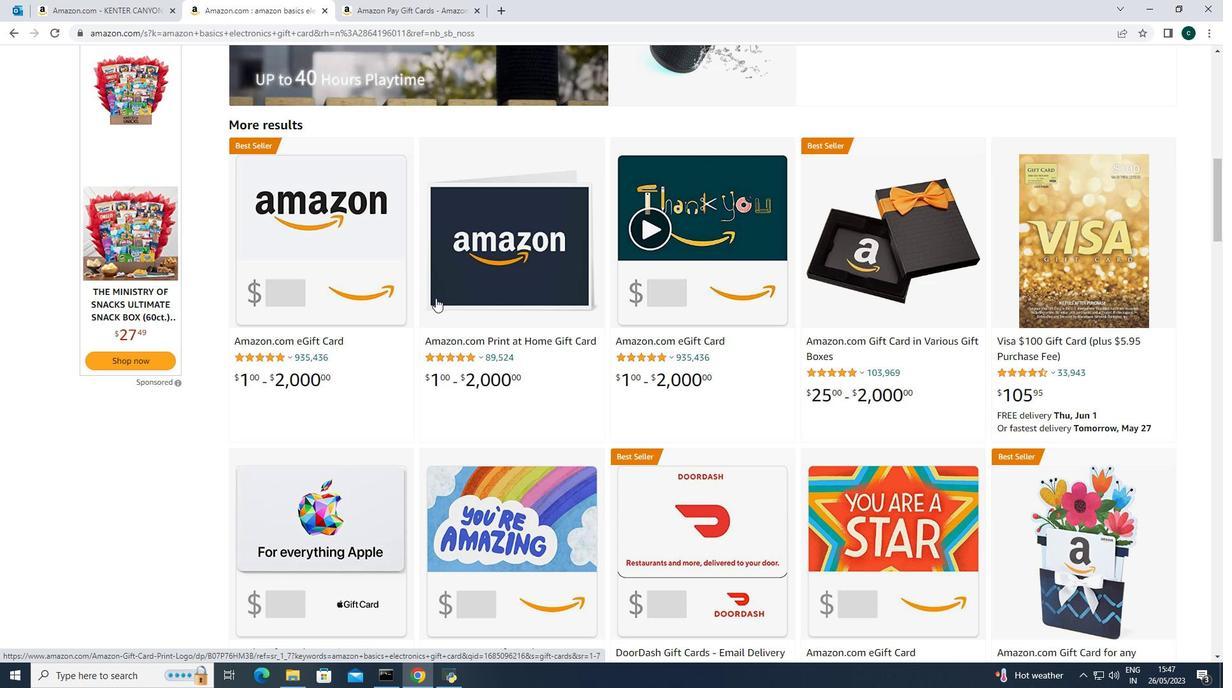 
Action: Mouse moved to (436, 298)
Screenshot: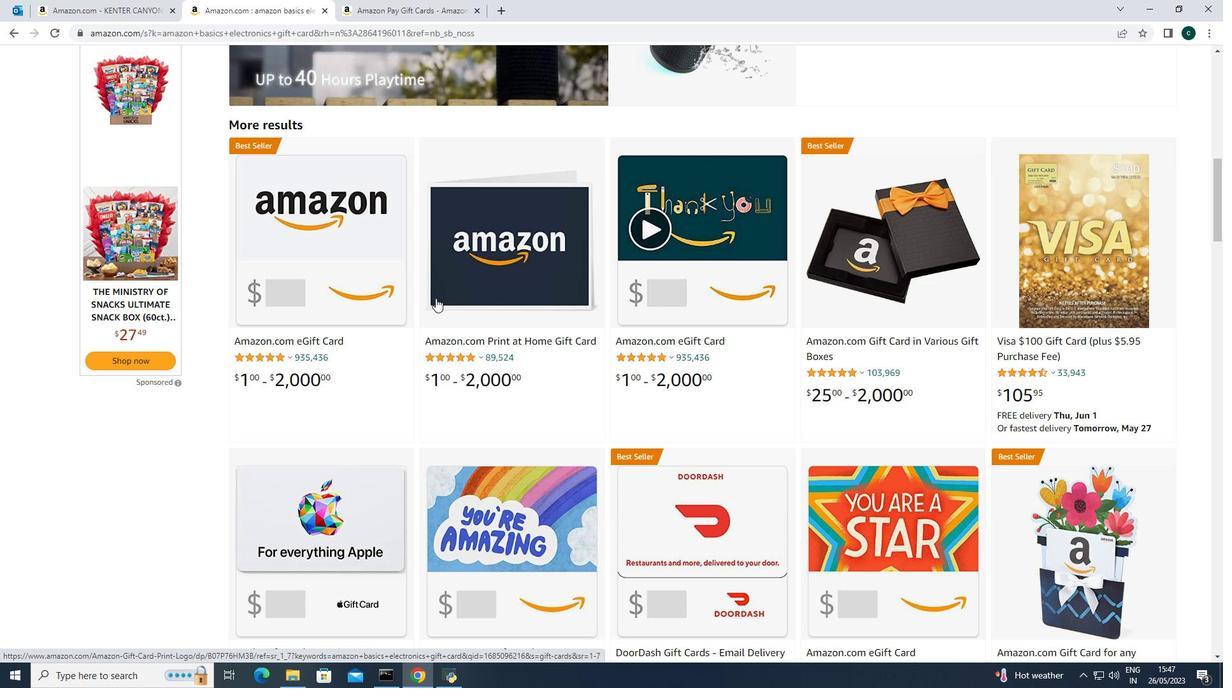 
Action: Mouse scrolled (436, 298) with delta (0, 0)
Screenshot: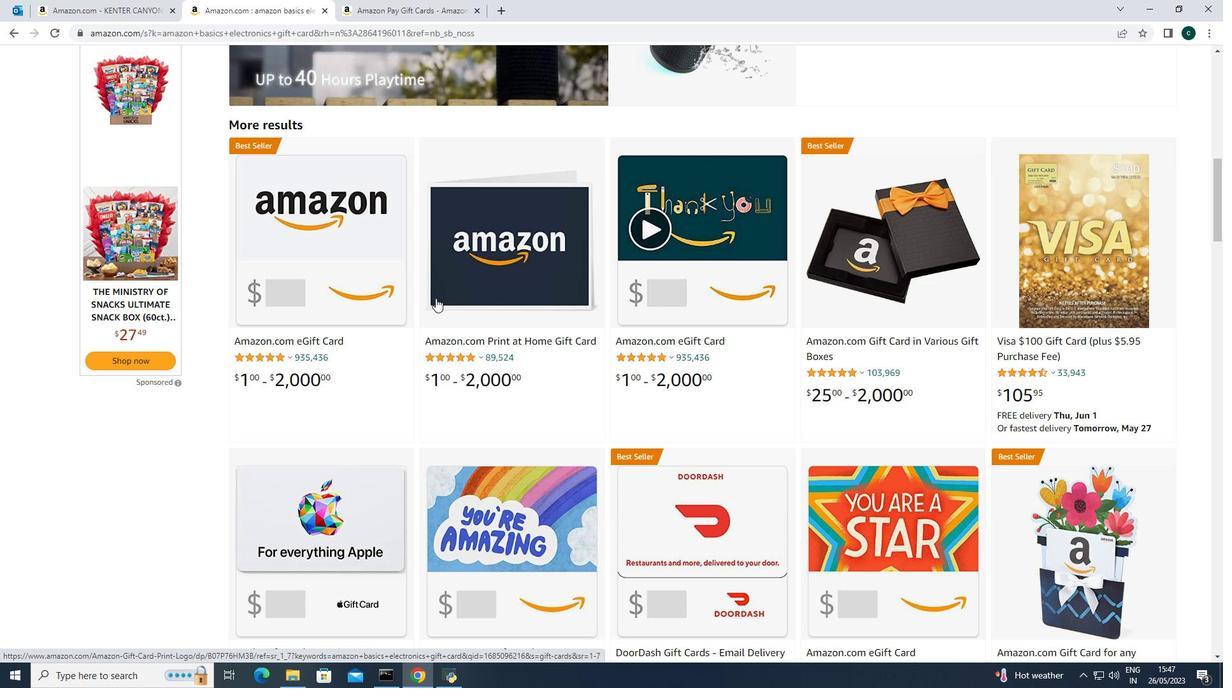 
Action: Mouse scrolled (436, 298) with delta (0, 0)
Screenshot: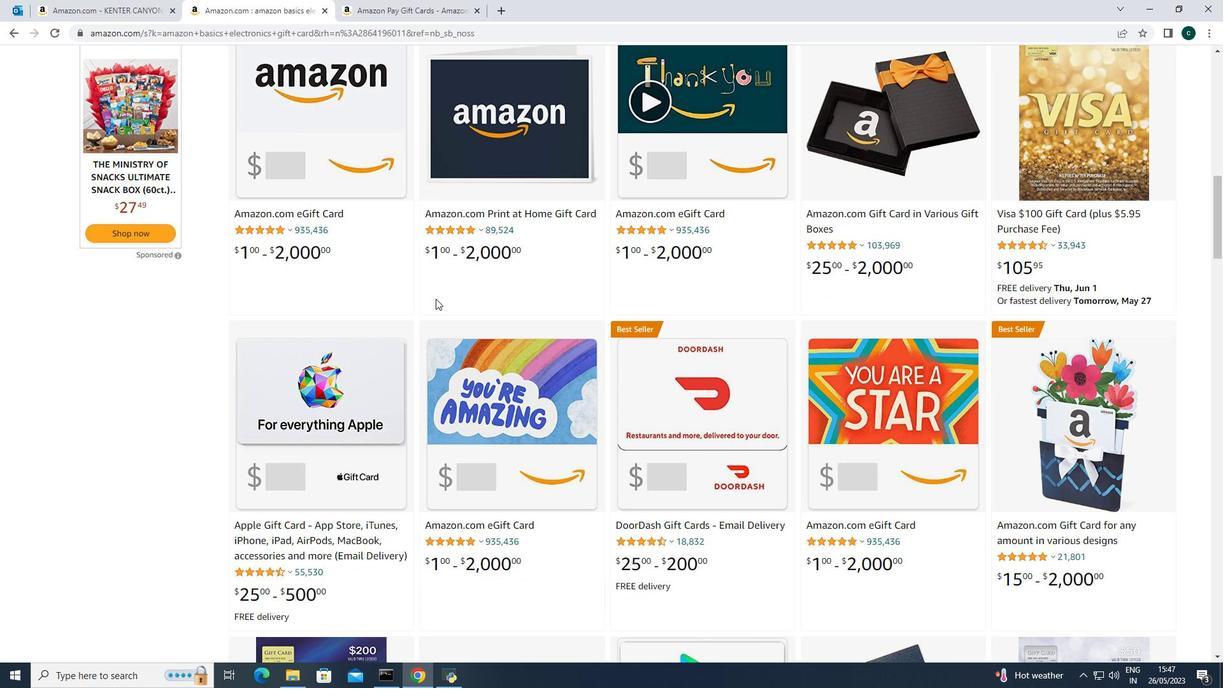 
Action: Mouse scrolled (436, 298) with delta (0, 0)
Screenshot: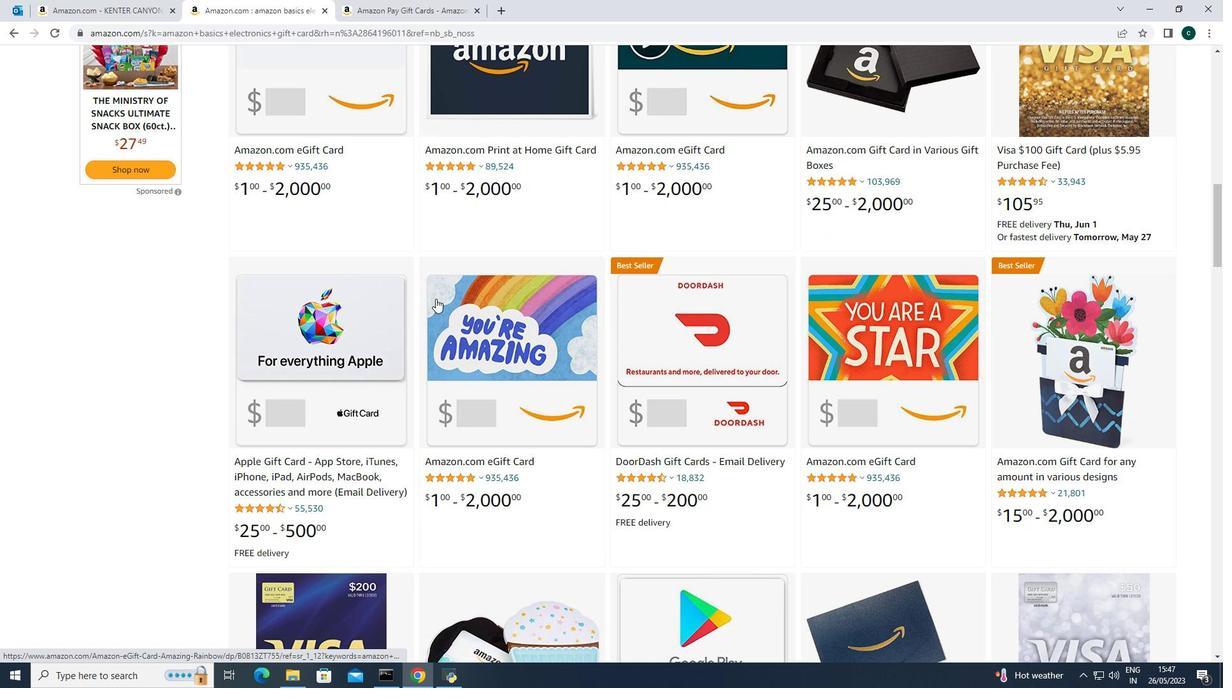 
Action: Mouse scrolled (436, 298) with delta (0, 0)
Screenshot: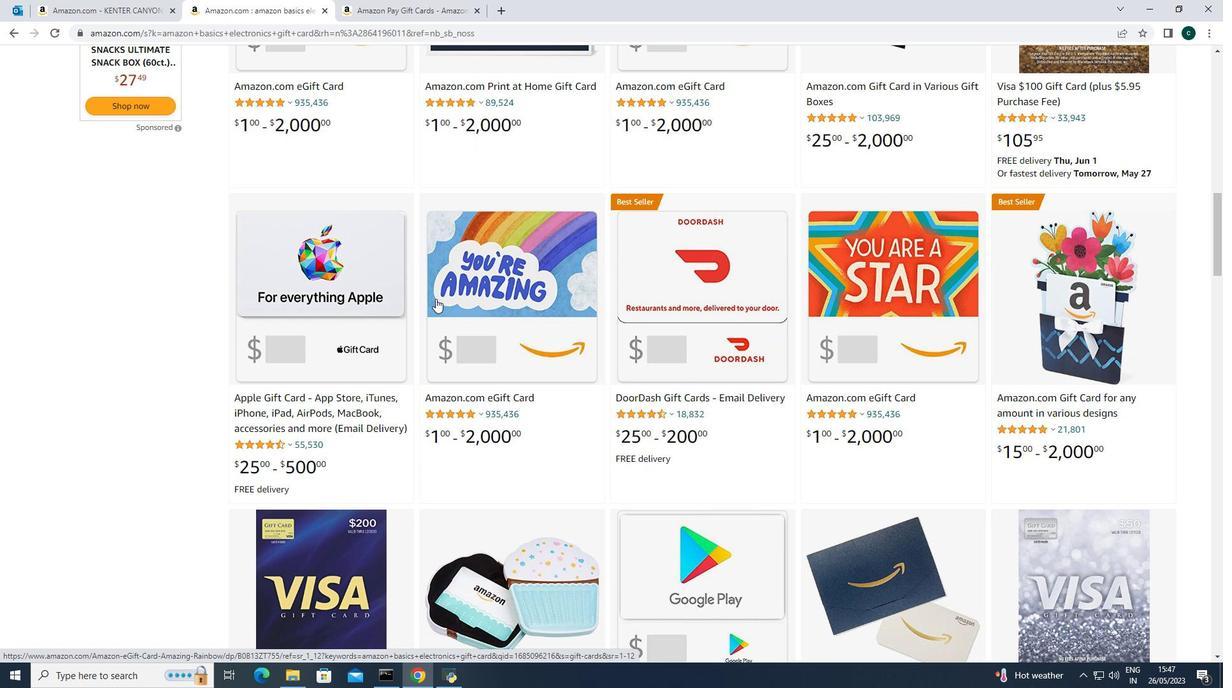 
Action: Mouse scrolled (436, 298) with delta (0, 0)
Screenshot: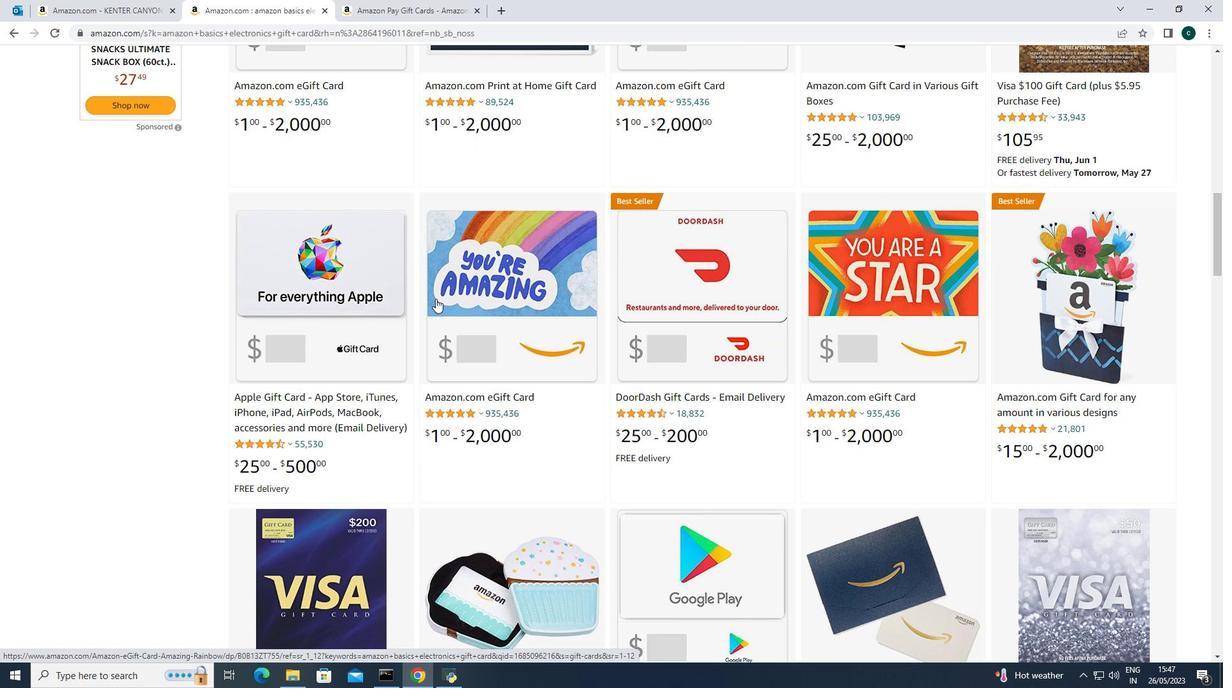 
Action: Mouse scrolled (436, 298) with delta (0, 0)
Screenshot: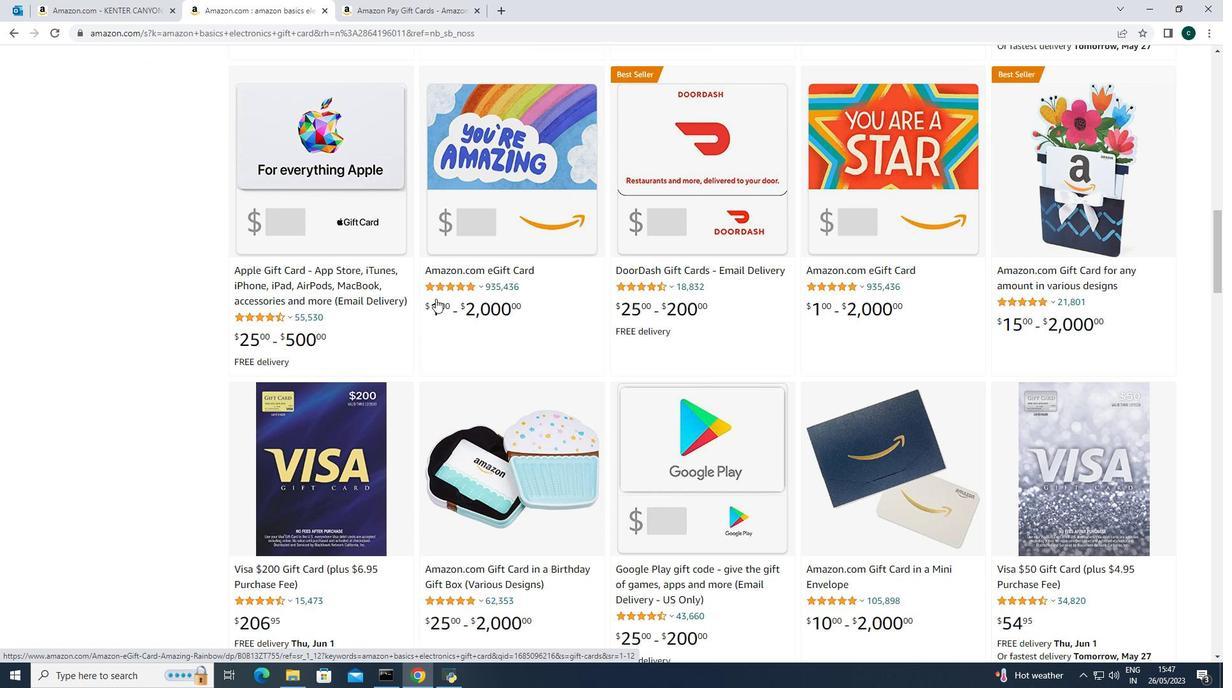 
Action: Mouse scrolled (436, 298) with delta (0, 0)
Screenshot: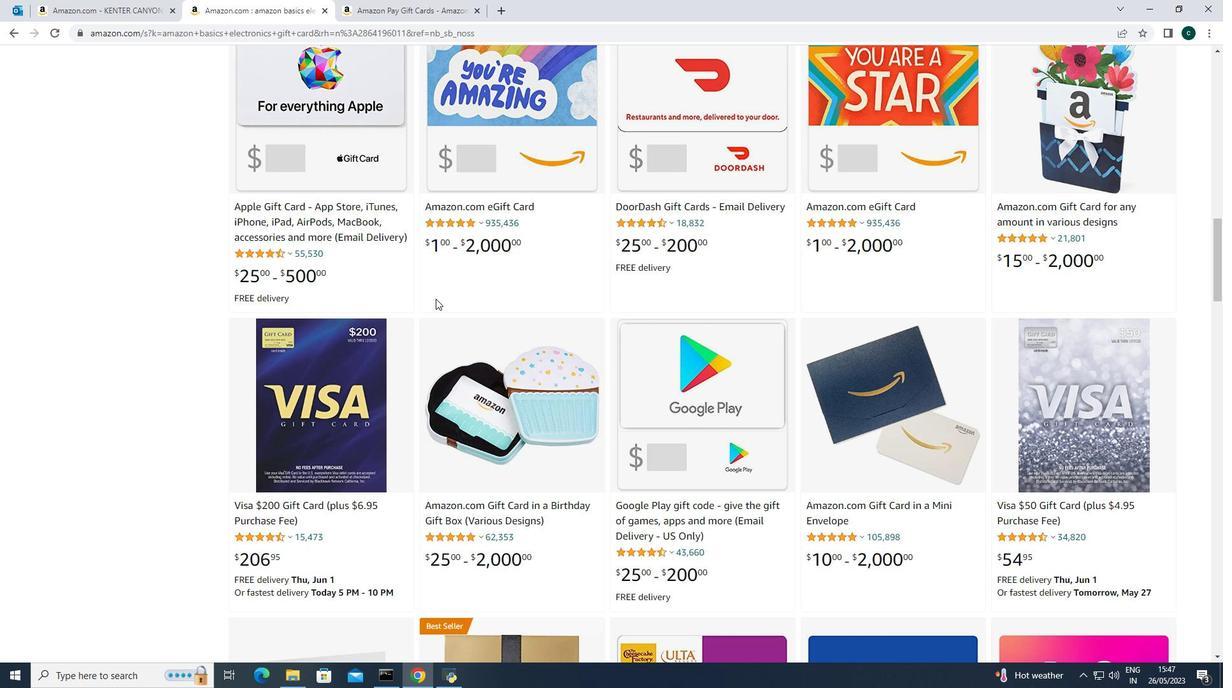 
Action: Mouse moved to (435, 298)
Screenshot: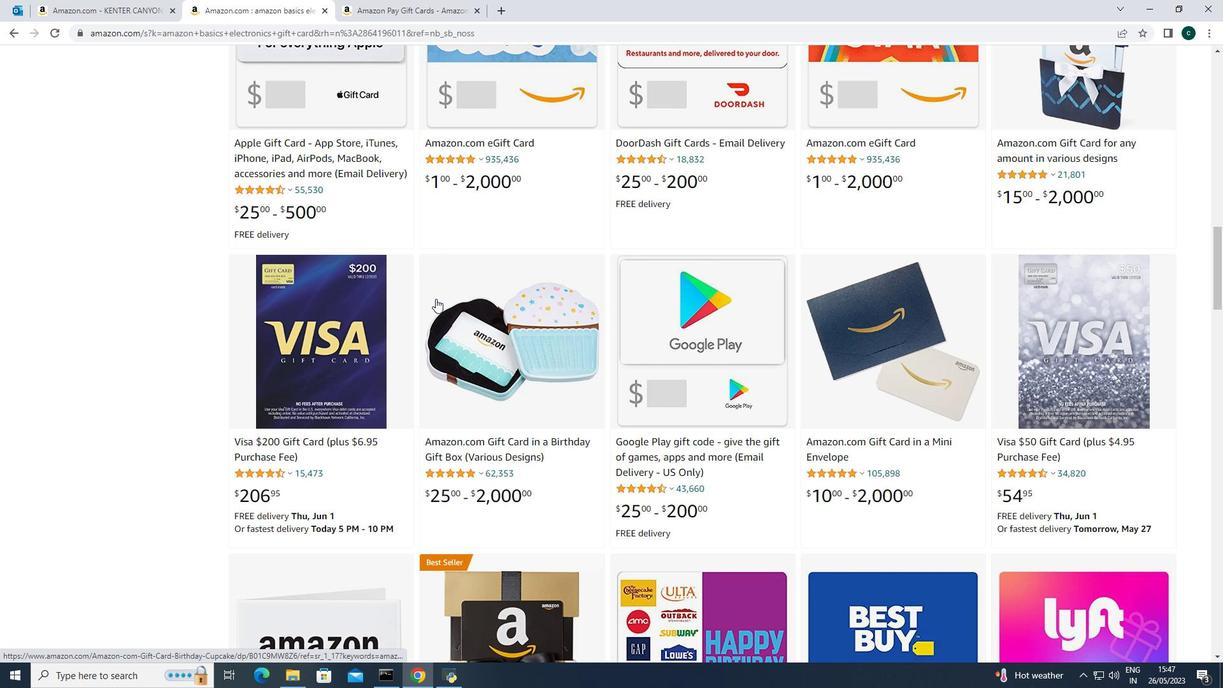 
Action: Mouse scrolled (435, 298) with delta (0, 0)
Screenshot: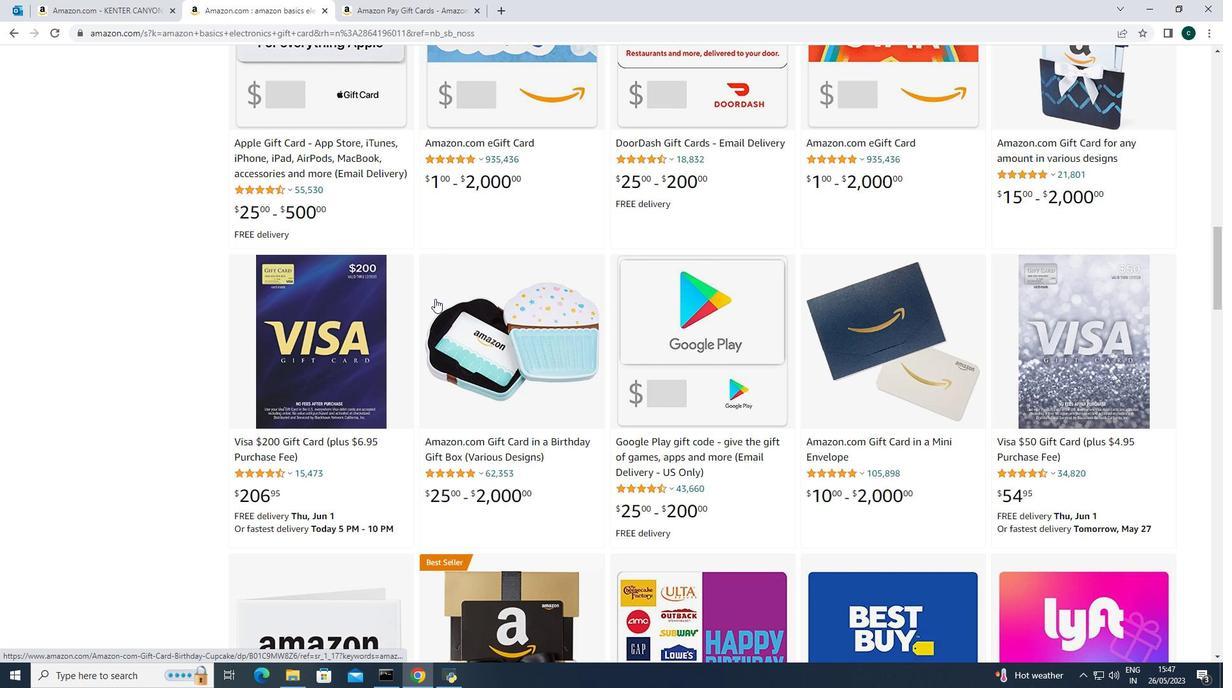 
Action: Mouse scrolled (435, 298) with delta (0, 0)
Screenshot: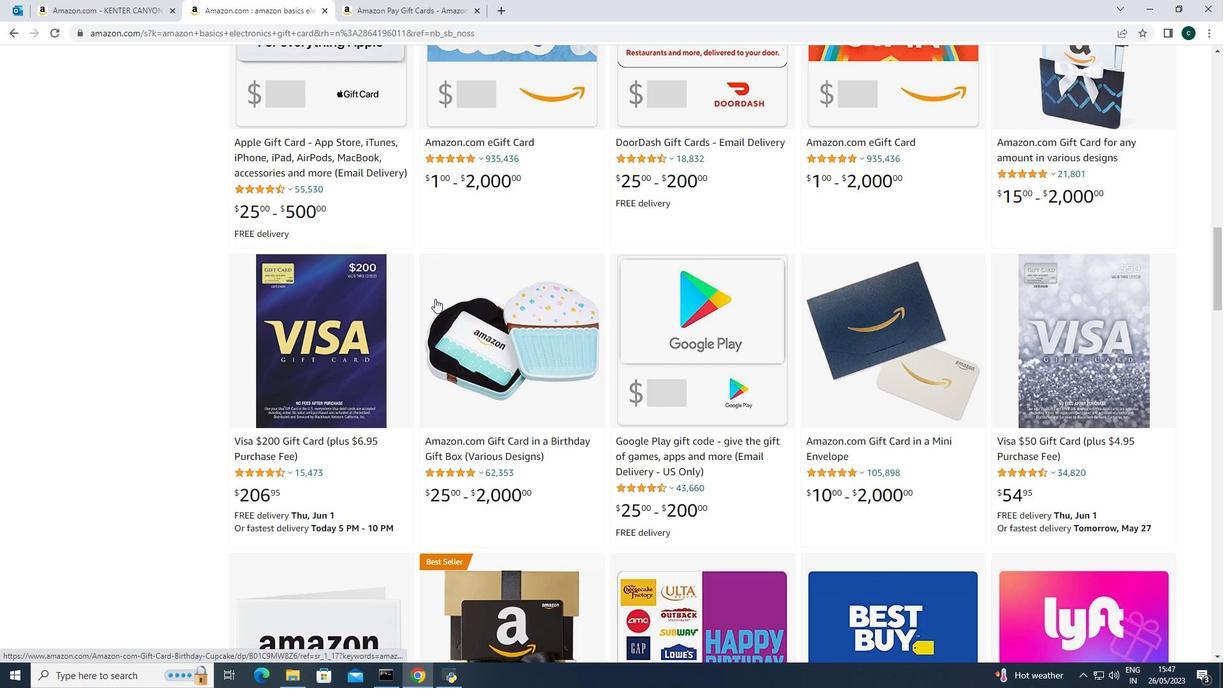 
Action: Mouse scrolled (435, 298) with delta (0, 0)
Screenshot: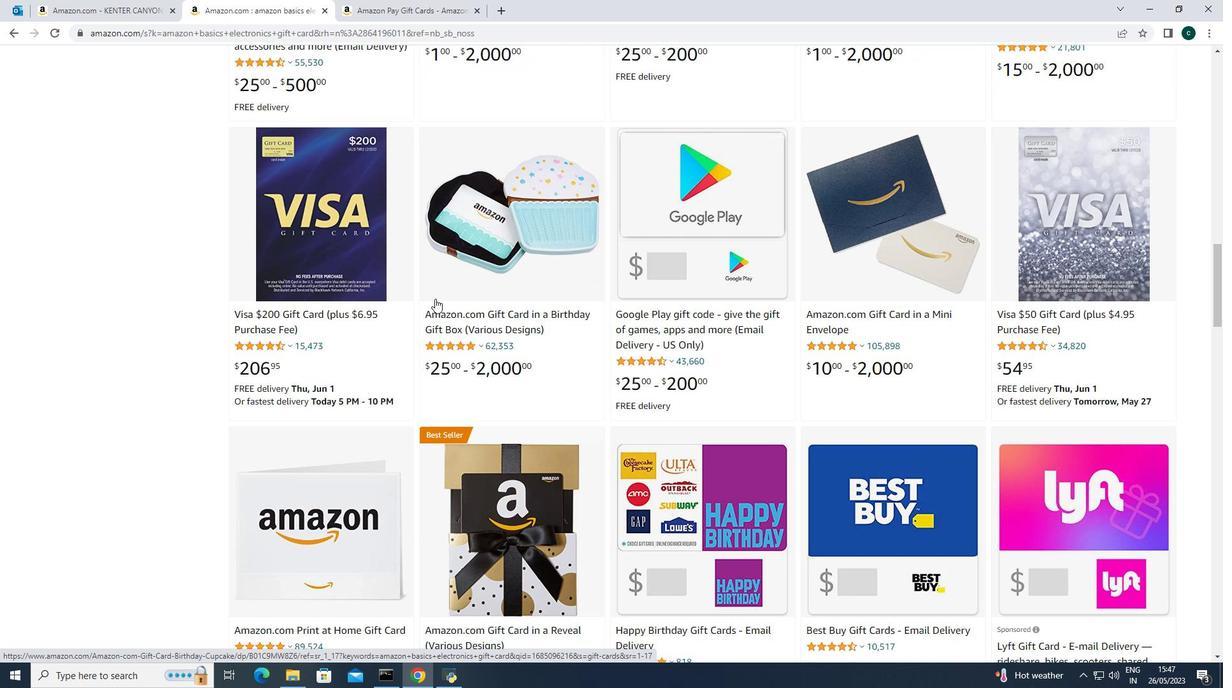 
Action: Mouse scrolled (435, 298) with delta (0, 0)
Screenshot: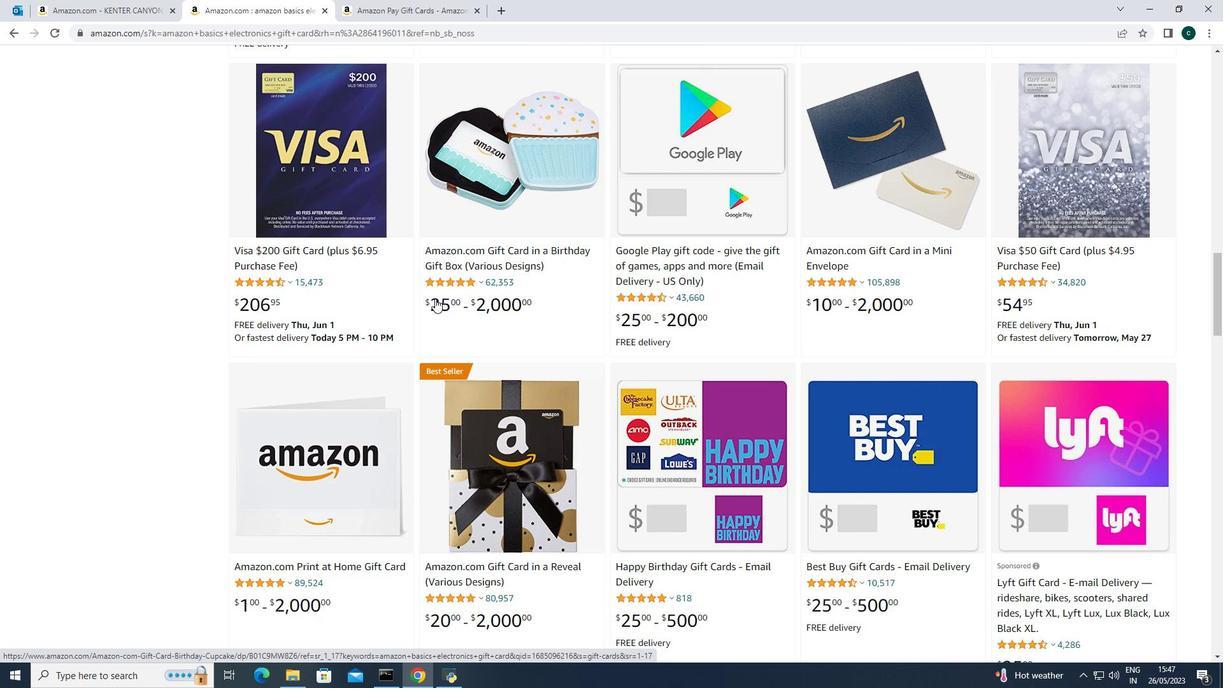 
Action: Mouse scrolled (435, 298) with delta (0, 0)
Screenshot: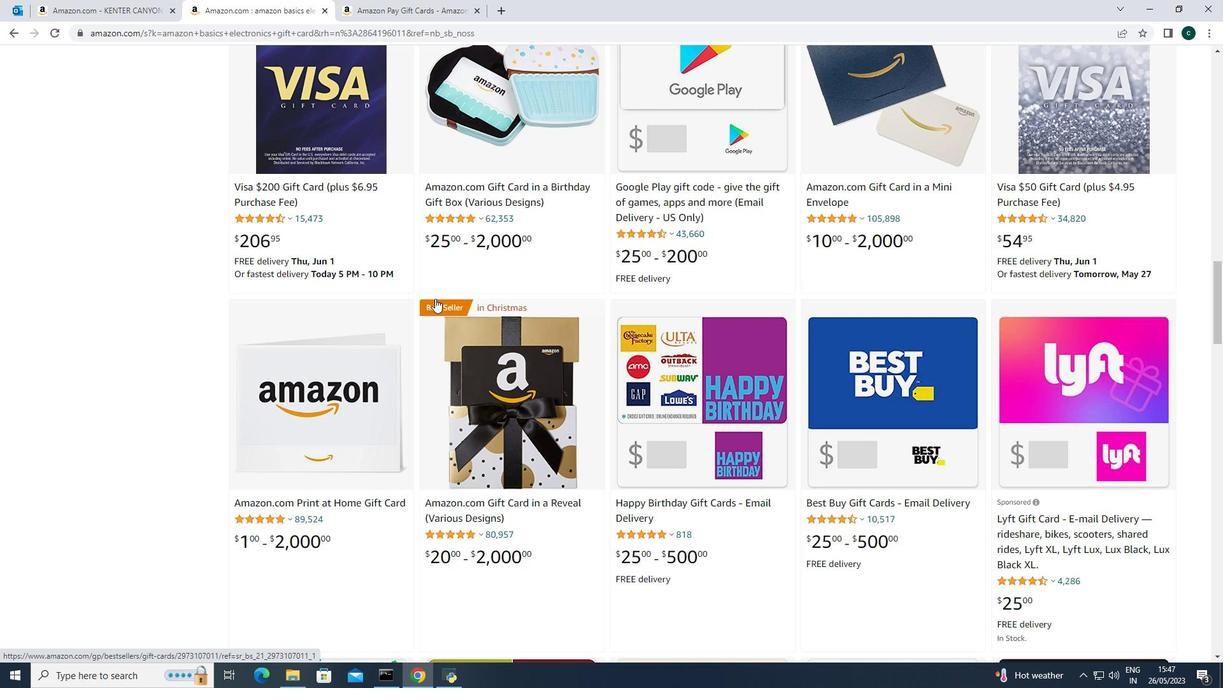 
Action: Mouse scrolled (435, 298) with delta (0, 0)
Screenshot: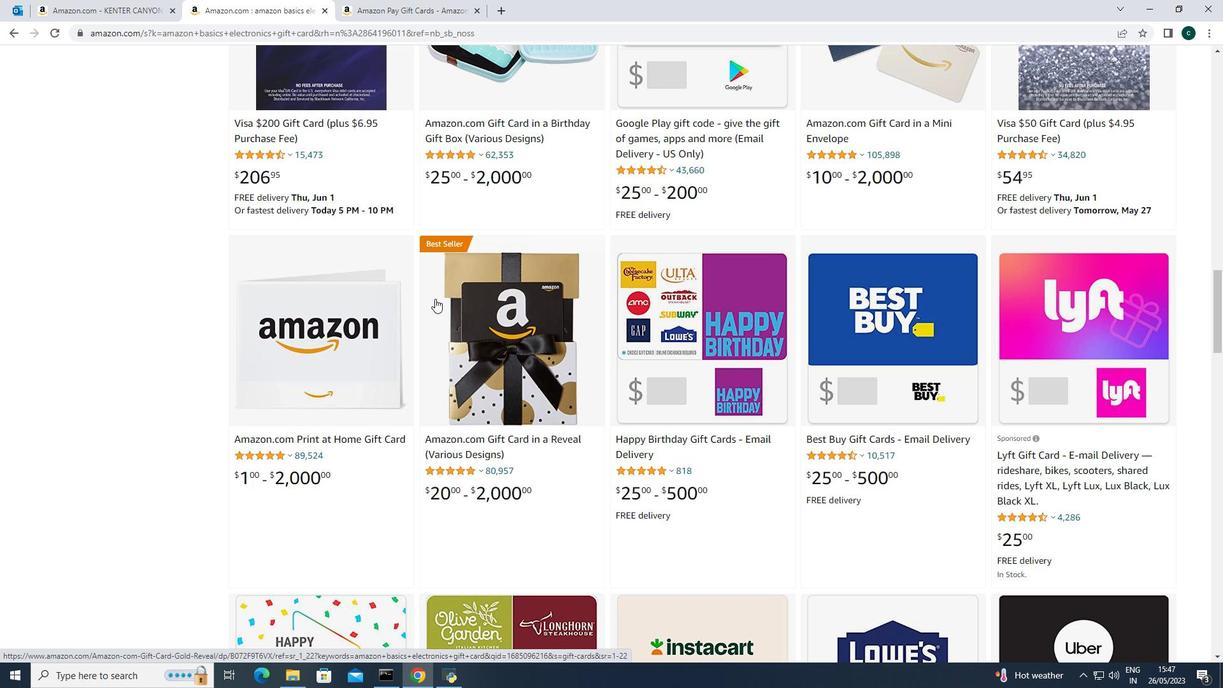 
Action: Mouse scrolled (435, 298) with delta (0, 0)
Screenshot: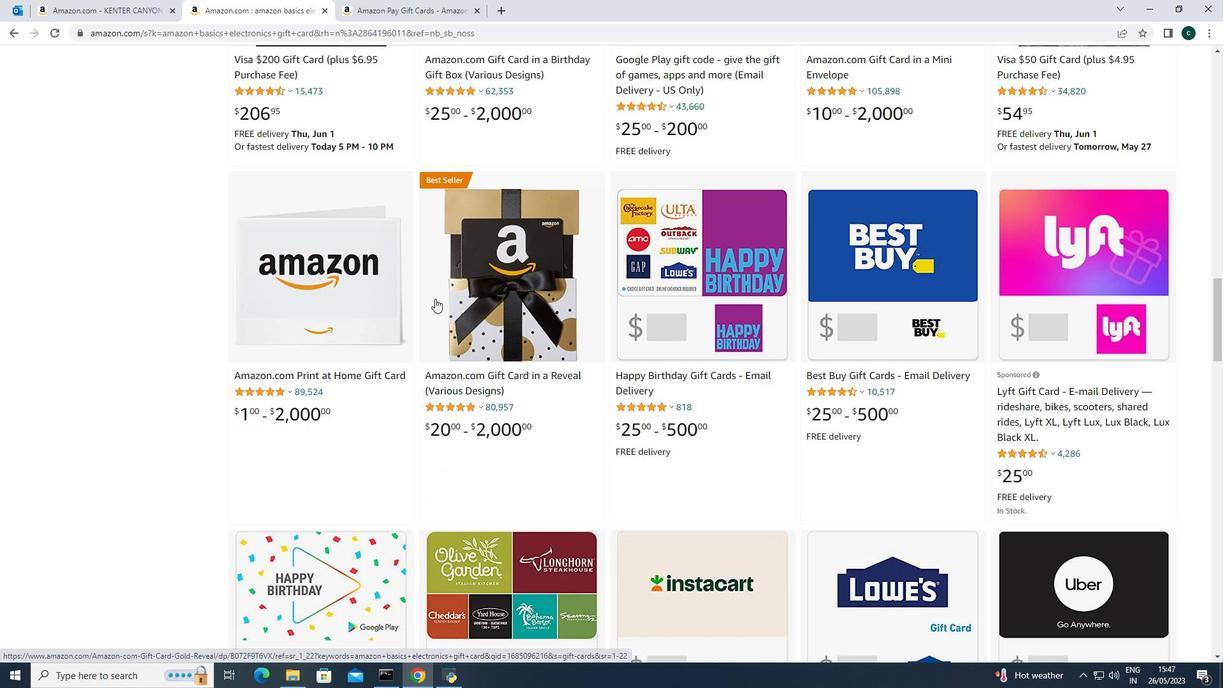 
Action: Mouse moved to (435, 299)
Screenshot: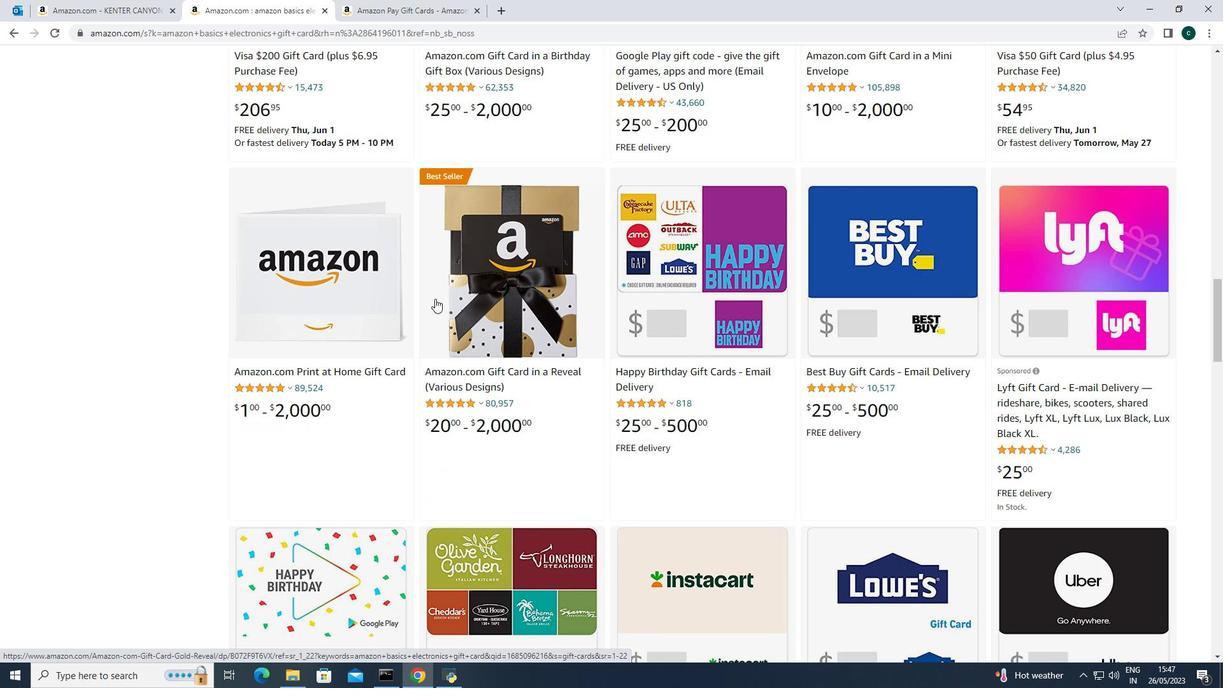 
Action: Mouse scrolled (435, 298) with delta (0, 0)
Screenshot: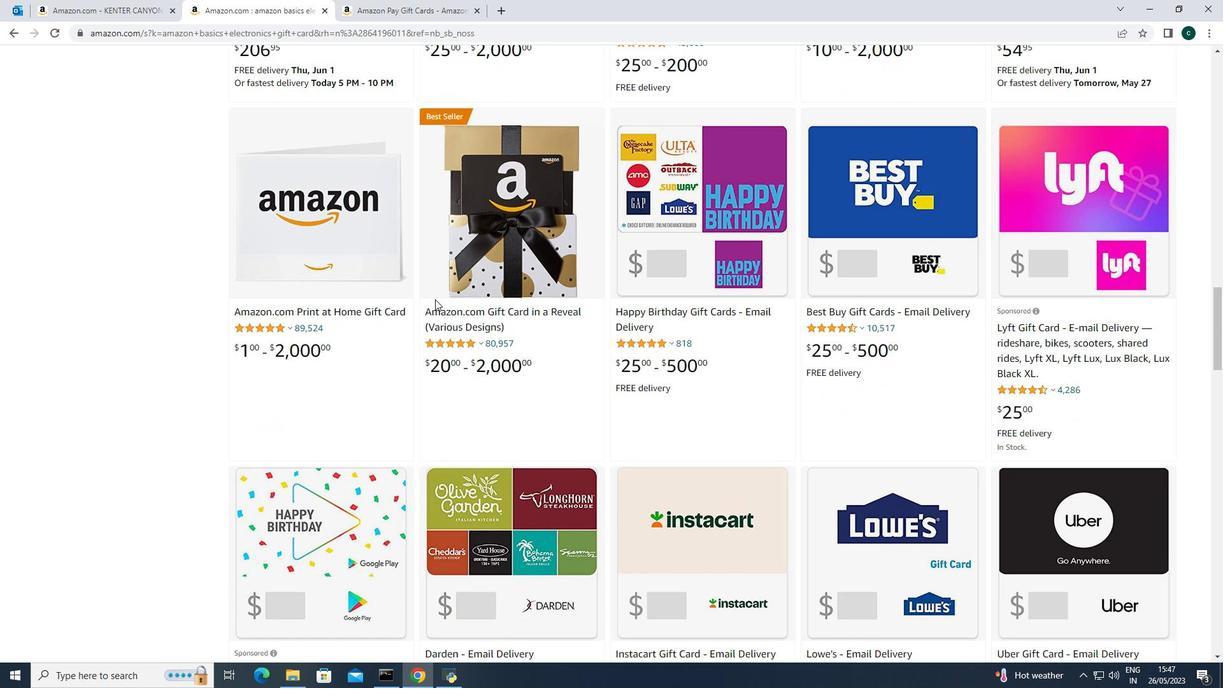 
Action: Mouse scrolled (435, 298) with delta (0, 0)
Screenshot: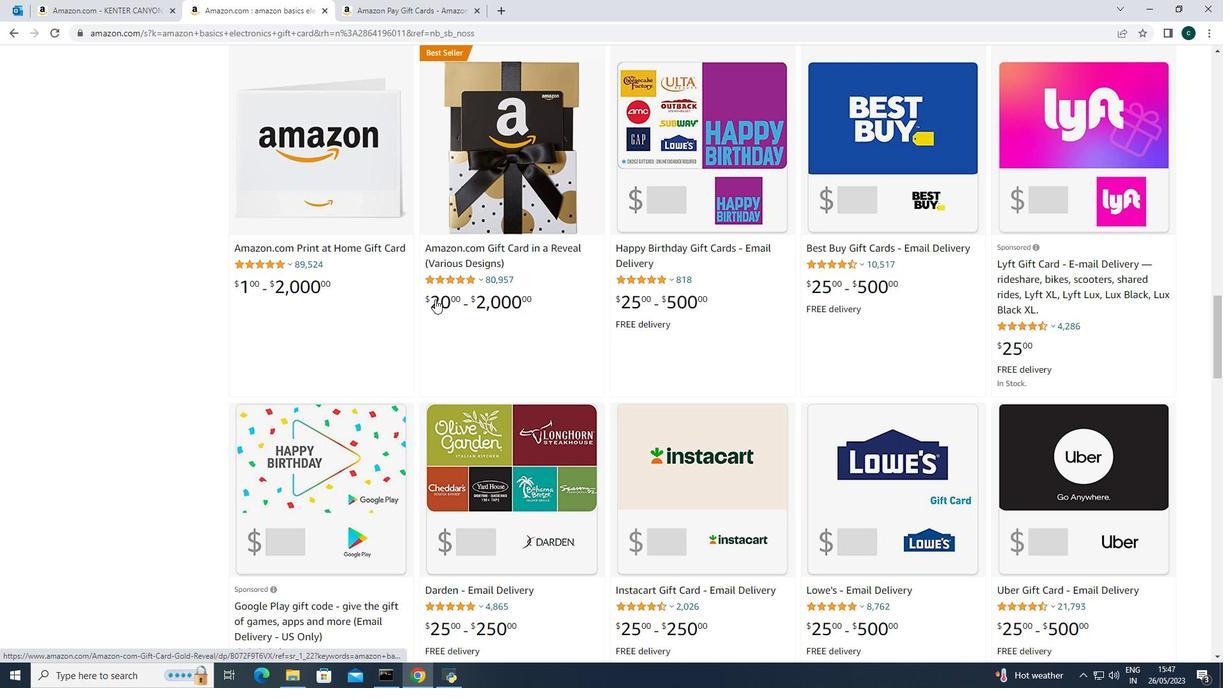 
Action: Mouse scrolled (435, 298) with delta (0, 0)
Screenshot: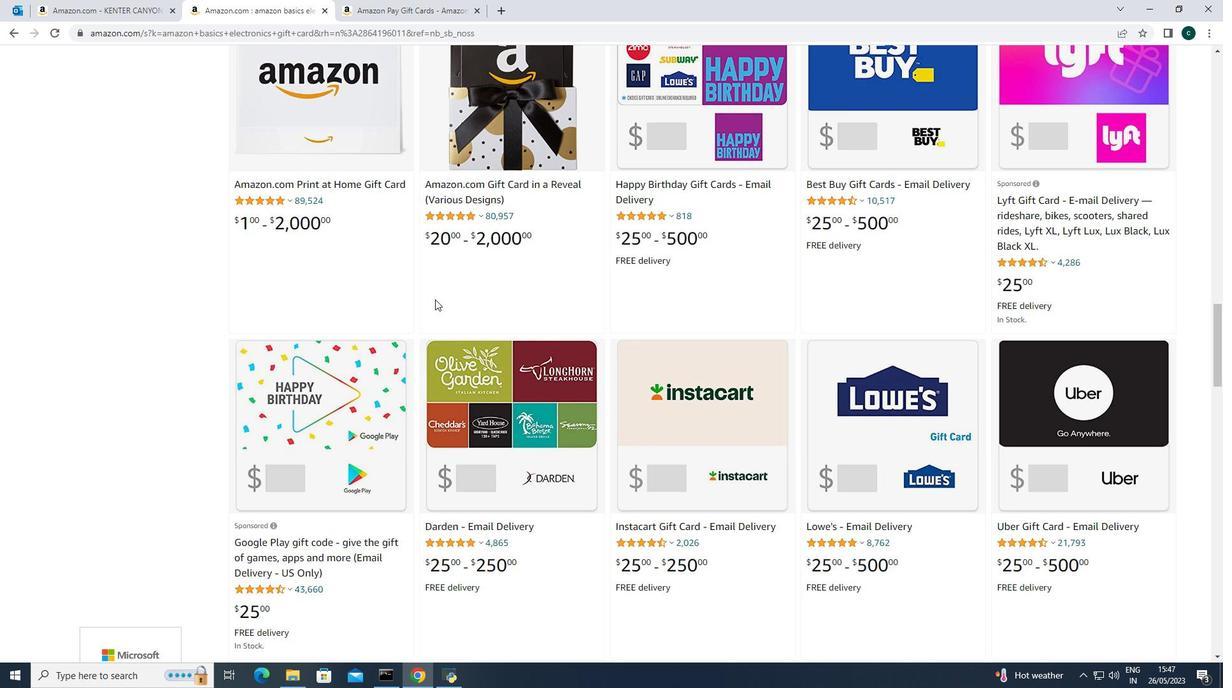 
Action: Mouse scrolled (435, 298) with delta (0, 0)
Screenshot: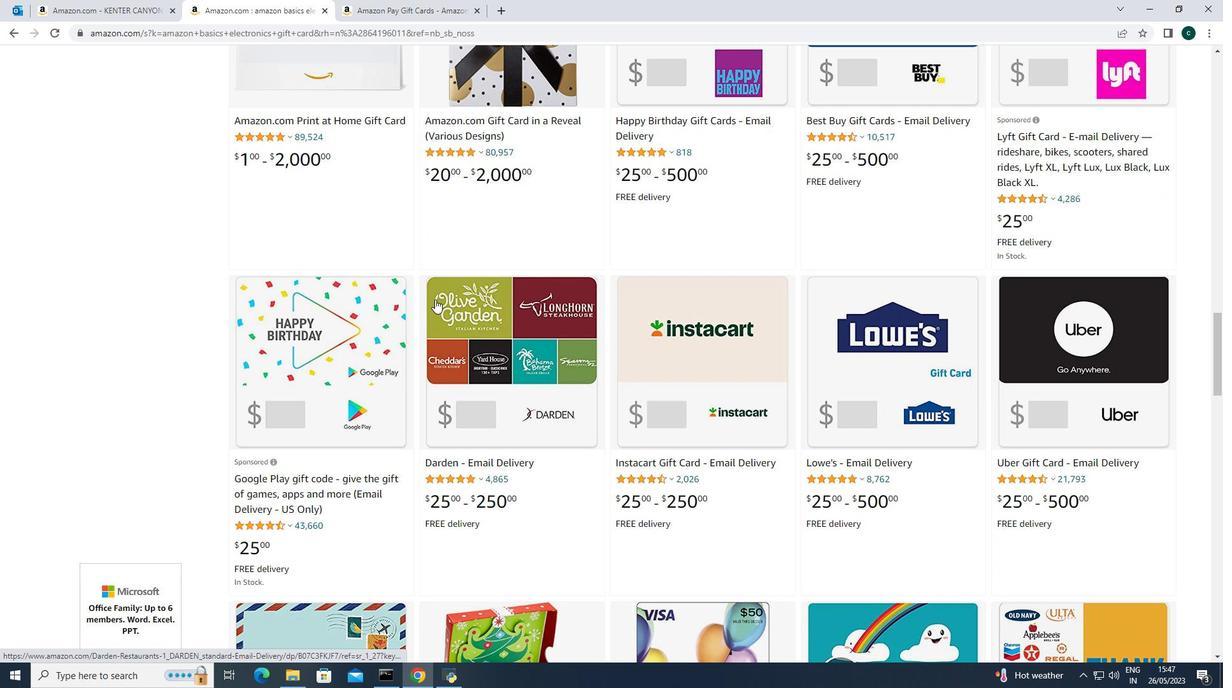 
Action: Mouse scrolled (435, 298) with delta (0, 0)
Screenshot: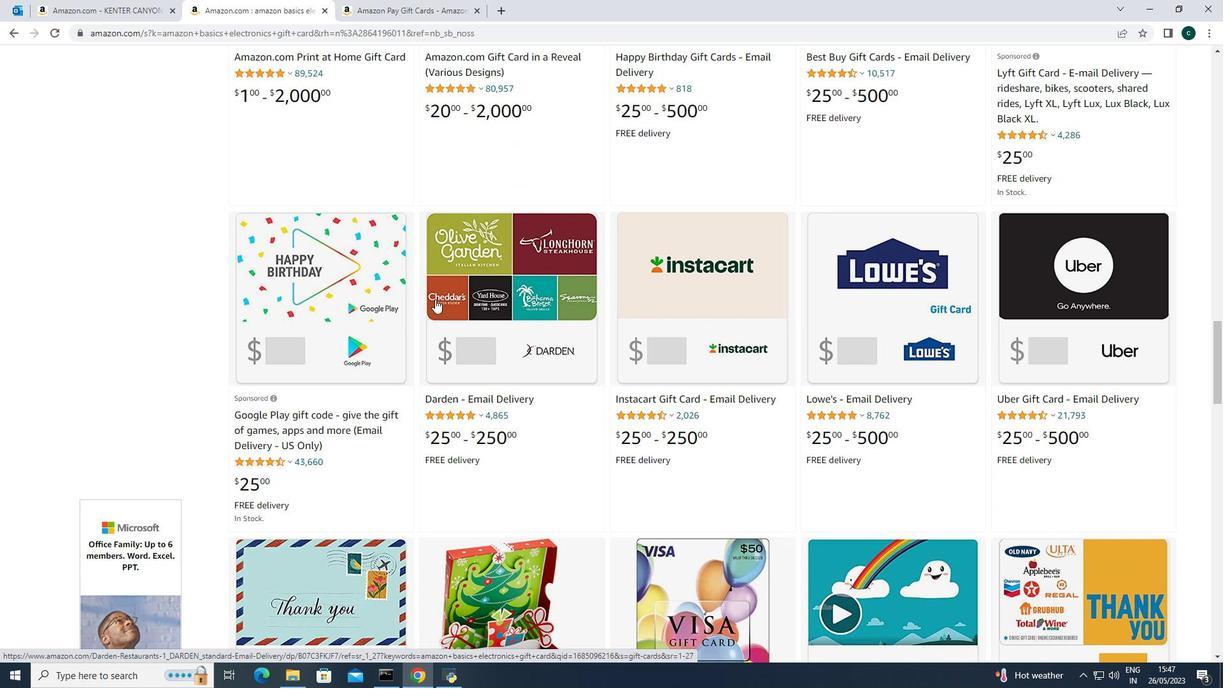 
Action: Mouse scrolled (435, 298) with delta (0, 0)
Screenshot: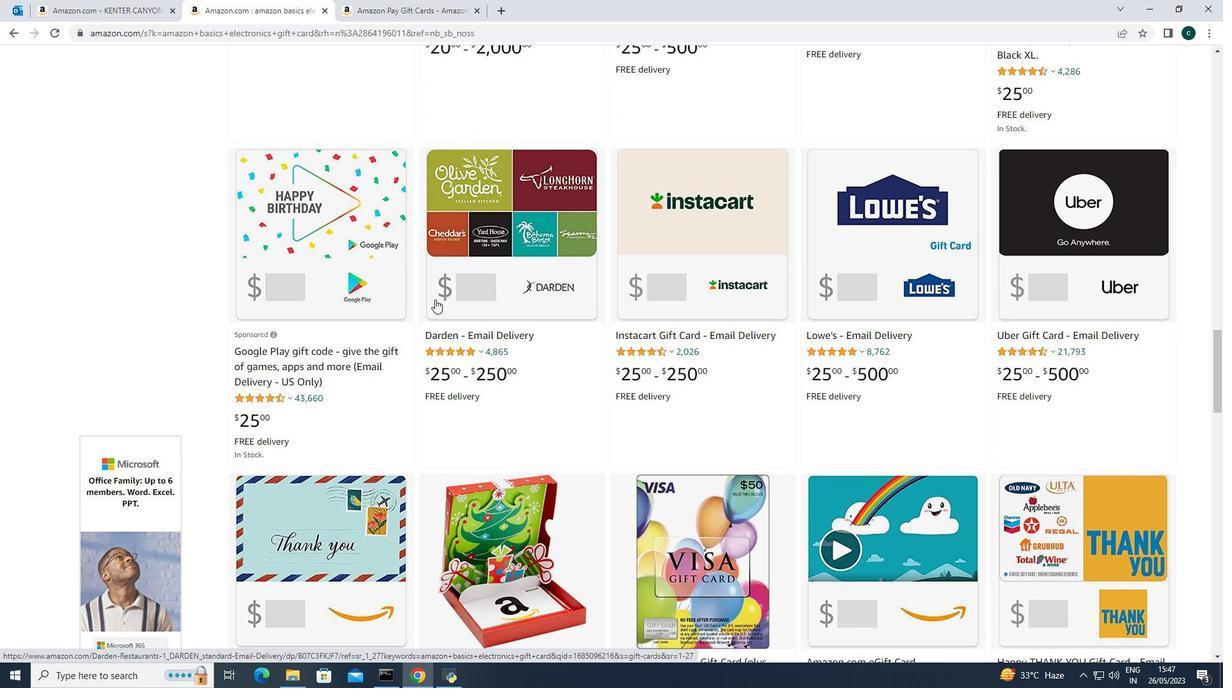 
Action: Mouse moved to (434, 299)
Screenshot: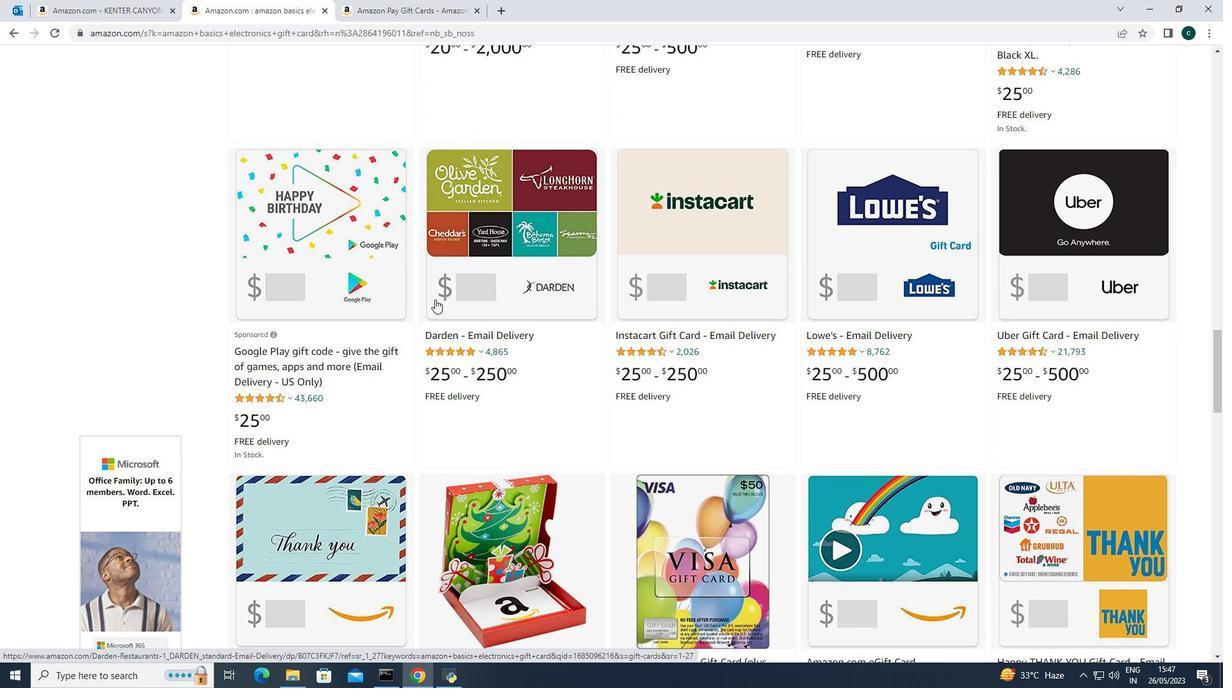
Action: Mouse scrolled (434, 298) with delta (0, 0)
Screenshot: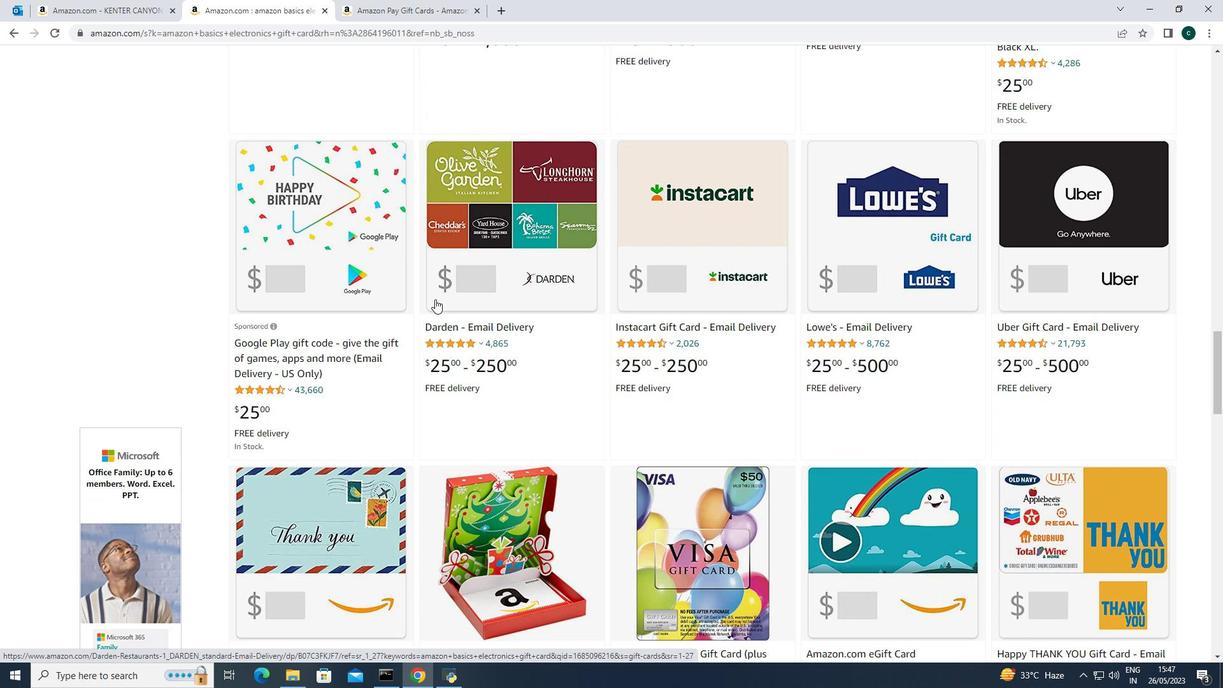 
Action: Mouse moved to (434, 300)
Screenshot: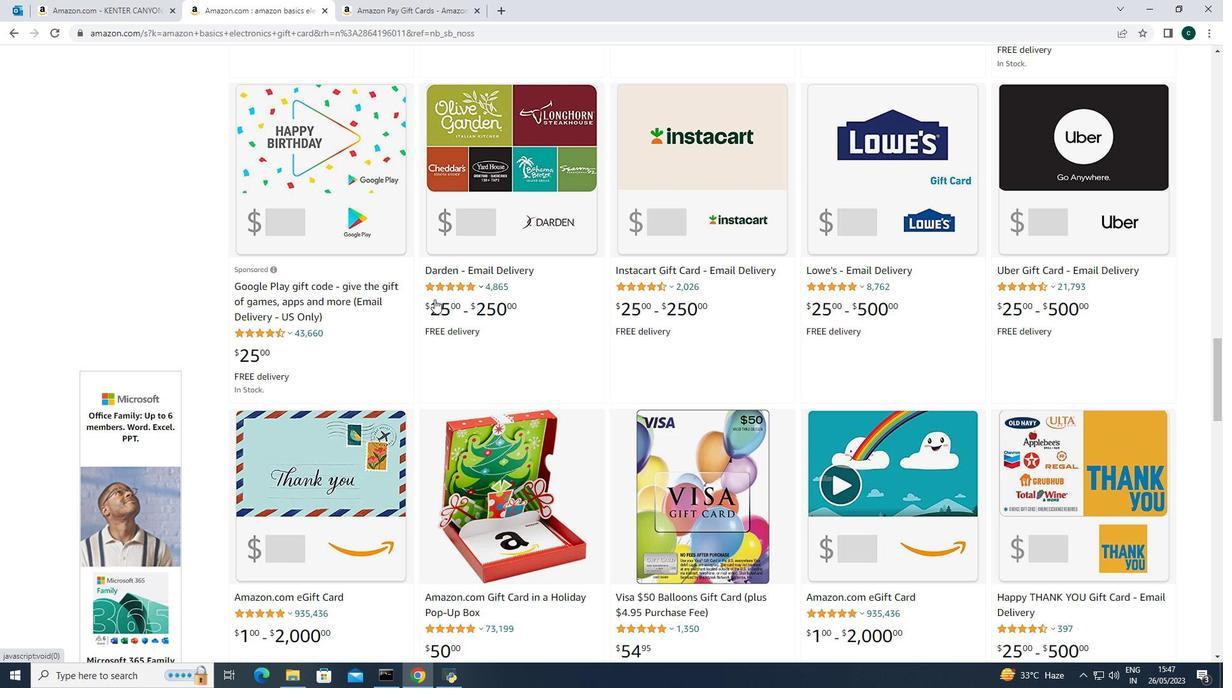 
Action: Mouse scrolled (434, 299) with delta (0, 0)
Screenshot: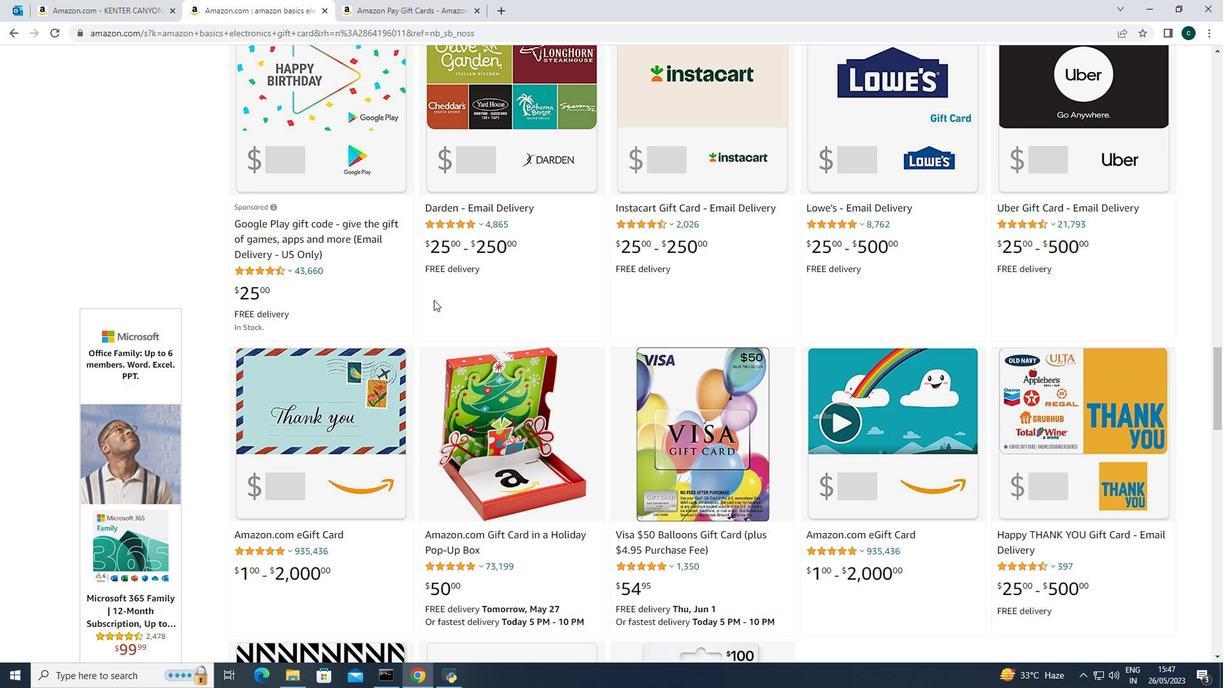 
Action: Mouse scrolled (434, 299) with delta (0, 0)
Screenshot: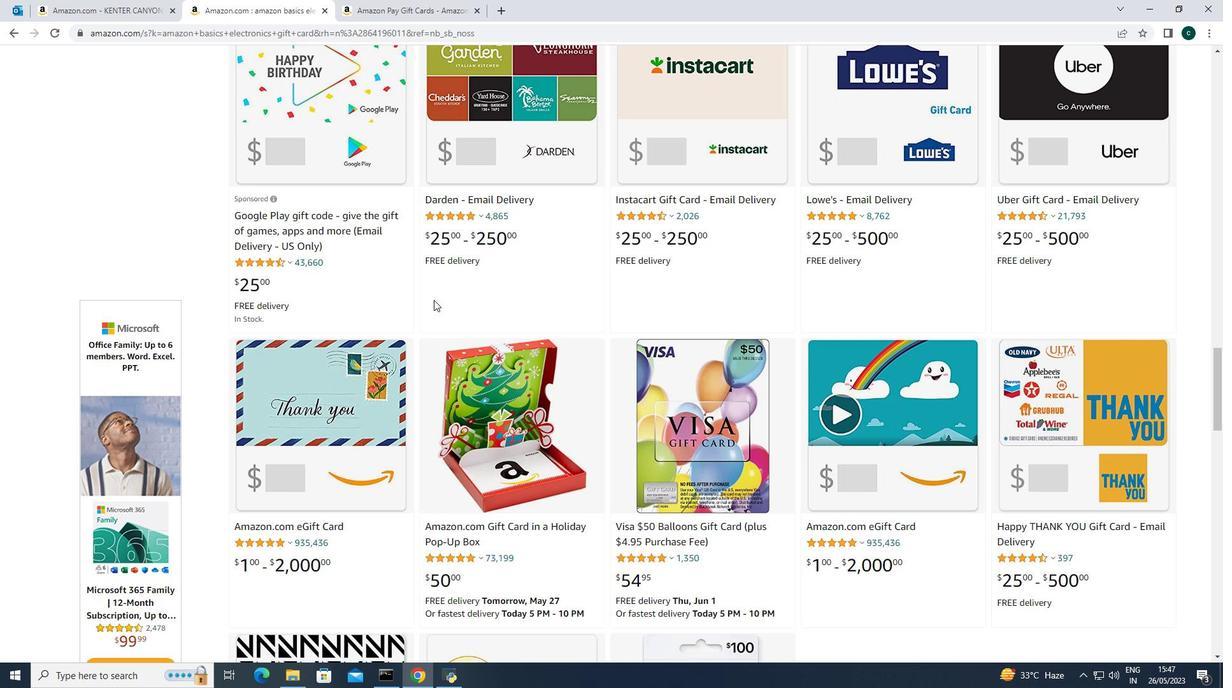
Action: Mouse scrolled (434, 299) with delta (0, 0)
Screenshot: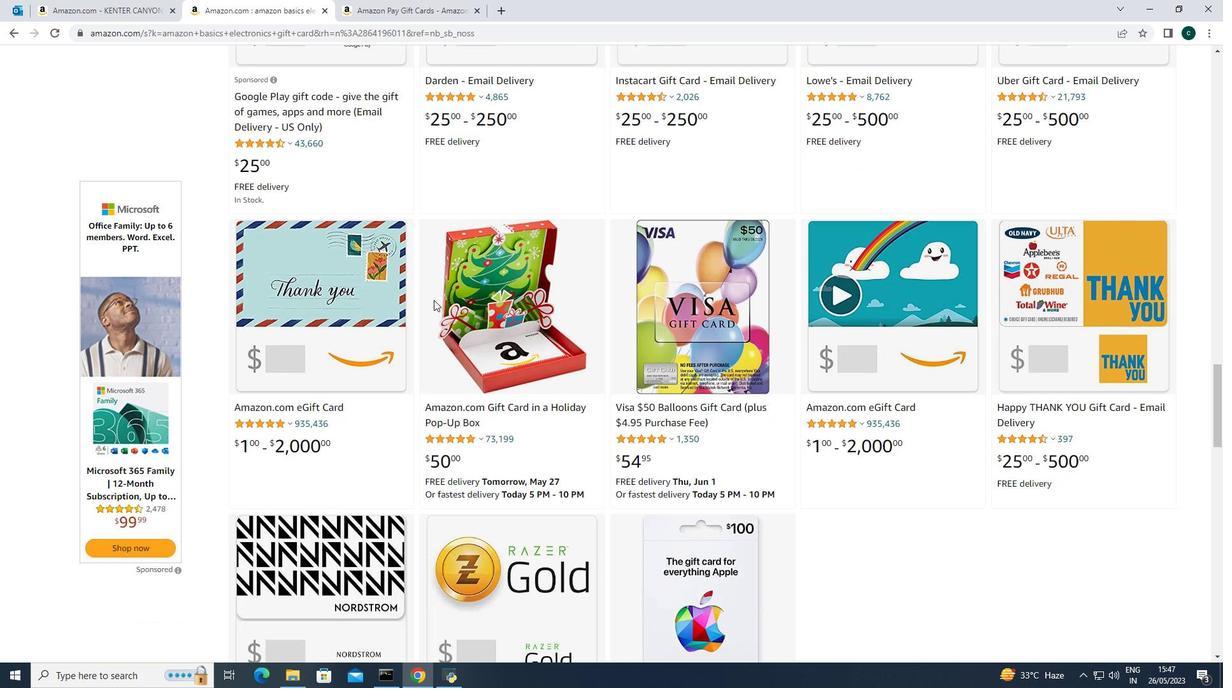 
Action: Mouse scrolled (434, 299) with delta (0, 0)
Screenshot: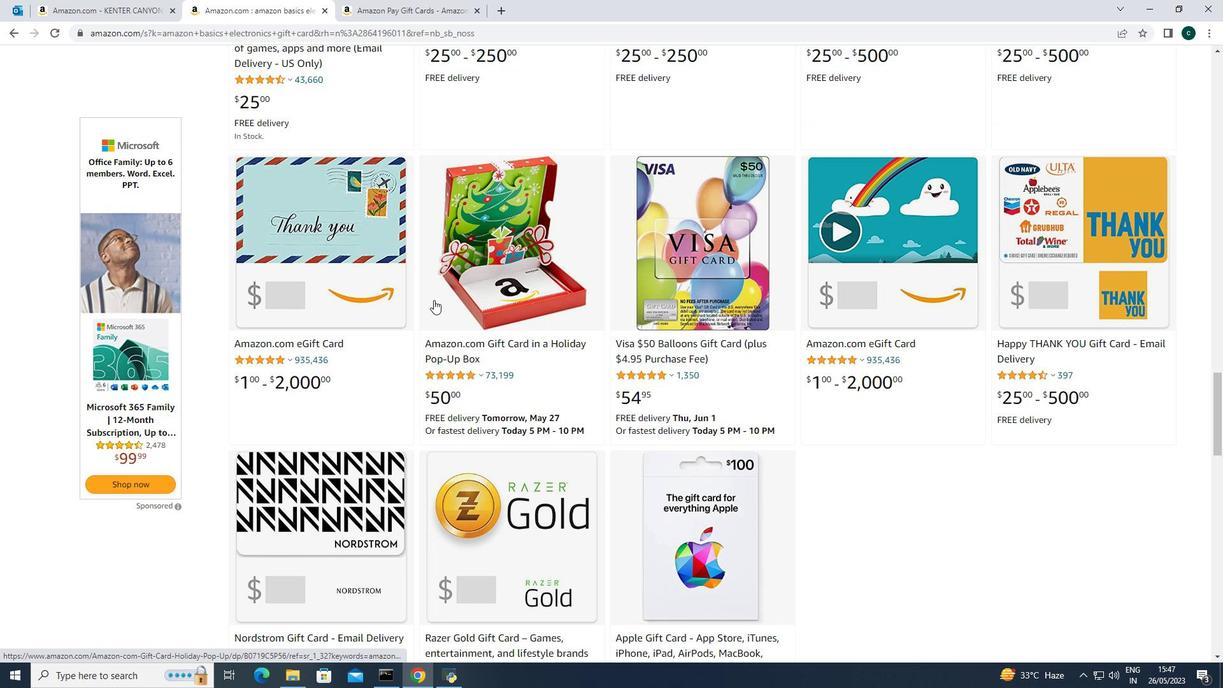 
Action: Mouse scrolled (434, 299) with delta (0, 0)
Screenshot: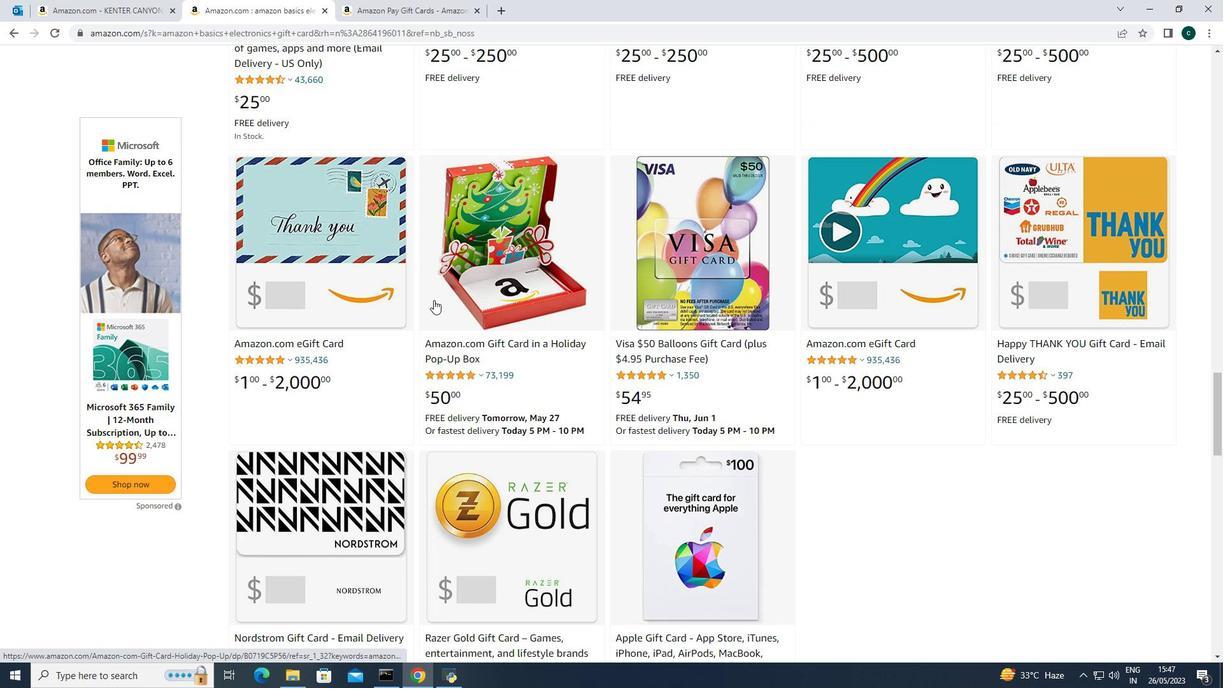 
Action: Mouse scrolled (434, 299) with delta (0, 0)
Screenshot: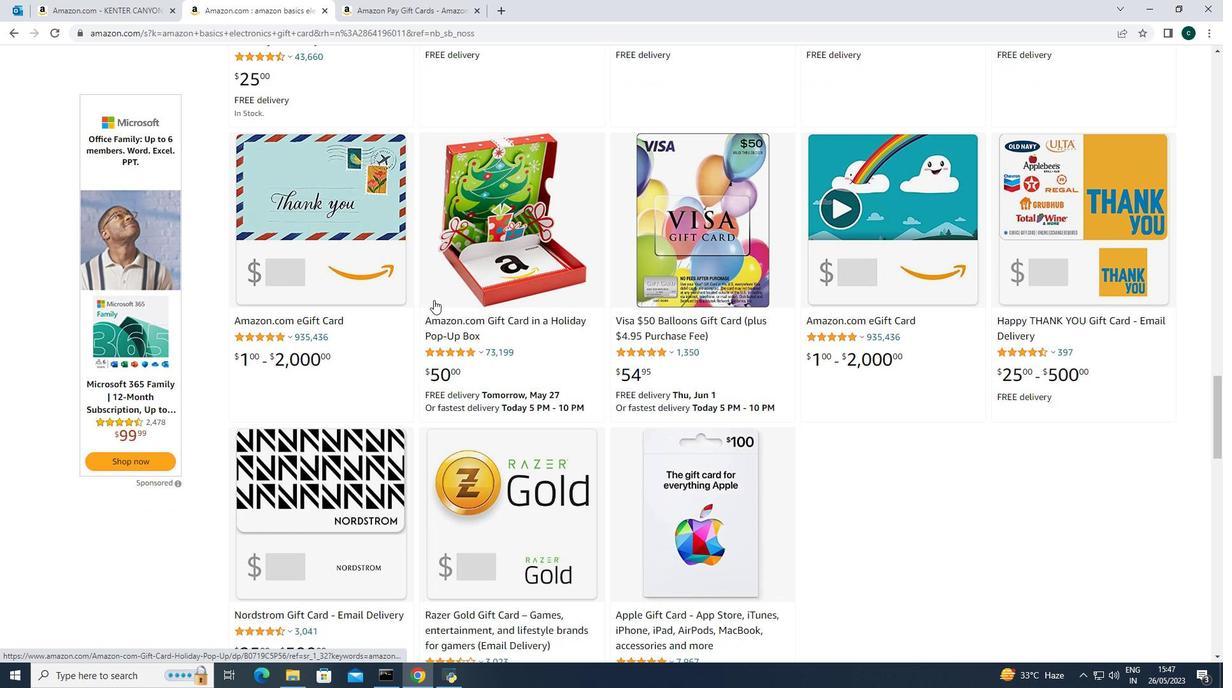 
Action: Mouse scrolled (434, 299) with delta (0, 0)
Screenshot: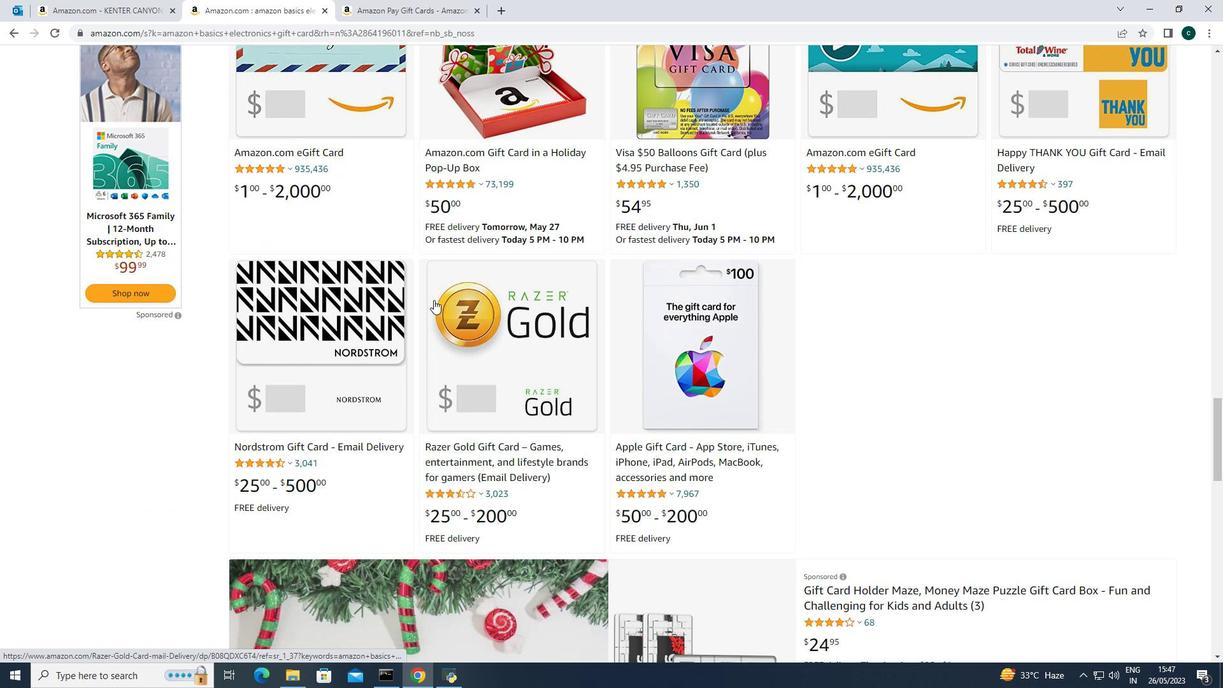 
Action: Mouse scrolled (434, 299) with delta (0, 0)
Screenshot: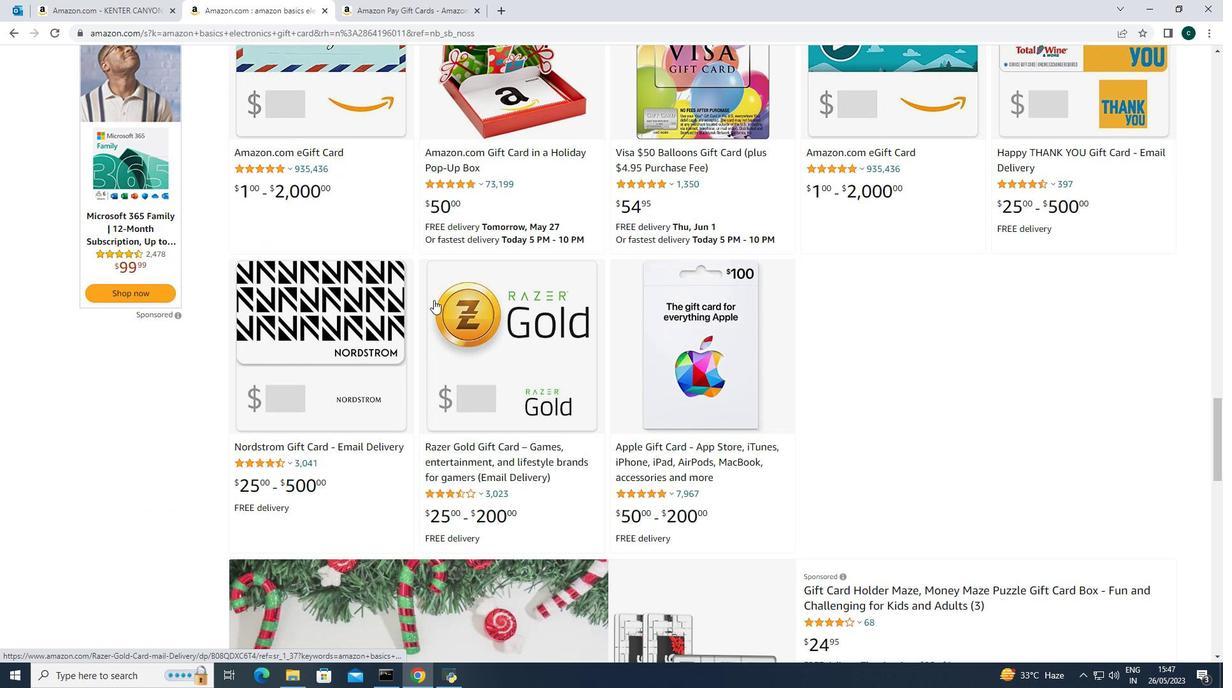 
Action: Mouse scrolled (434, 299) with delta (0, 0)
Screenshot: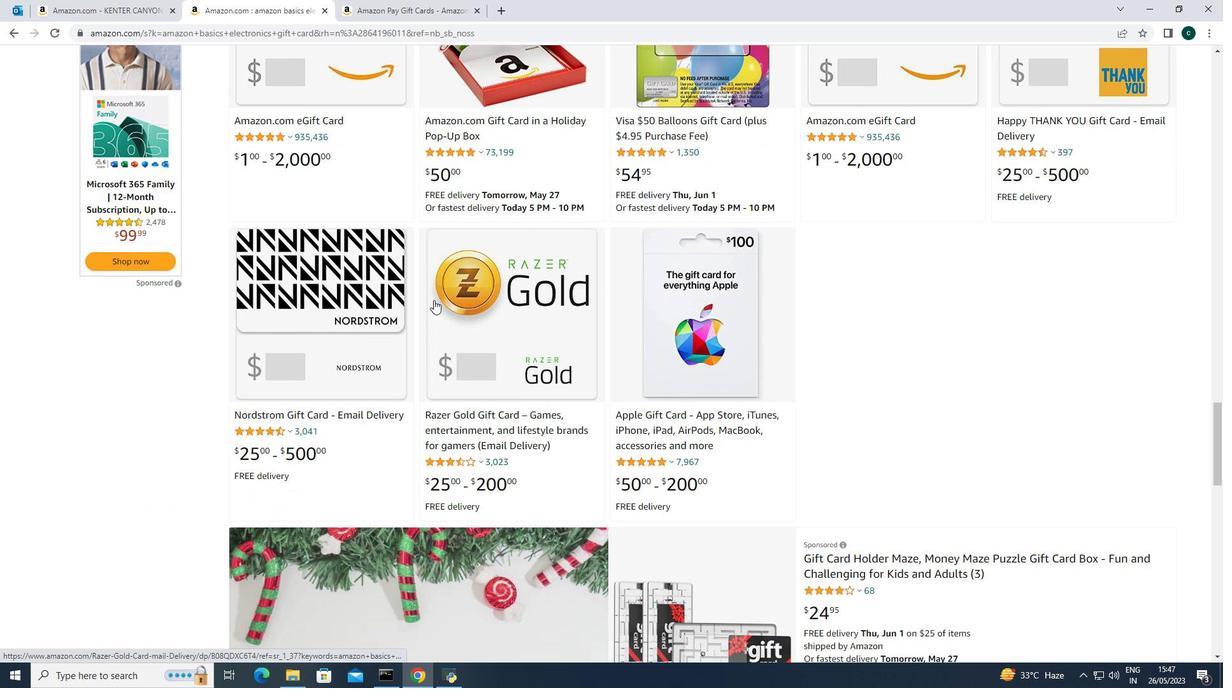 
Action: Mouse scrolled (434, 299) with delta (0, 0)
Screenshot: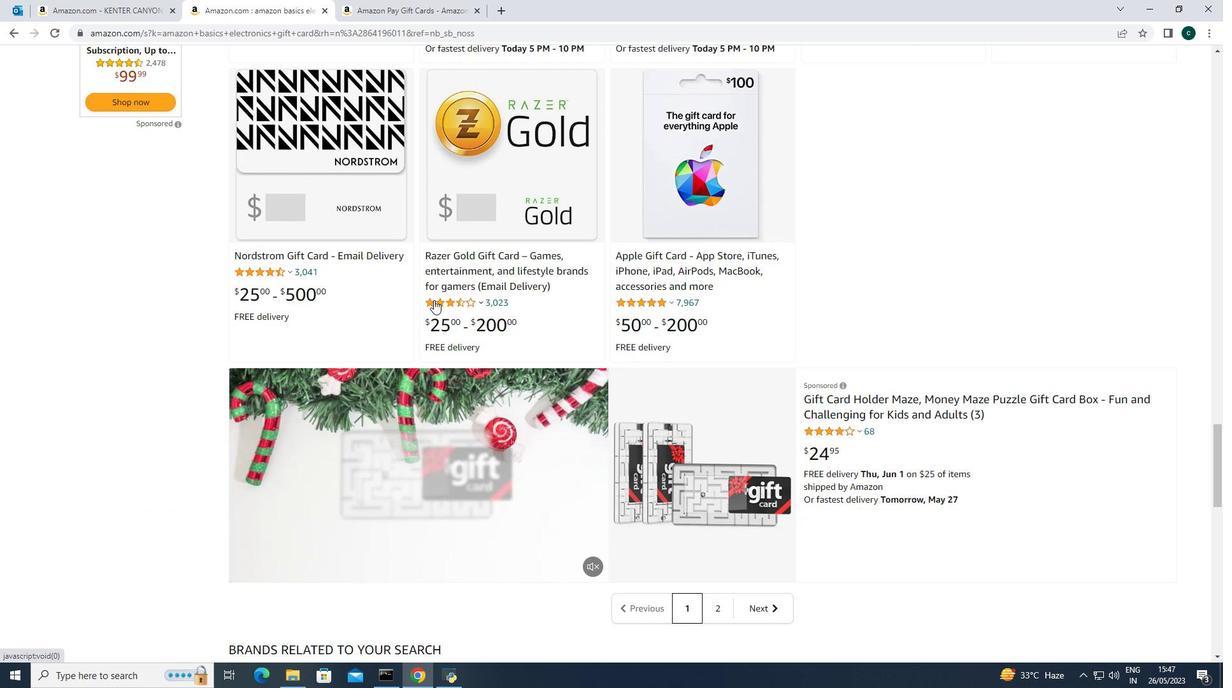 
Action: Mouse scrolled (434, 299) with delta (0, 0)
Screenshot: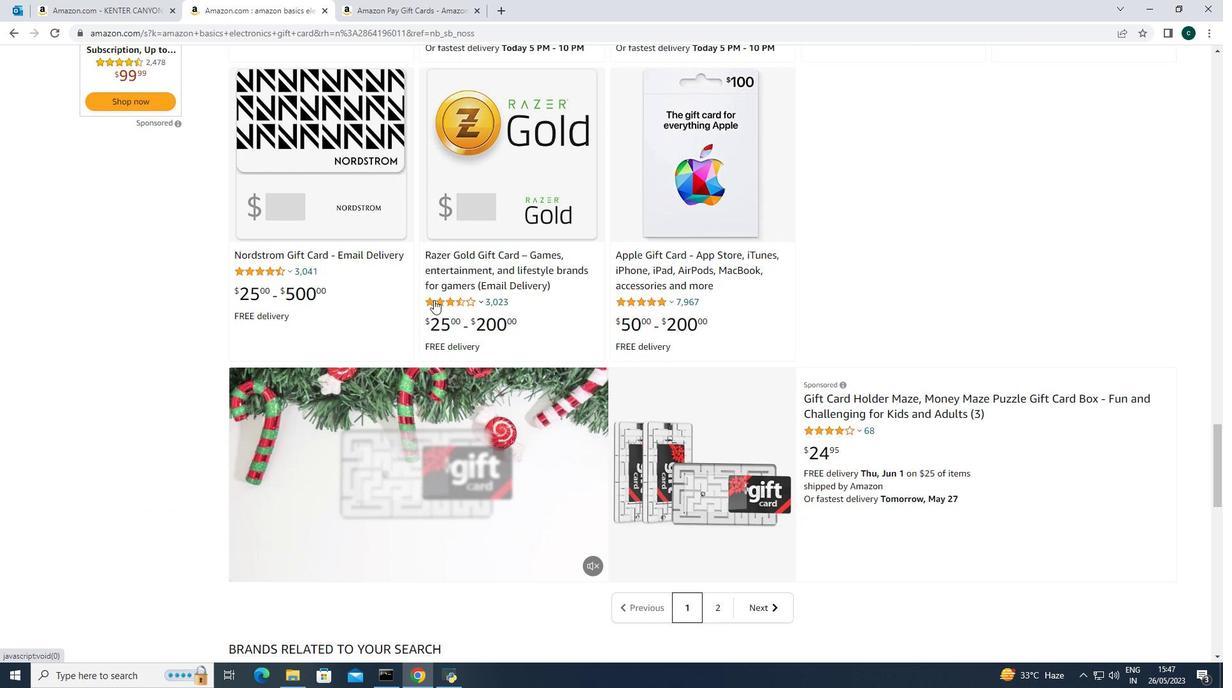 
Action: Mouse scrolled (434, 299) with delta (0, 0)
Screenshot: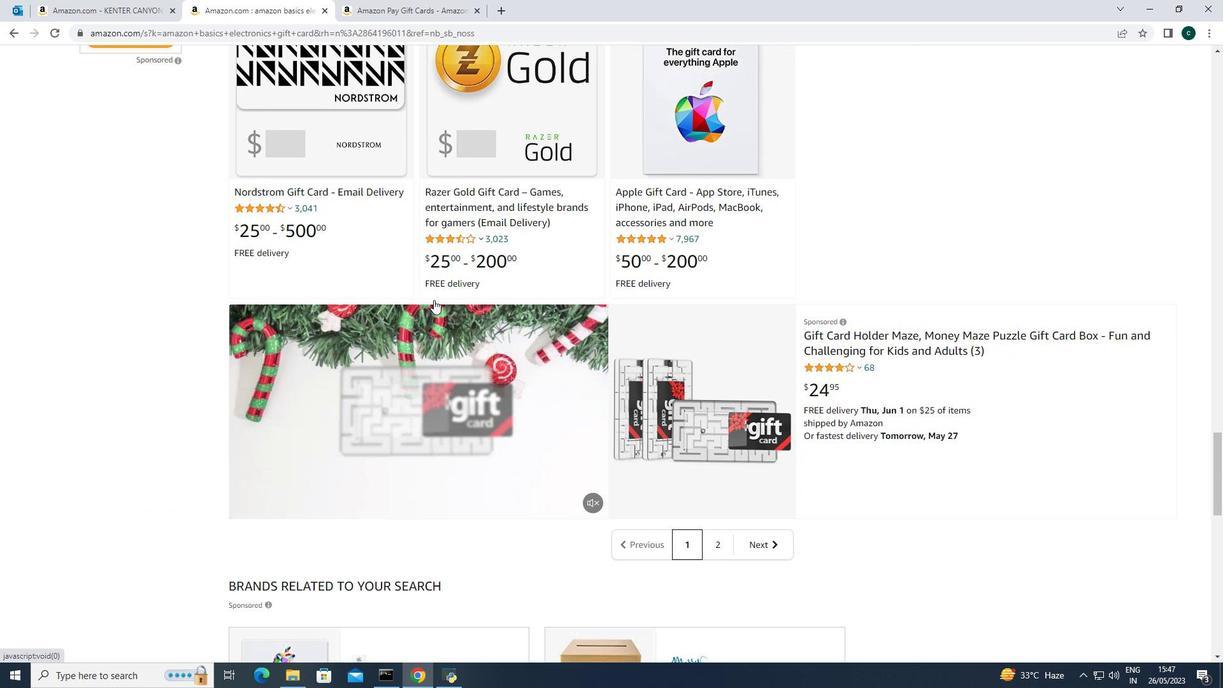 
Action: Mouse scrolled (434, 299) with delta (0, 0)
Screenshot: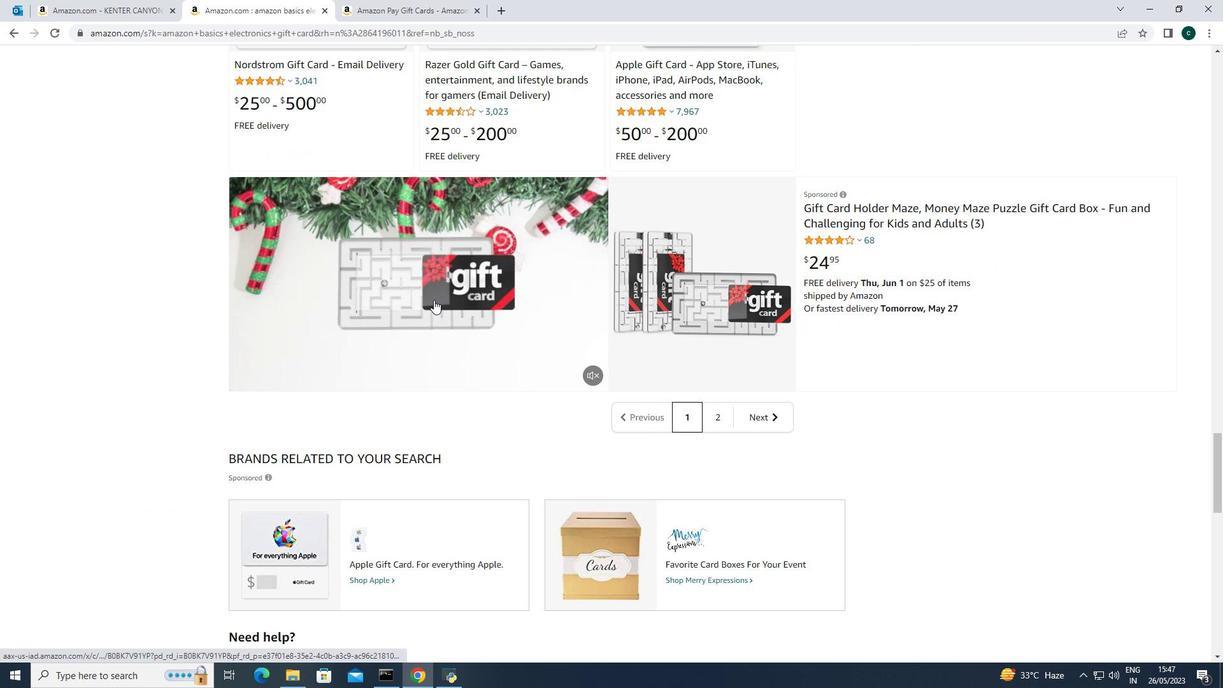 
Action: Mouse scrolled (434, 299) with delta (0, 0)
Screenshot: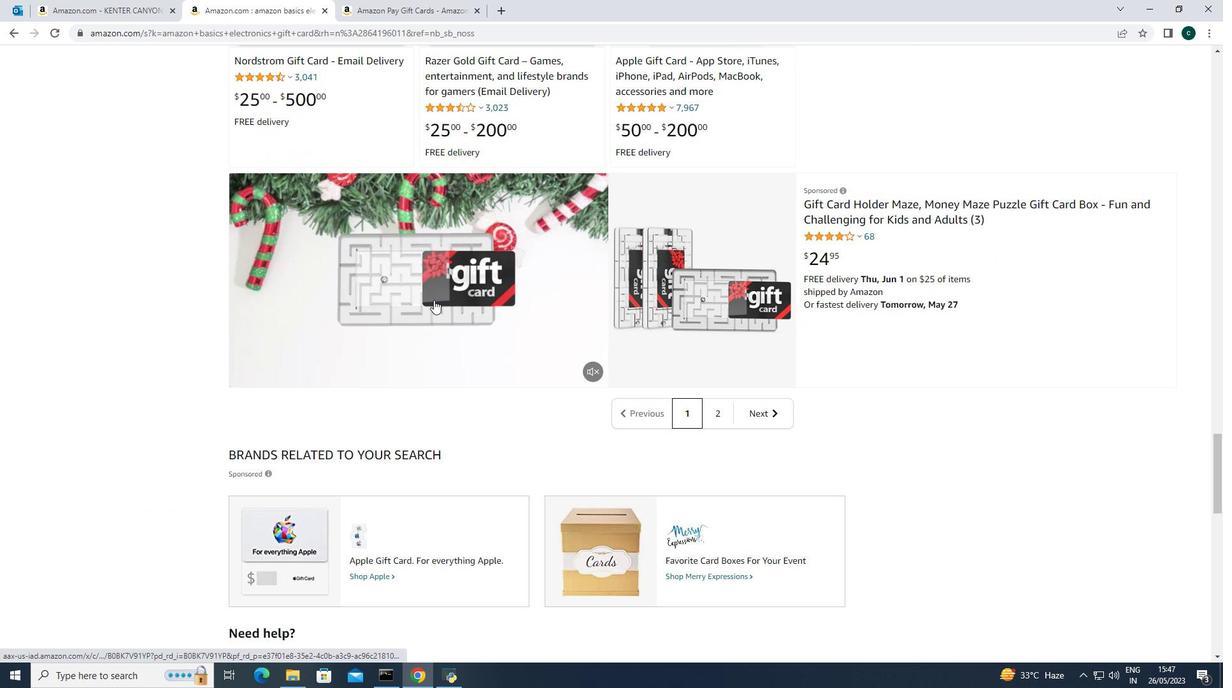 
Action: Mouse scrolled (434, 299) with delta (0, 0)
Screenshot: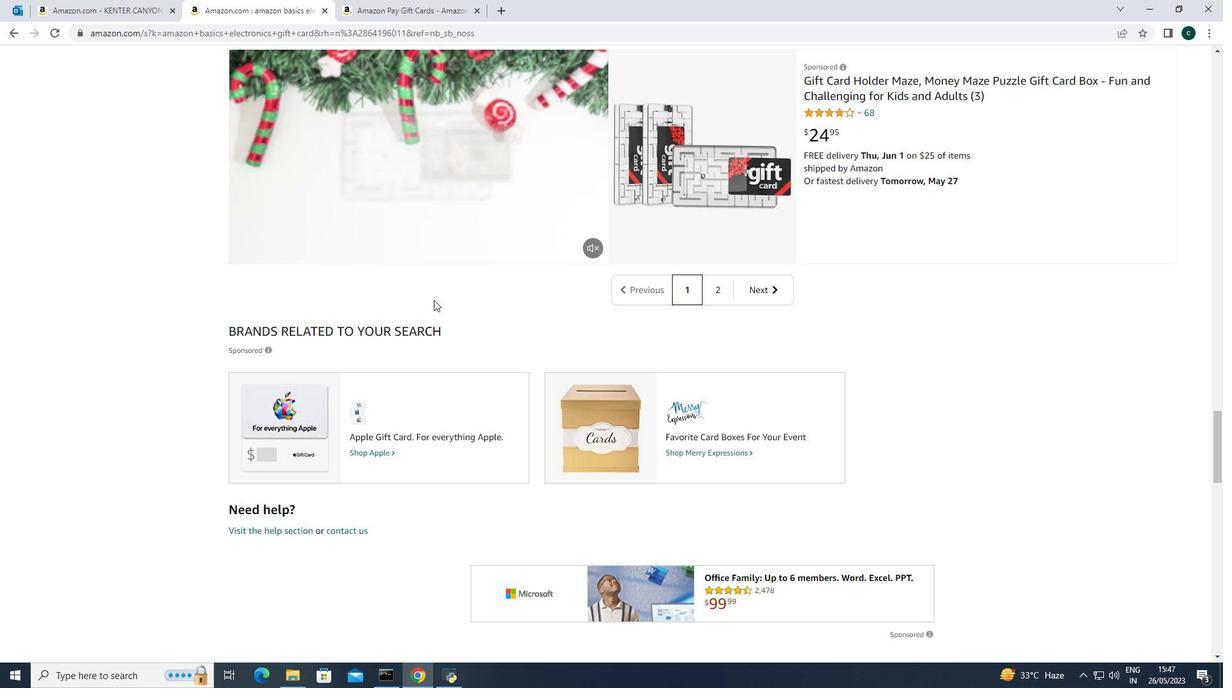 
Action: Mouse scrolled (434, 299) with delta (0, 0)
Screenshot: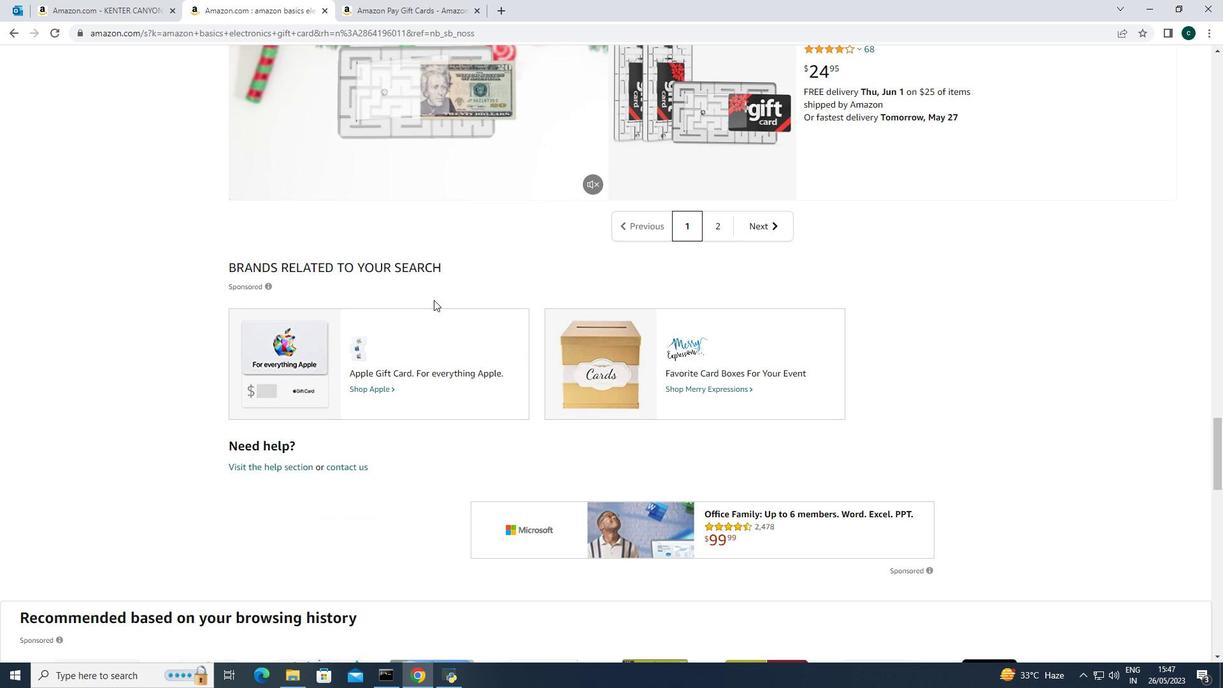 
Action: Mouse scrolled (434, 299) with delta (0, 0)
Screenshot: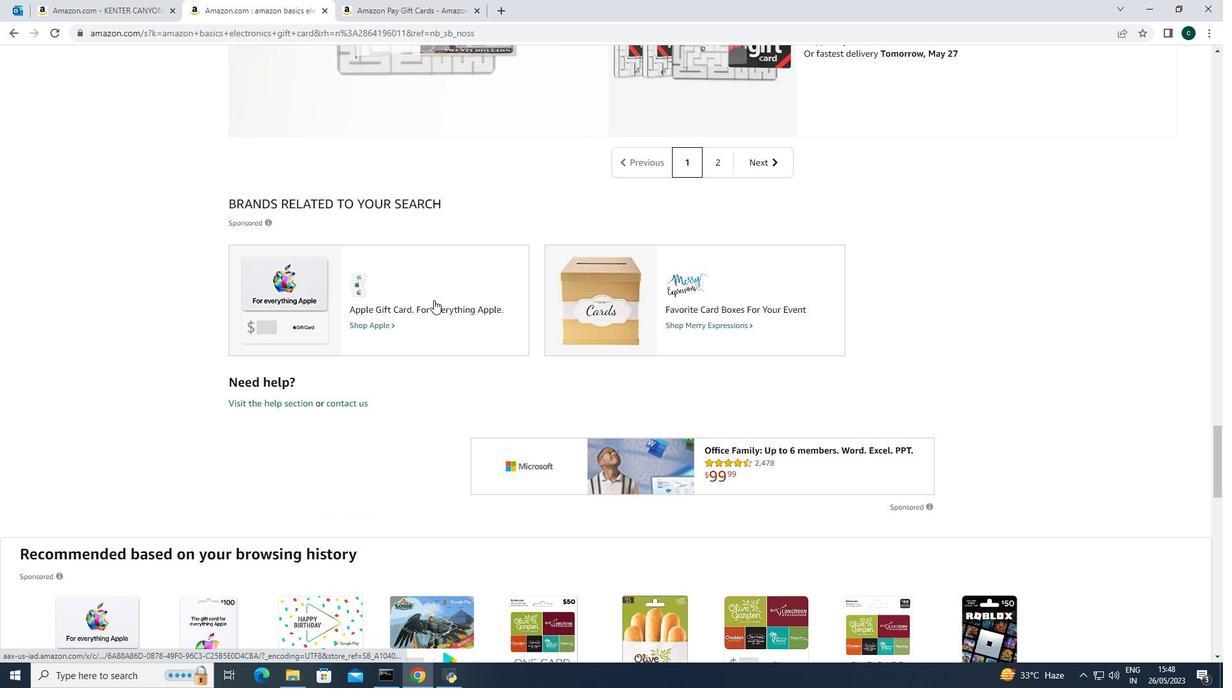 
Action: Mouse scrolled (434, 299) with delta (0, 0)
Screenshot: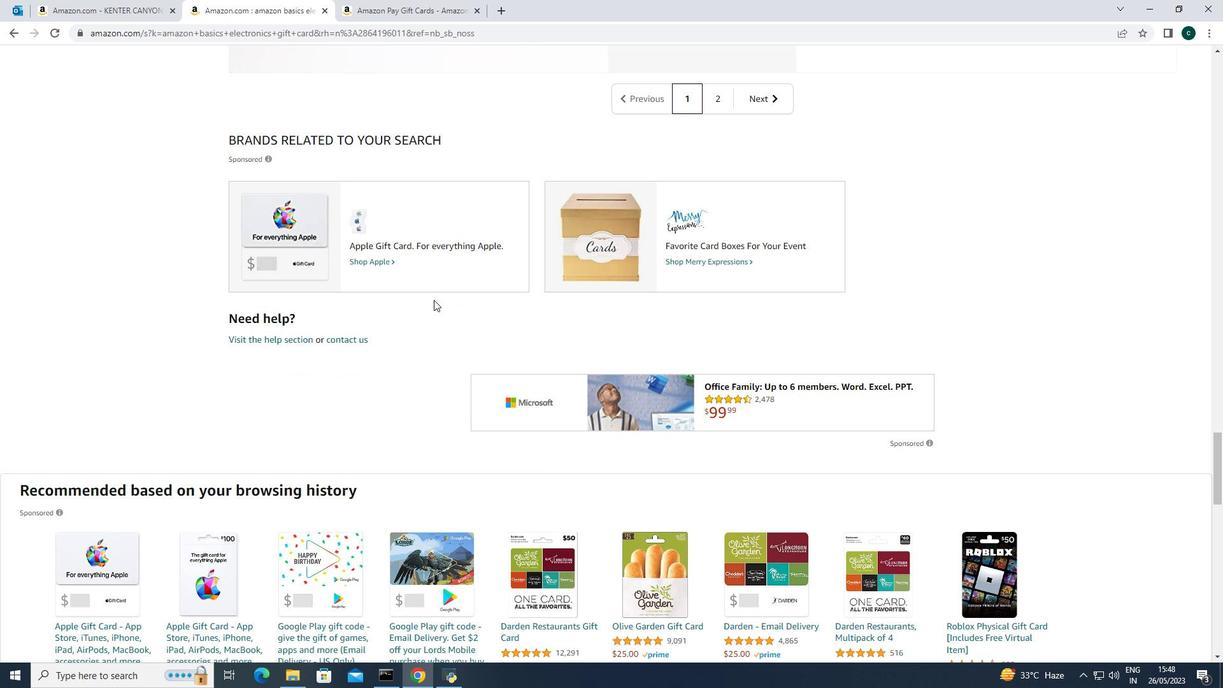 
Action: Mouse scrolled (434, 299) with delta (0, 0)
Screenshot: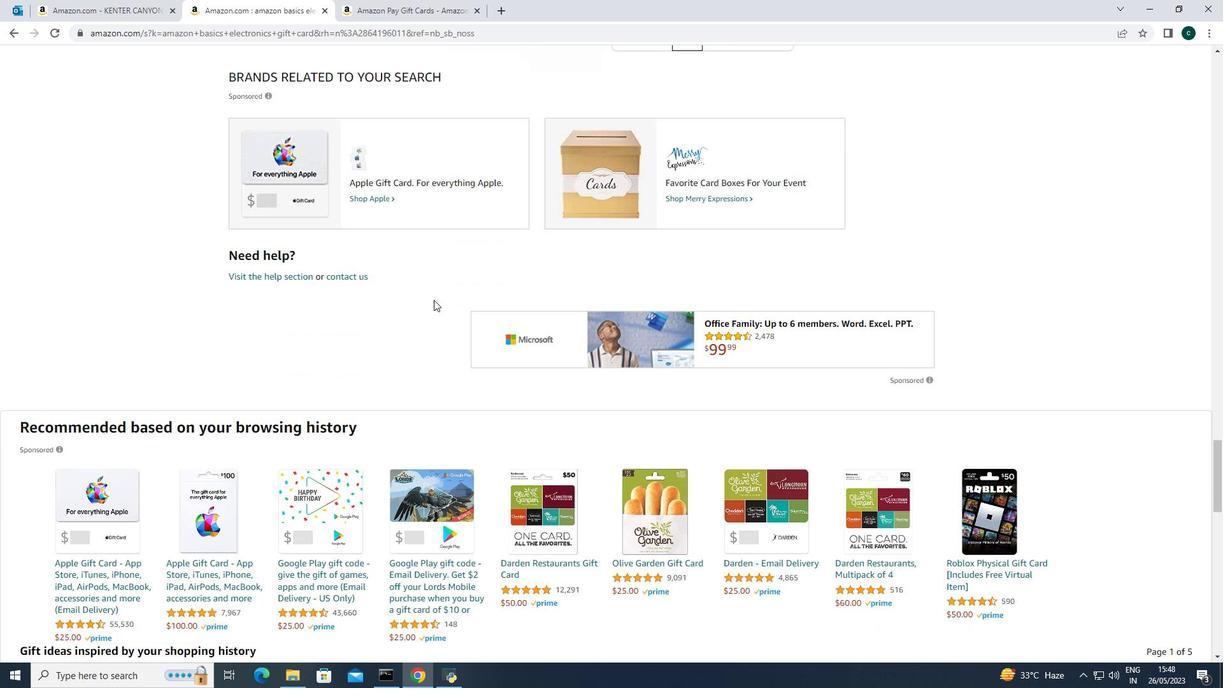 
Action: Mouse scrolled (434, 299) with delta (0, 0)
Screenshot: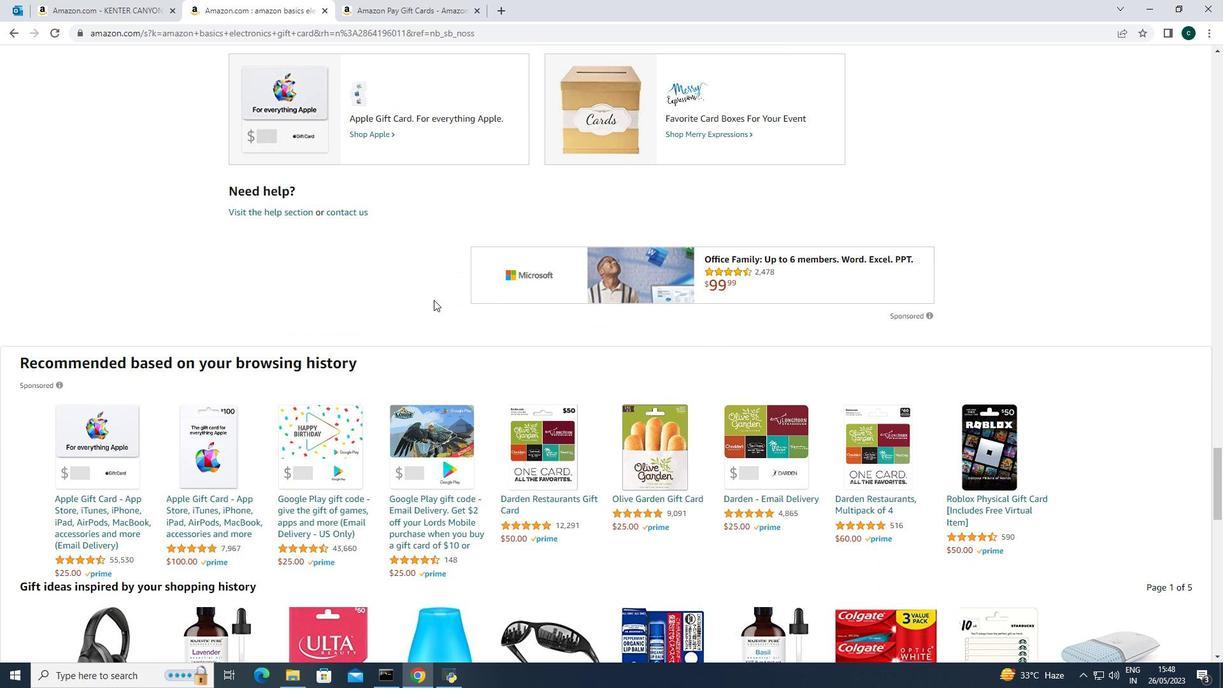 
Action: Mouse scrolled (434, 299) with delta (0, 0)
Screenshot: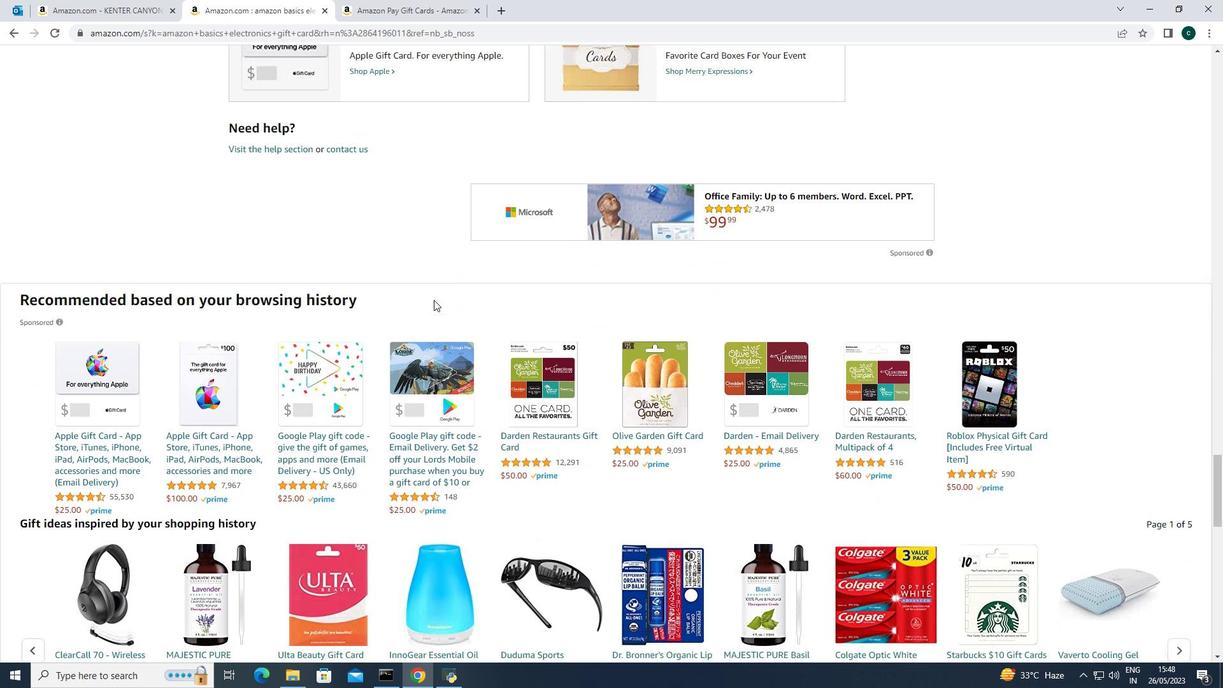 
Action: Mouse scrolled (434, 299) with delta (0, 0)
Screenshot: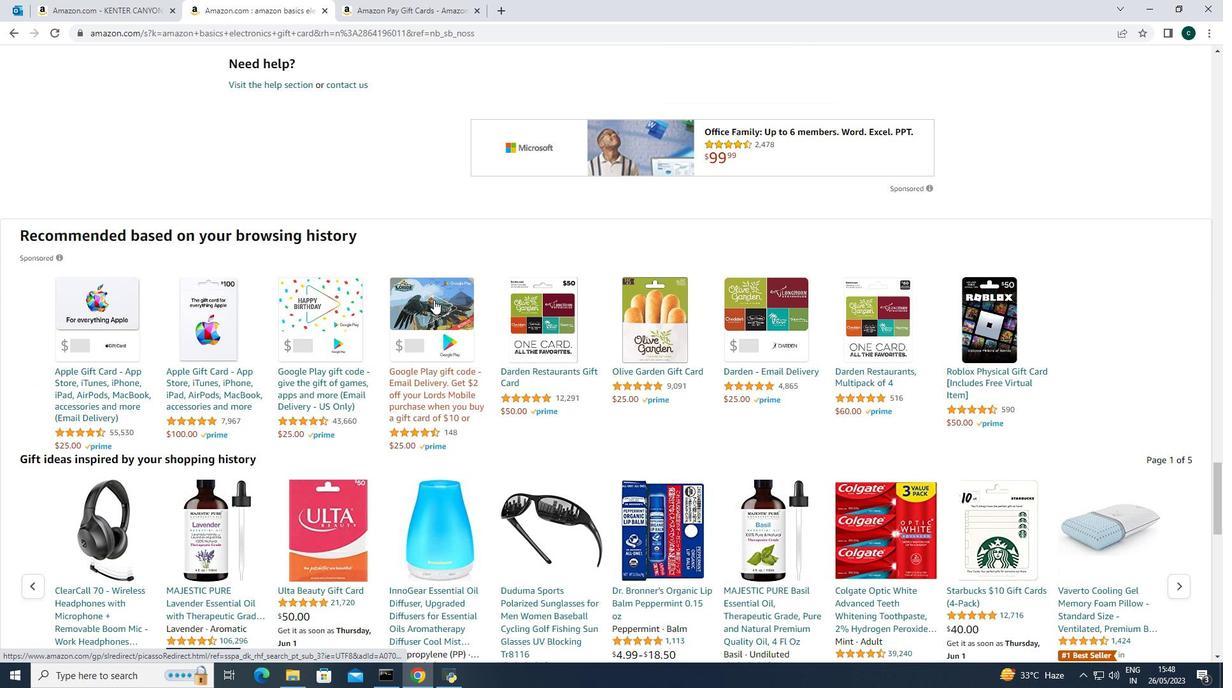 
Action: Mouse scrolled (434, 299) with delta (0, 0)
Screenshot: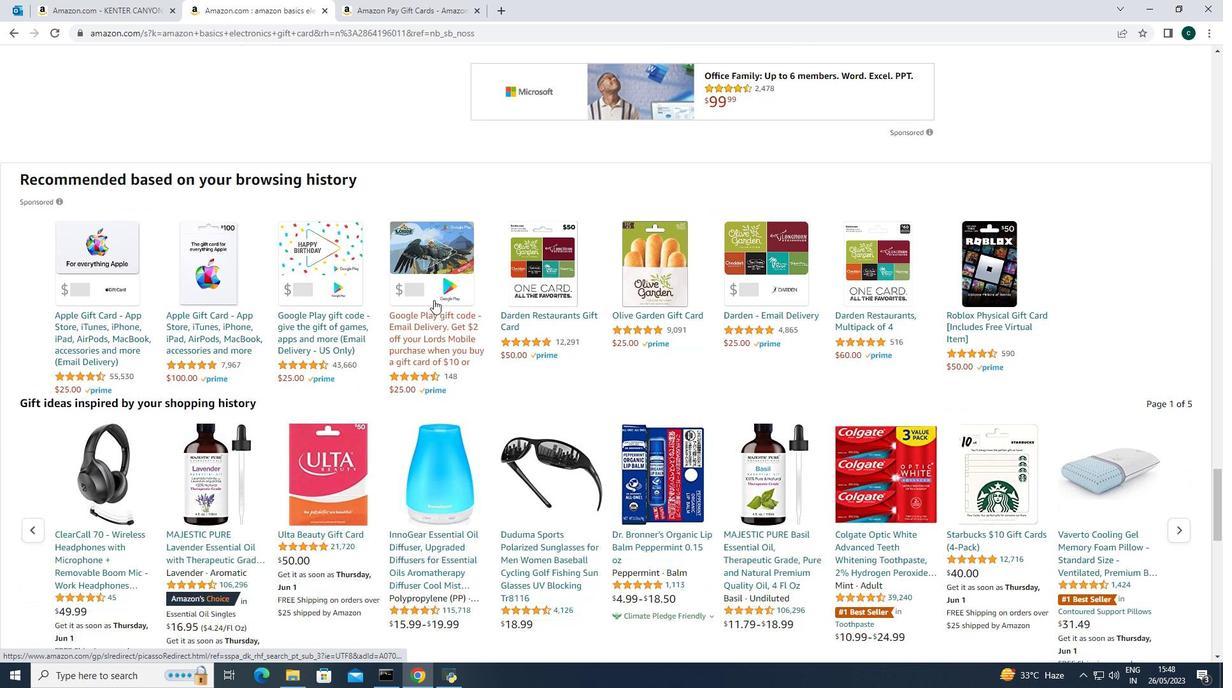 
Action: Mouse scrolled (434, 299) with delta (0, 0)
Screenshot: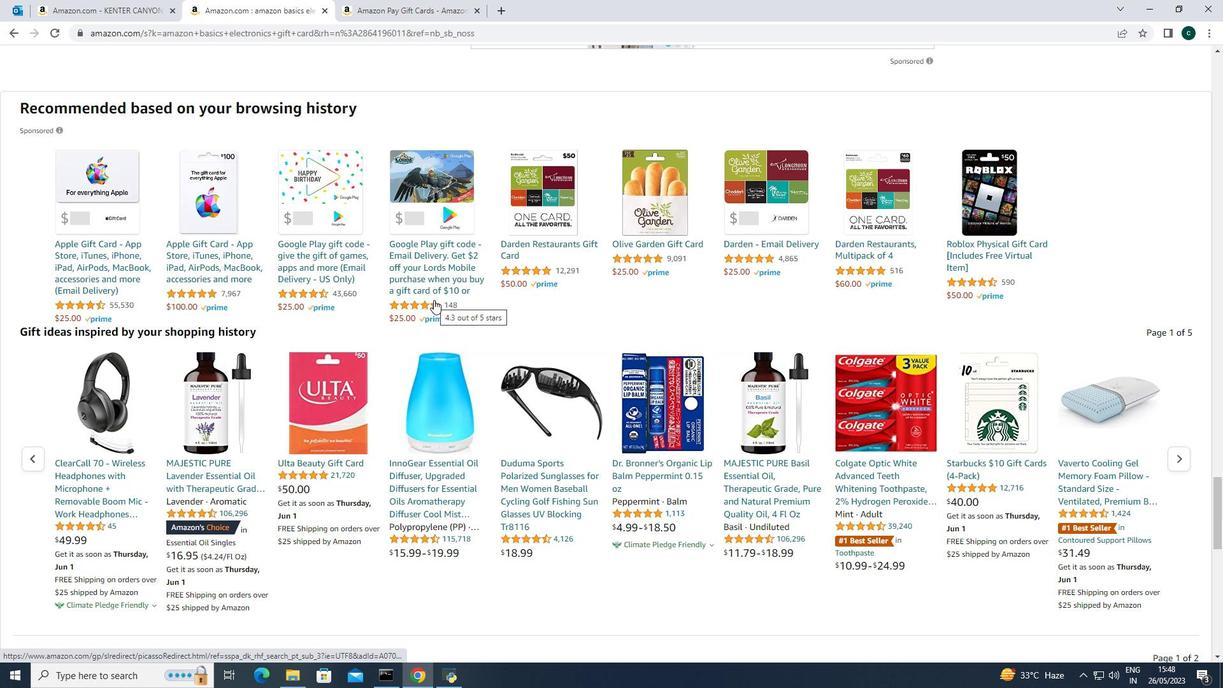 
Action: Mouse scrolled (434, 299) with delta (0, 0)
Screenshot: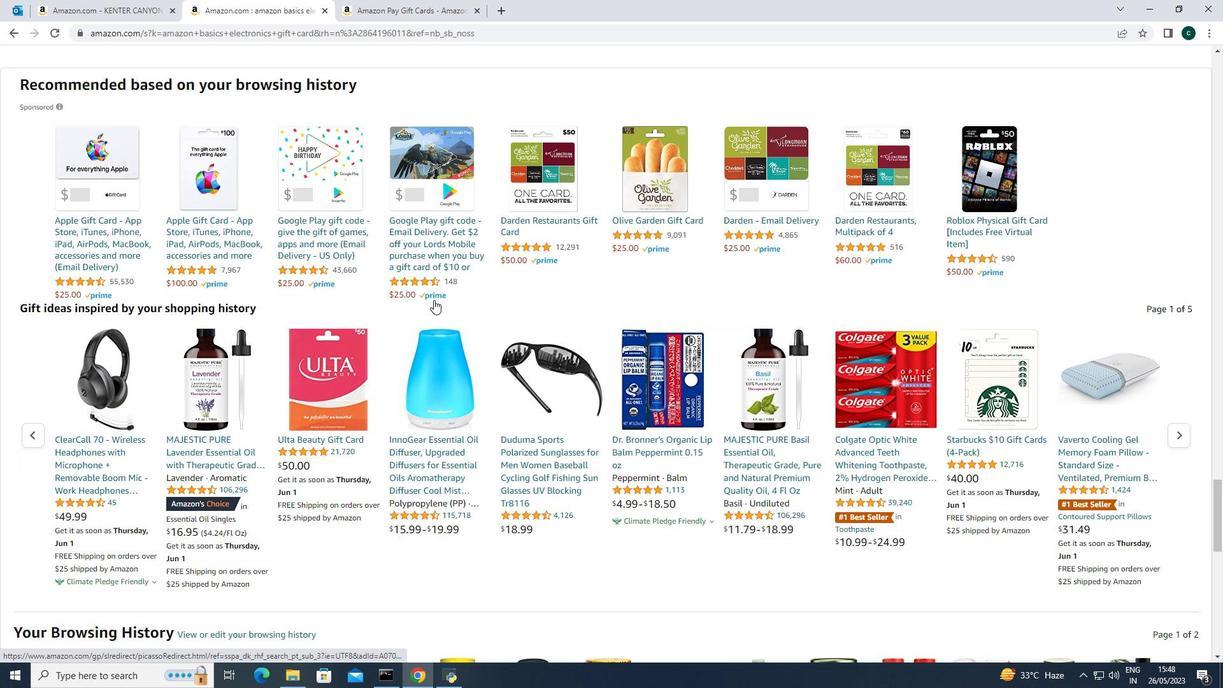 
Action: Mouse moved to (433, 300)
Screenshot: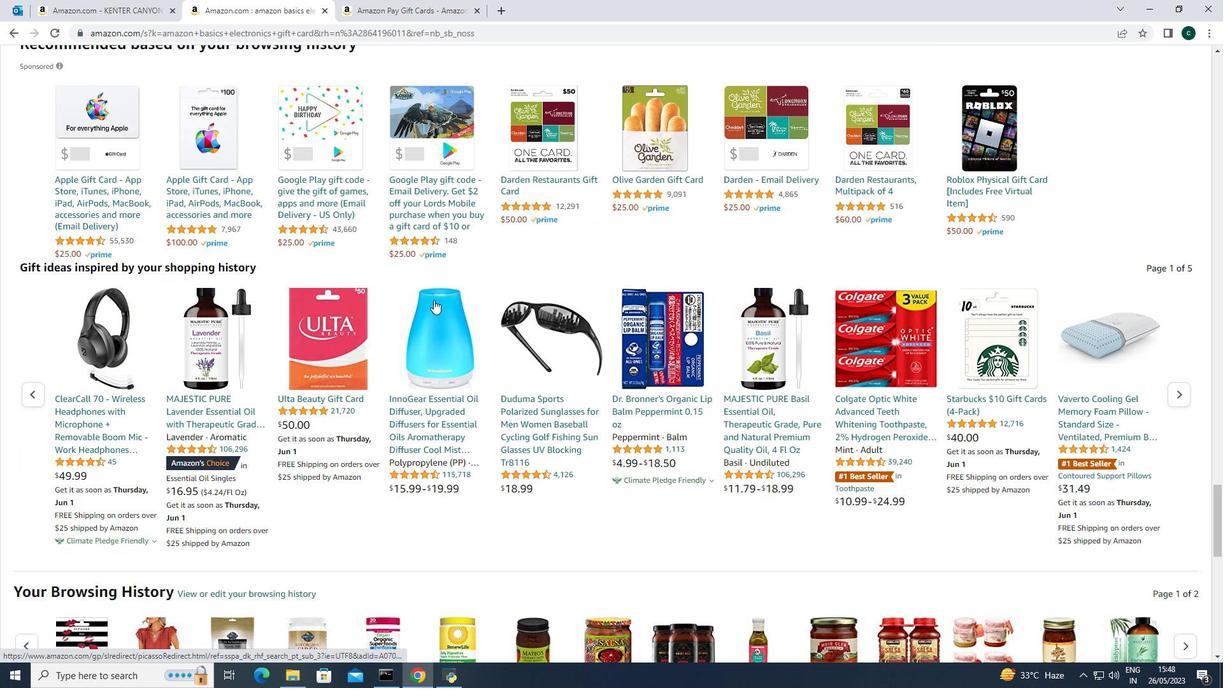
Action: Mouse scrolled (433, 299) with delta (0, 0)
Screenshot: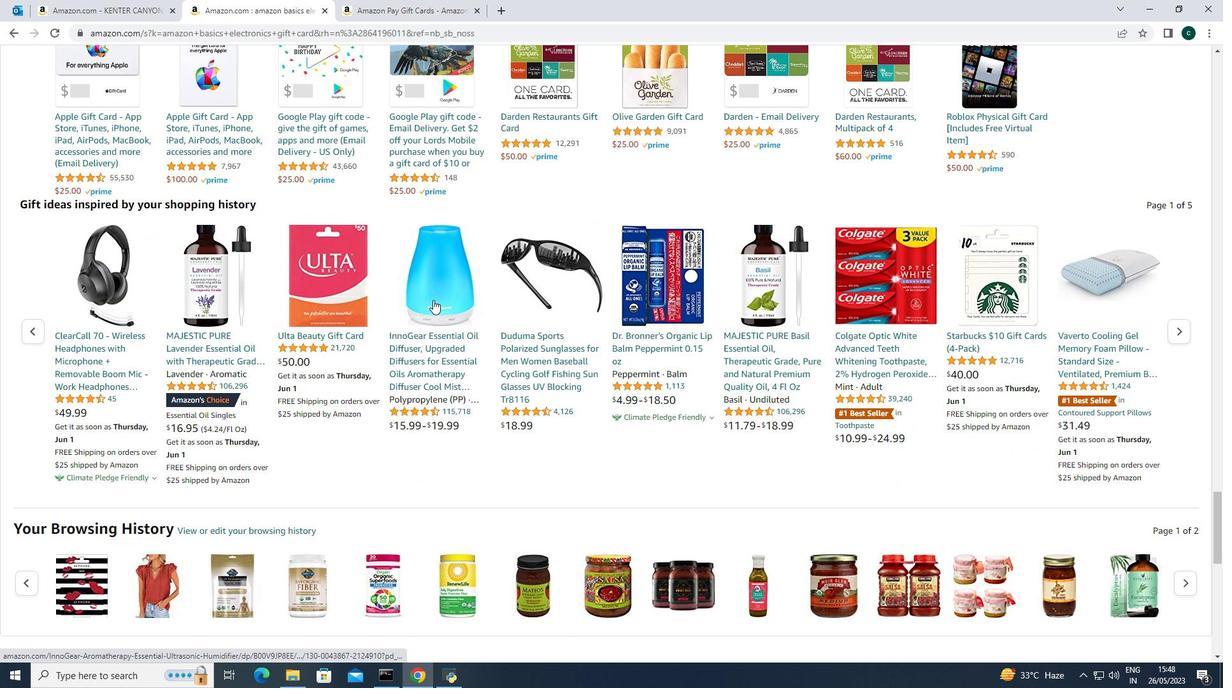 
Action: Mouse scrolled (433, 299) with delta (0, 0)
Screenshot: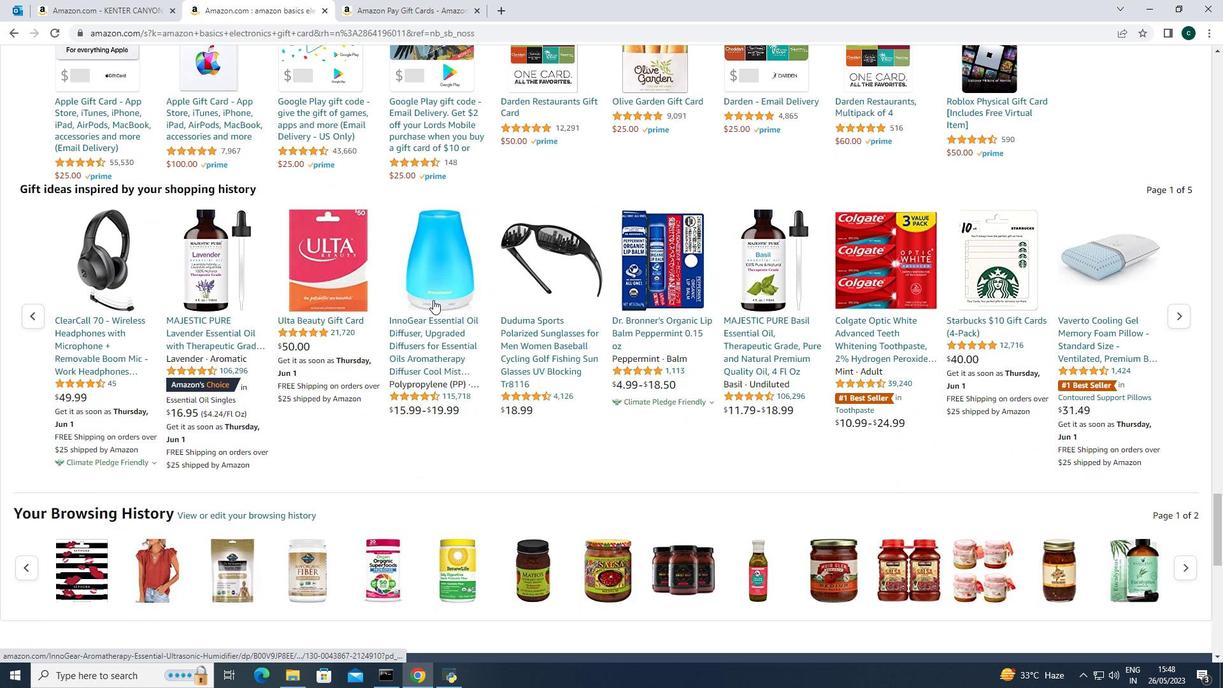 
Action: Mouse scrolled (433, 299) with delta (0, 0)
Screenshot: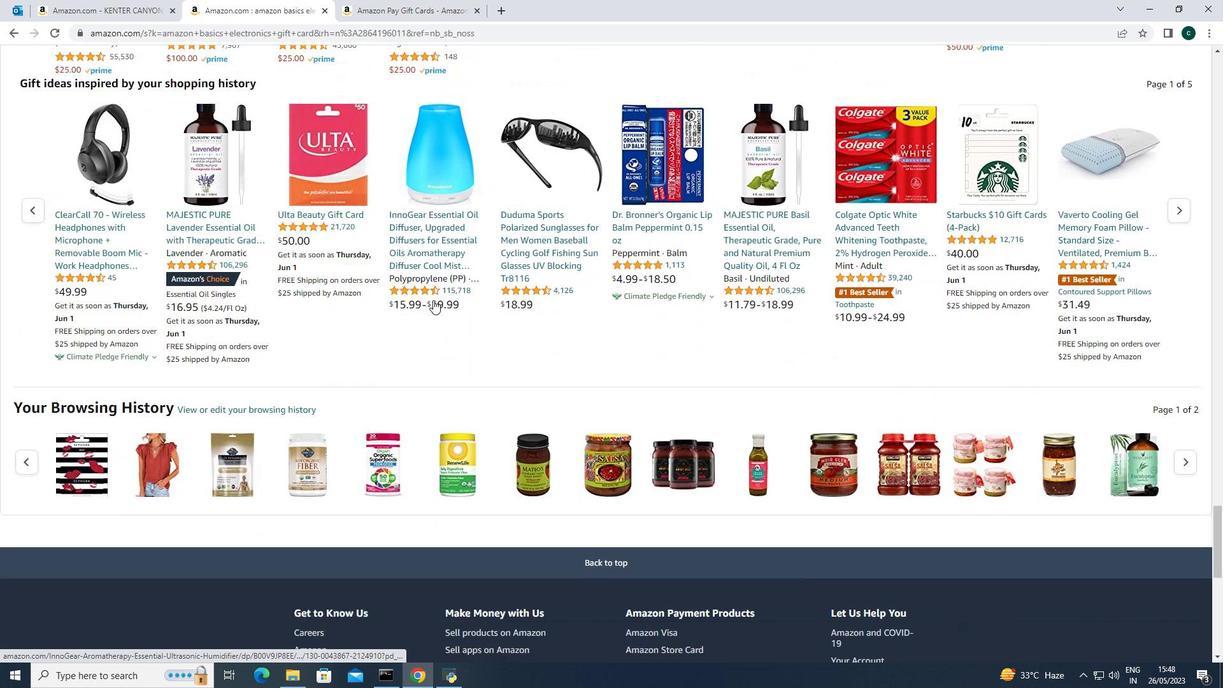 
Action: Mouse scrolled (433, 299) with delta (0, 0)
Screenshot: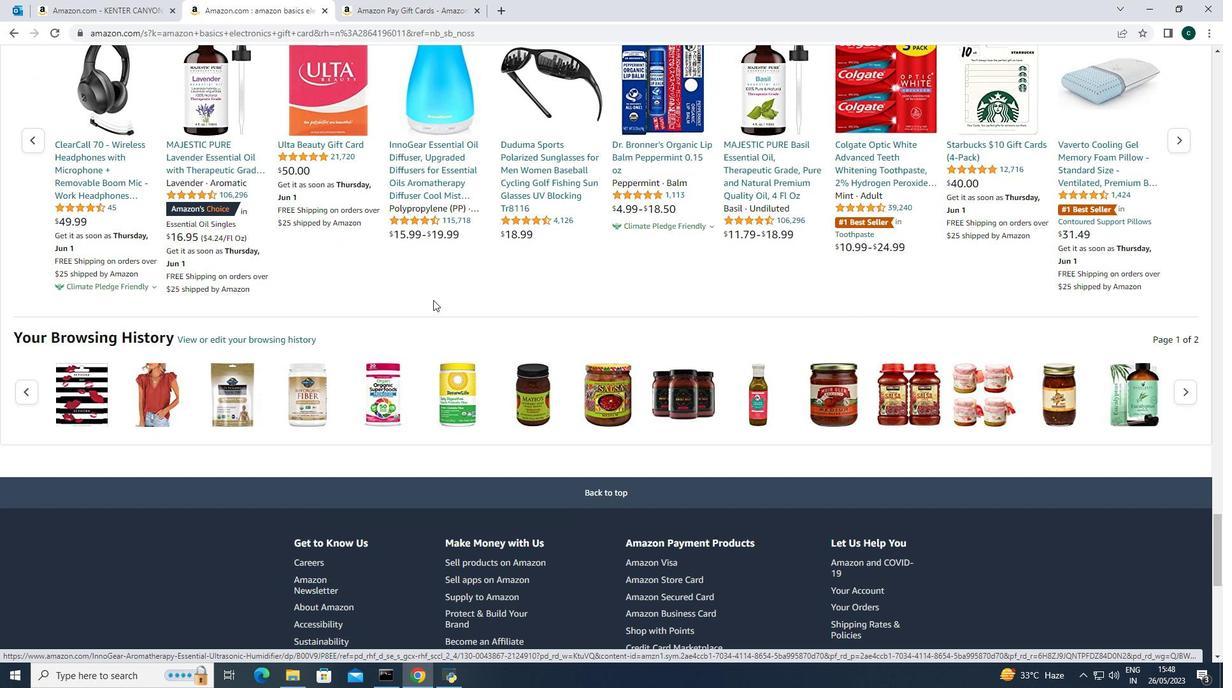 
Action: Mouse scrolled (433, 300) with delta (0, 0)
Screenshot: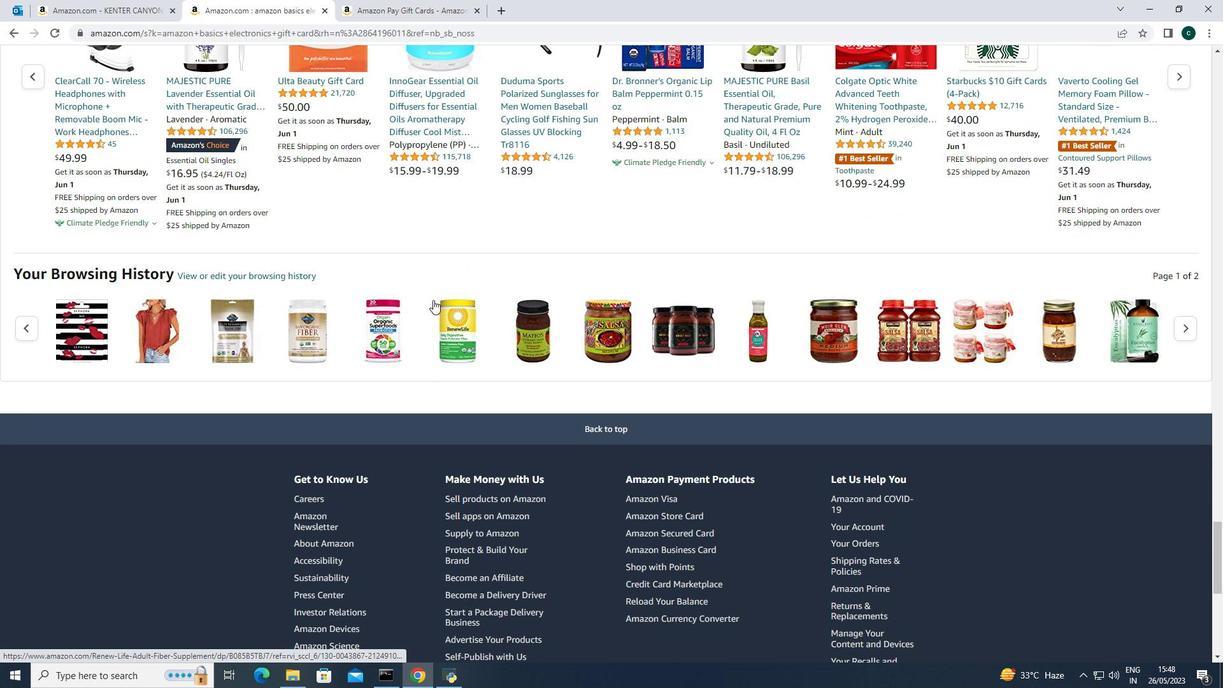
Action: Mouse scrolled (433, 300) with delta (0, 0)
Screenshot: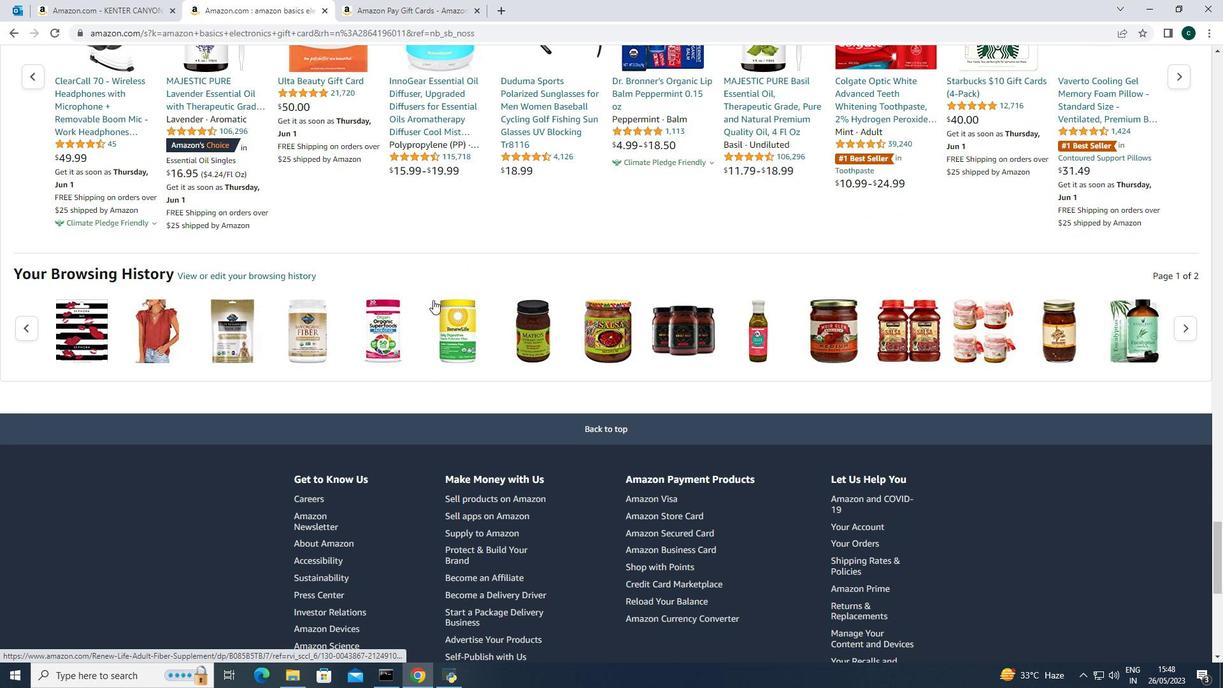 
Action: Mouse scrolled (433, 300) with delta (0, 0)
Screenshot: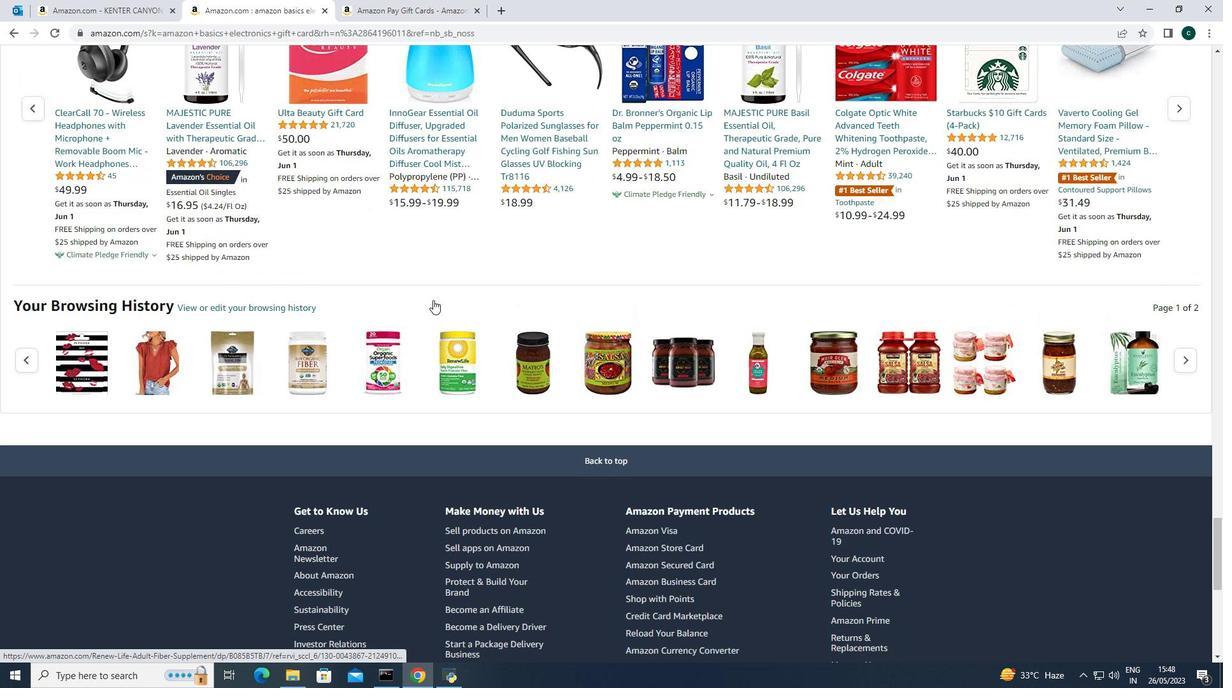 
Action: Mouse scrolled (433, 300) with delta (0, 0)
Screenshot: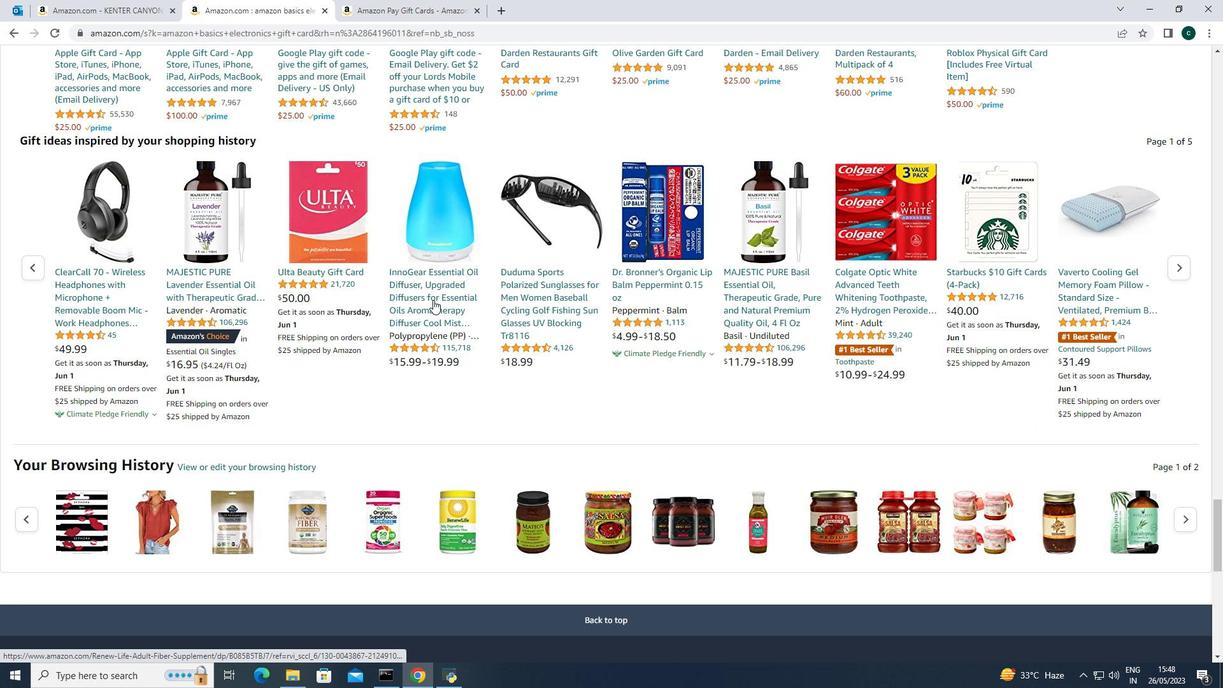 
Action: Mouse scrolled (433, 300) with delta (0, 0)
Screenshot: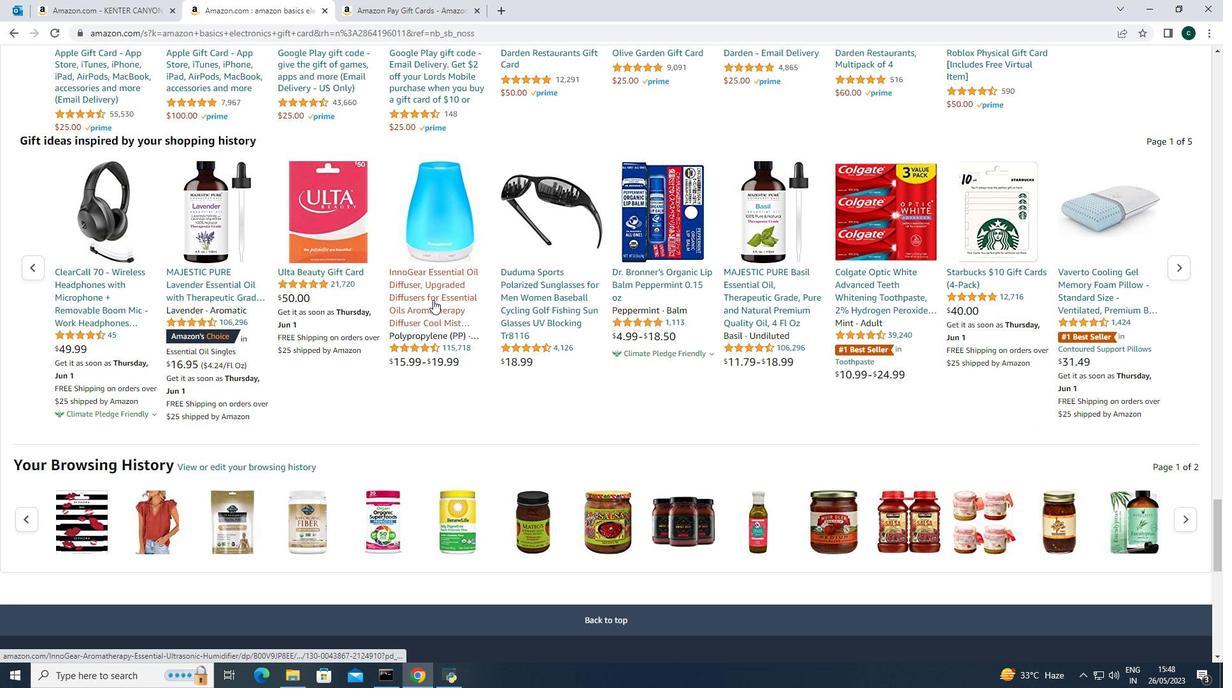 
Action: Mouse scrolled (433, 300) with delta (0, 0)
Screenshot: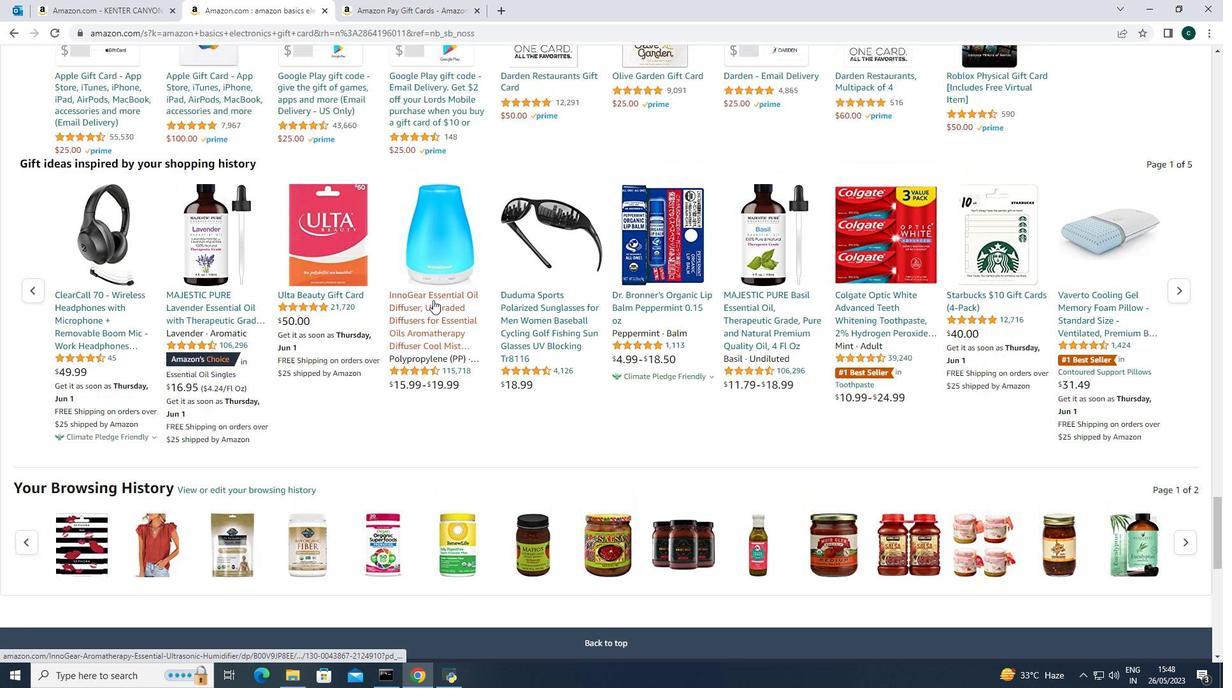 
Action: Mouse scrolled (433, 300) with delta (0, 0)
Screenshot: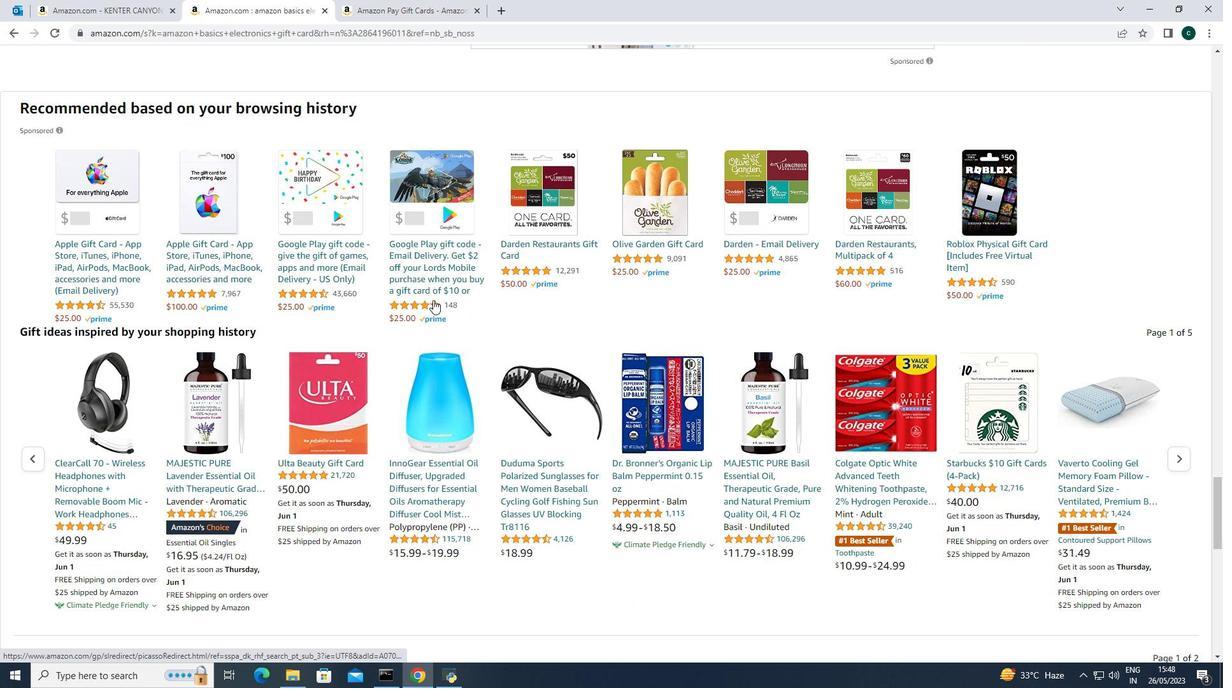 
Action: Mouse scrolled (433, 300) with delta (0, 0)
Screenshot: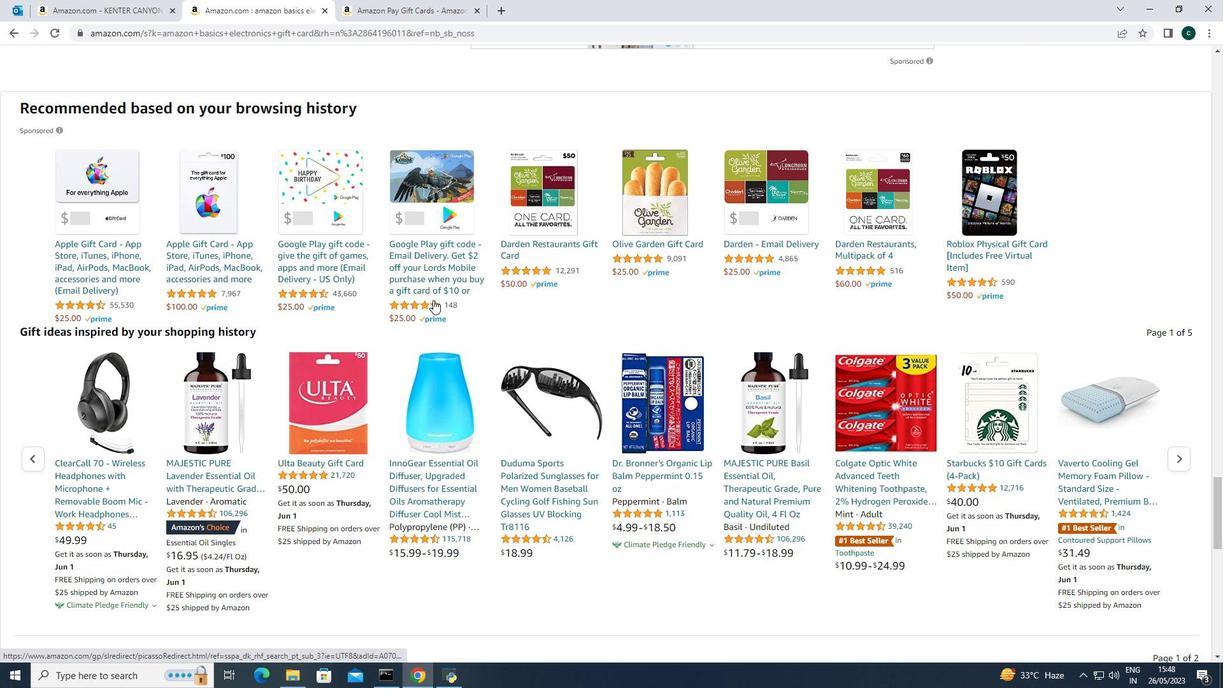 
Action: Mouse scrolled (433, 300) with delta (0, 0)
Screenshot: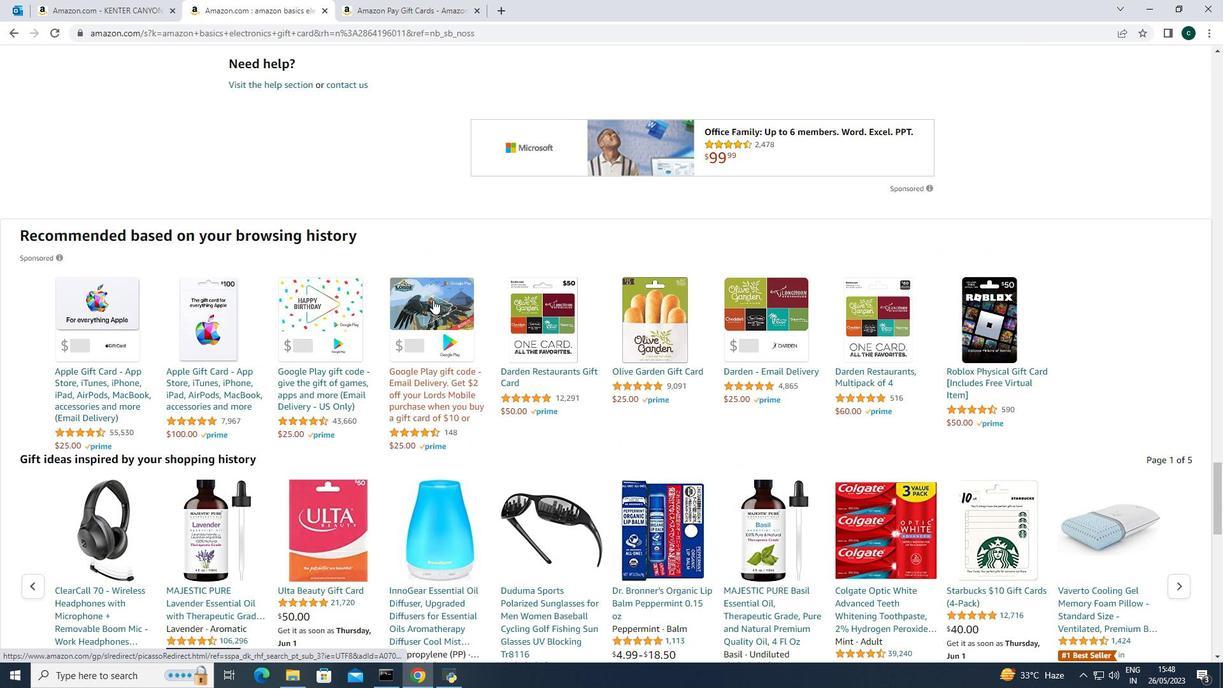 
Action: Mouse scrolled (433, 300) with delta (0, 0)
Screenshot: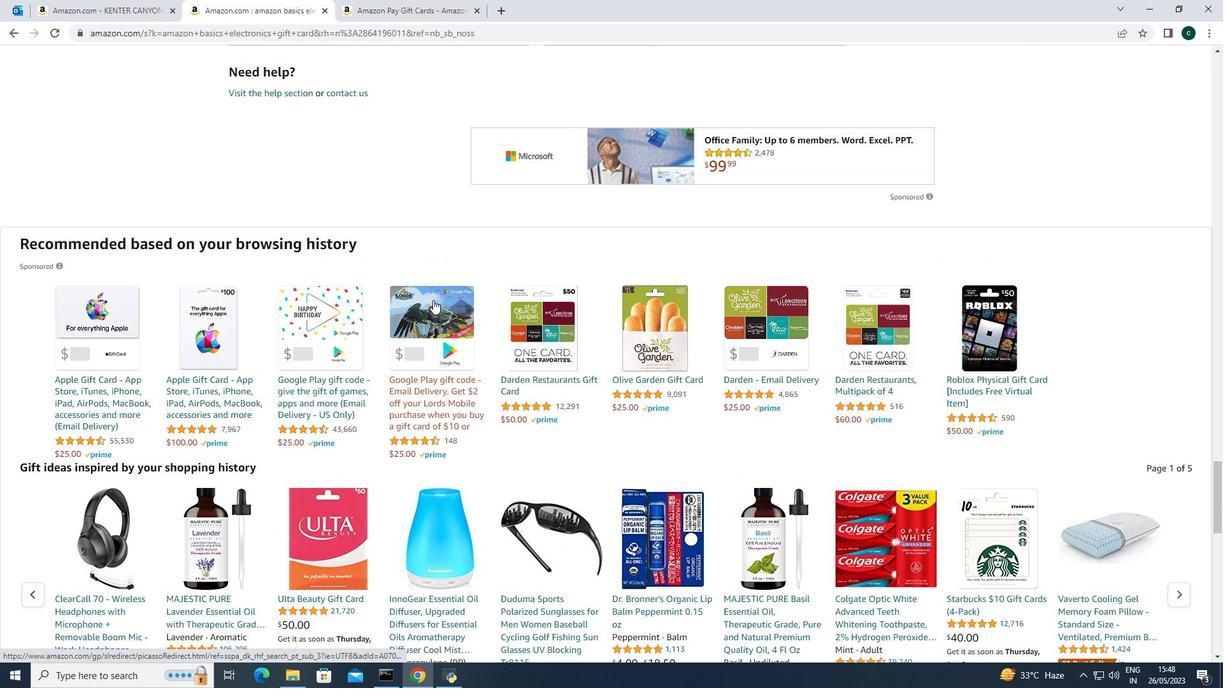 
Action: Mouse scrolled (433, 300) with delta (0, 0)
Screenshot: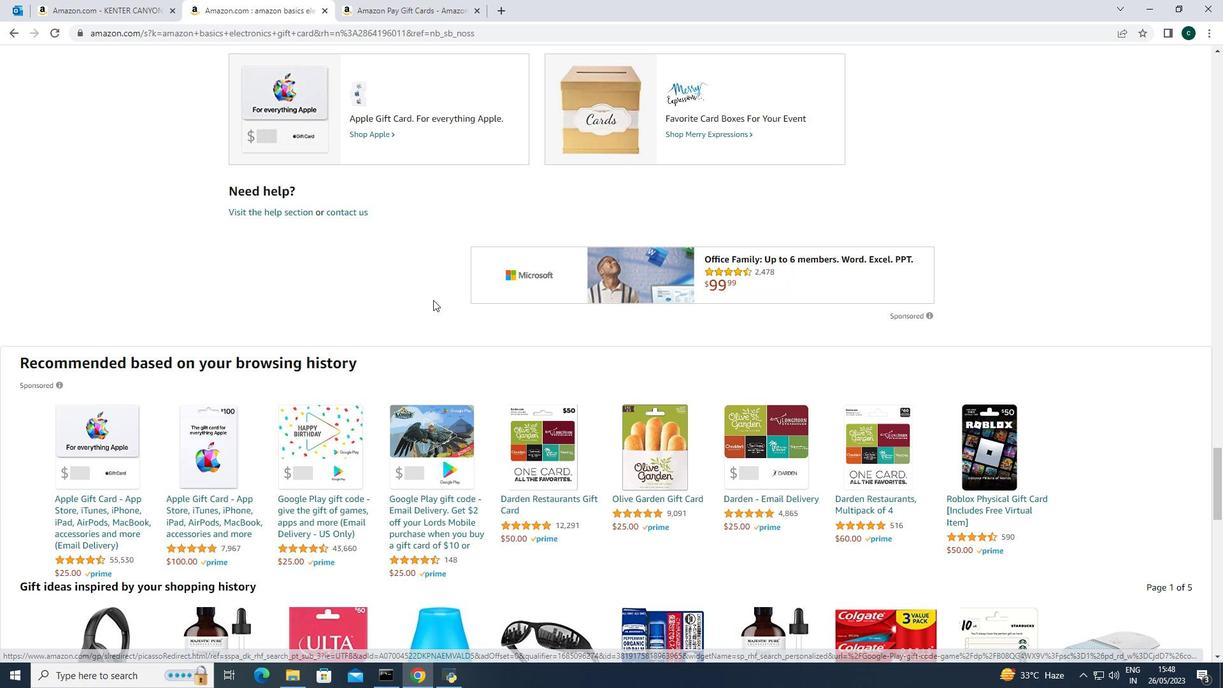 
Action: Mouse scrolled (433, 300) with delta (0, 0)
Screenshot: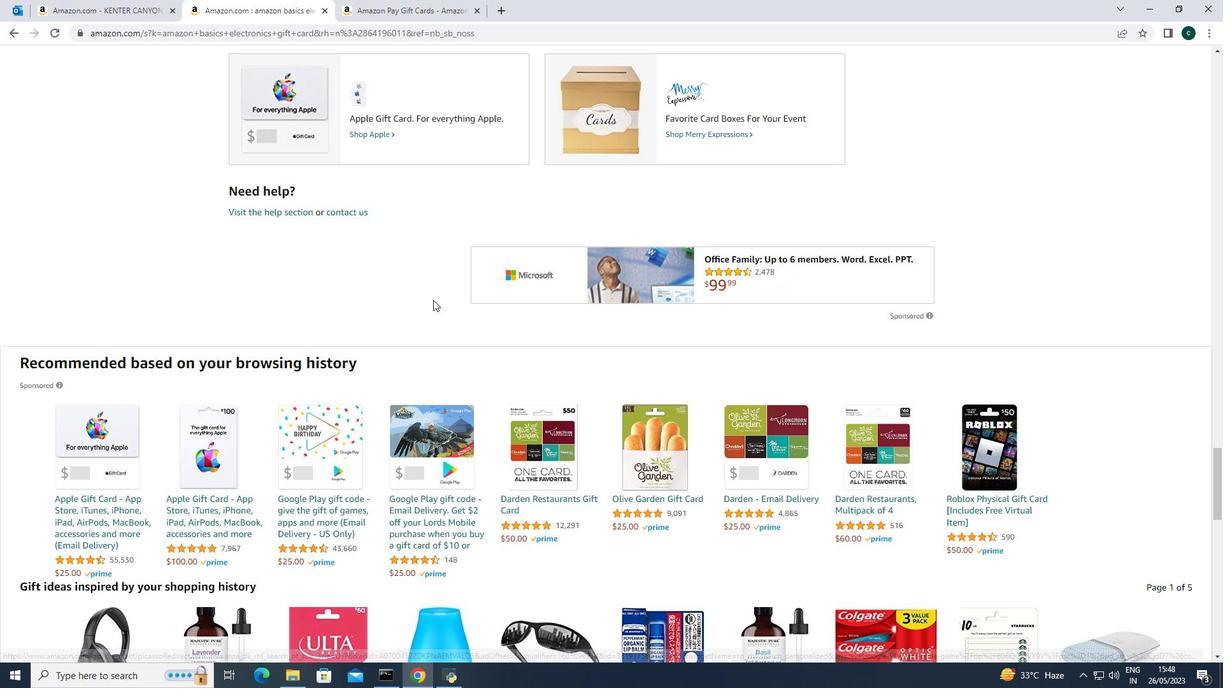 
Action: Mouse scrolled (433, 300) with delta (0, 0)
Screenshot: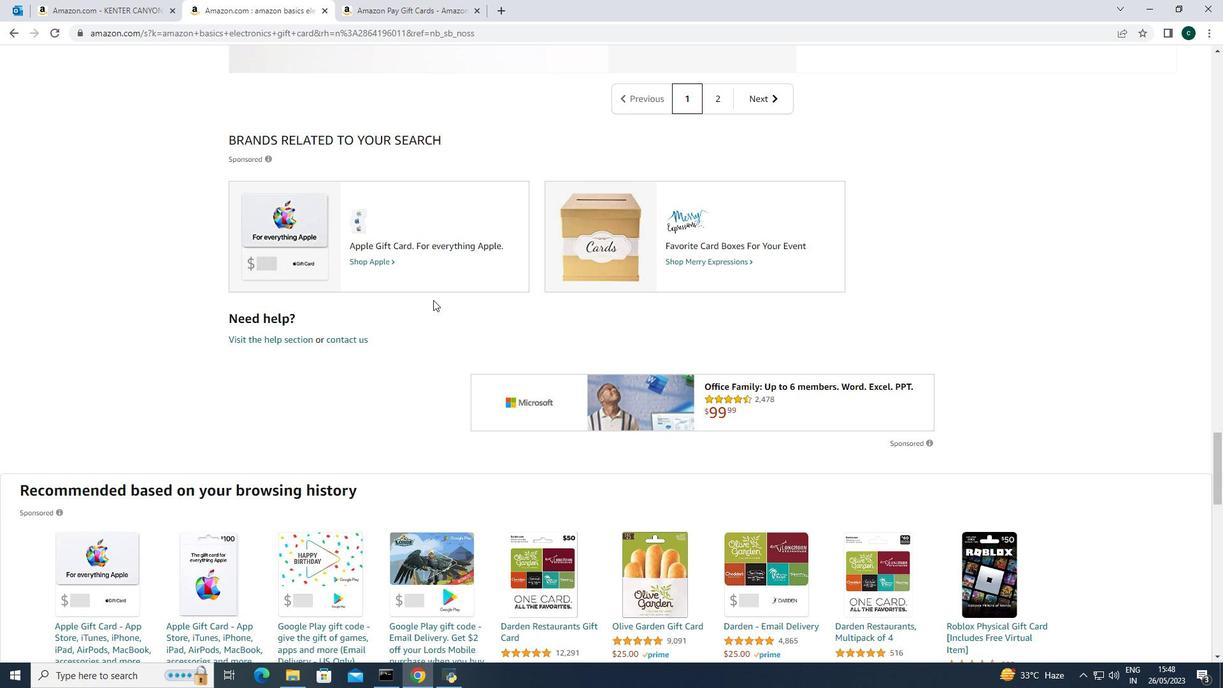 
Action: Mouse scrolled (433, 300) with delta (0, 0)
Screenshot: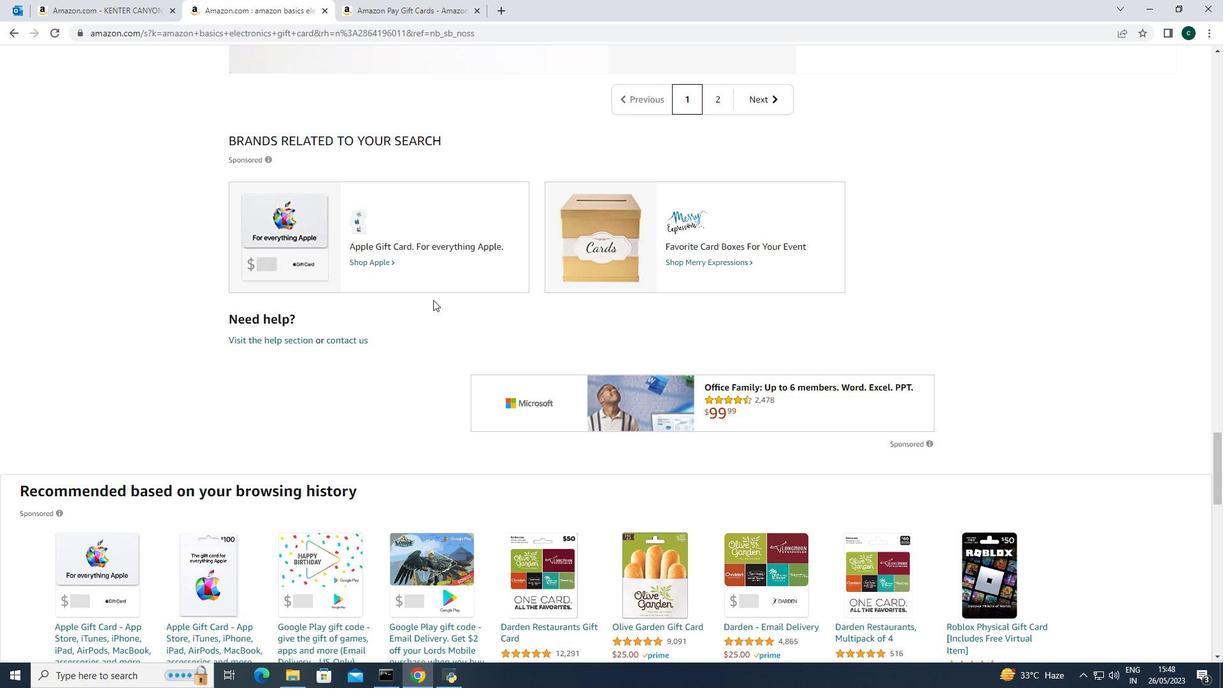 
Action: Mouse scrolled (433, 300) with delta (0, 0)
Screenshot: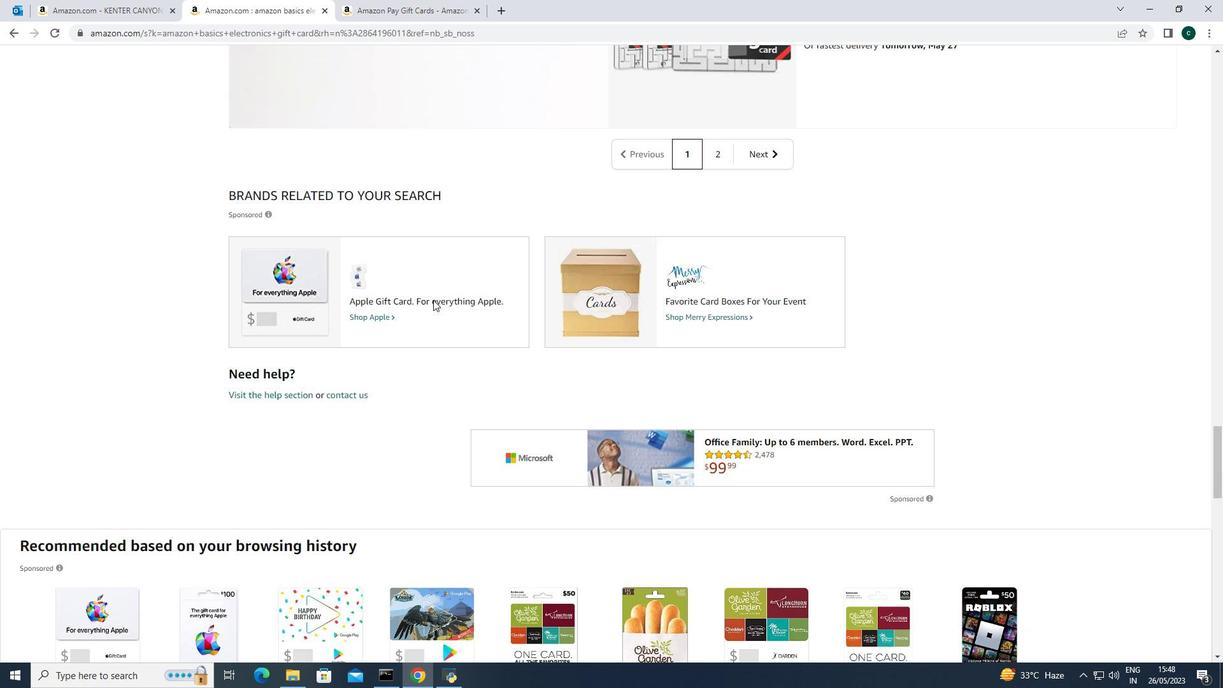 
Action: Mouse scrolled (433, 300) with delta (0, 0)
Screenshot: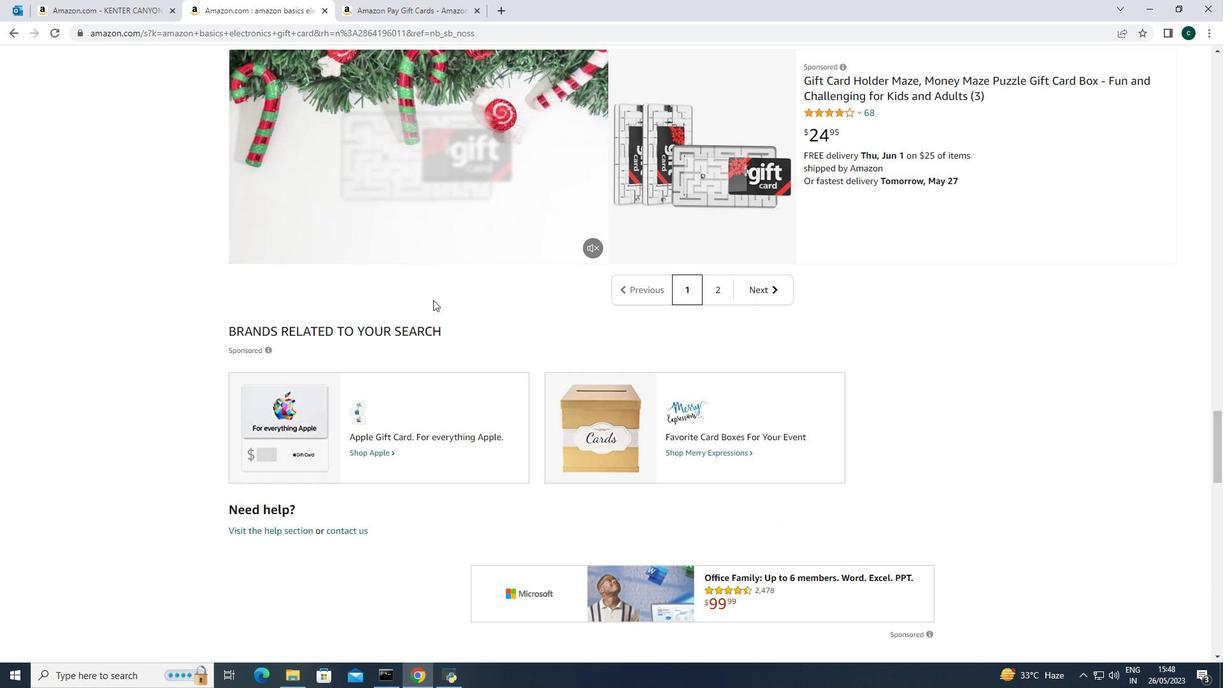 
Action: Mouse scrolled (433, 300) with delta (0, 0)
Screenshot: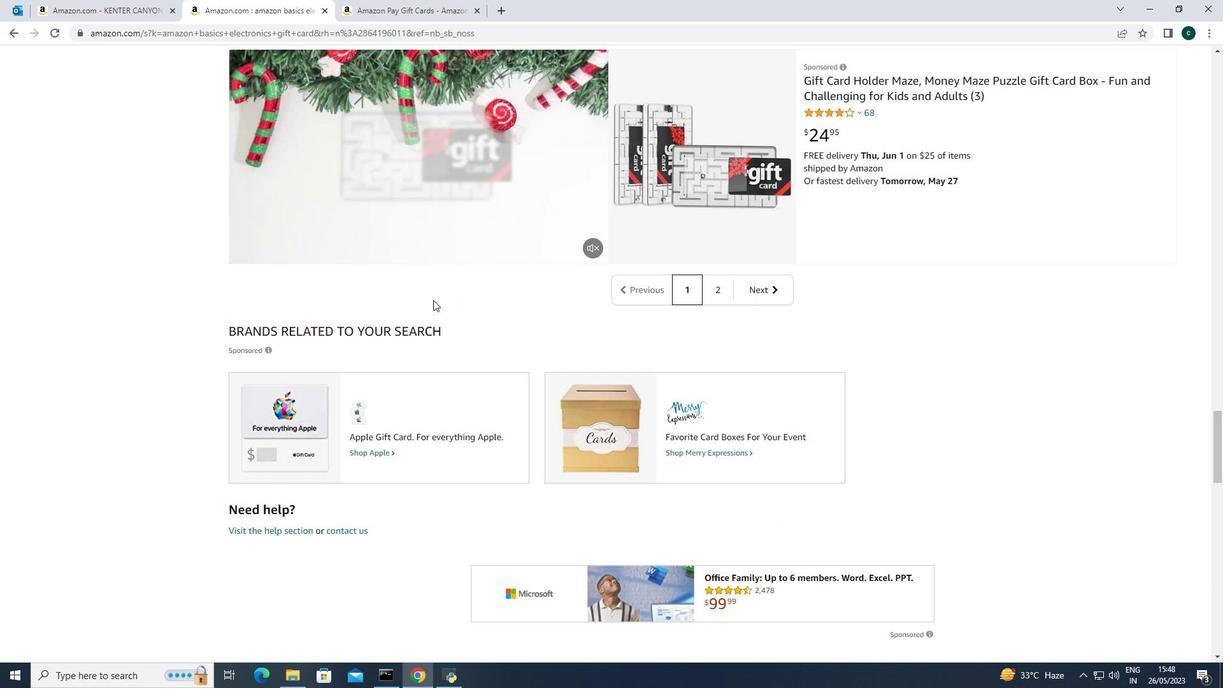 
Action: Mouse scrolled (433, 300) with delta (0, 0)
Screenshot: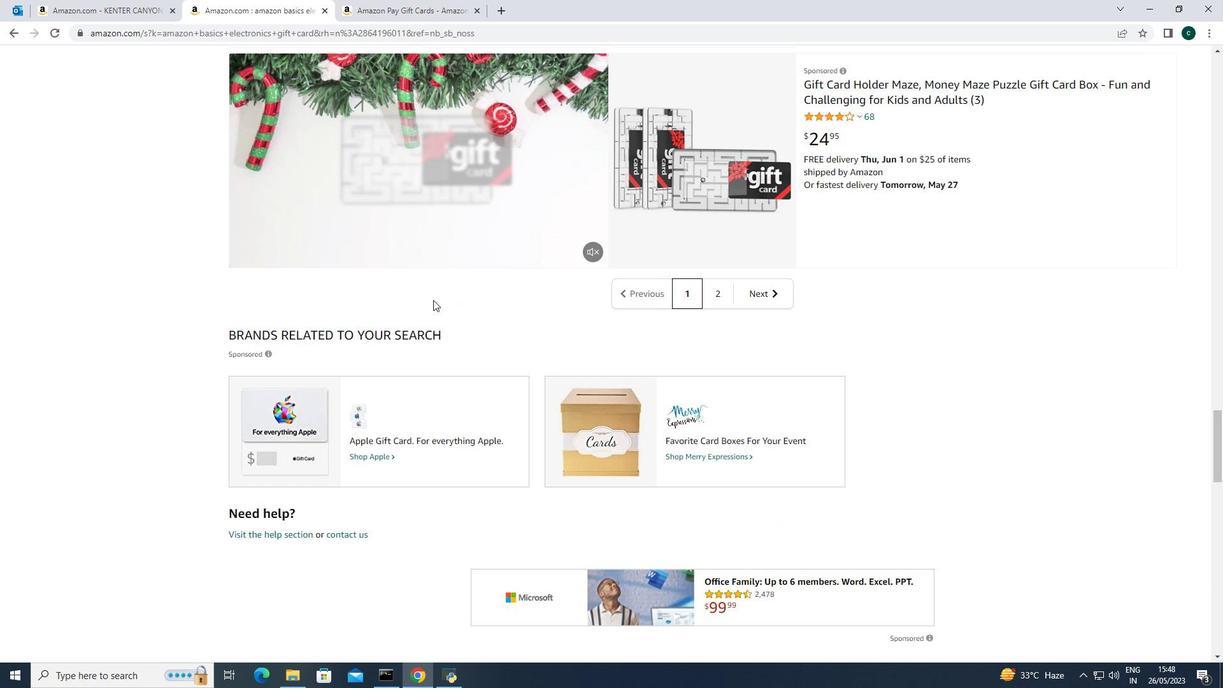 
Action: Mouse scrolled (433, 300) with delta (0, 0)
Screenshot: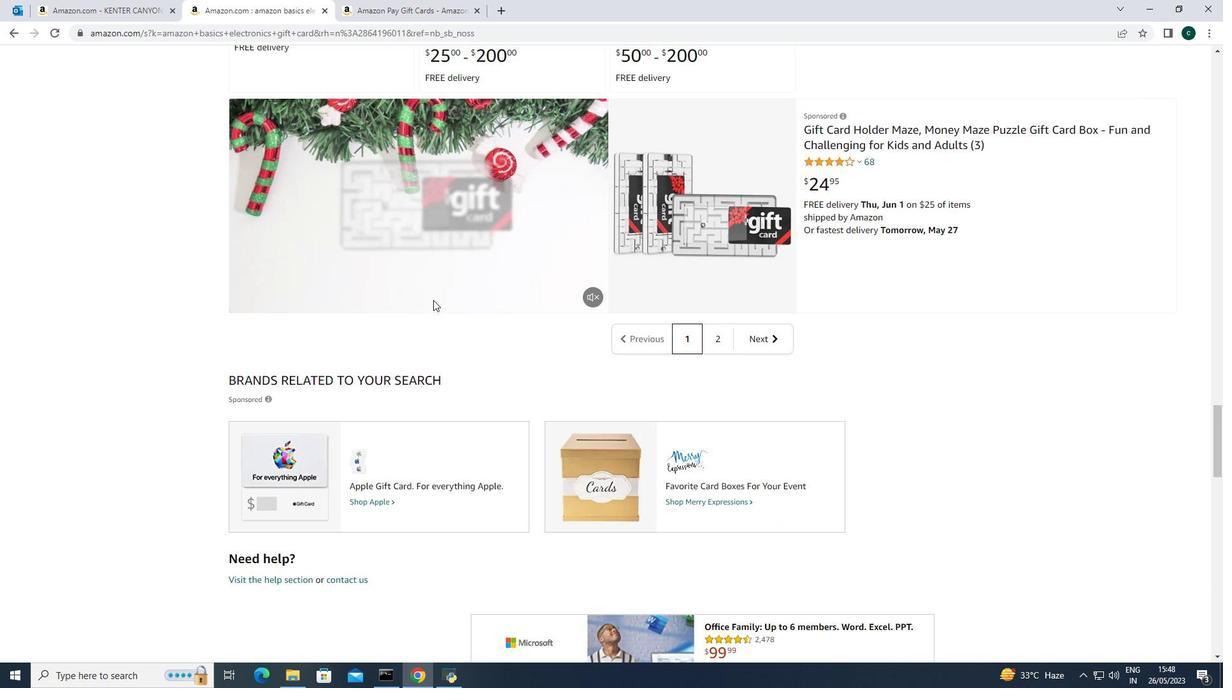 
Action: Mouse scrolled (433, 300) with delta (0, 0)
Screenshot: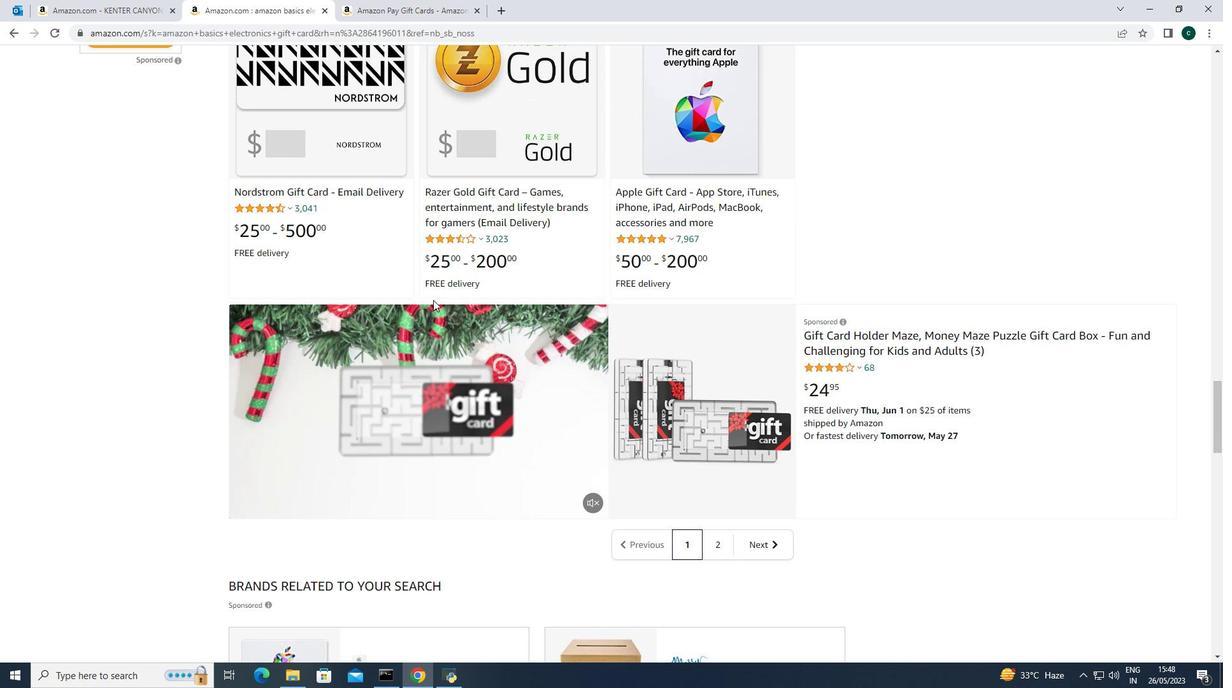 
Action: Mouse scrolled (433, 300) with delta (0, 0)
Screenshot: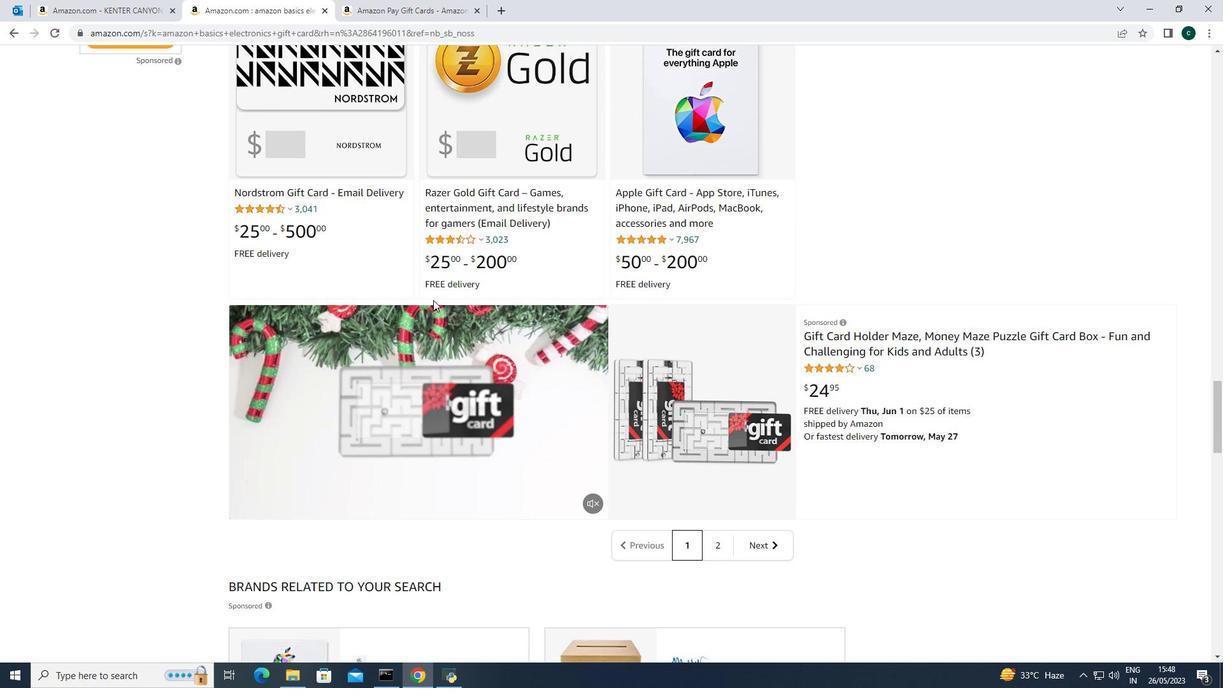 
Action: Mouse scrolled (433, 300) with delta (0, 0)
Screenshot: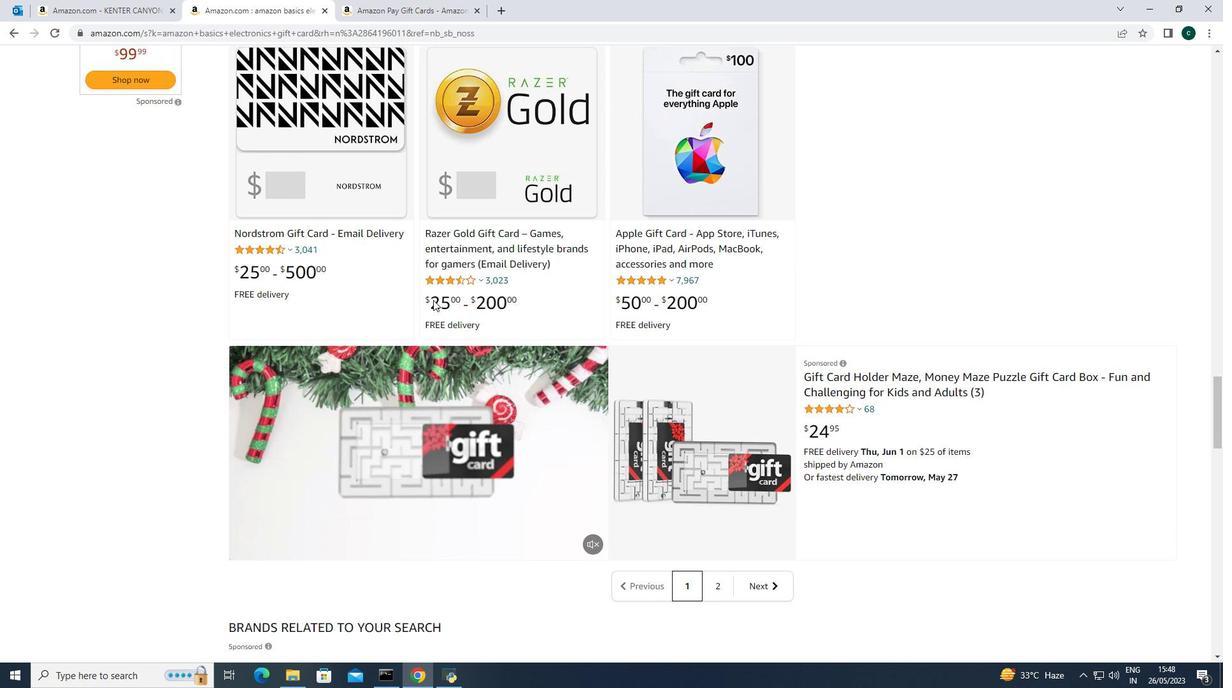 
Action: Mouse scrolled (433, 300) with delta (0, 0)
Screenshot: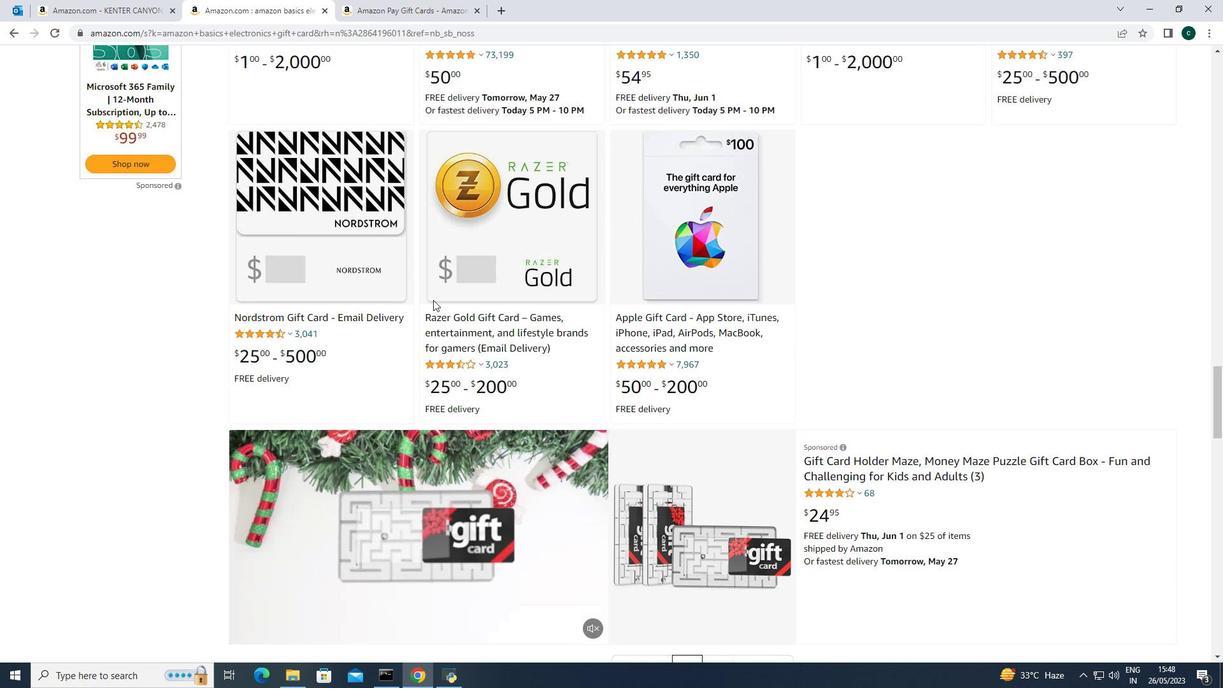 
Action: Mouse scrolled (433, 300) with delta (0, 0)
Screenshot: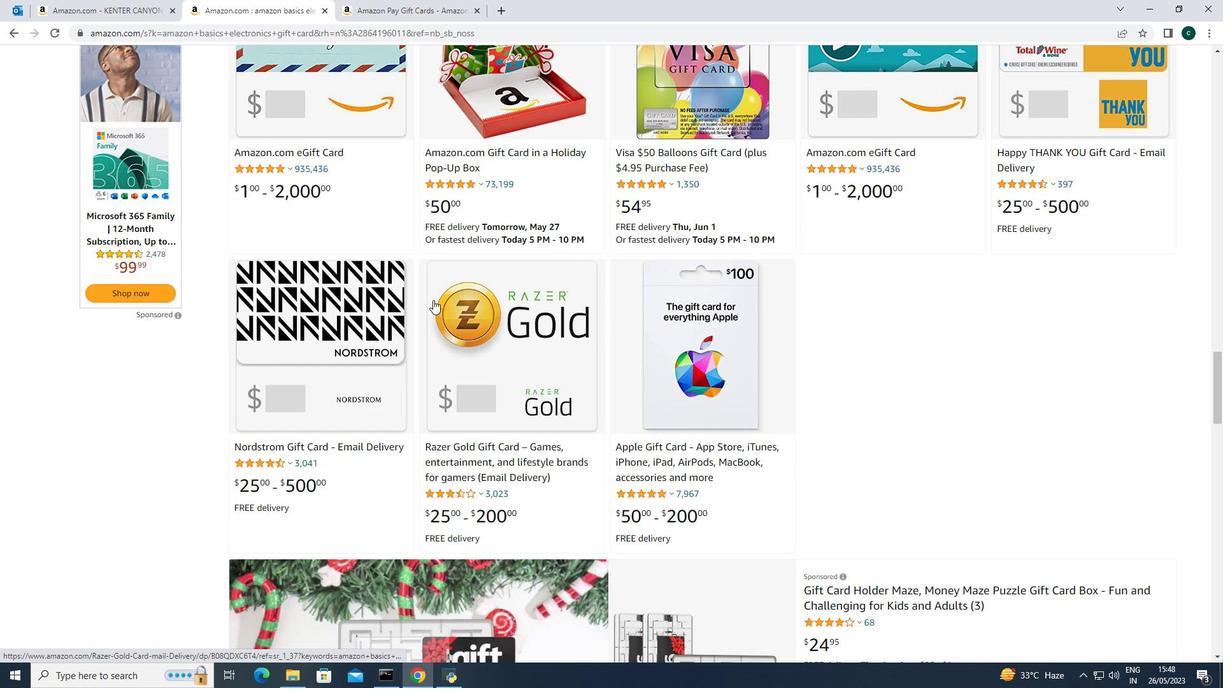 
Action: Mouse scrolled (433, 300) with delta (0, 0)
